 Task: Open an excel sheet with  and write heading  Student grades data  Add 10 students name:-  'Joshua Rivera, Zoey Coleman, Ryan Wright, Addison Bailey, Jonathan Simmons, Brooklyn Ward, Caleb Barnes, Audrey Collins, Gabriel Perry, Sofia Bell. ' in June Last week sales are  100 to 150. Math Grade:-  90, 95, 80, 92, 85,88, 90, 78, 92, 85.Science Grade:-  85, 87, 92, 88, 90, 85, 92, 80, 88, 90.English Grade:-  92, 90, 85, 90, 88, 92, 85, 82, 90, 88. _x000D_
History Grade:-  88, 92, 78, 95, 90, 90, 80, 85, 92, 90. Total use the formula   =SUM(D2:G2) then presss enter. Save page analysisSalesAnalysis_2022
Action: Mouse moved to (144, 244)
Screenshot: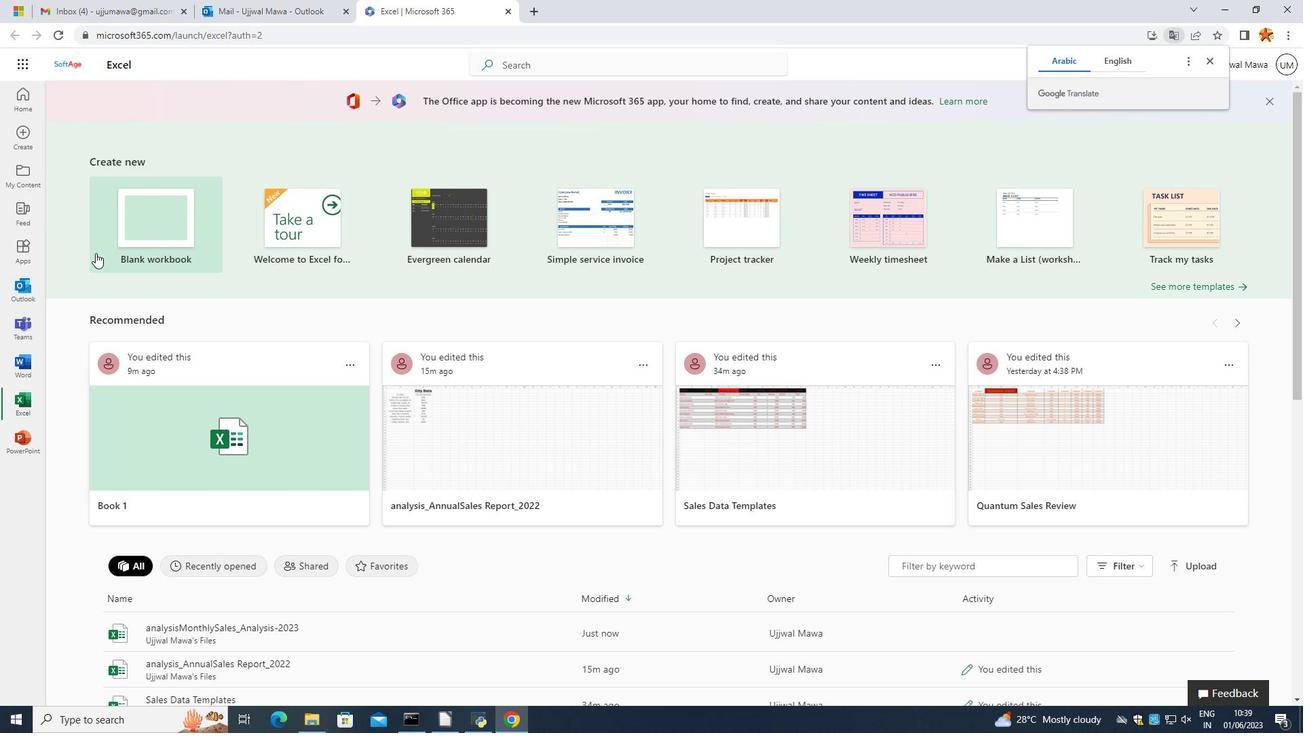 
Action: Mouse pressed left at (144, 244)
Screenshot: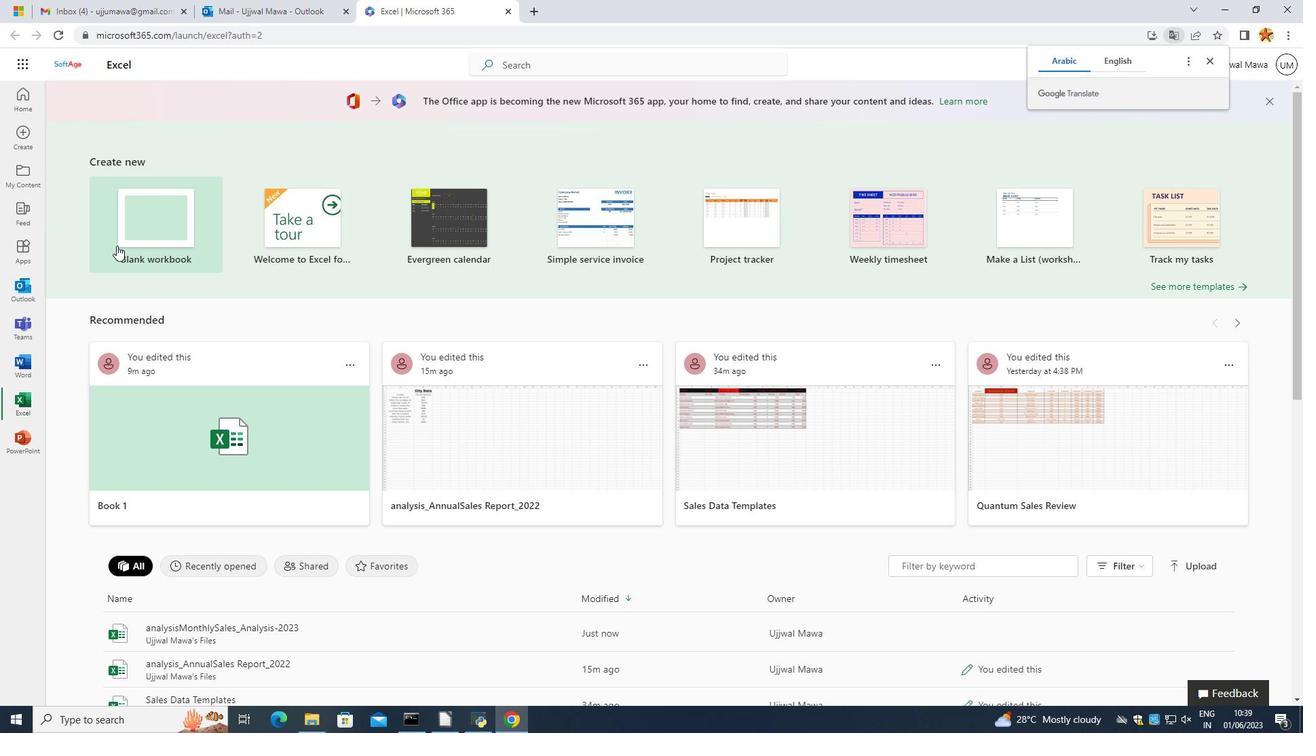 
Action: Mouse moved to (124, 204)
Screenshot: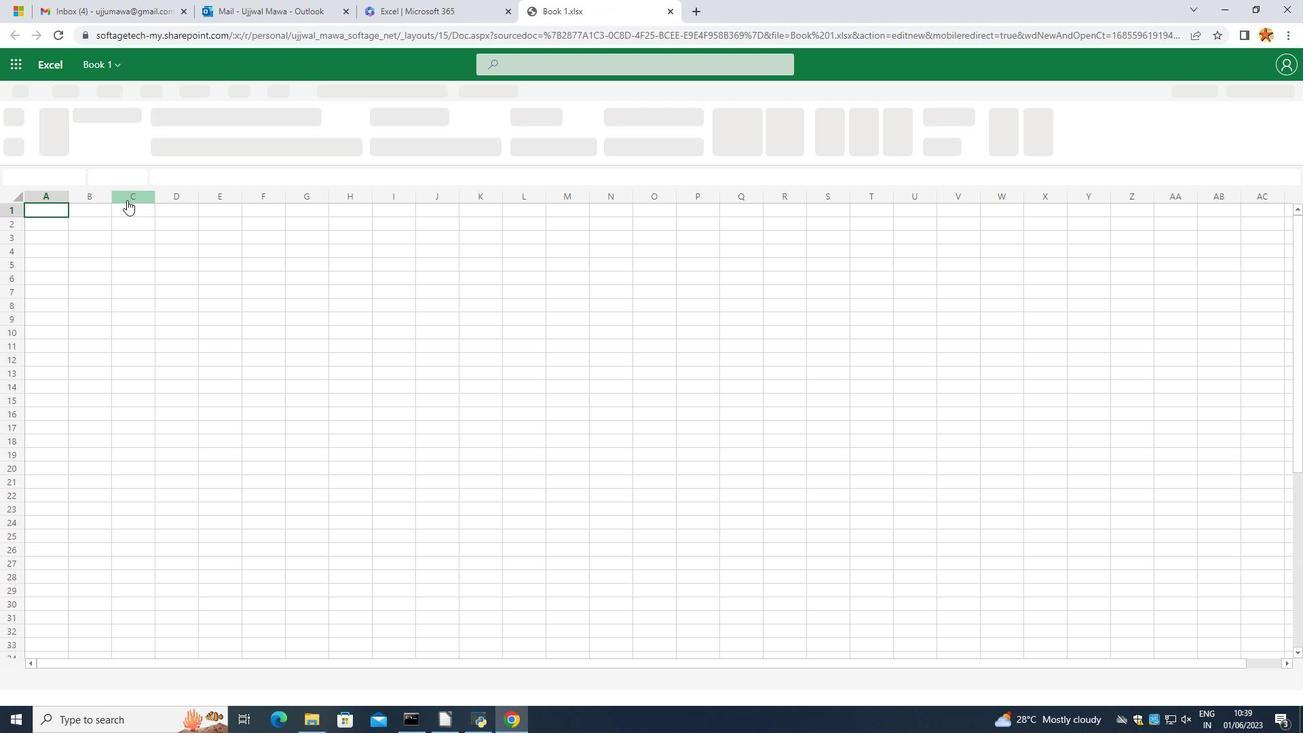 
Action: Mouse pressed left at (124, 204)
Screenshot: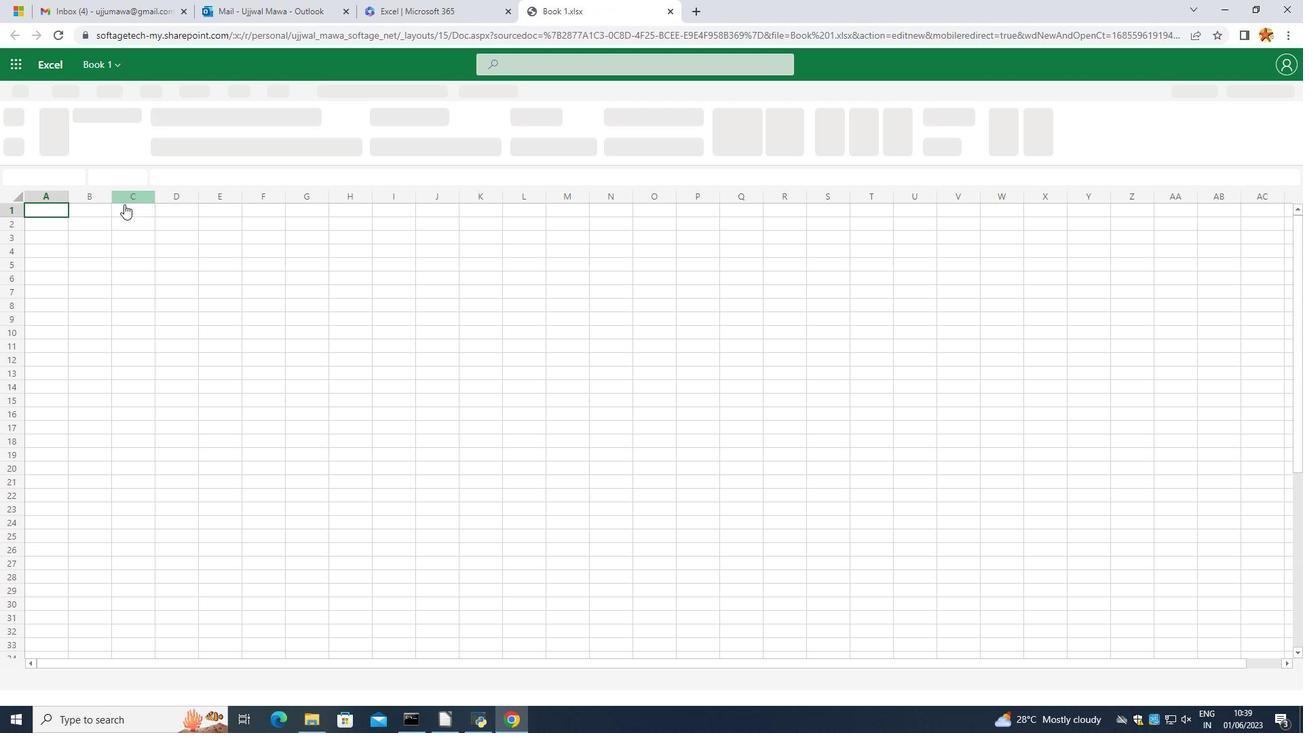 
Action: Mouse moved to (138, 212)
Screenshot: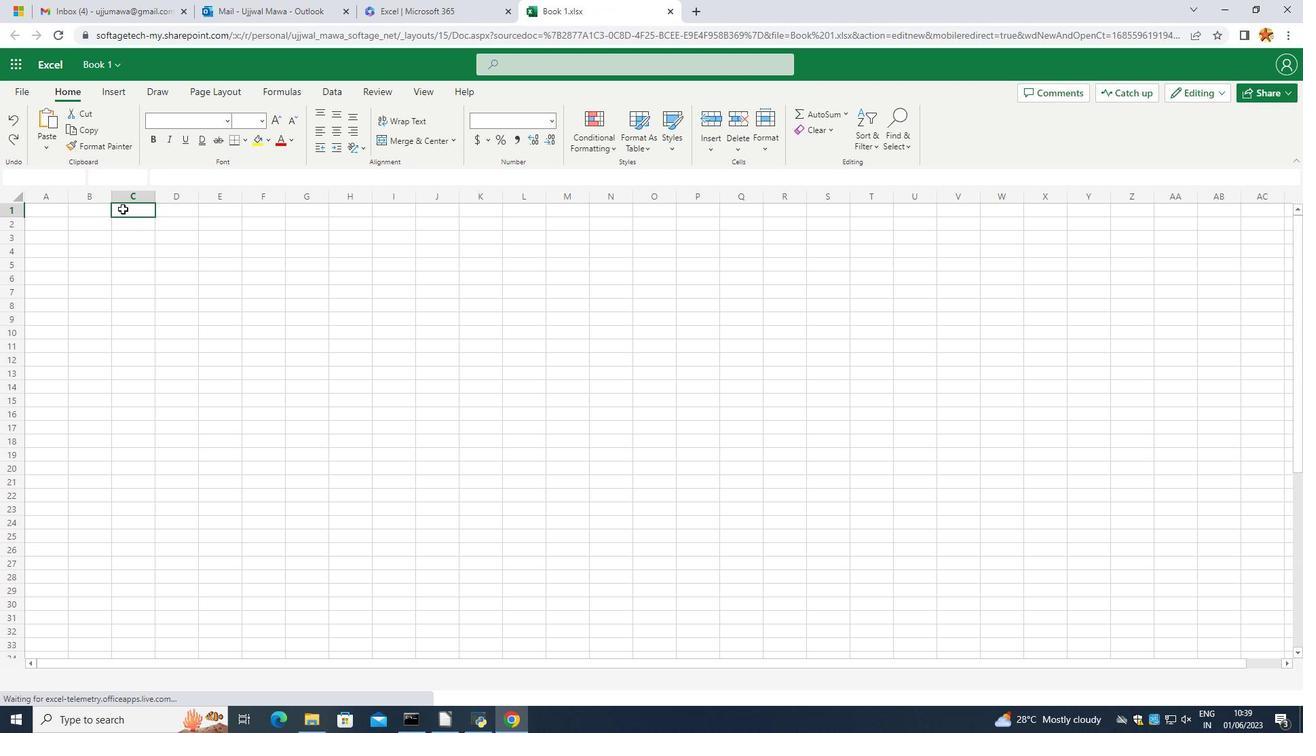 
Action: Key pressed <Key.caps_lock>S<Key.caps_lock>tudent<Key.space><Key.caps_lock>G<Key.caps_lock>rades<Key.space><Key.caps_lock>D<Key.caps_lock>ata<Key.enter>
Screenshot: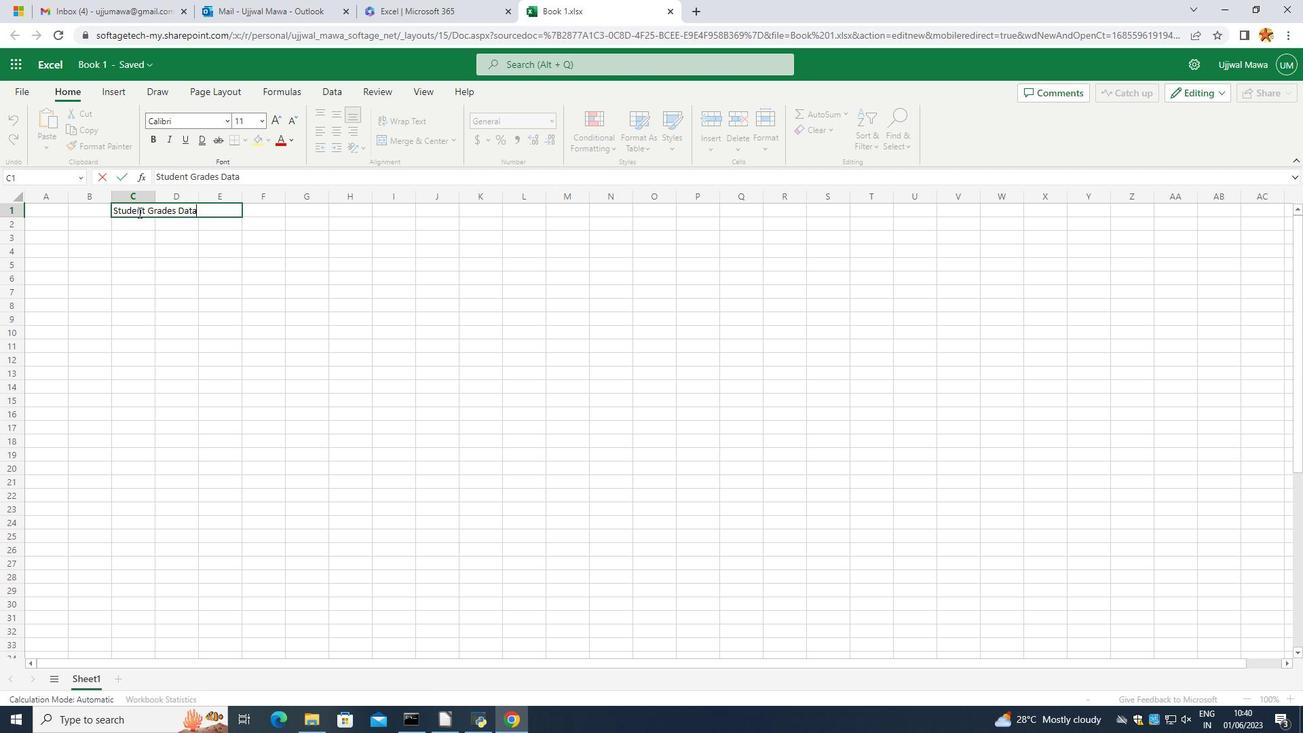 
Action: Mouse moved to (129, 216)
Screenshot: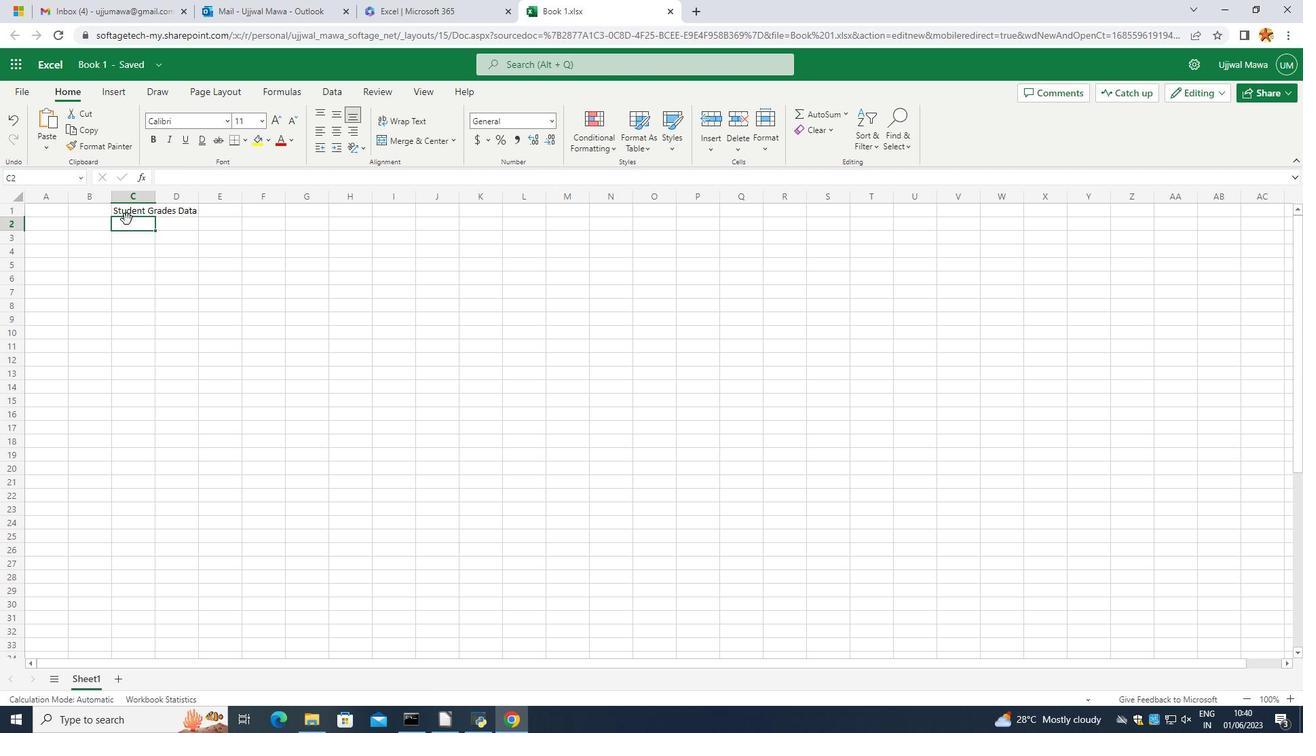 
Action: Mouse pressed left at (129, 216)
Screenshot: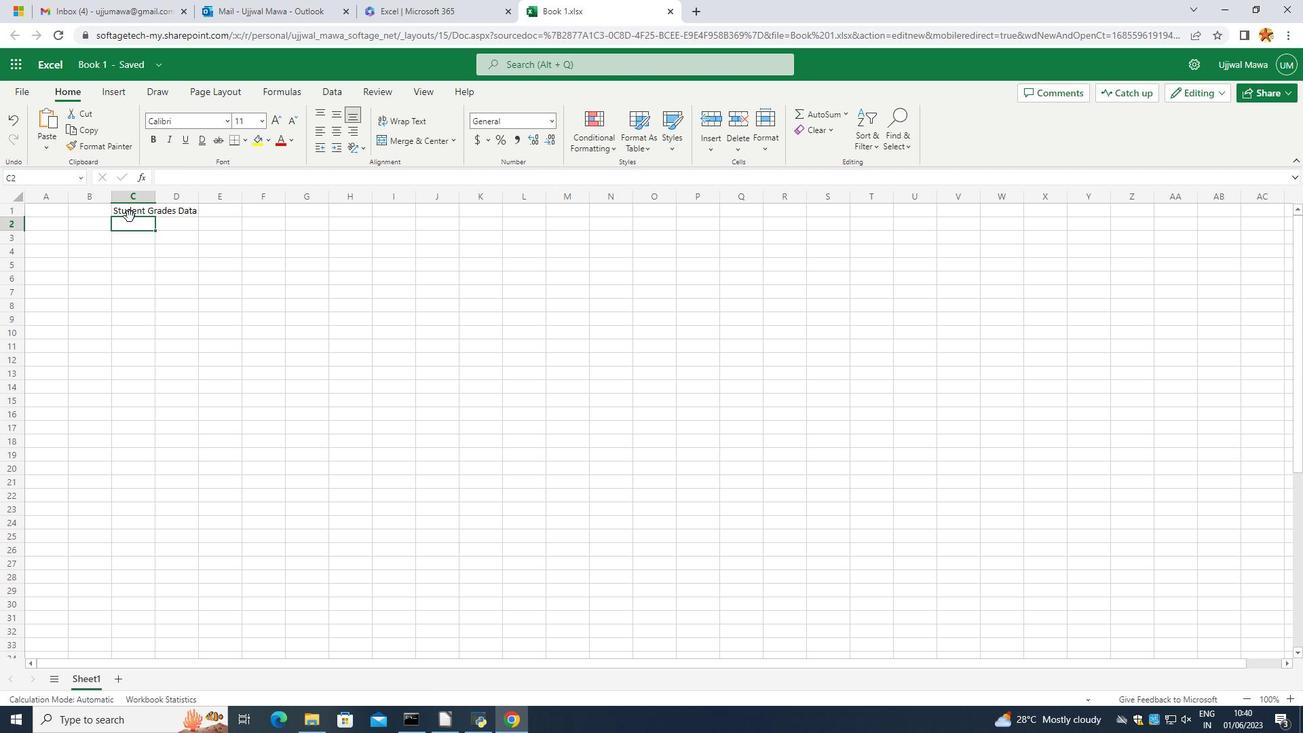 
Action: Mouse moved to (145, 210)
Screenshot: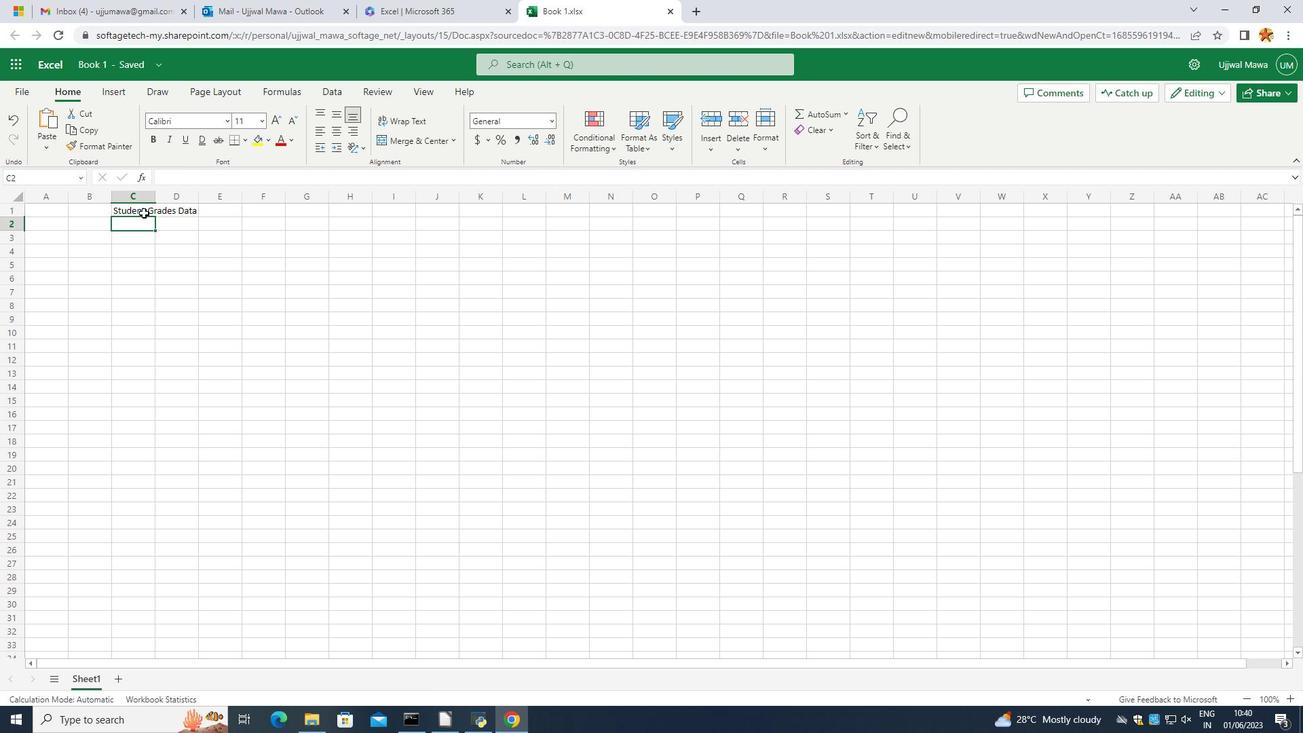 
Action: Mouse pressed left at (145, 210)
Screenshot: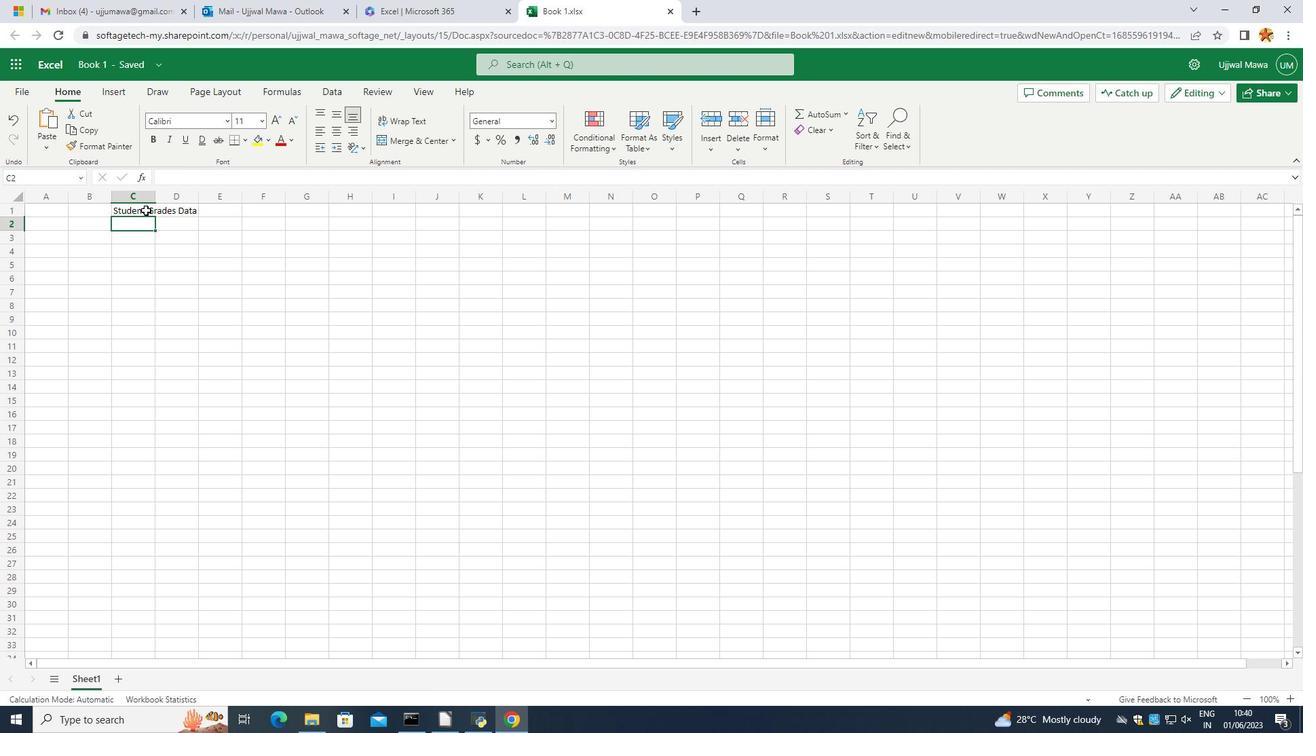 
Action: Mouse moved to (152, 190)
Screenshot: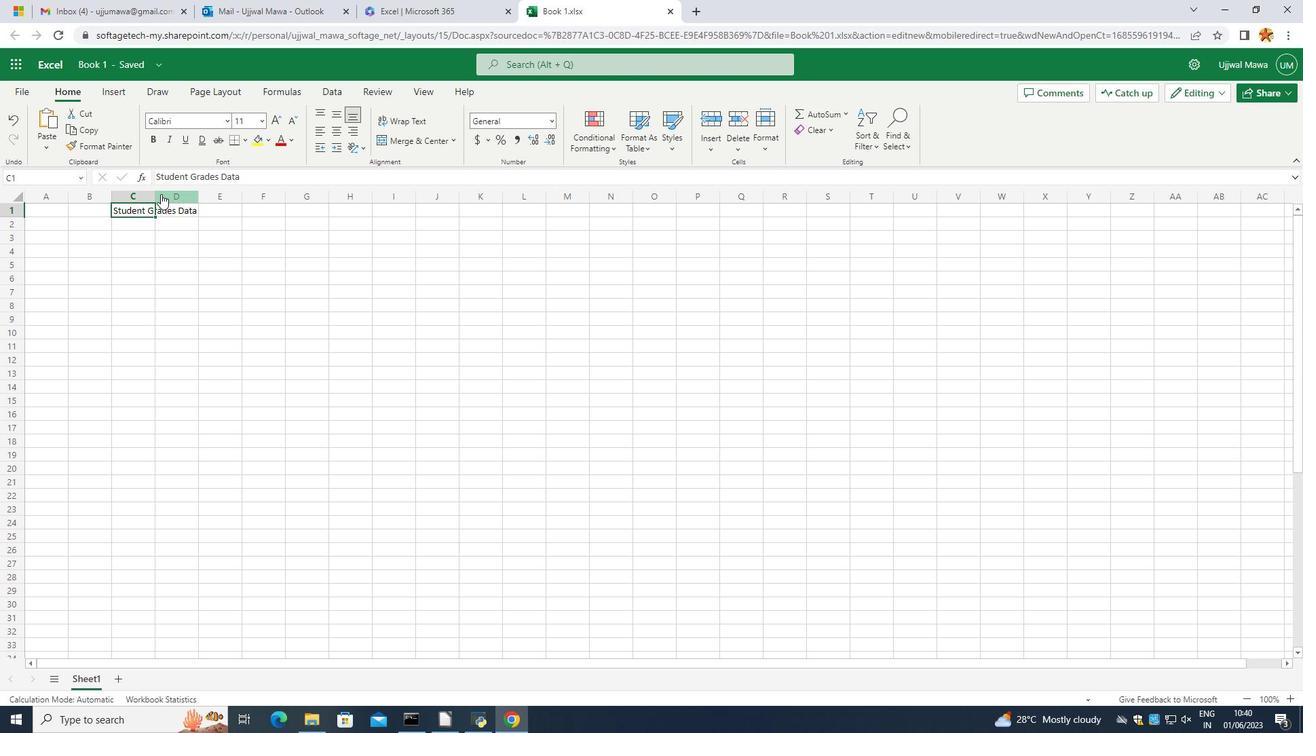 
Action: Mouse pressed left at (152, 190)
Screenshot: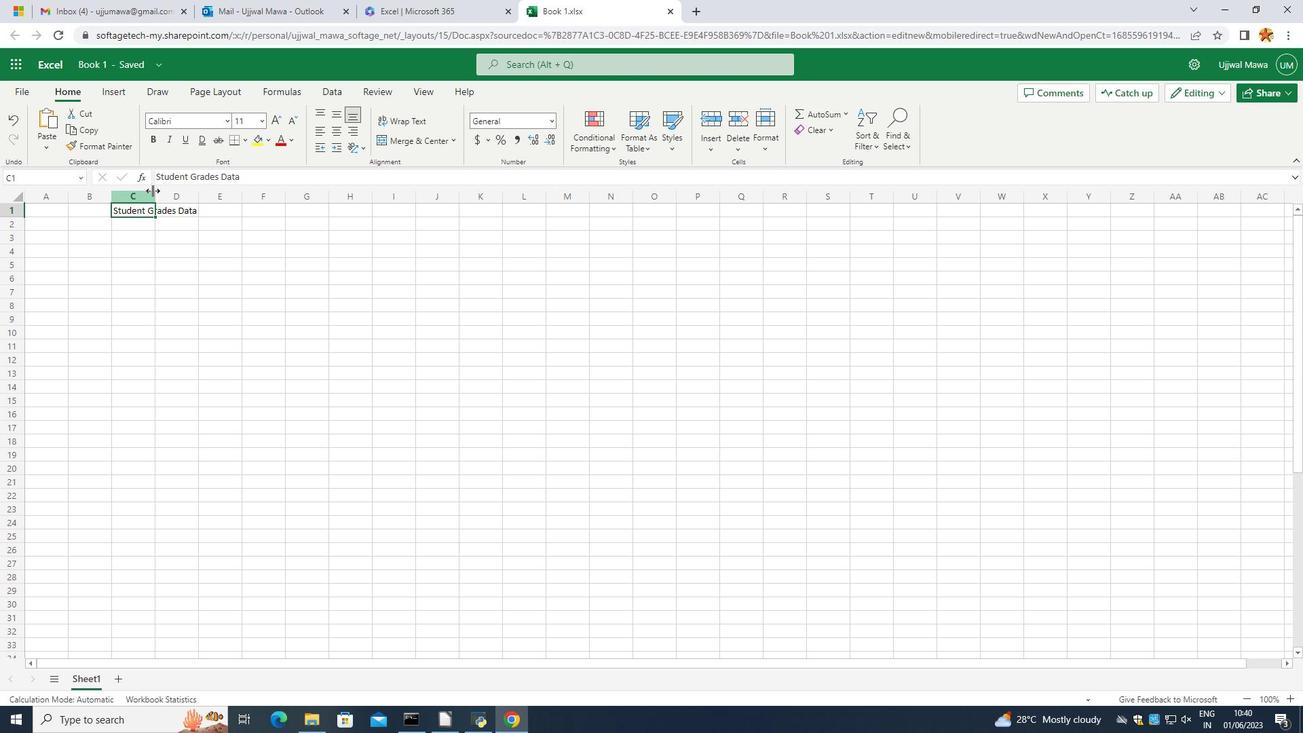 
Action: Mouse moved to (33, 226)
Screenshot: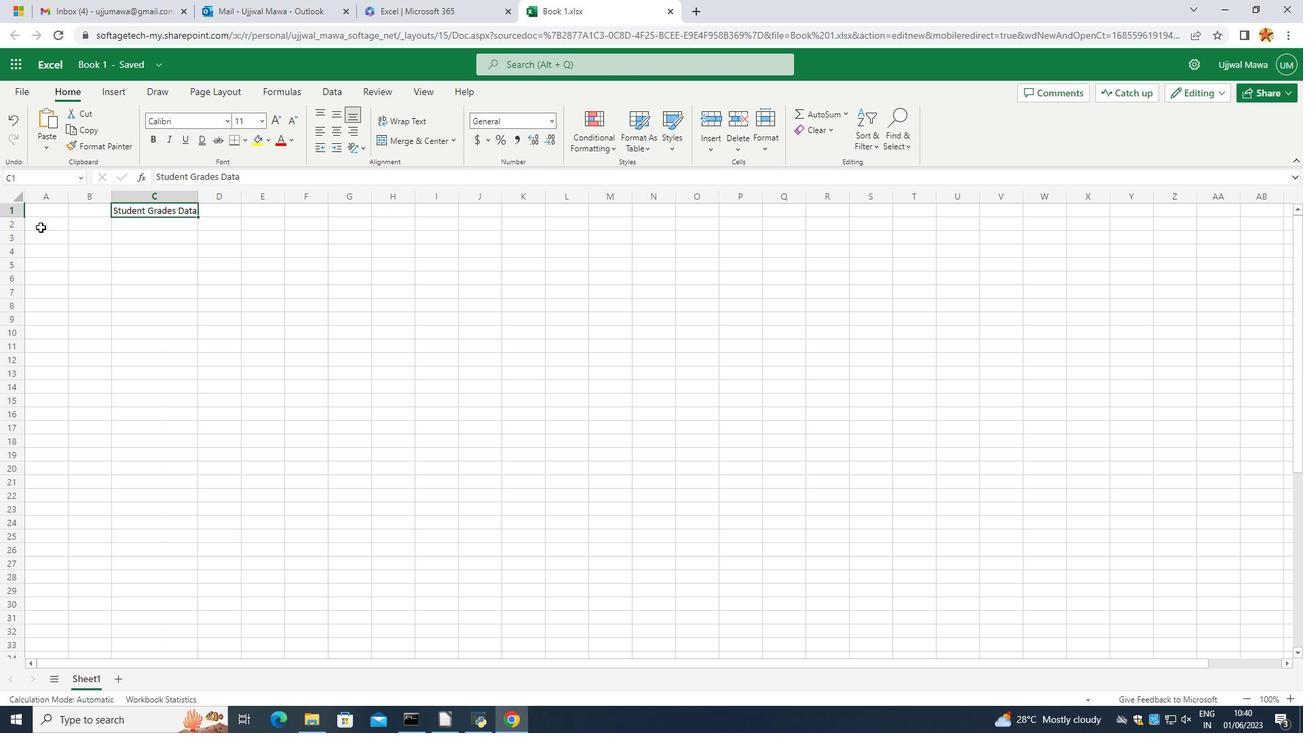 
Action: Mouse pressed left at (33, 226)
Screenshot: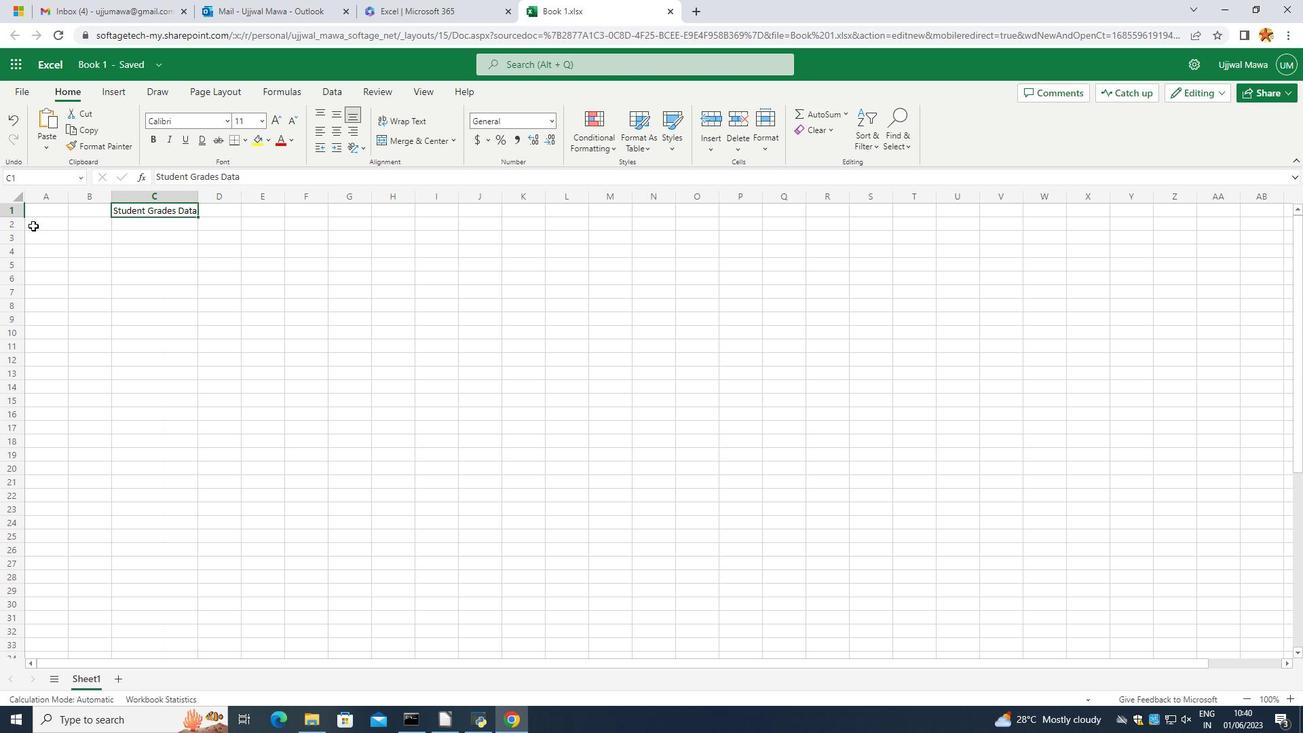 
Action: Mouse pressed left at (33, 226)
Screenshot: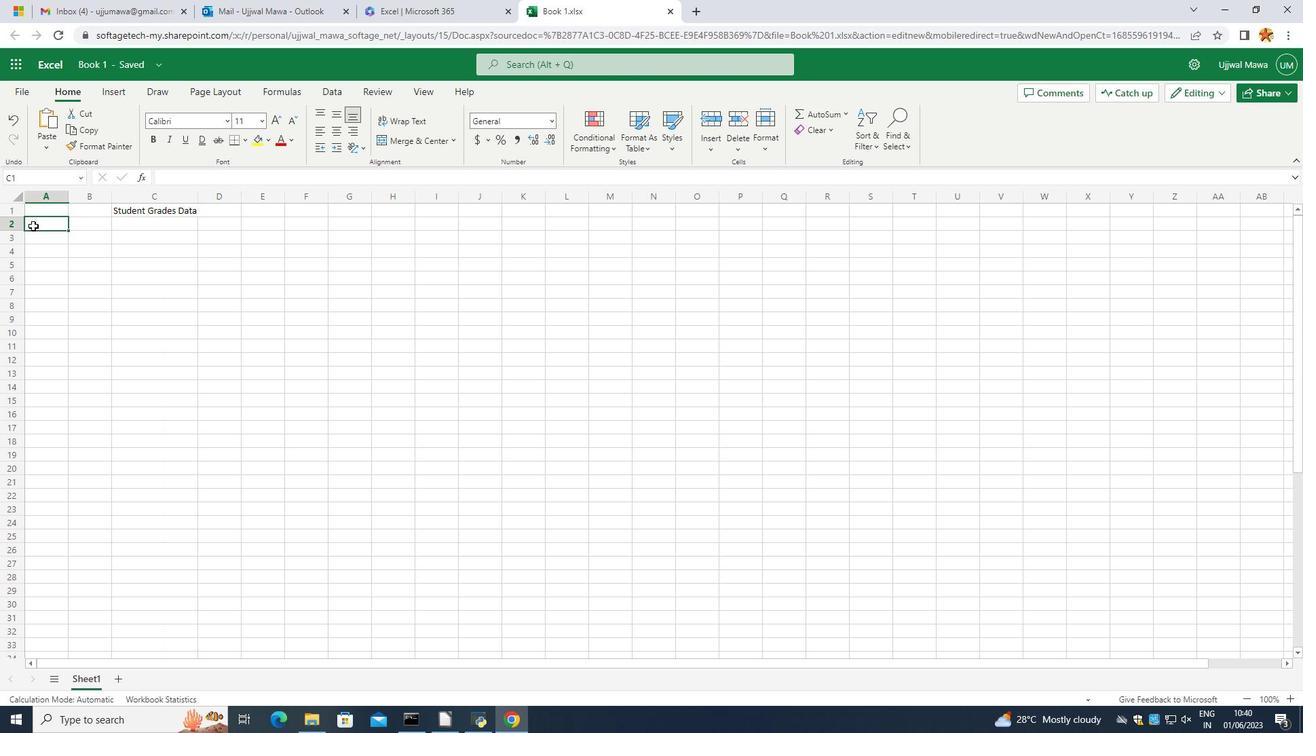 
Action: Mouse moved to (38, 227)
Screenshot: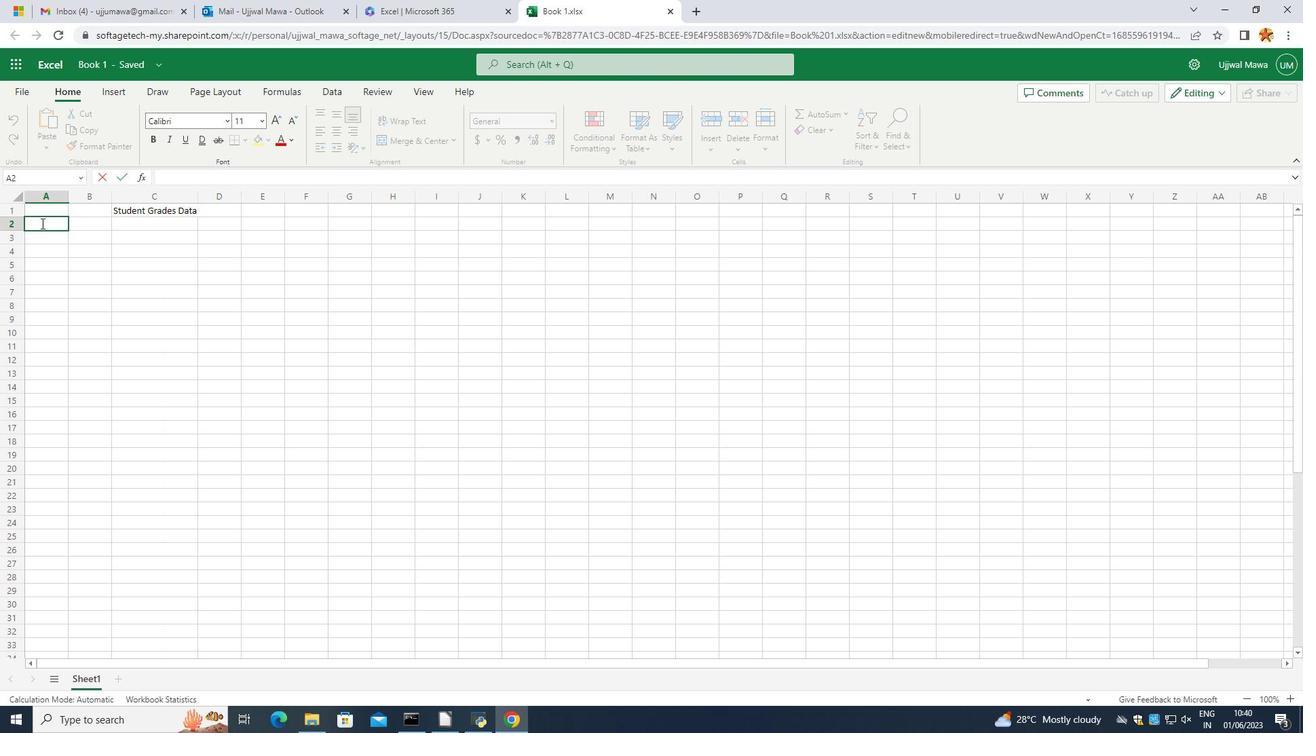 
Action: Key pressed <Key.caps_lock>N<Key.caps_lock>ame
Screenshot: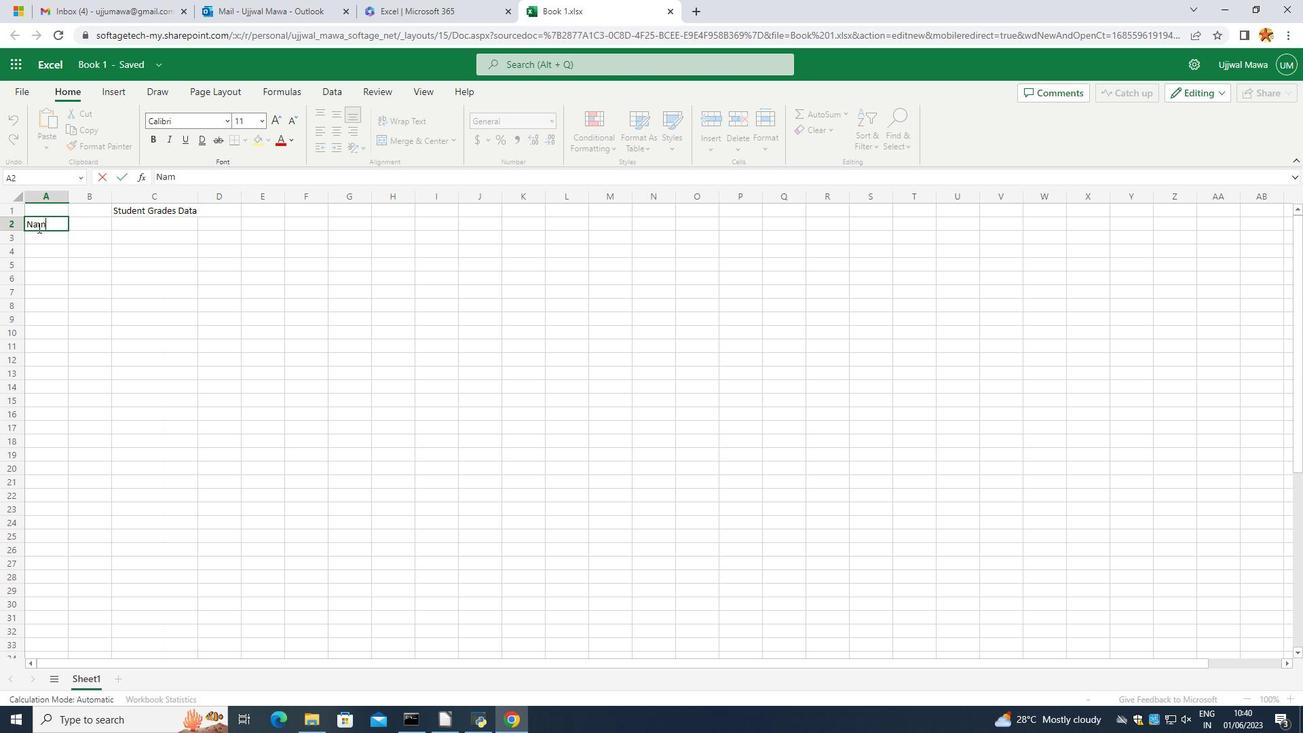 
Action: Mouse moved to (26, 371)
Screenshot: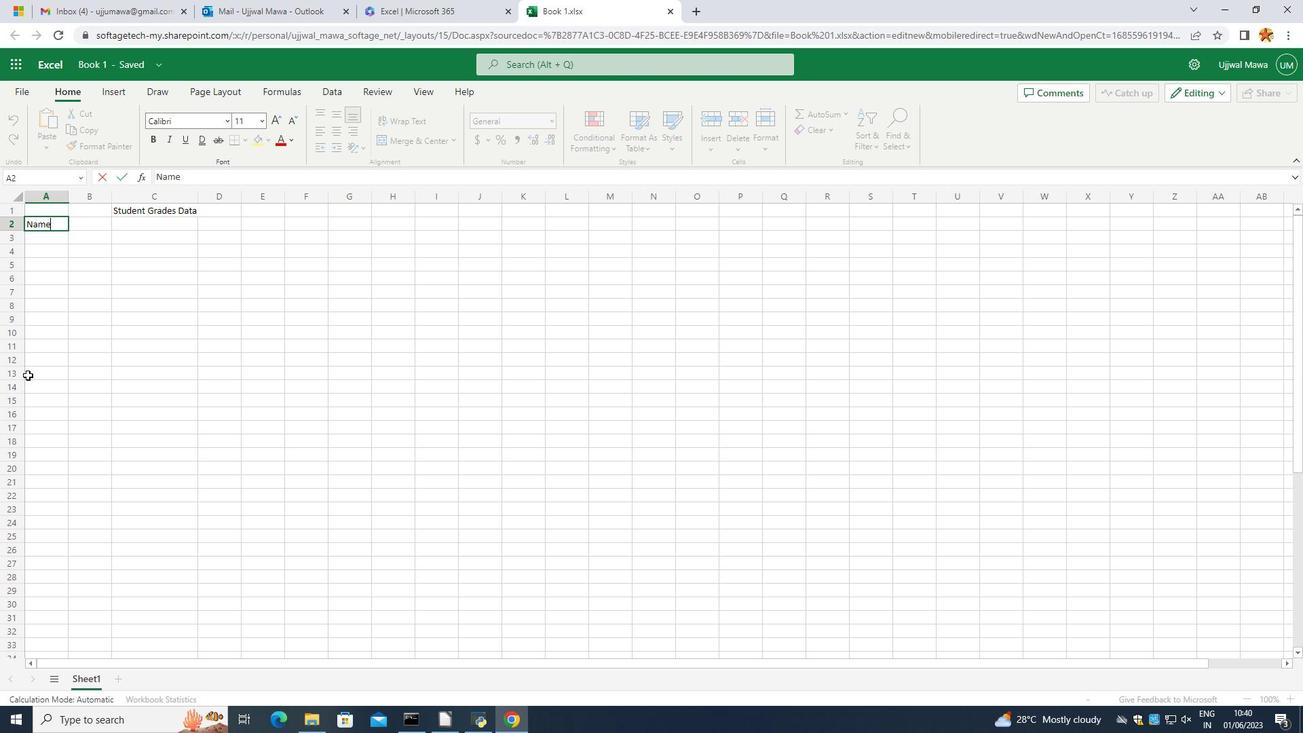 
Action: Mouse pressed left at (26, 371)
Screenshot: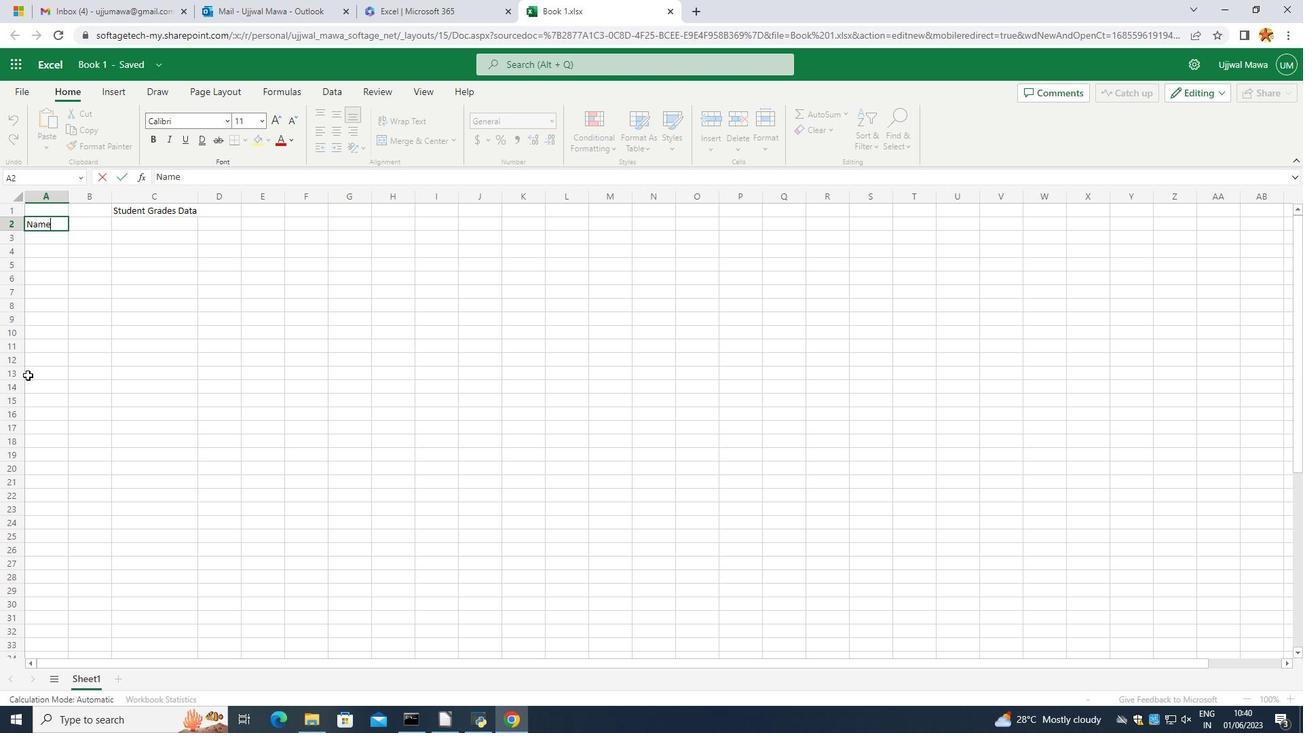 
Action: Mouse moved to (91, 231)
Screenshot: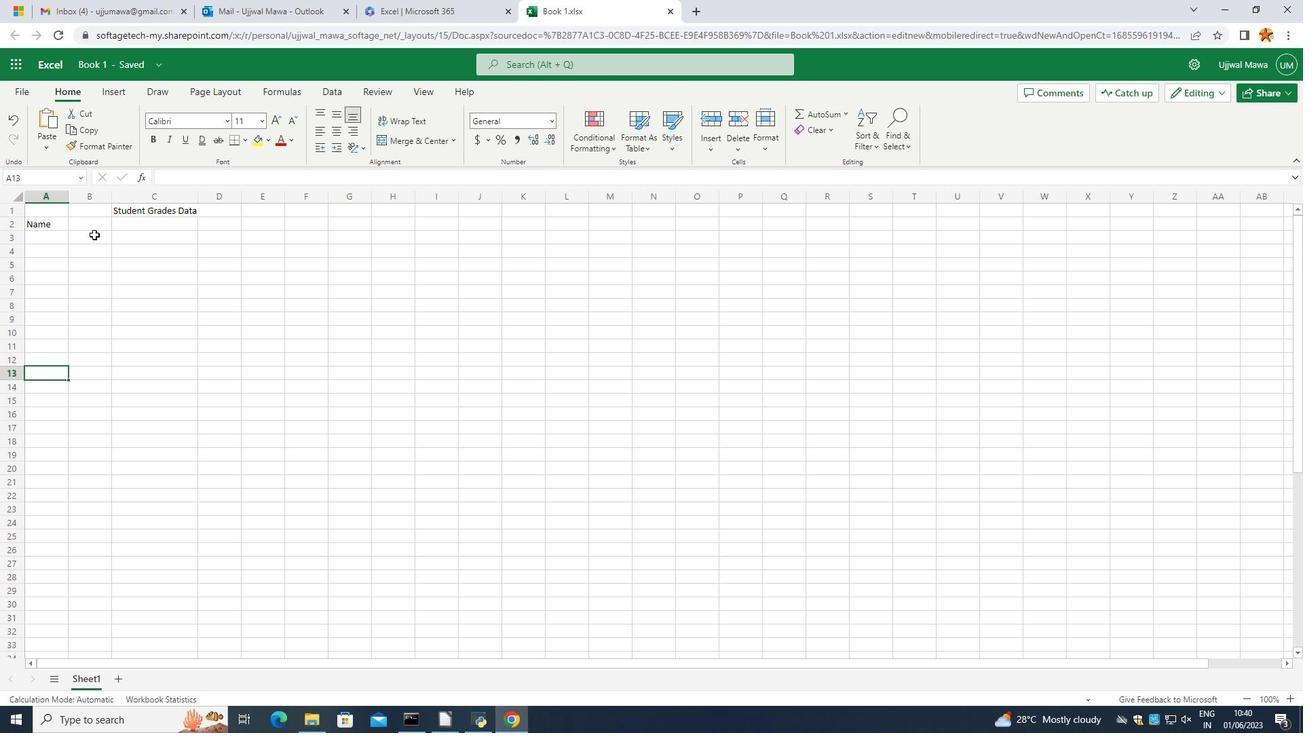 
Action: Mouse pressed left at (91, 231)
Screenshot: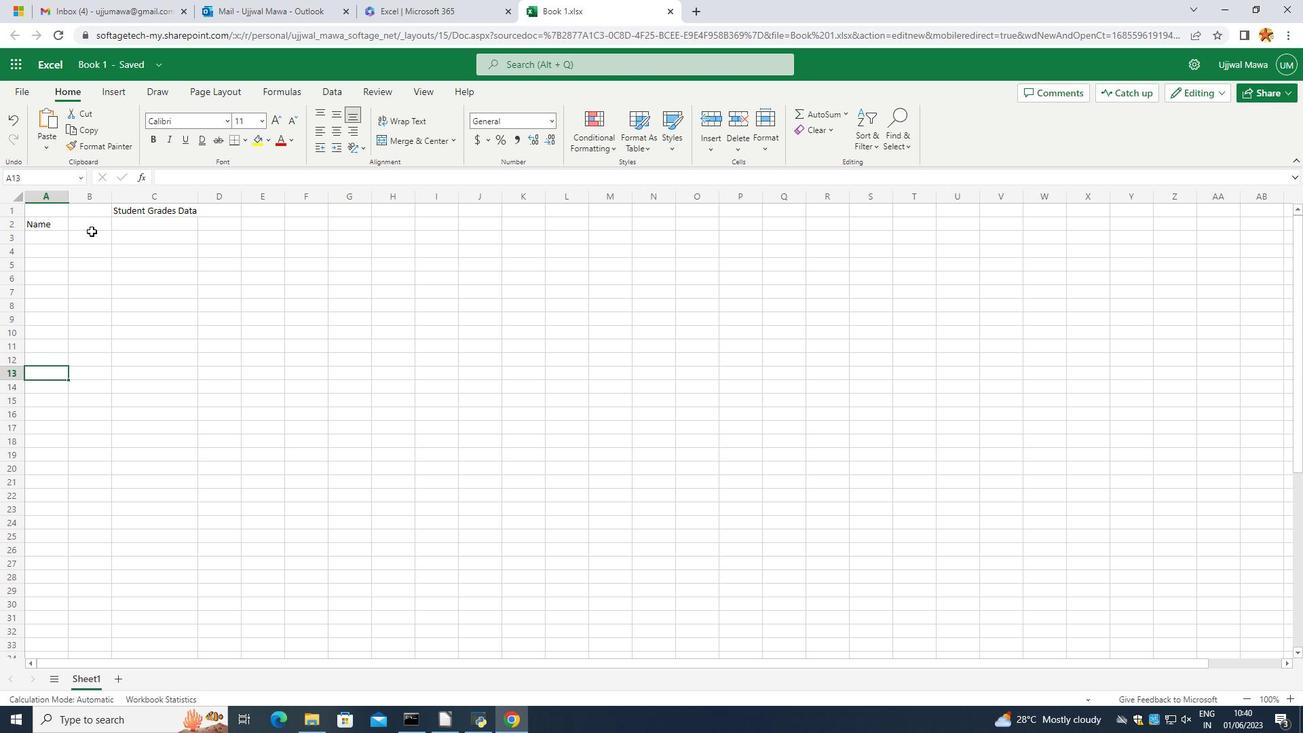 
Action: Mouse moved to (99, 224)
Screenshot: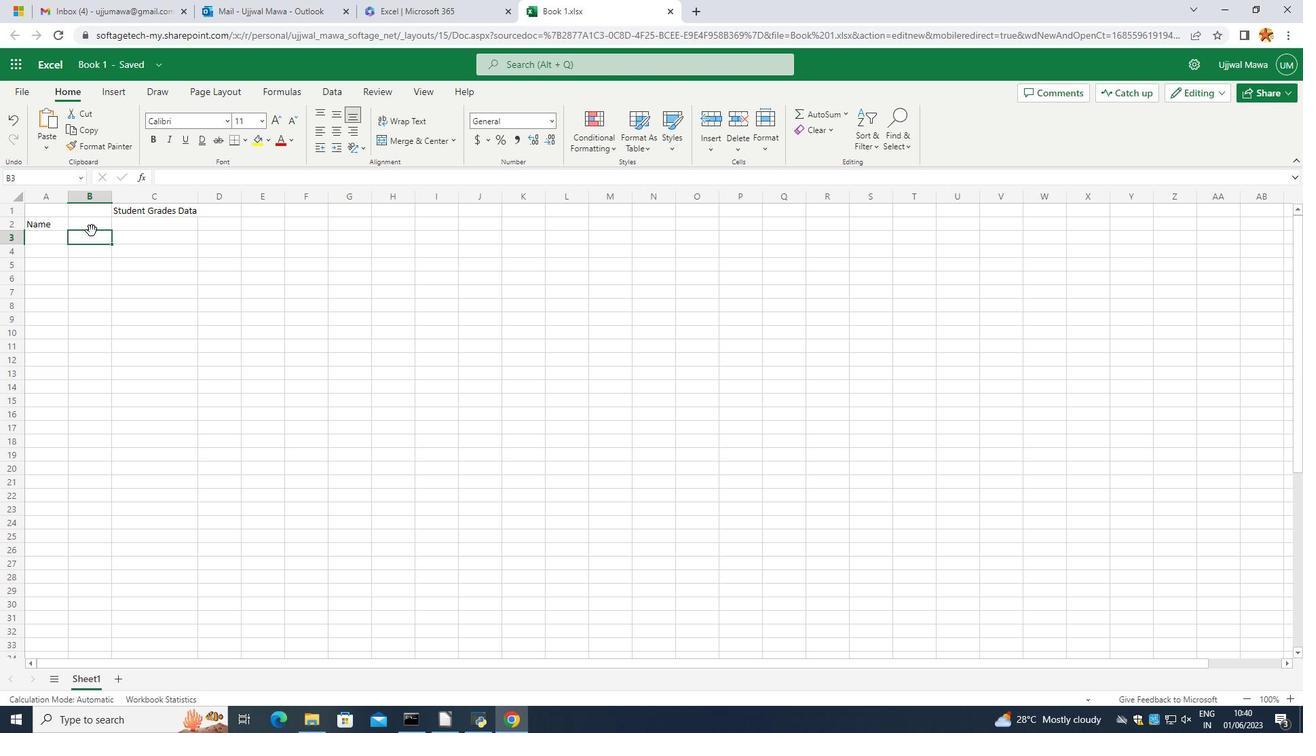 
Action: Mouse pressed left at (99, 224)
Screenshot: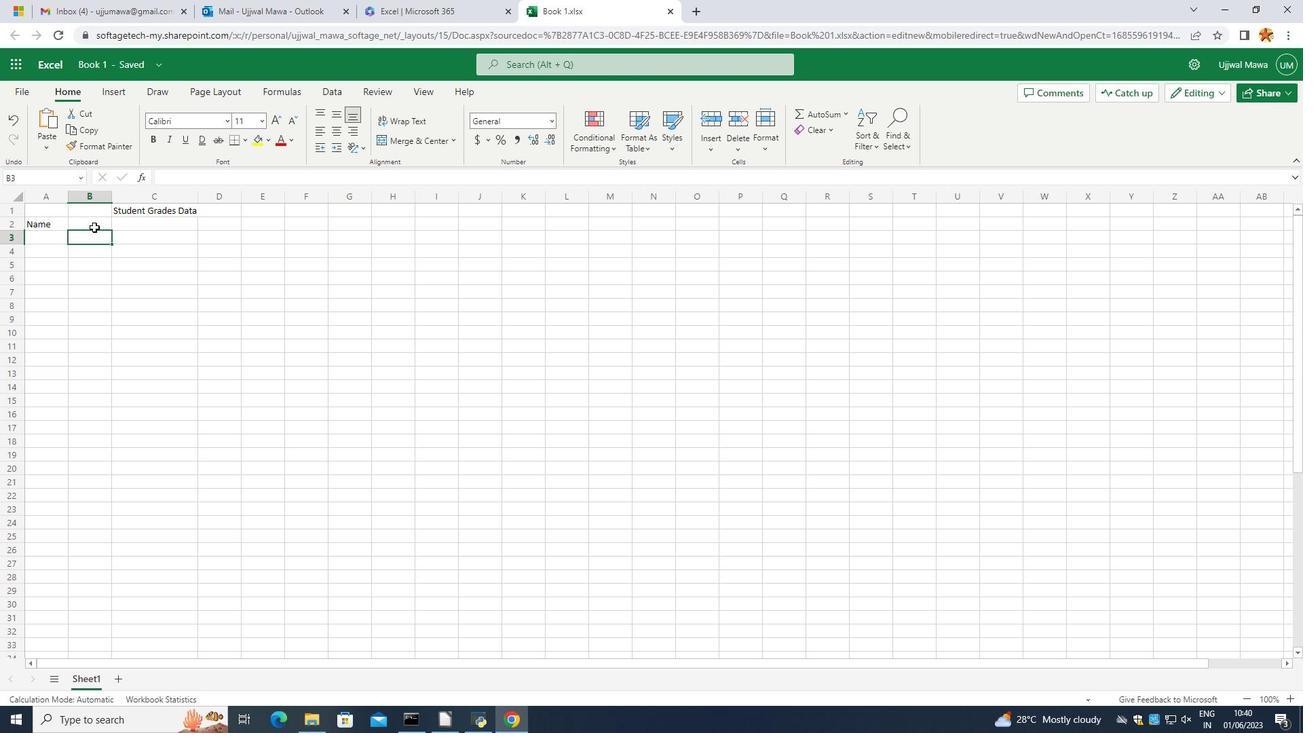 
Action: Mouse pressed left at (99, 224)
Screenshot: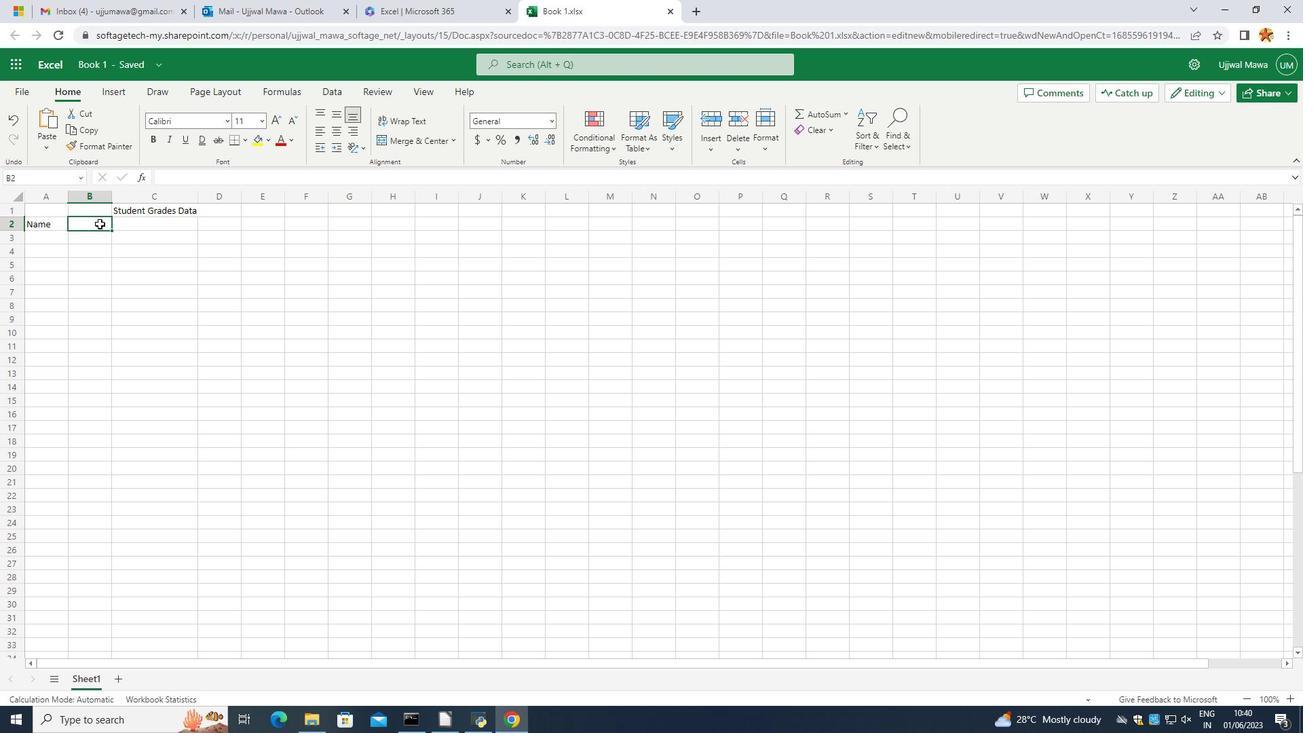 
Action: Mouse moved to (99, 224)
Screenshot: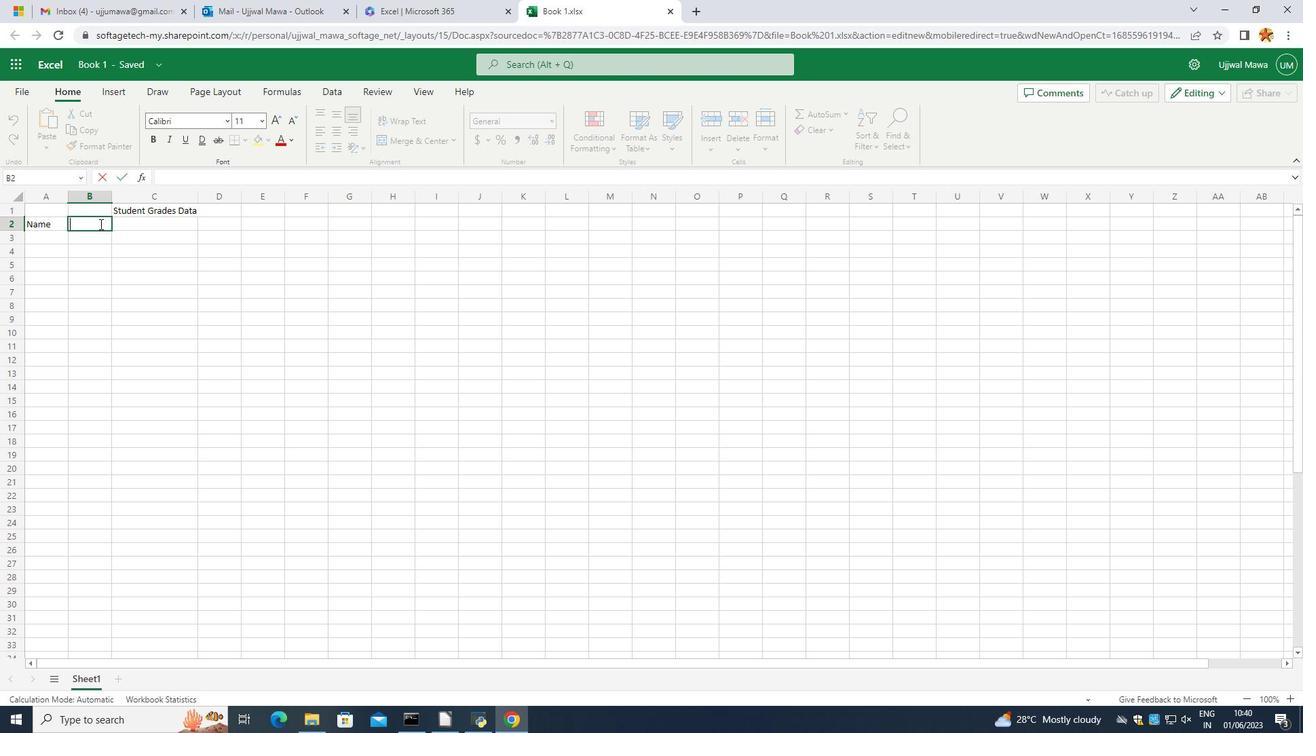 
Action: Key pressed <Key.caps_lock>J<Key.caps_lock>u
Screenshot: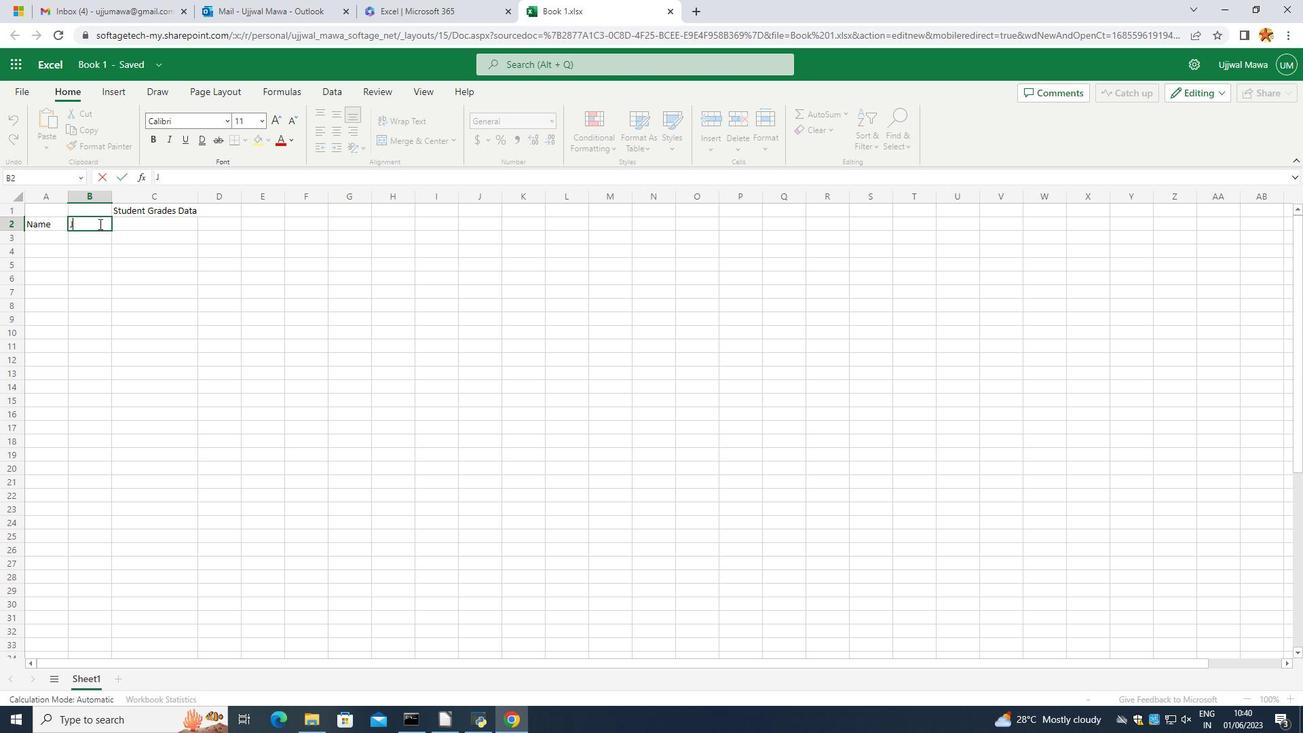 
Action: Mouse moved to (98, 224)
Screenshot: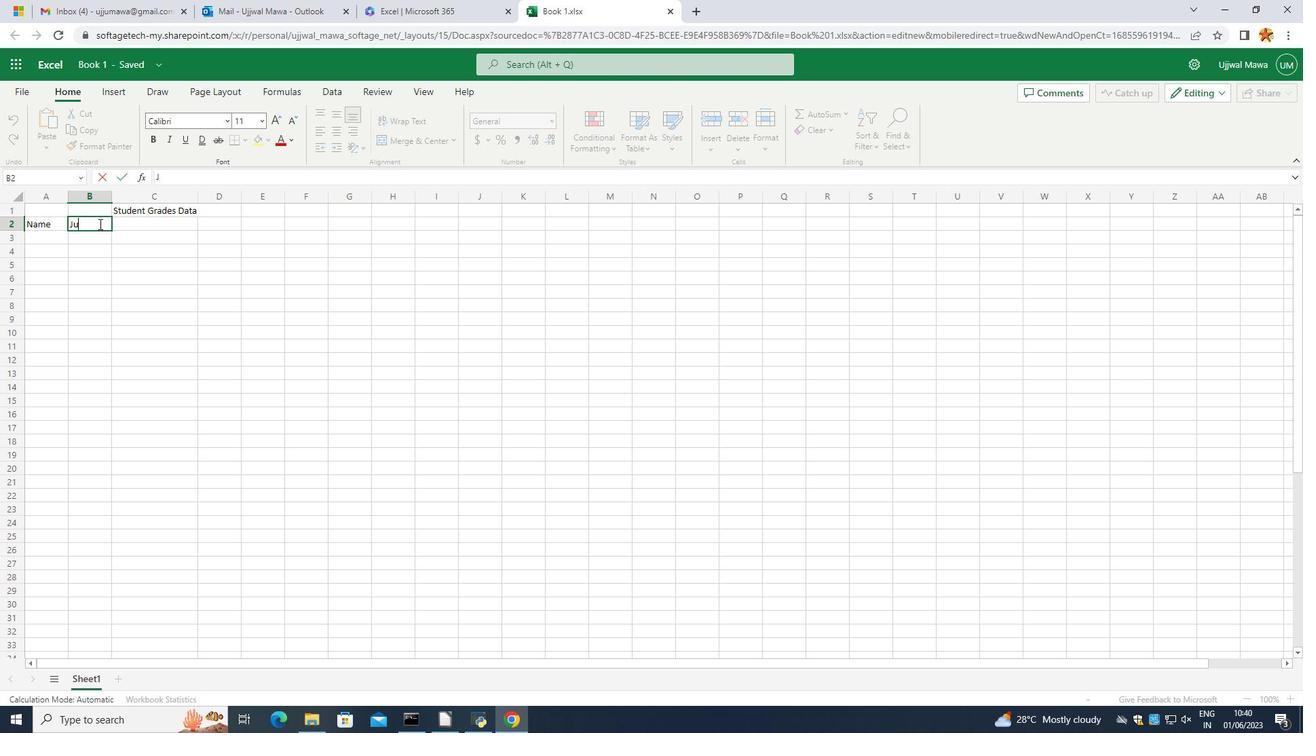
Action: Key pressed ne<Key.space><Key.caps_lock>L<Key.caps_lock>ast<Key.space><Key.caps_lock>EW<Key.caps_lock>eek<Key.space><Key.caps_lock>S<Key.caps_lock>ales
Screenshot: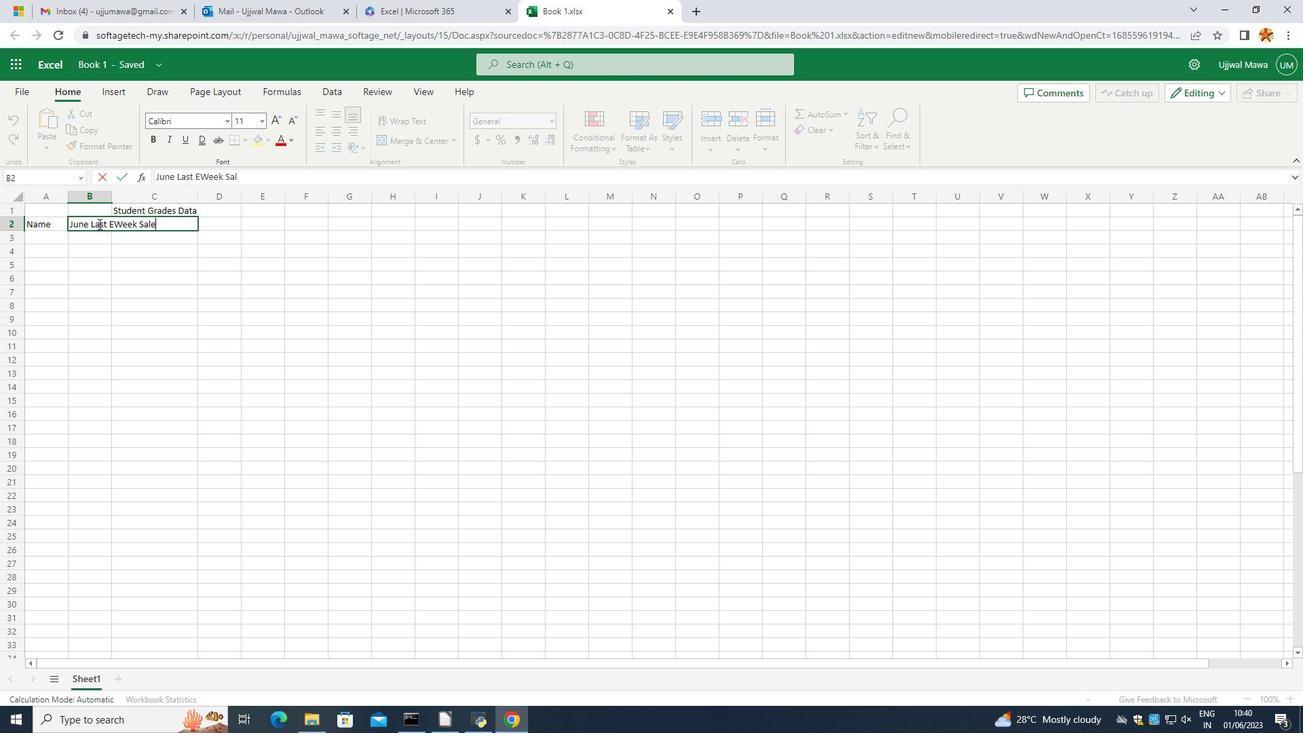 
Action: Mouse moved to (149, 266)
Screenshot: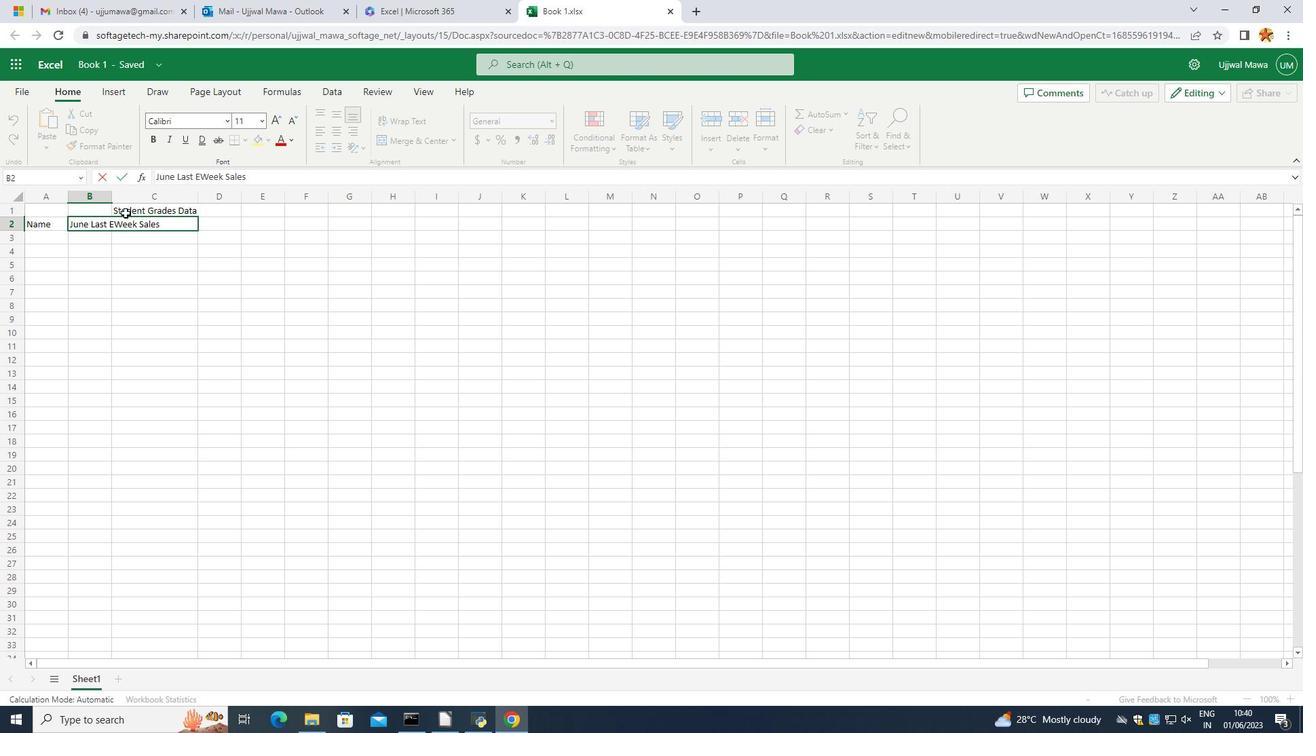 
Action: Mouse pressed left at (149, 266)
Screenshot: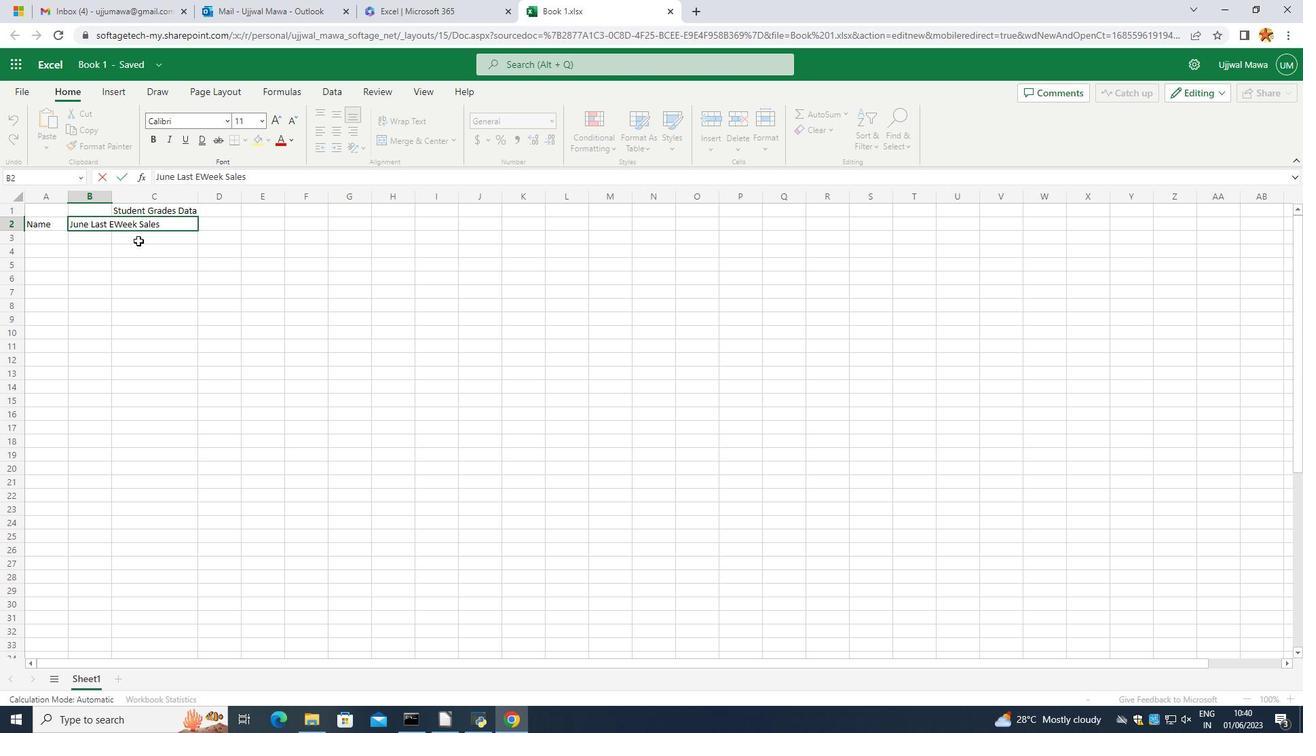 
Action: Mouse moved to (118, 222)
Screenshot: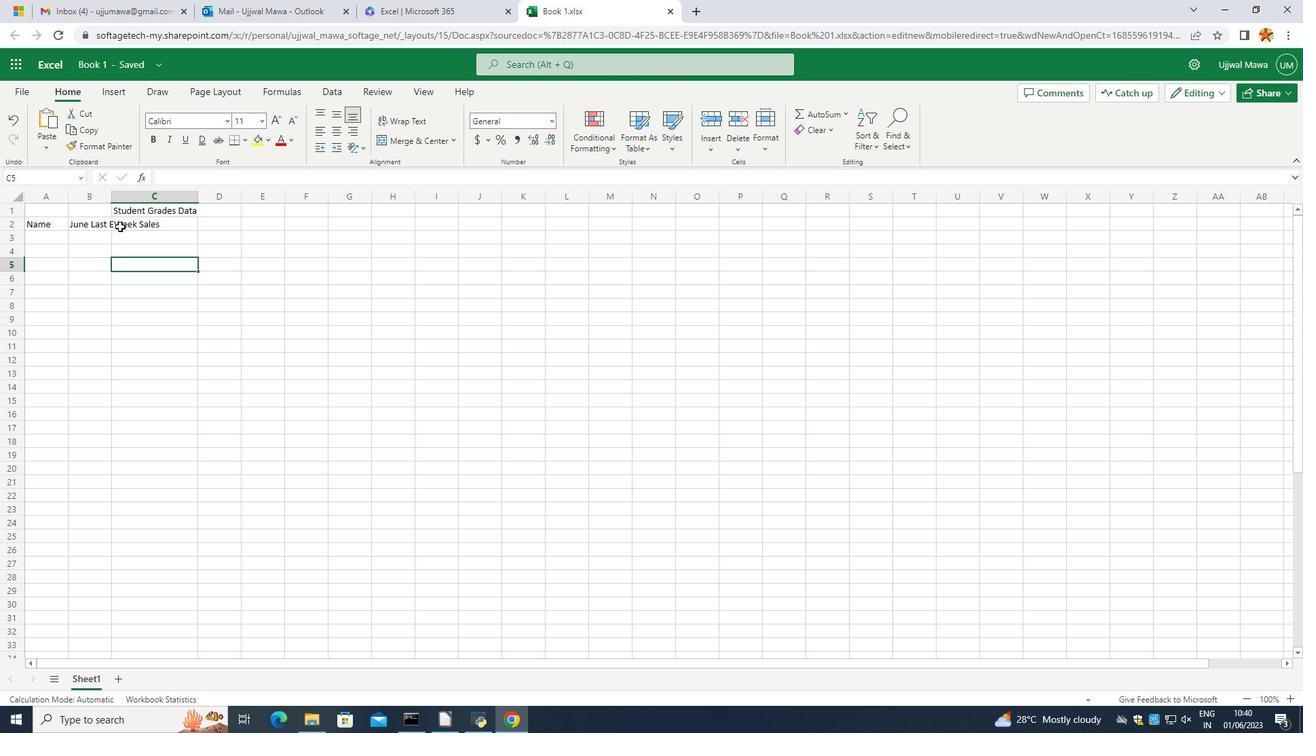 
Action: Mouse pressed left at (118, 222)
Screenshot: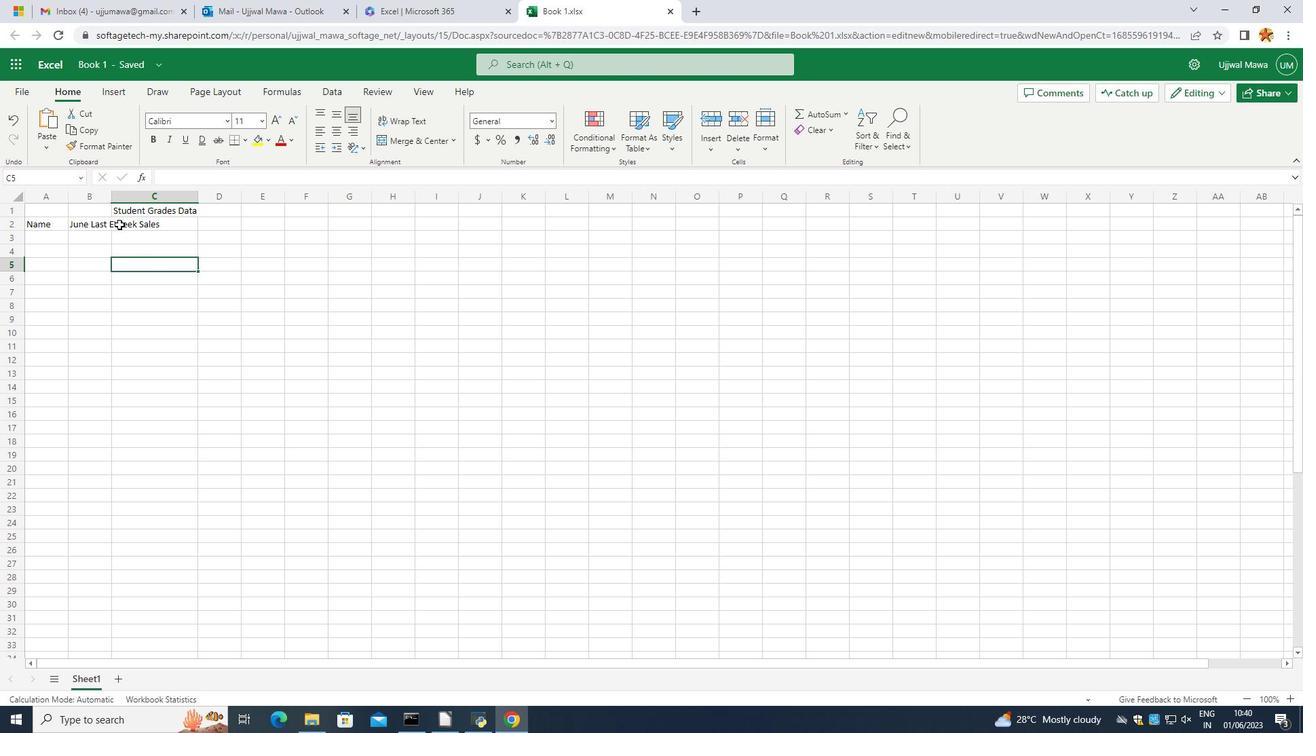 
Action: Mouse moved to (93, 218)
Screenshot: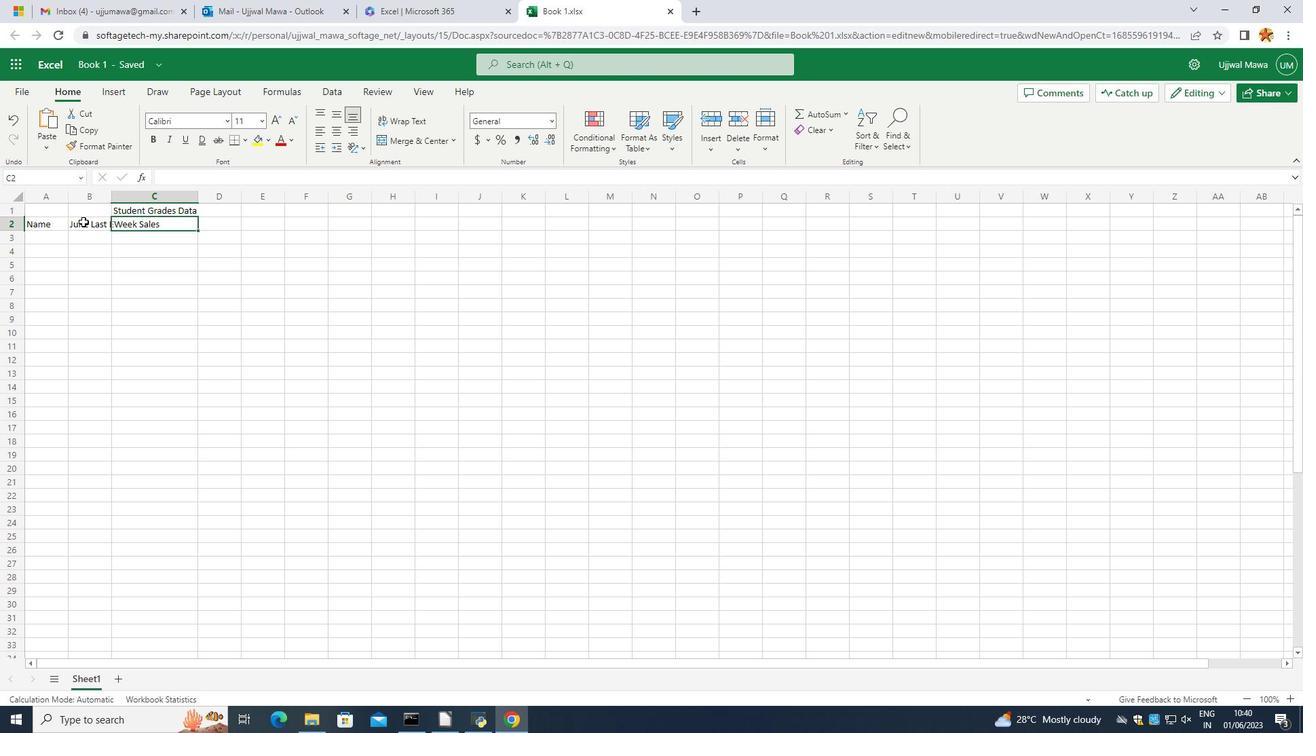 
Action: Mouse pressed left at (93, 218)
Screenshot: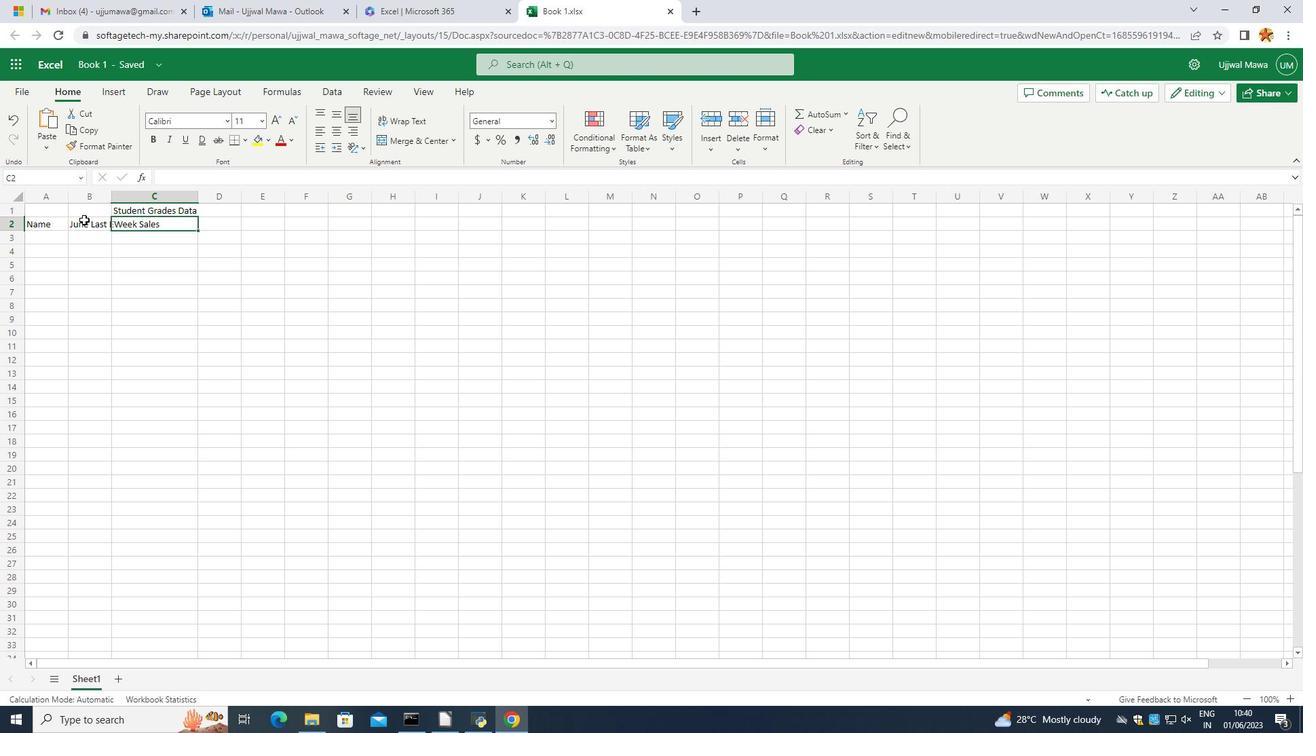 
Action: Mouse moved to (111, 198)
Screenshot: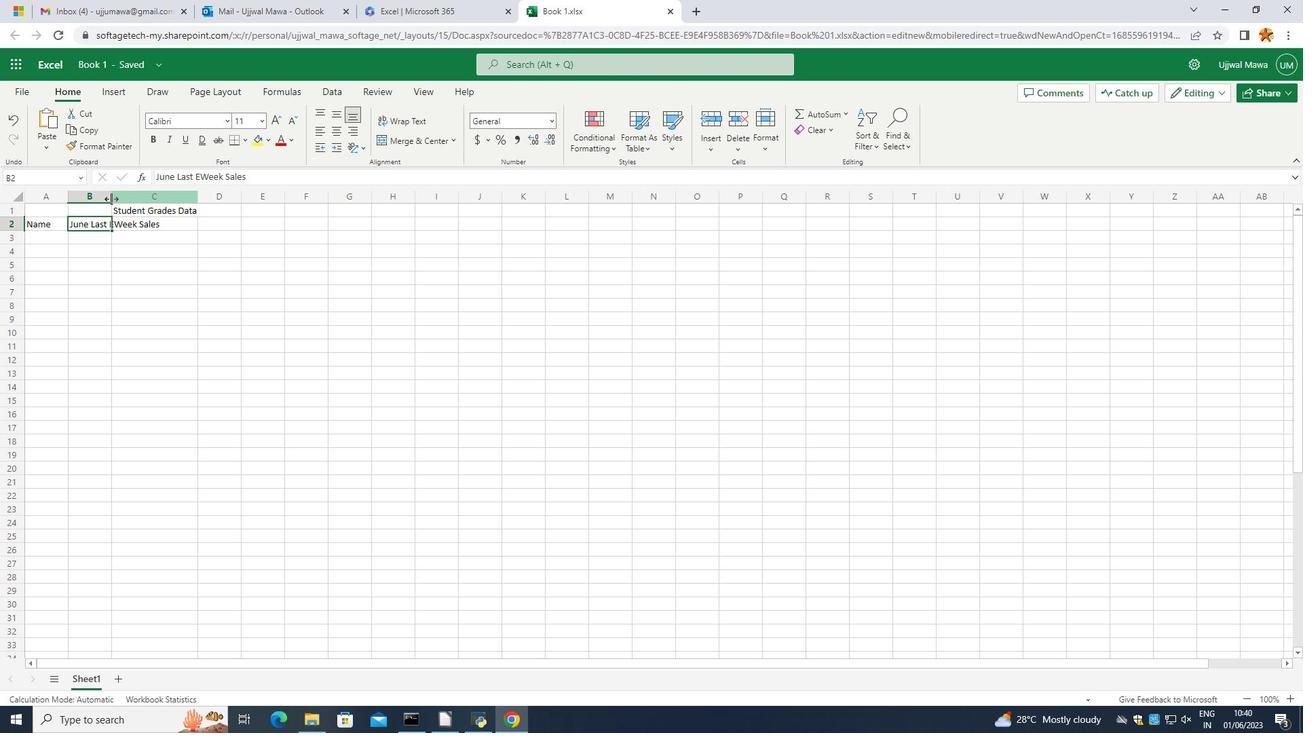 
Action: Mouse pressed left at (111, 198)
Screenshot: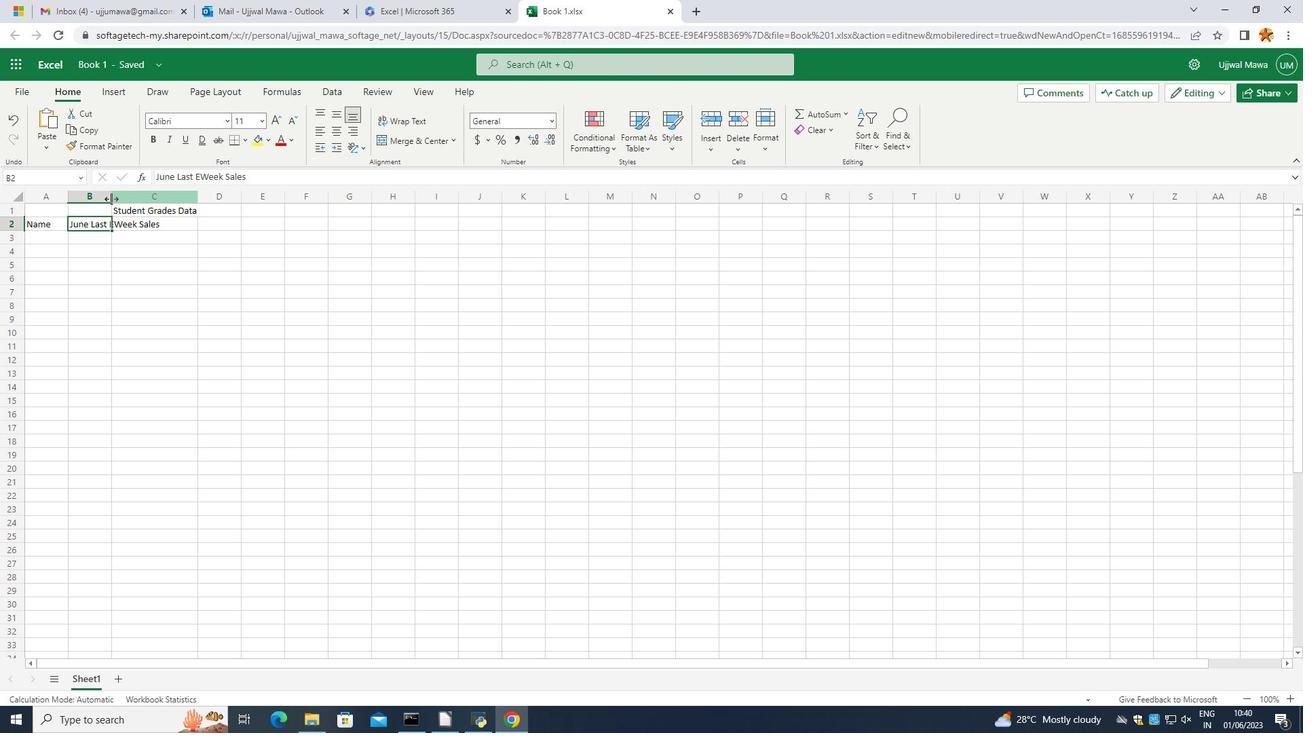 
Action: Mouse moved to (65, 203)
Screenshot: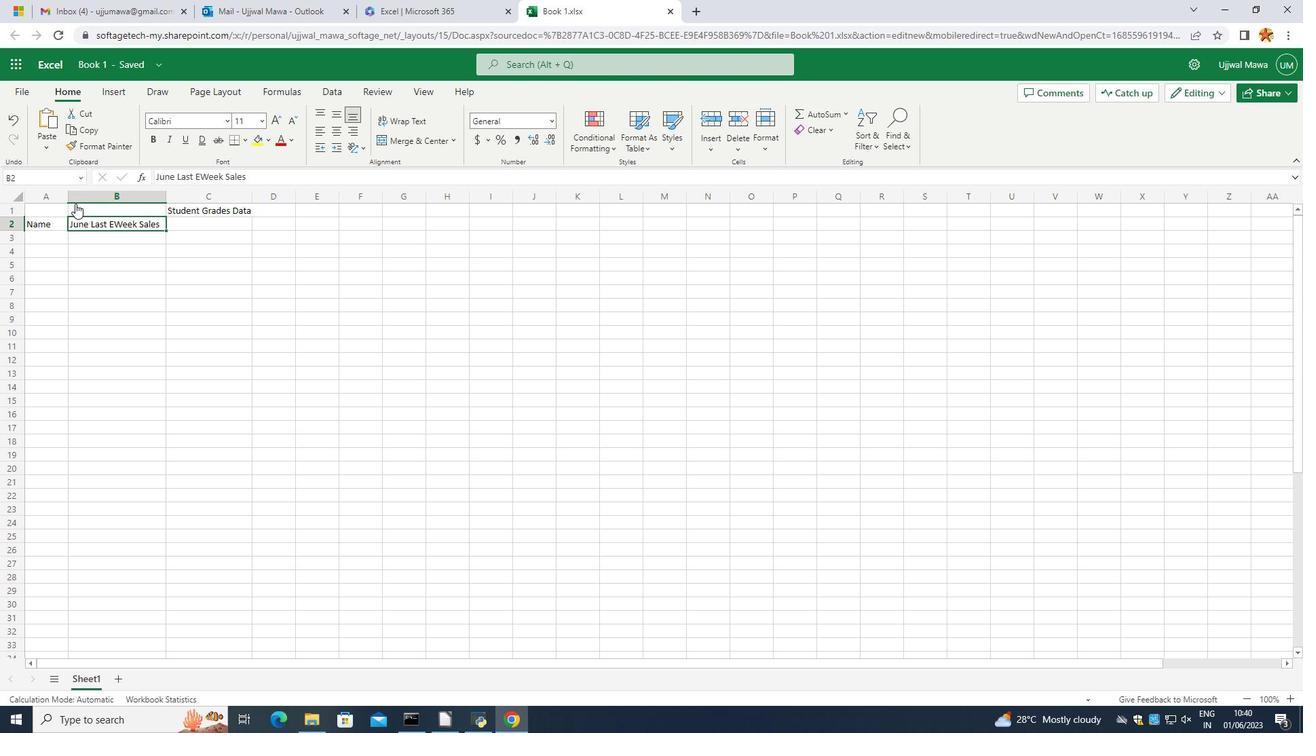 
Action: Mouse pressed left at (65, 203)
Screenshot: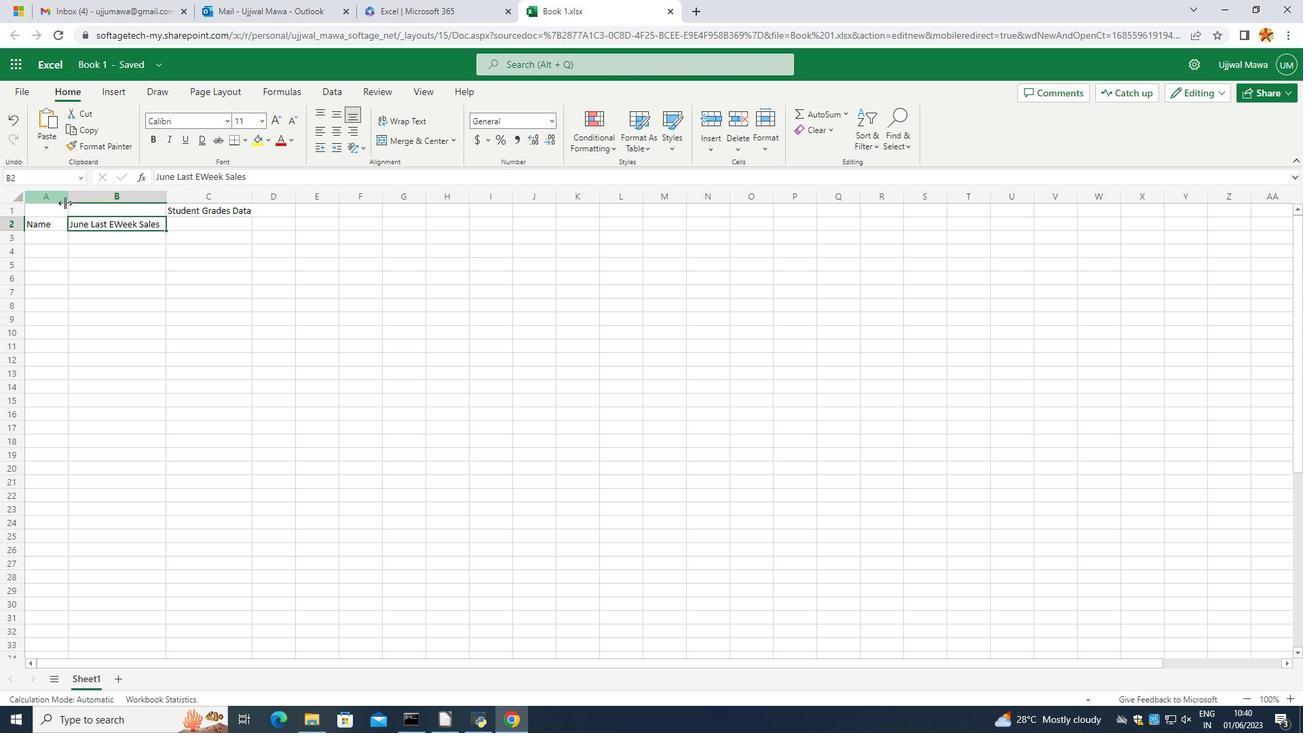 
Action: Mouse moved to (182, 251)
Screenshot: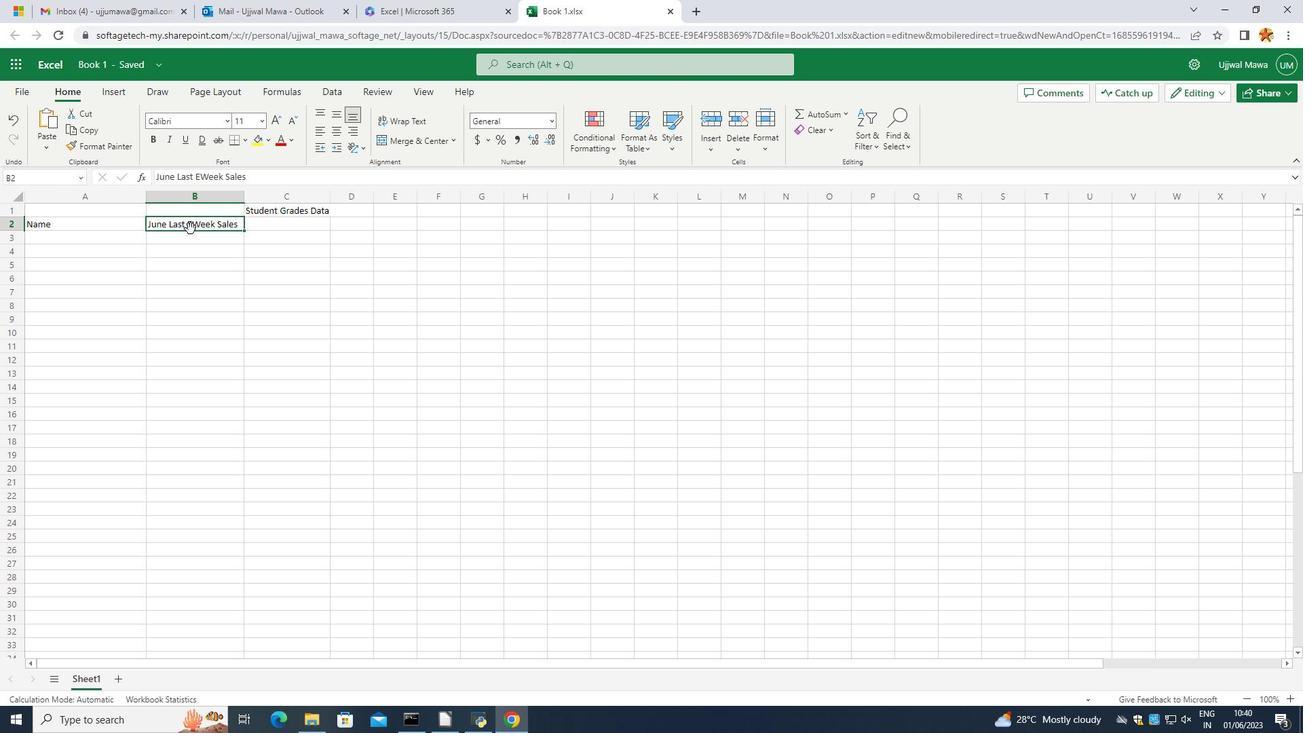 
Action: Mouse pressed left at (182, 251)
Screenshot: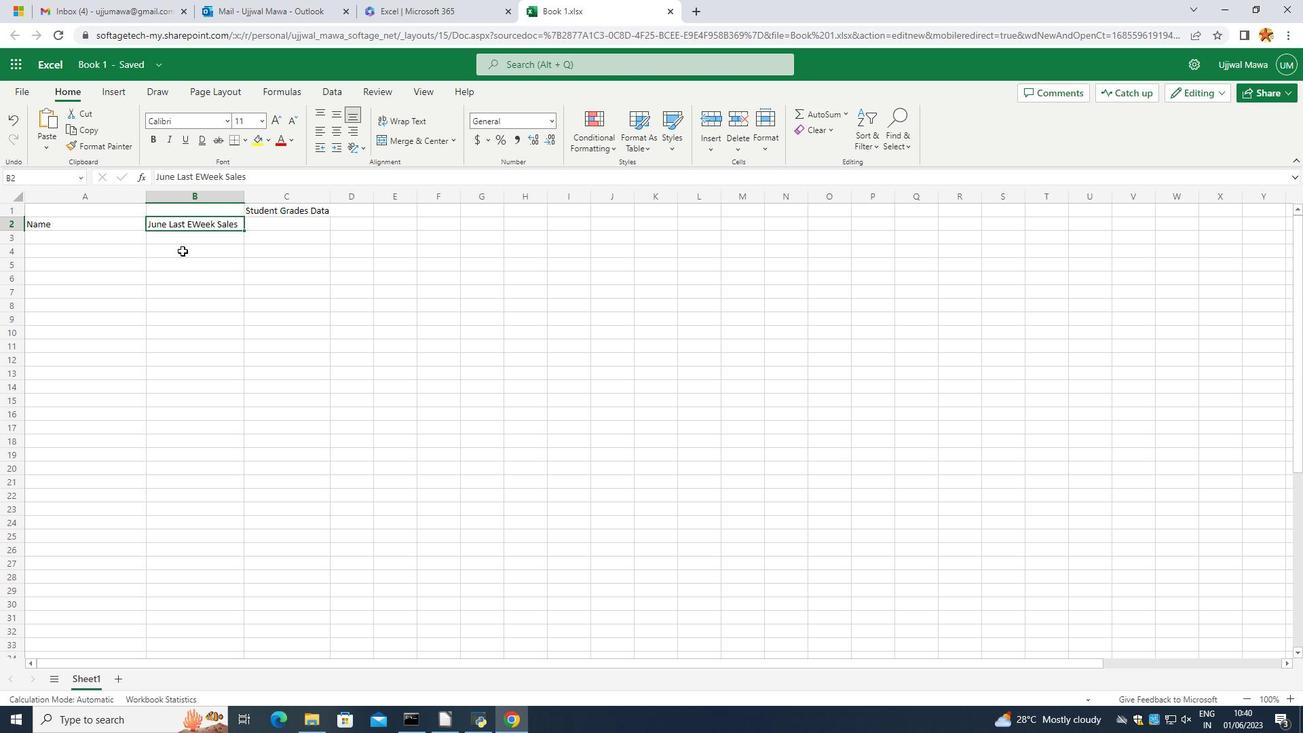 
Action: Mouse moved to (145, 200)
Screenshot: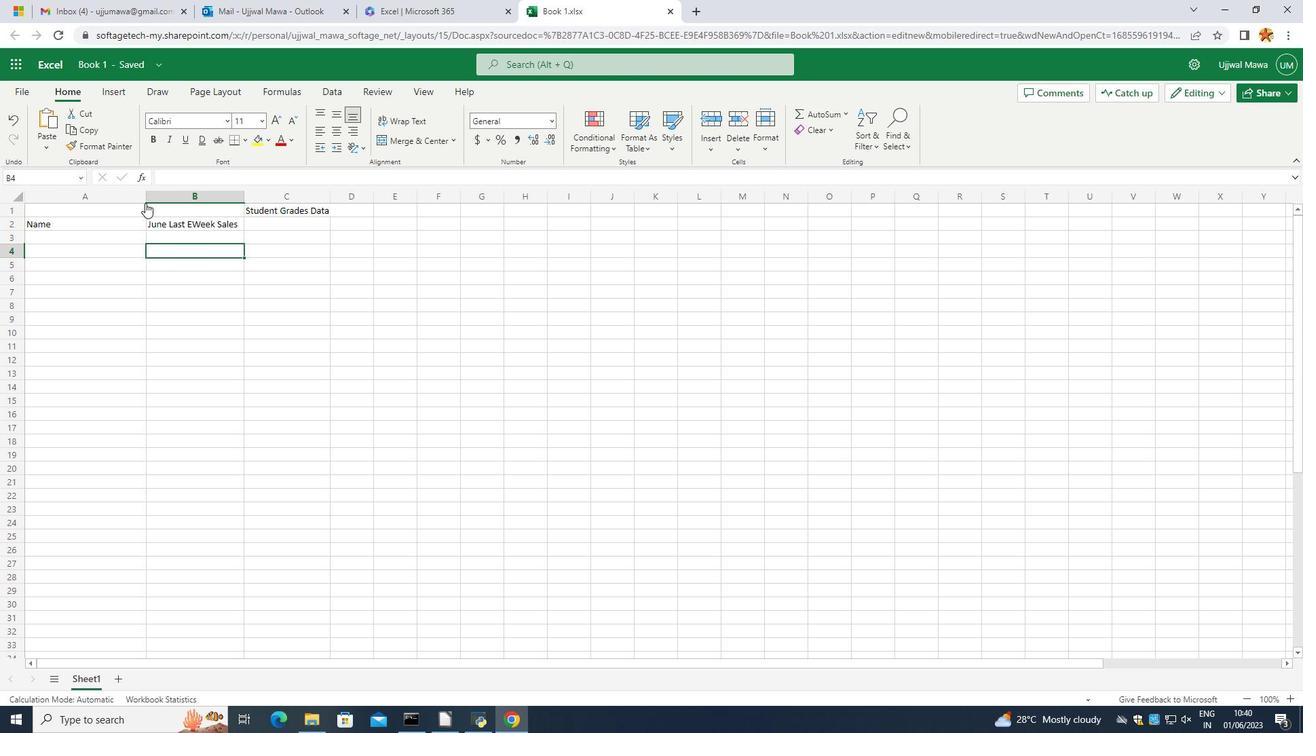 
Action: Mouse pressed left at (145, 200)
Screenshot: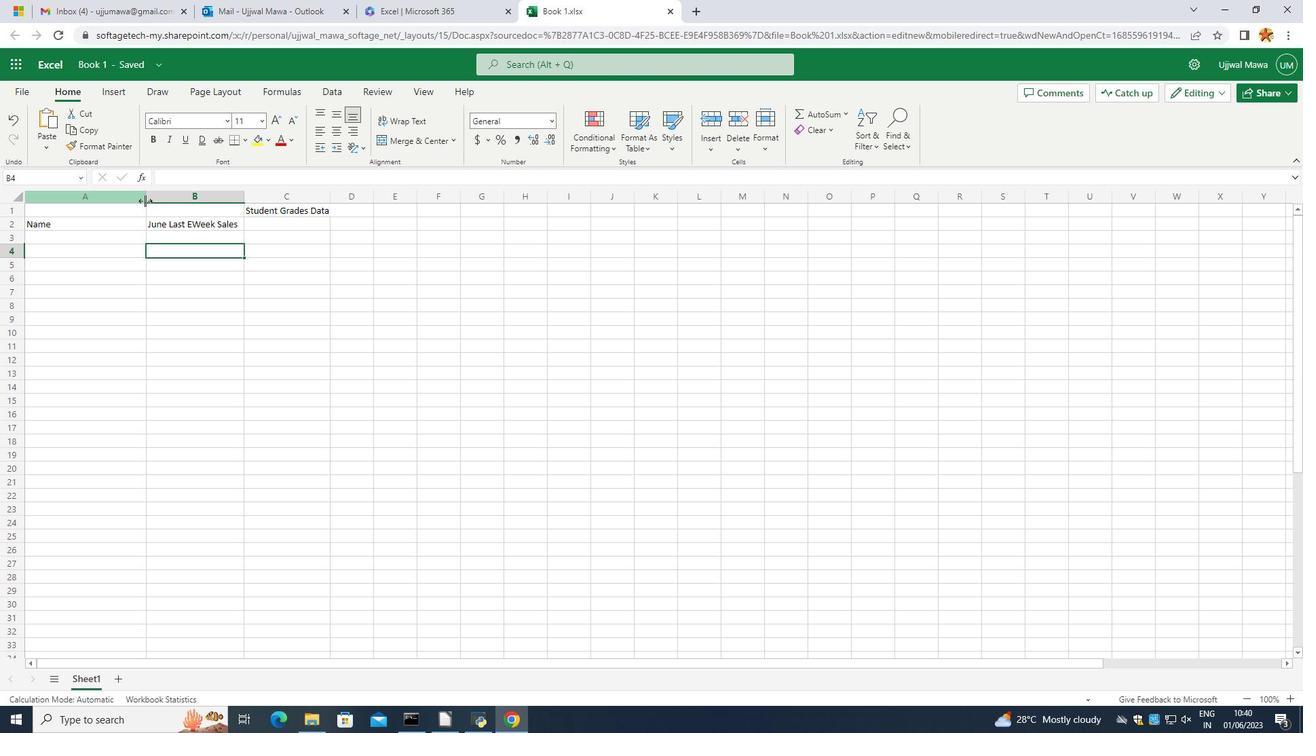 
Action: Mouse moved to (160, 271)
Screenshot: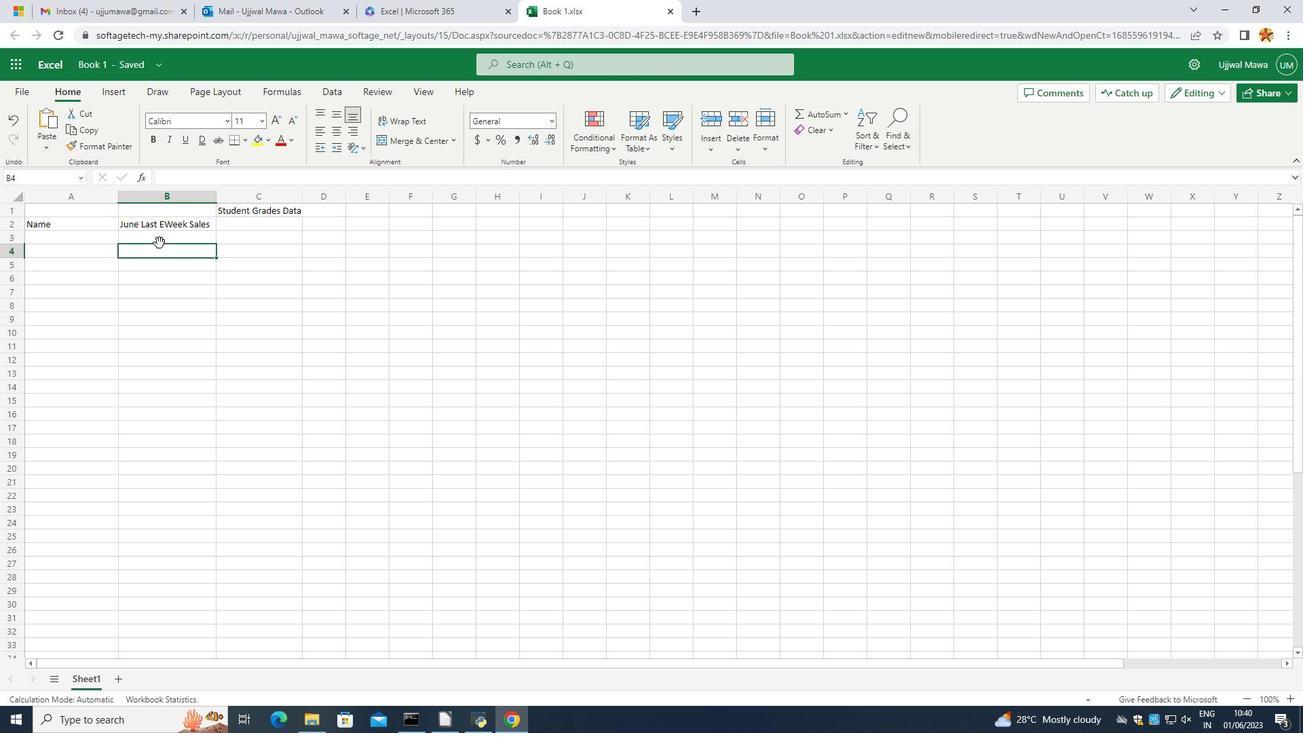 
Action: Mouse pressed left at (160, 271)
Screenshot: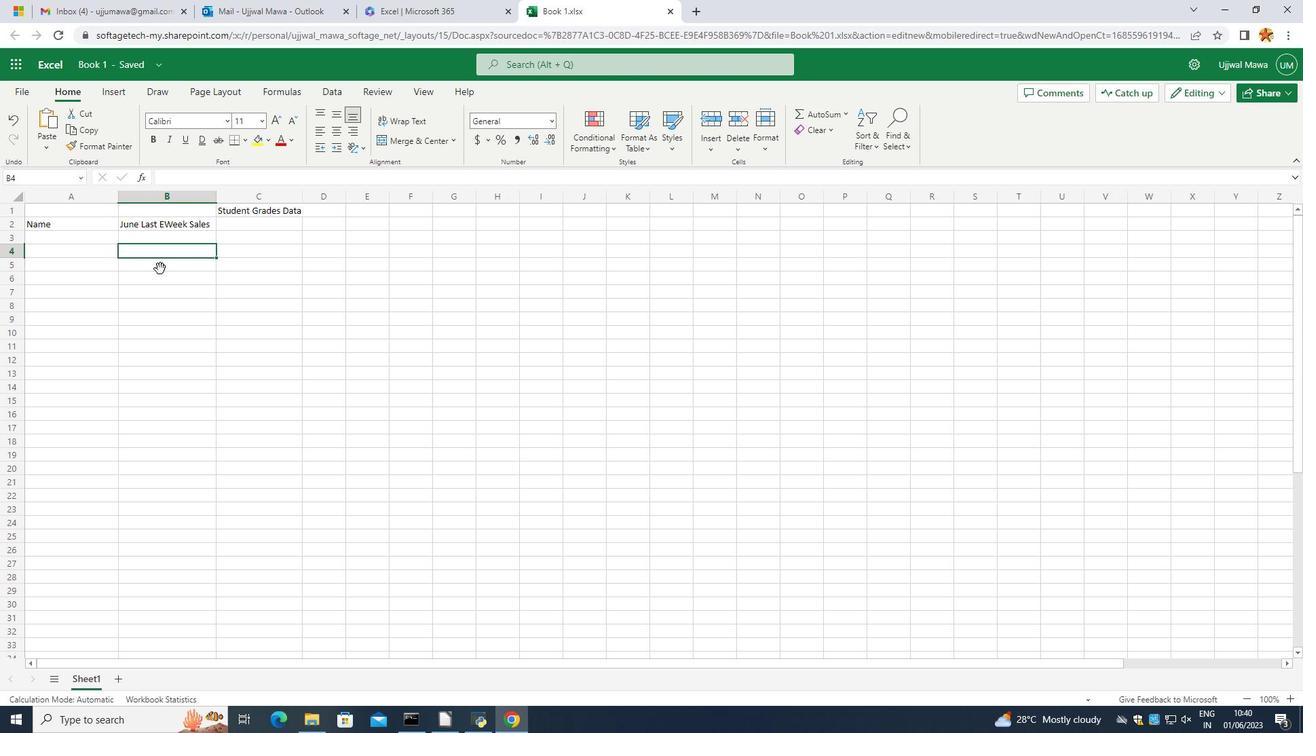 
Action: Mouse moved to (165, 221)
Screenshot: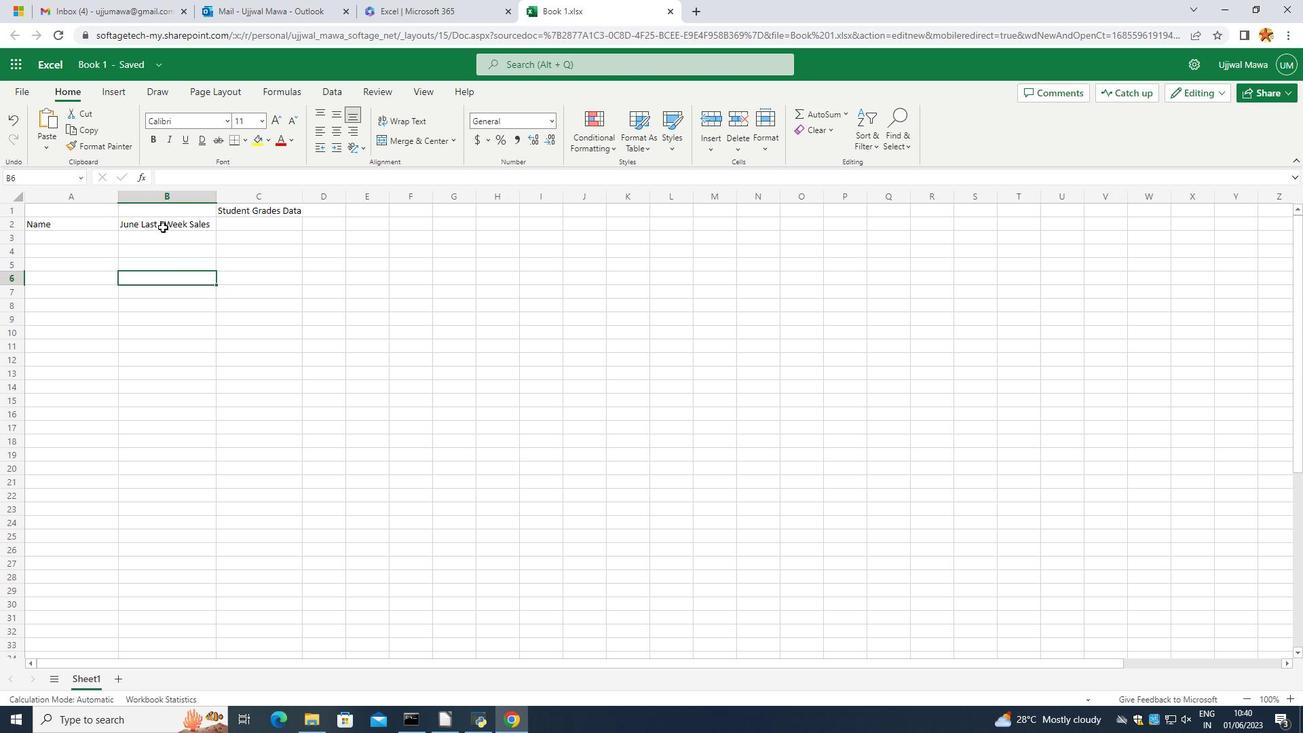 
Action: Mouse pressed left at (165, 221)
Screenshot: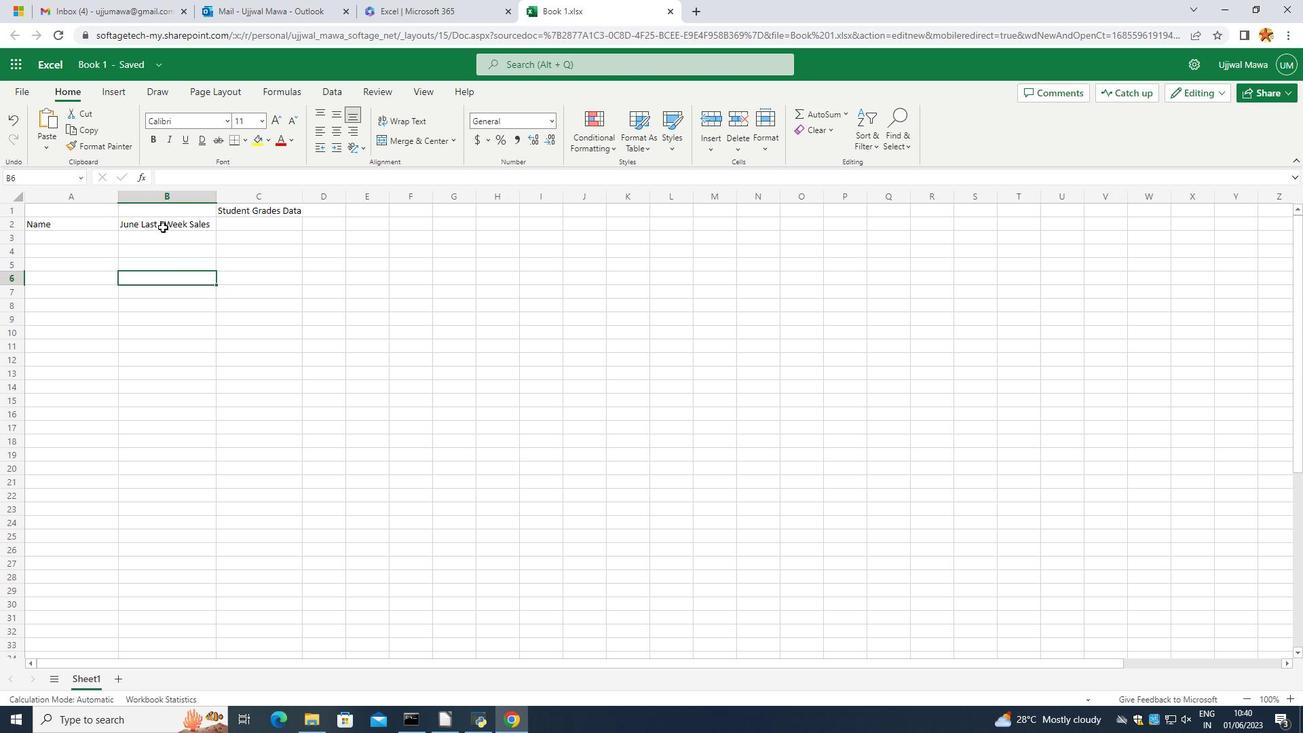 
Action: Mouse pressed left at (165, 221)
Screenshot: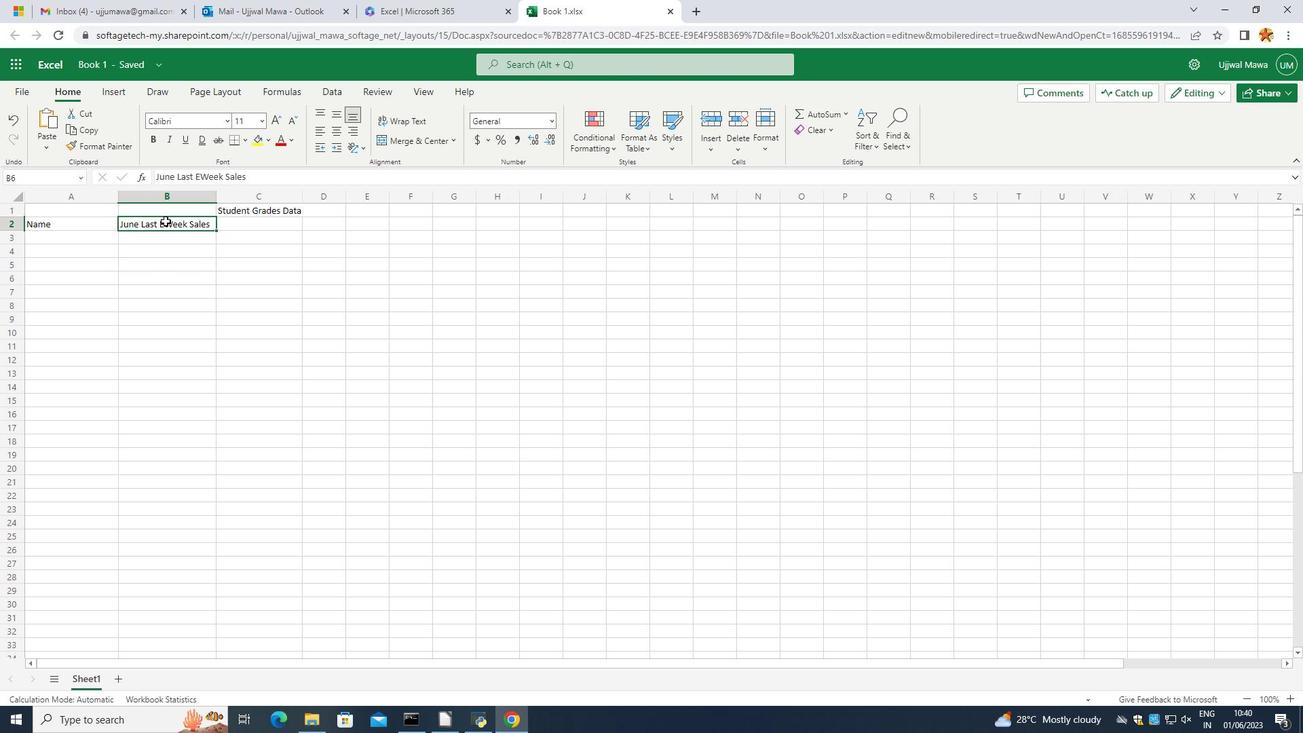 
Action: Mouse moved to (165, 225)
Screenshot: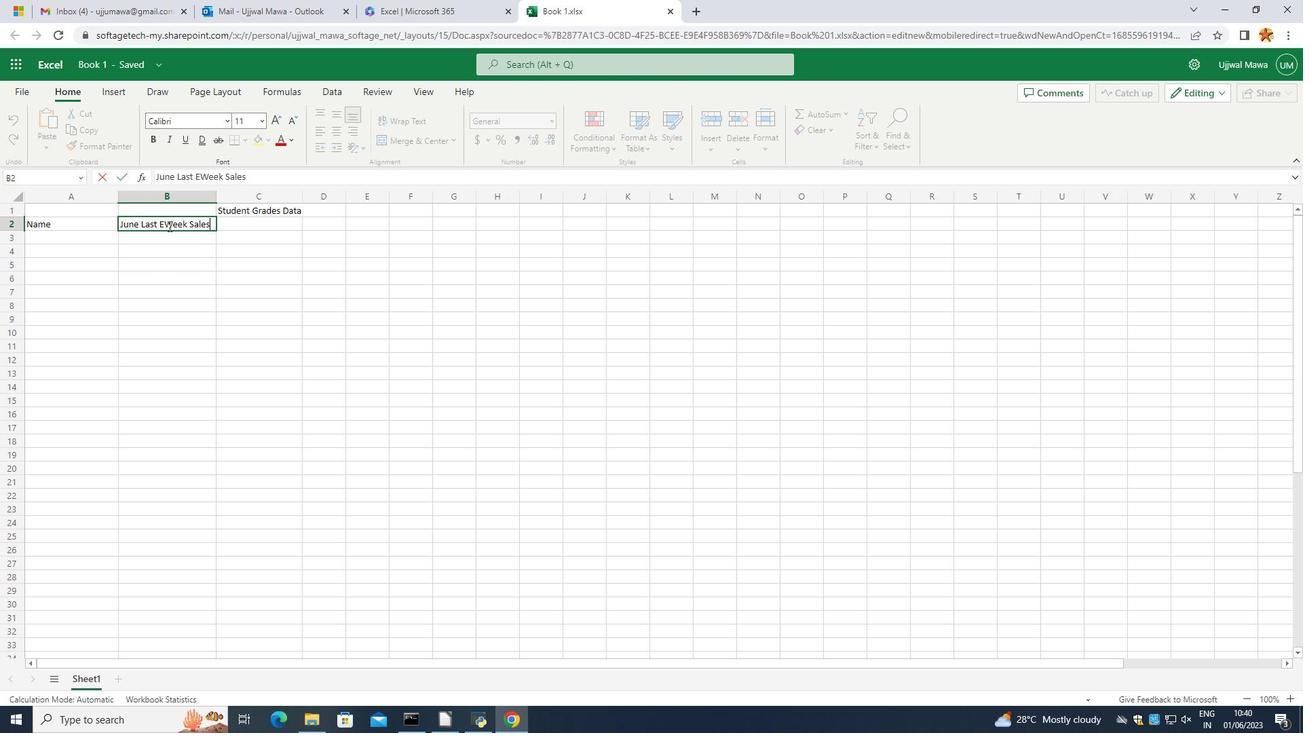
Action: Mouse pressed left at (165, 225)
Screenshot: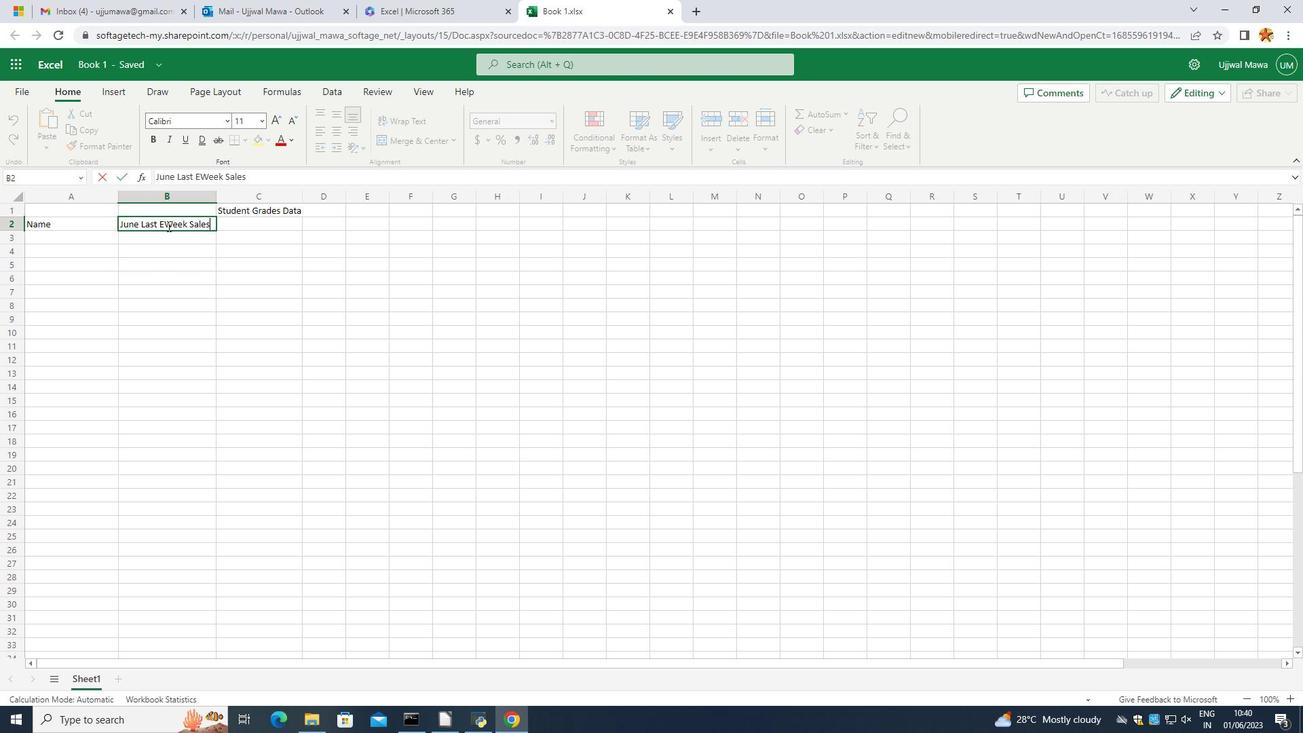 
Action: Mouse moved to (150, 224)
Screenshot: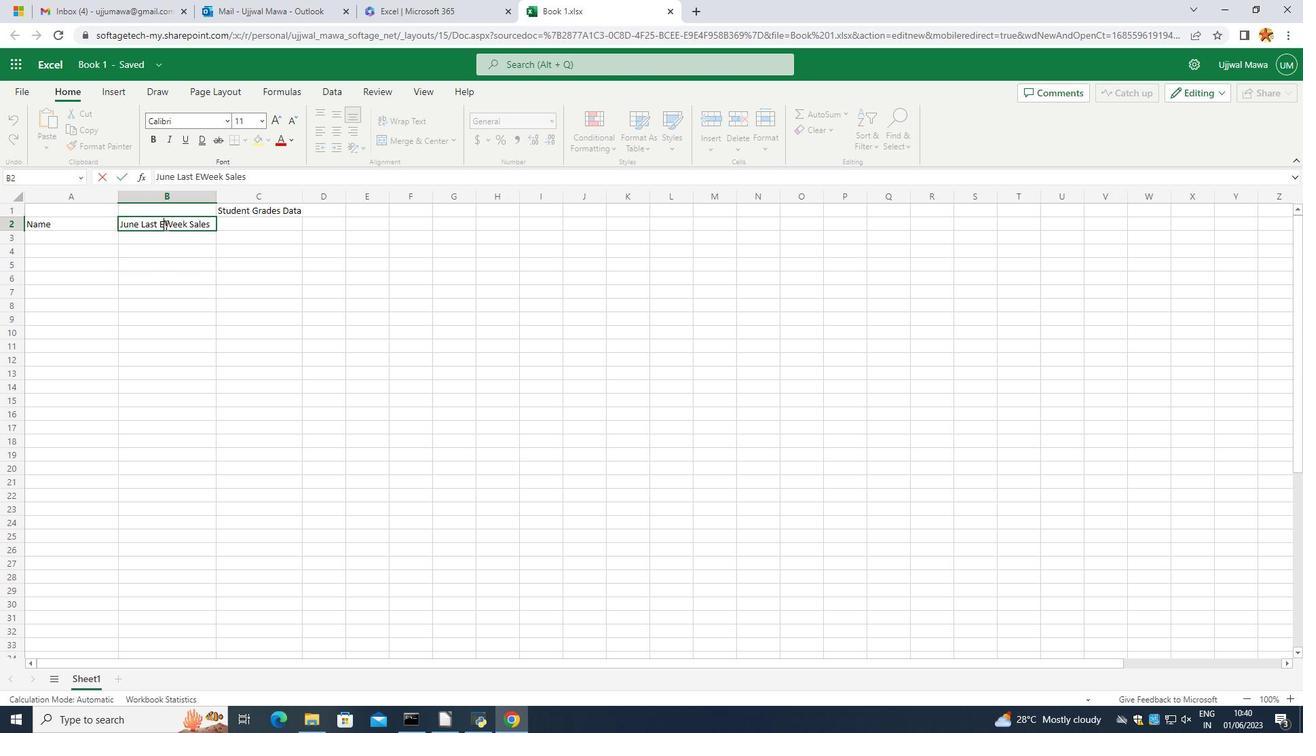 
Action: Key pressed <Key.backspace>
Screenshot: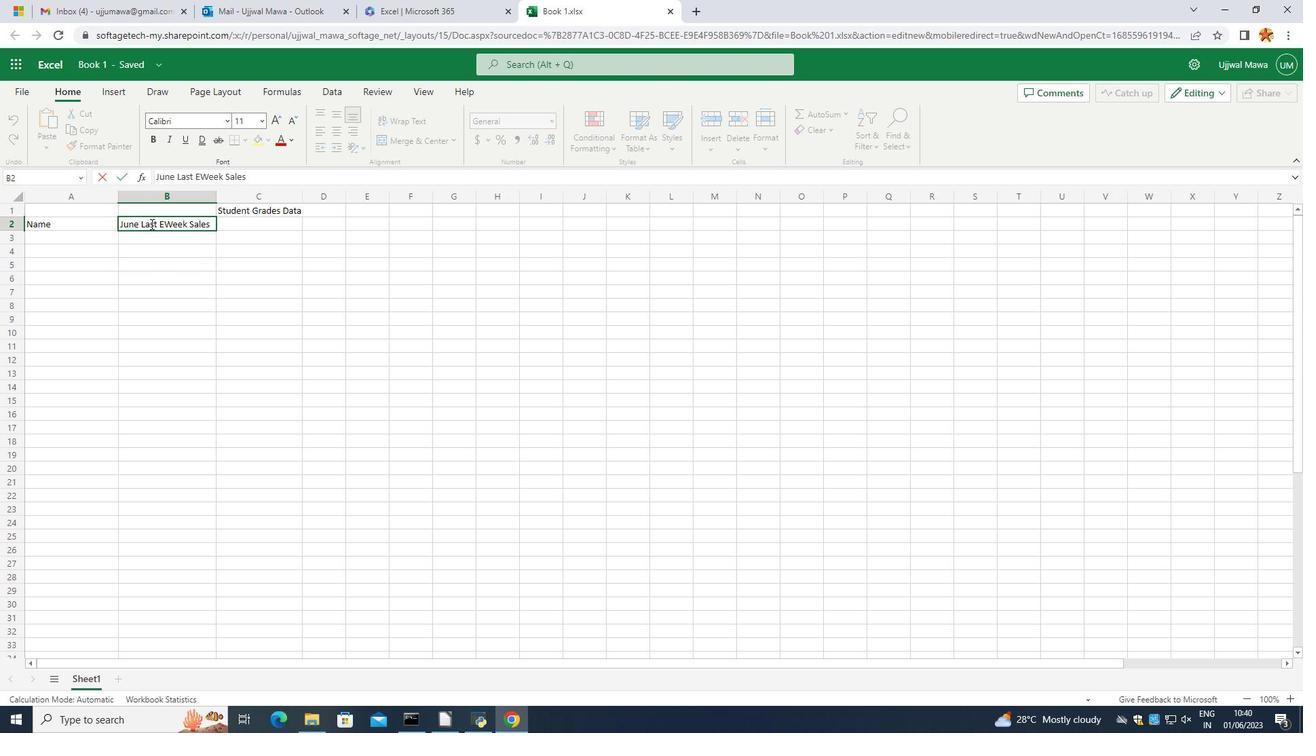 
Action: Mouse moved to (184, 404)
Screenshot: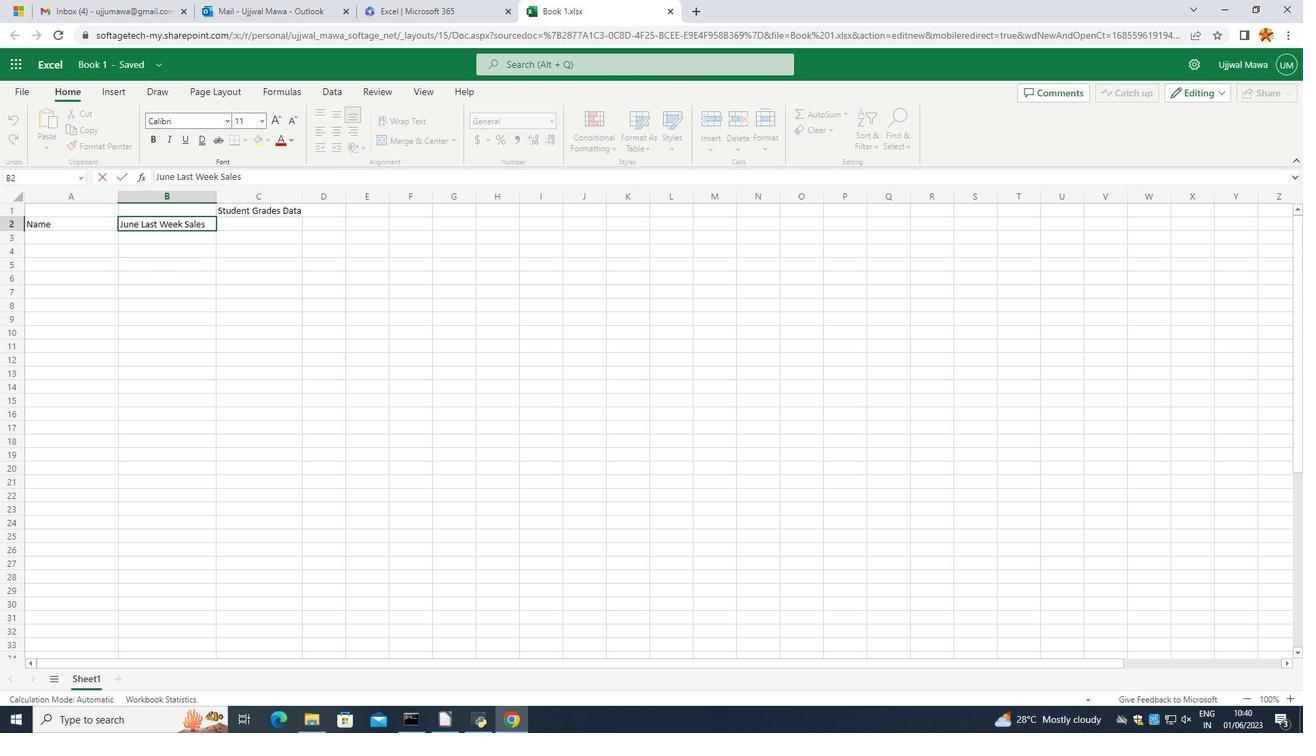 
Action: Mouse pressed left at (184, 404)
Screenshot: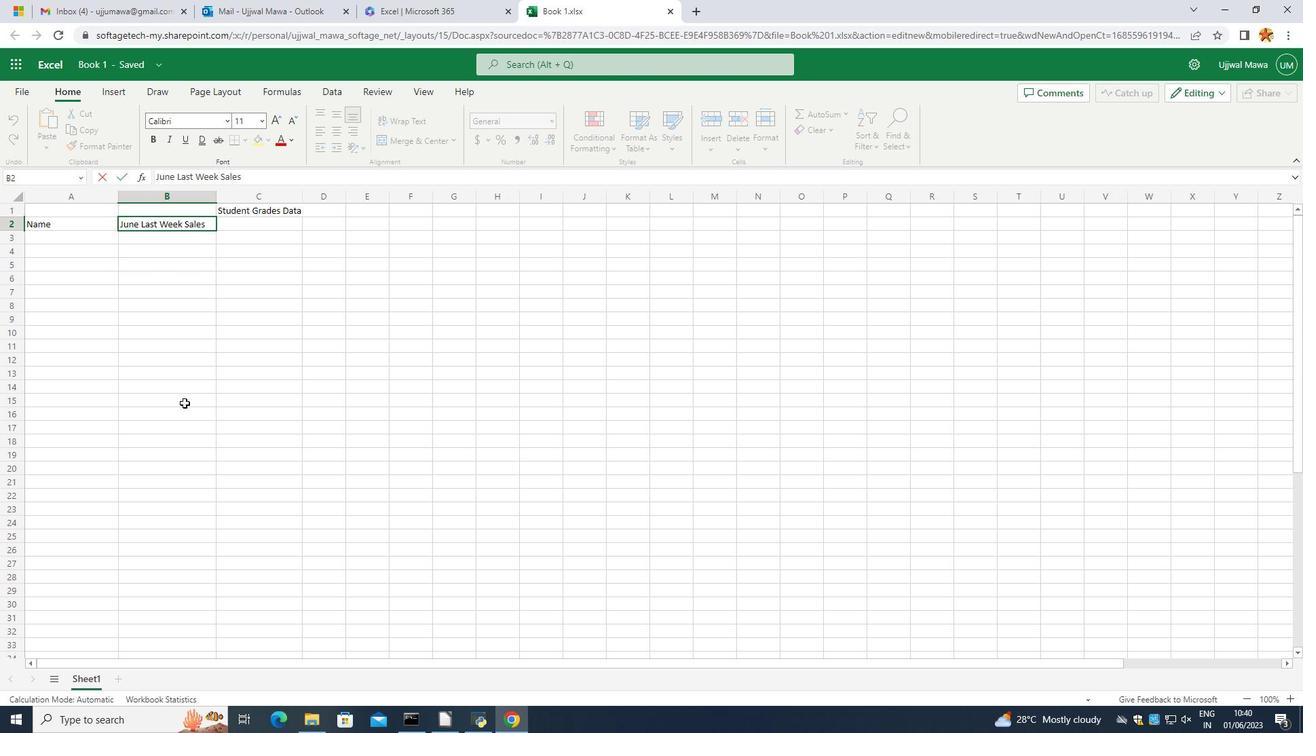 
Action: Mouse moved to (71, 236)
Screenshot: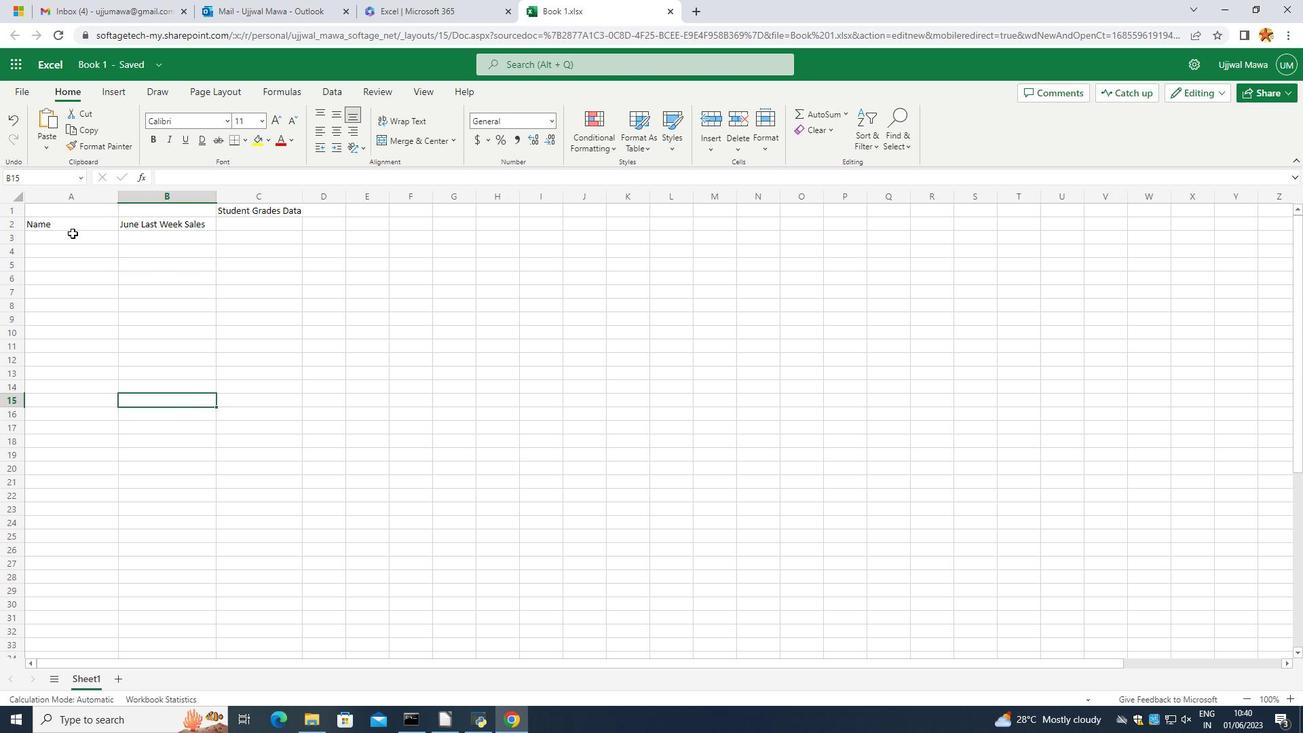
Action: Mouse pressed left at (71, 236)
Screenshot: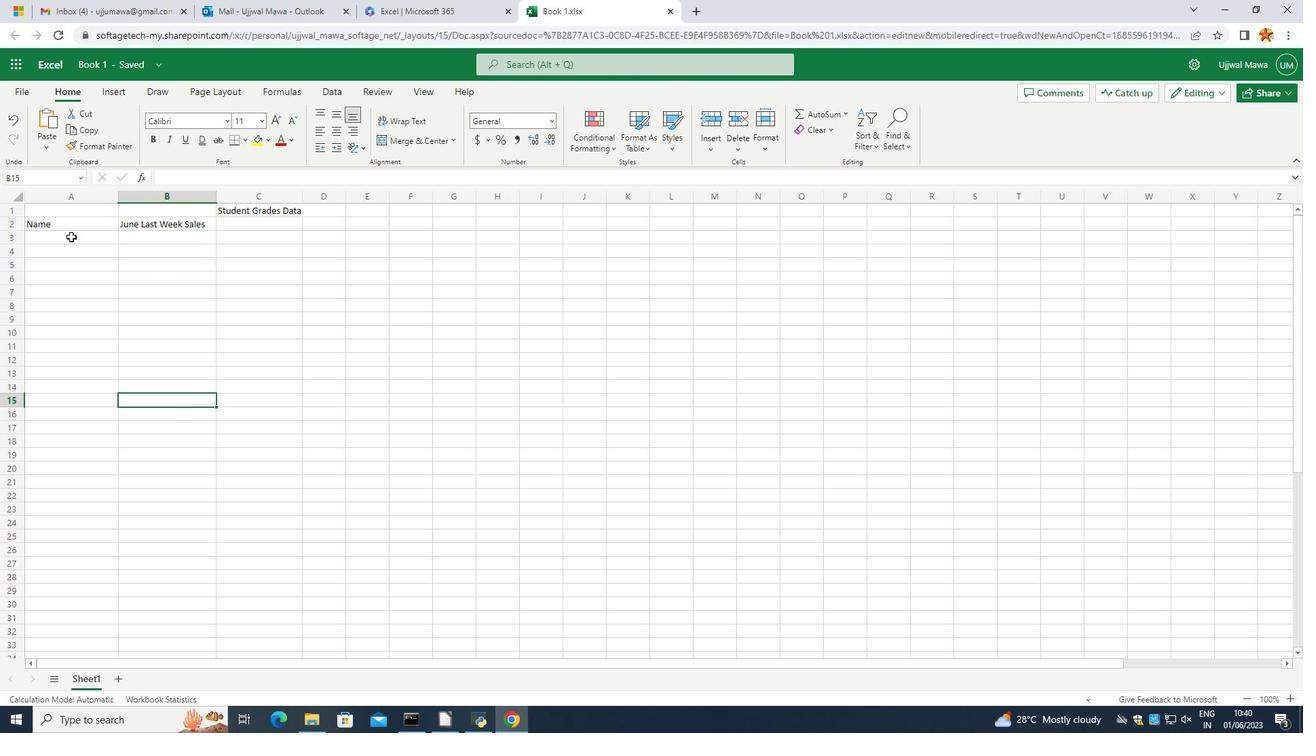 
Action: Mouse pressed left at (71, 236)
Screenshot: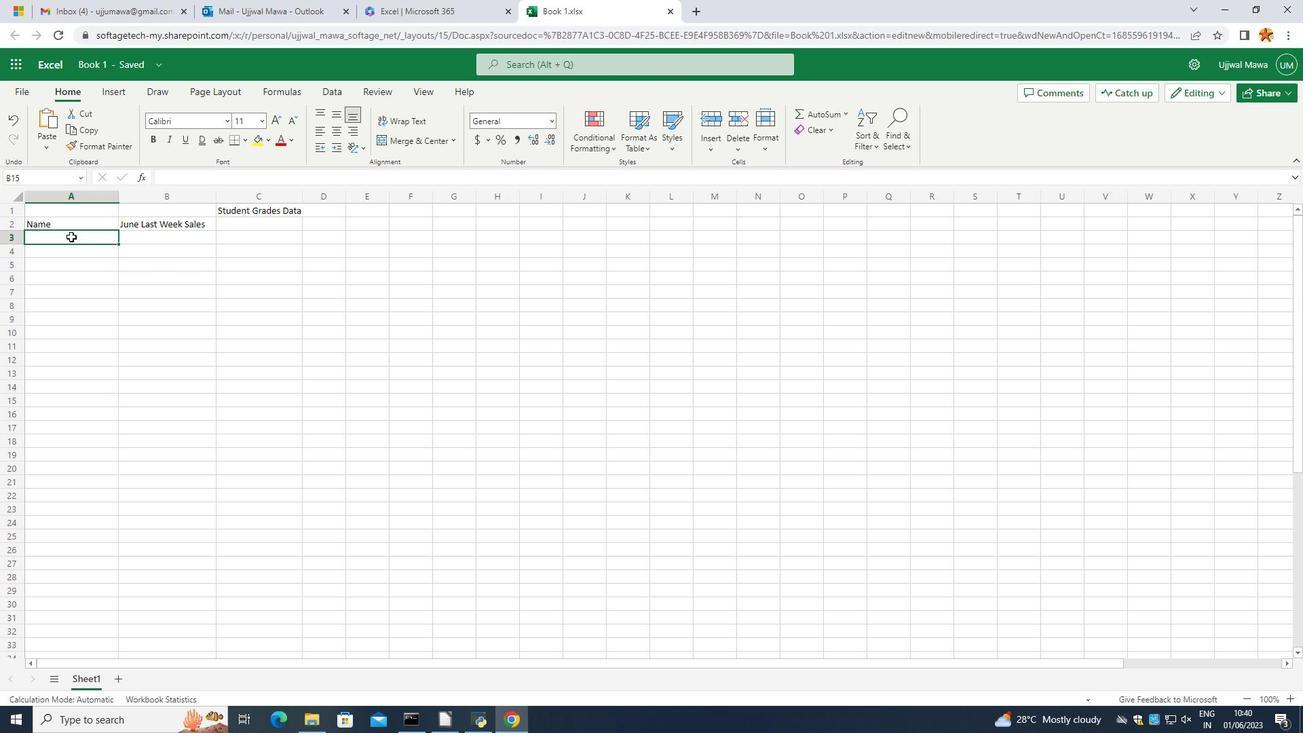 
Action: Mouse moved to (78, 246)
Screenshot: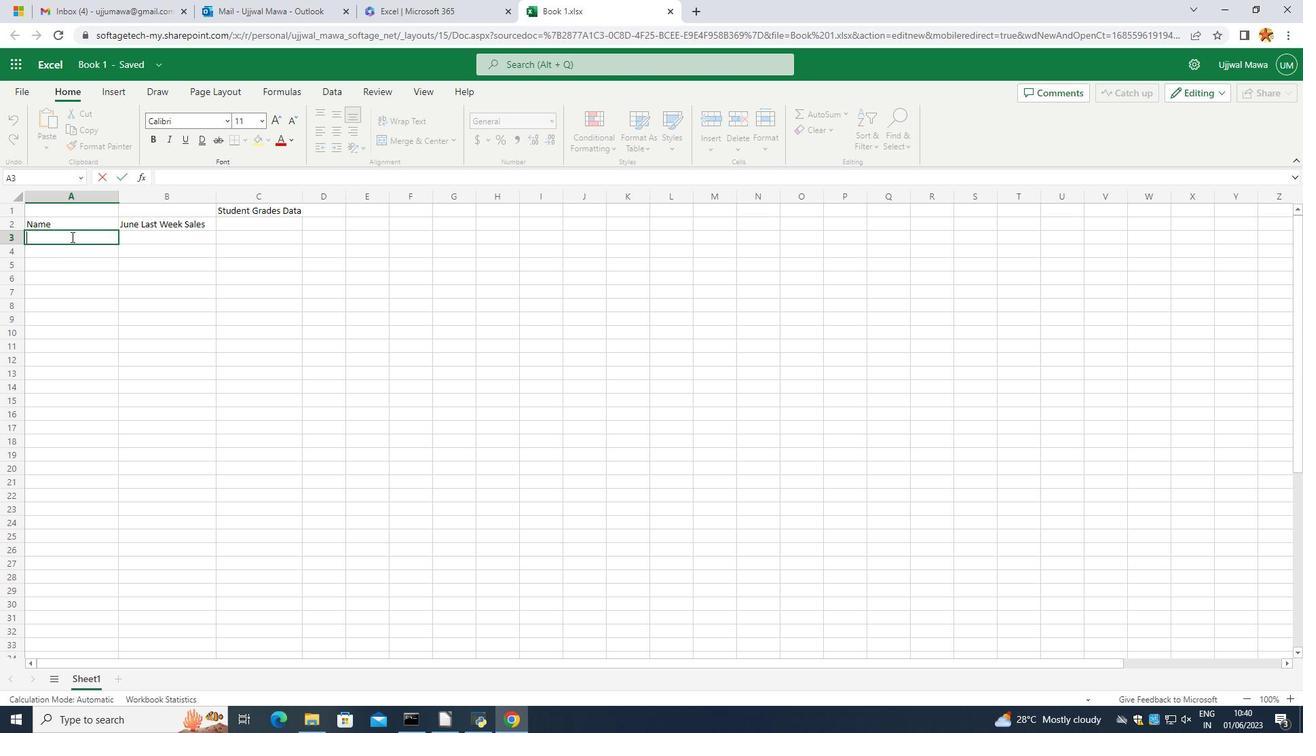 
Action: Key pressed <Key.caps_lock>J<Key.caps_lock>oshua<Key.space><Key.caps_lock>R<Key.caps_lock>ivea<Key.backspace>a
Screenshot: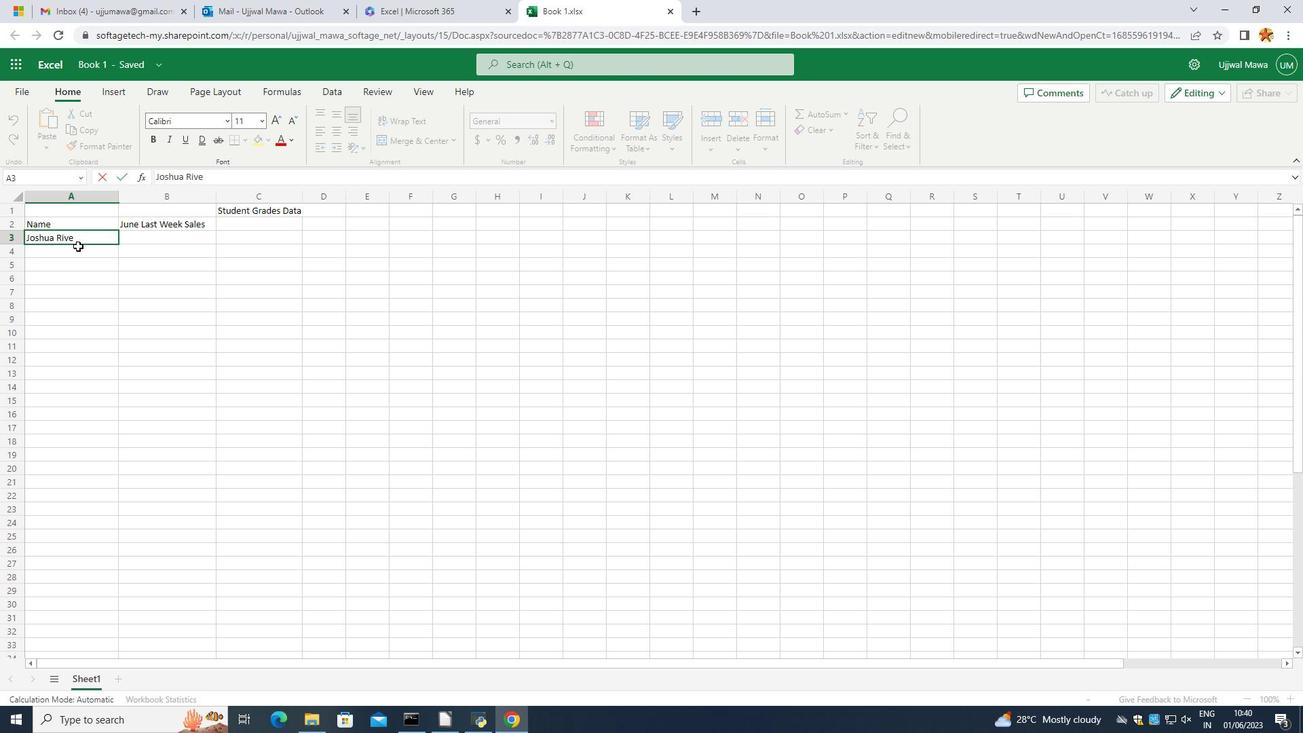 
Action: Mouse moved to (69, 236)
Screenshot: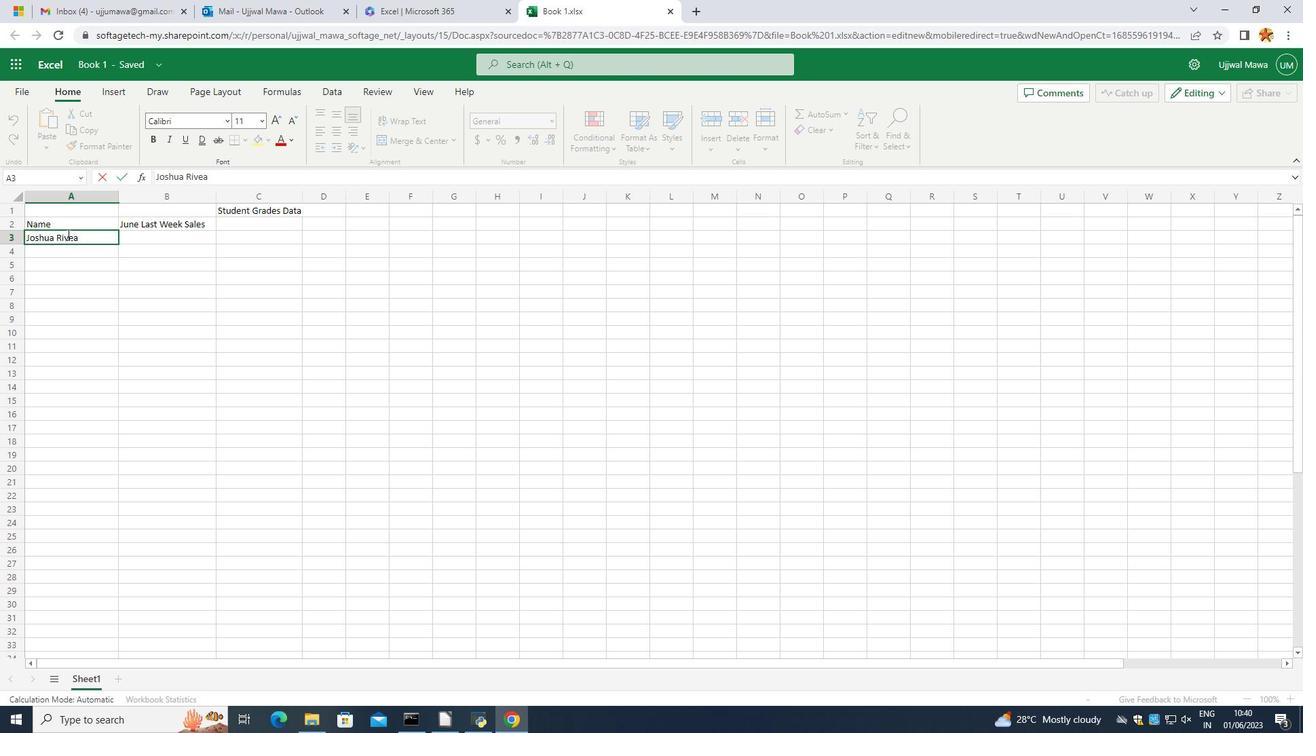 
Action: Mouse pressed left at (69, 236)
Screenshot: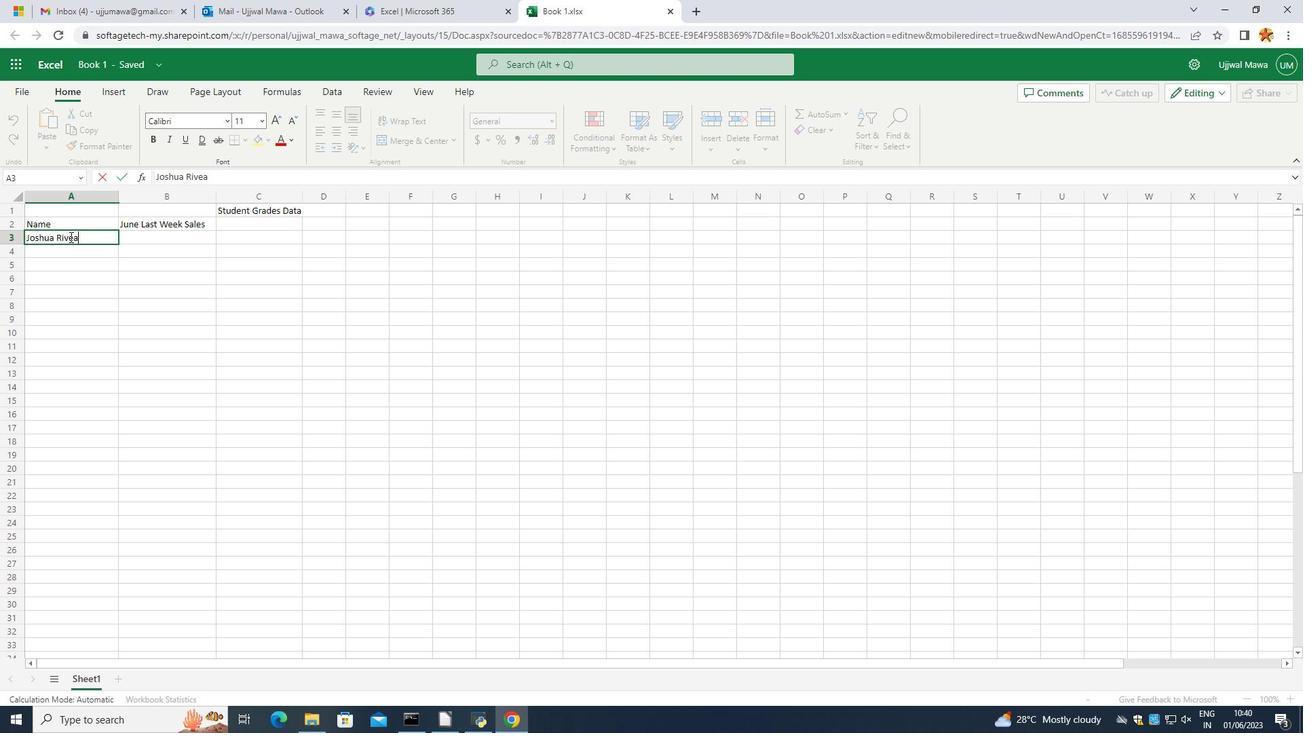 
Action: Key pressed r
Screenshot: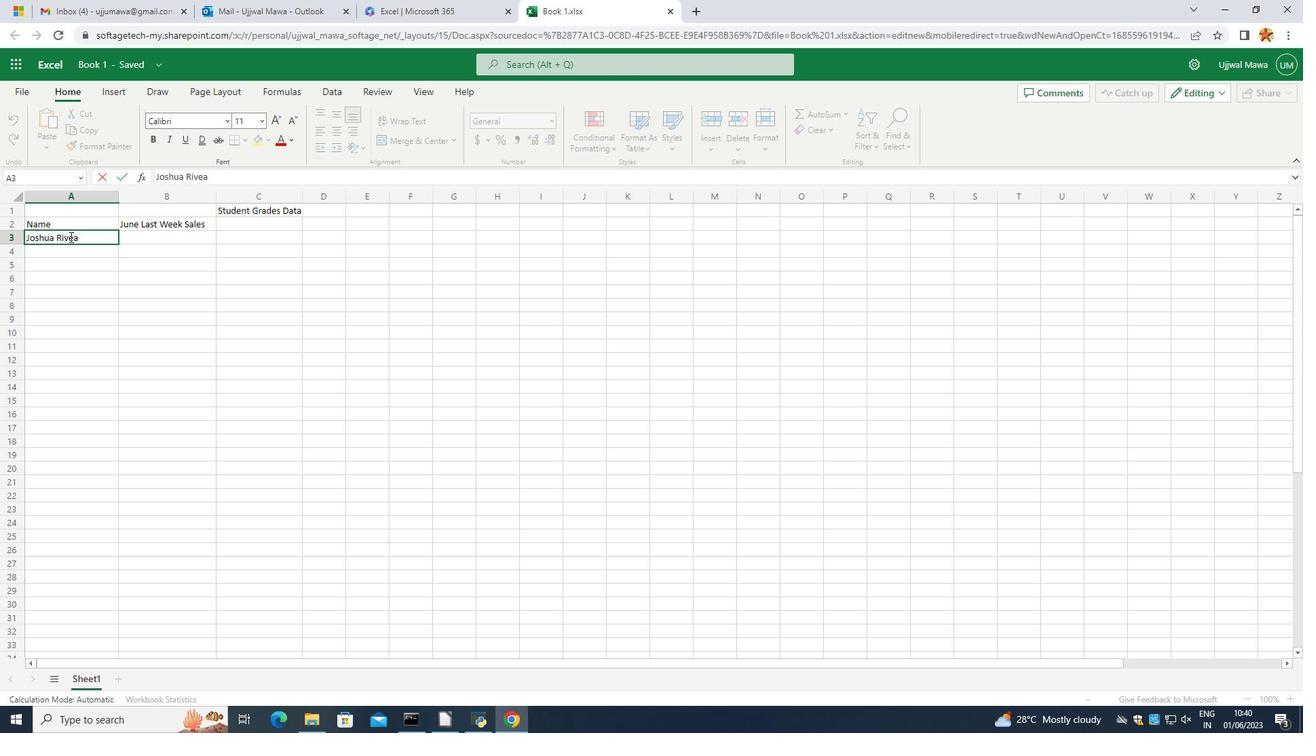 
Action: Mouse moved to (74, 317)
Screenshot: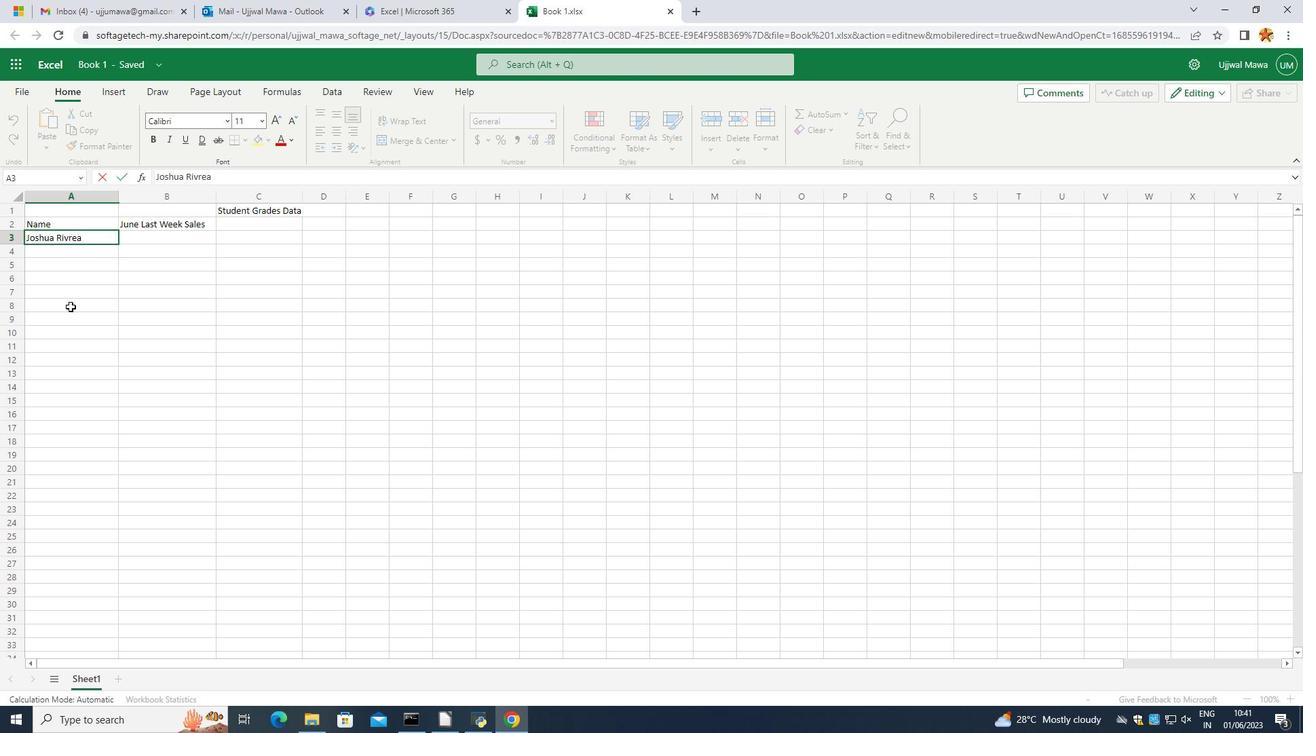 
Action: Mouse pressed left at (74, 317)
Screenshot: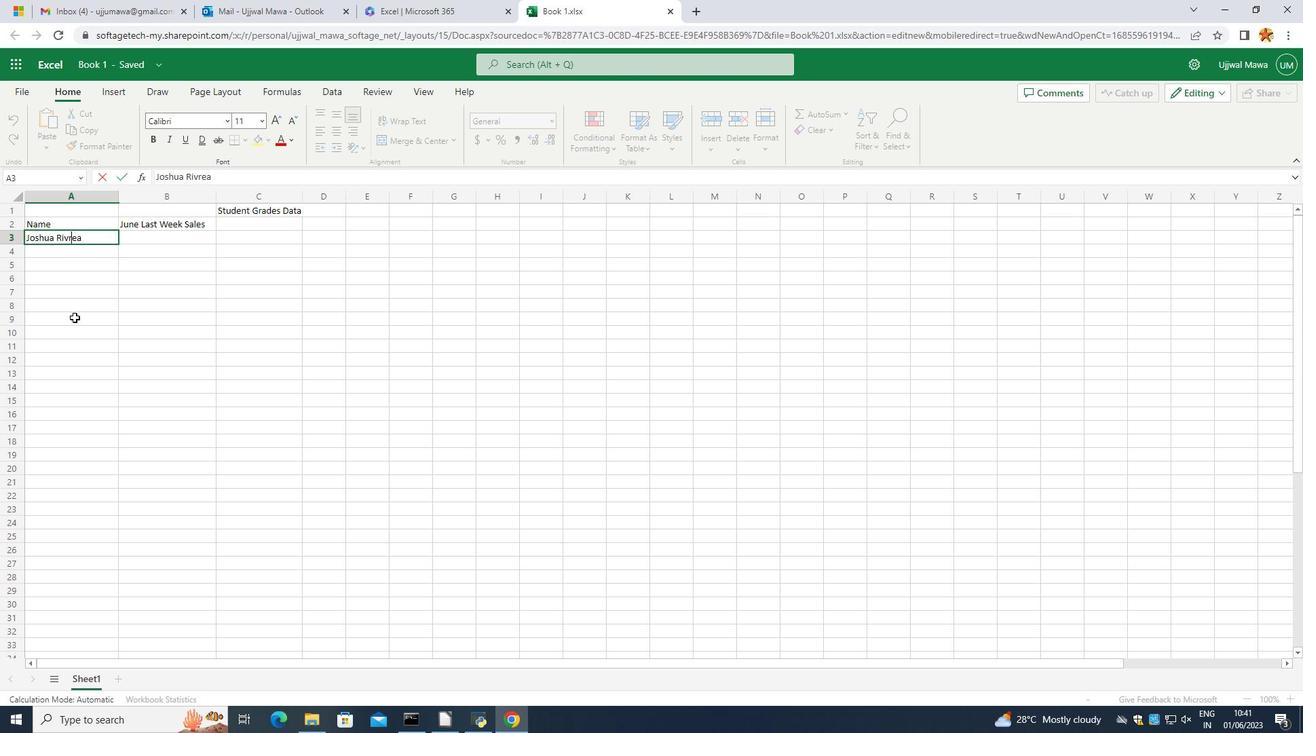 
Action: Mouse moved to (82, 257)
Screenshot: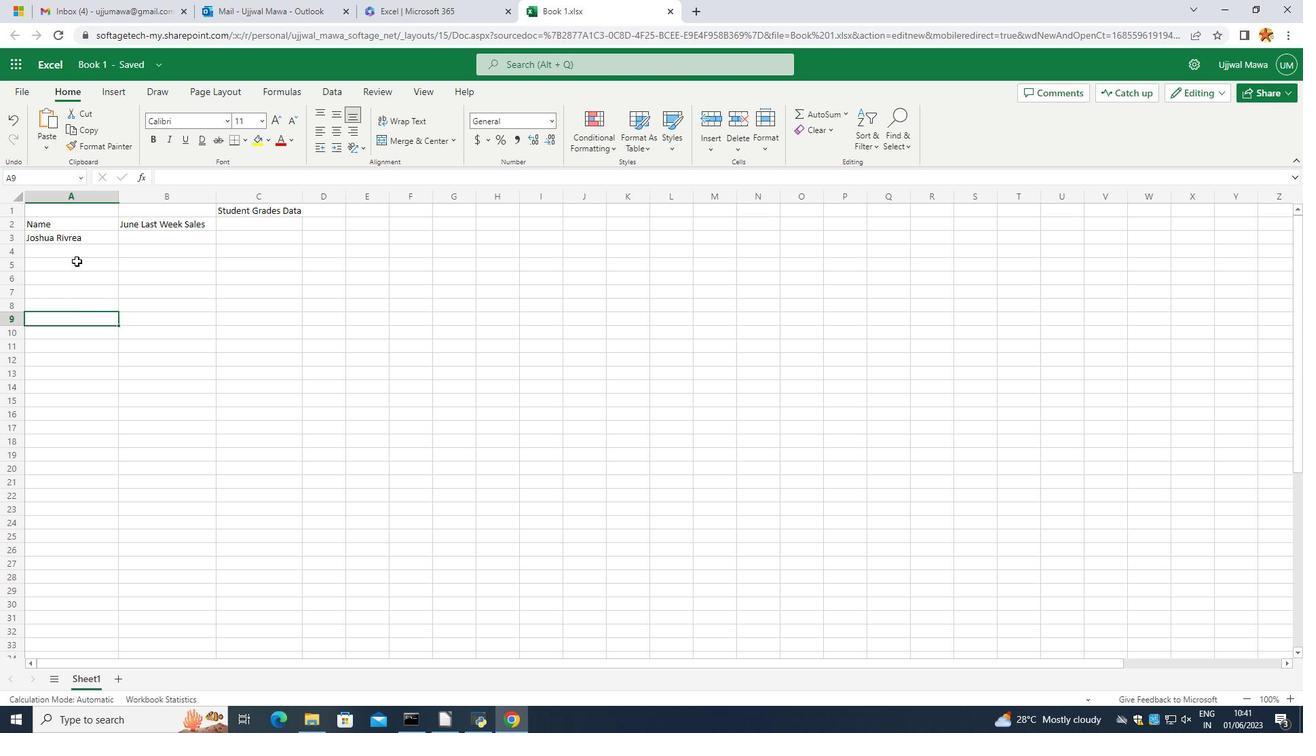 
Action: Mouse pressed left at (82, 257)
Screenshot: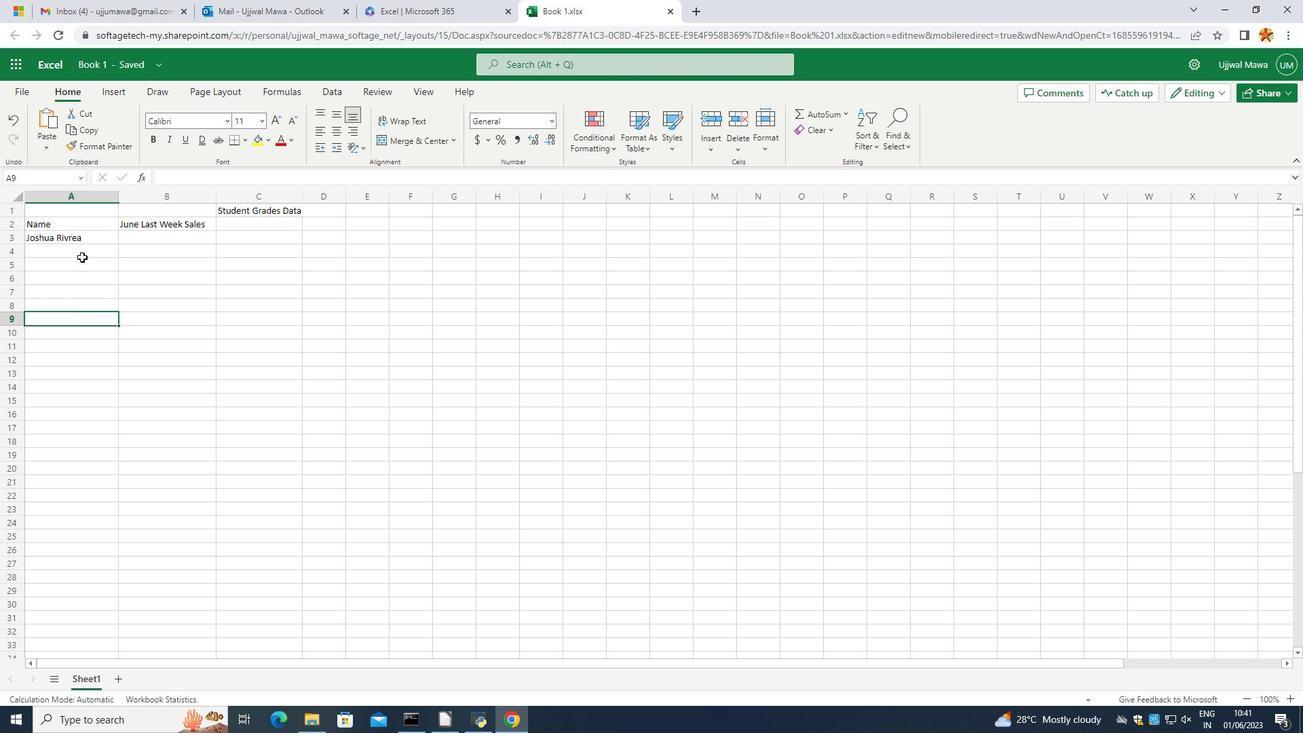 
Action: Mouse moved to (74, 239)
Screenshot: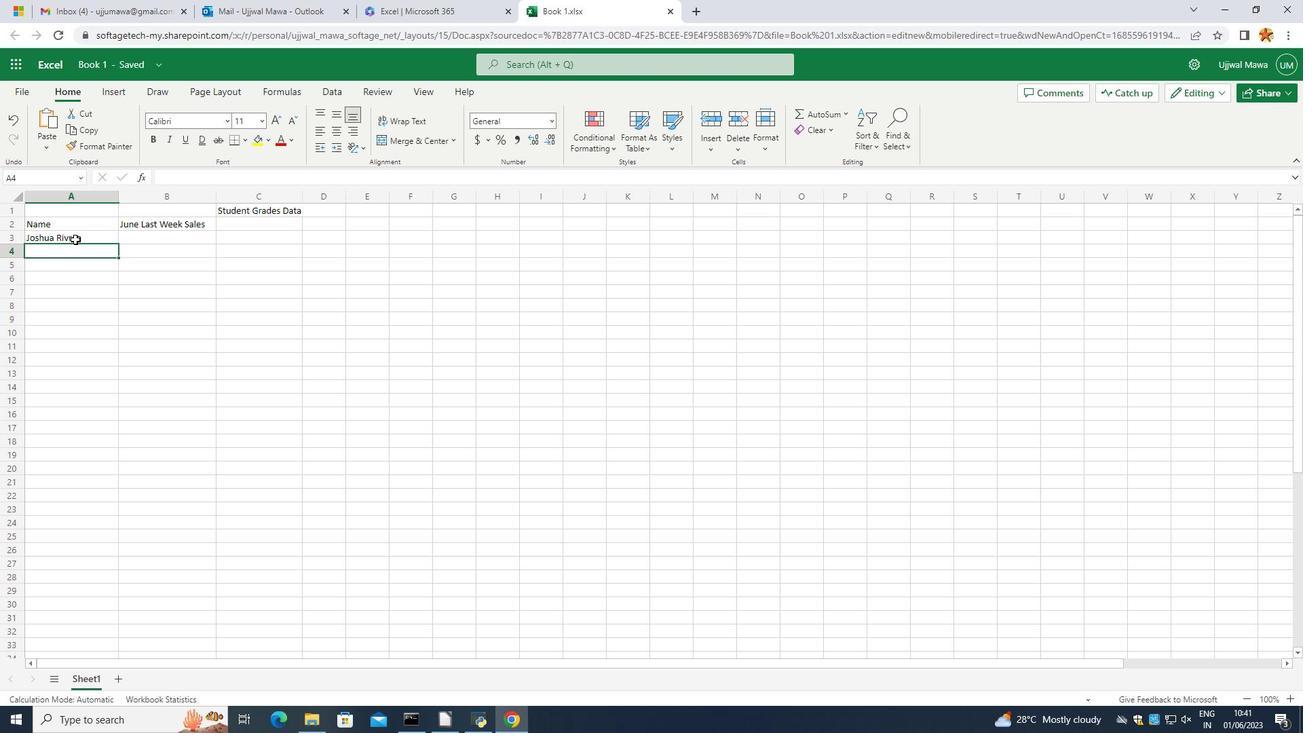 
Action: Mouse pressed left at (74, 239)
Screenshot: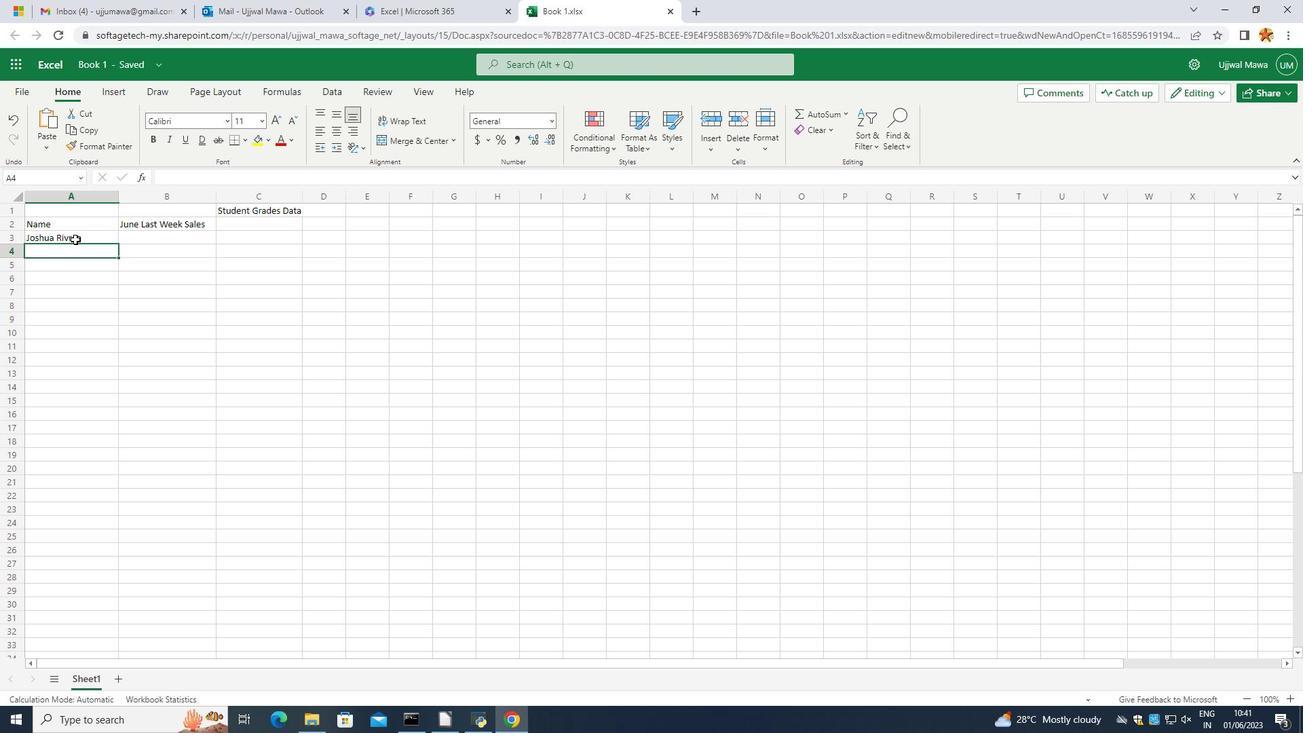
Action: Mouse pressed left at (74, 239)
Screenshot: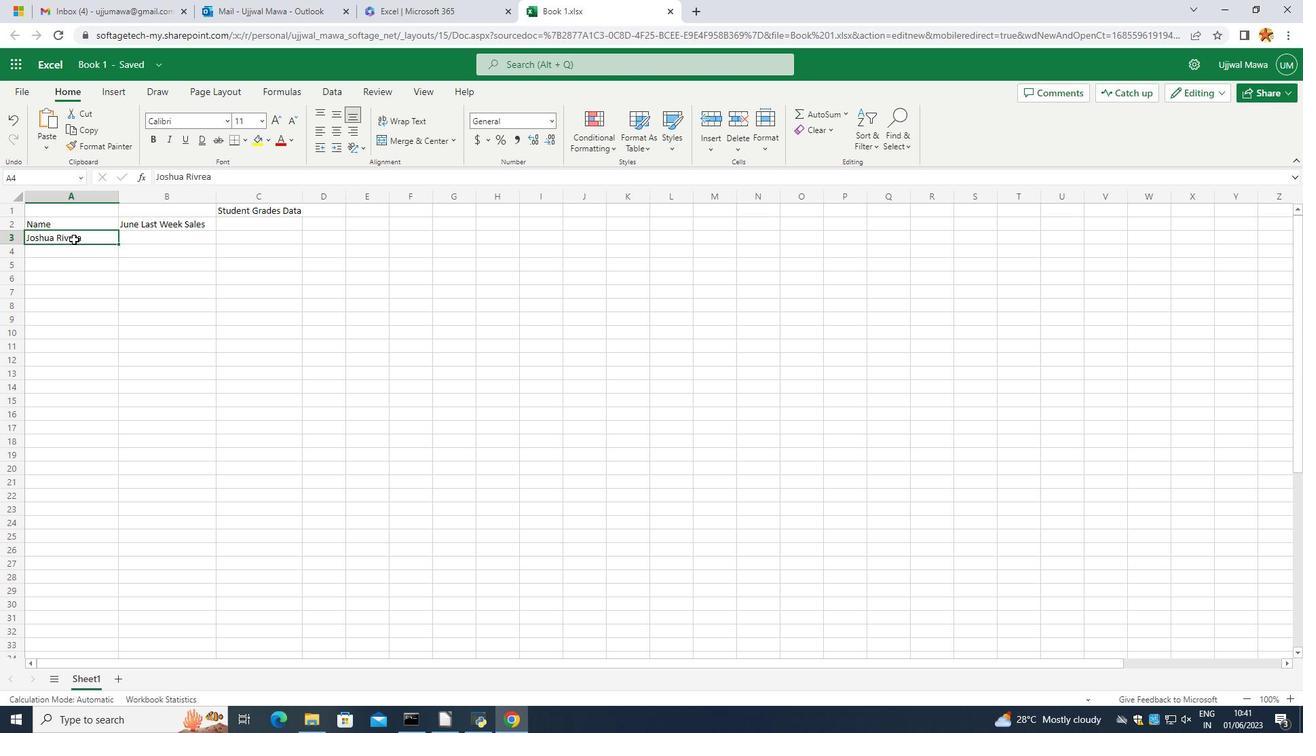 
Action: Mouse moved to (75, 239)
Screenshot: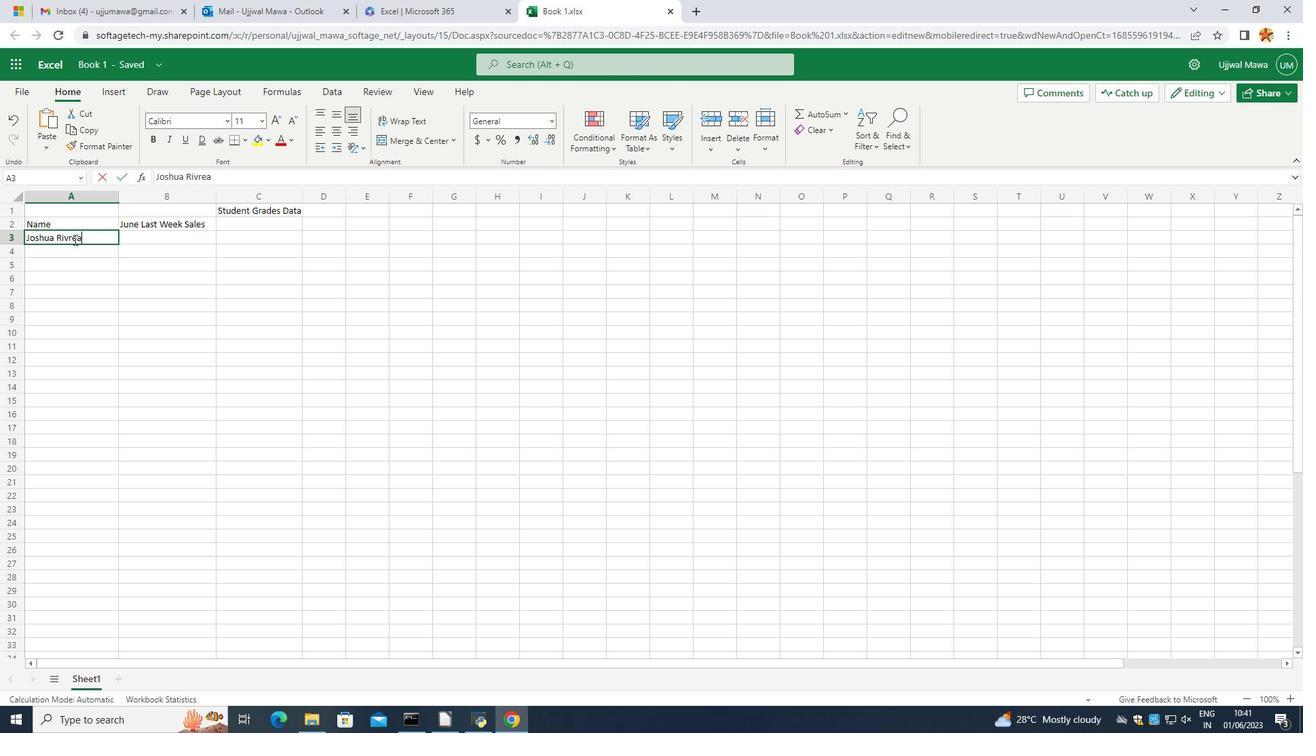 
Action: Mouse pressed left at (75, 239)
Screenshot: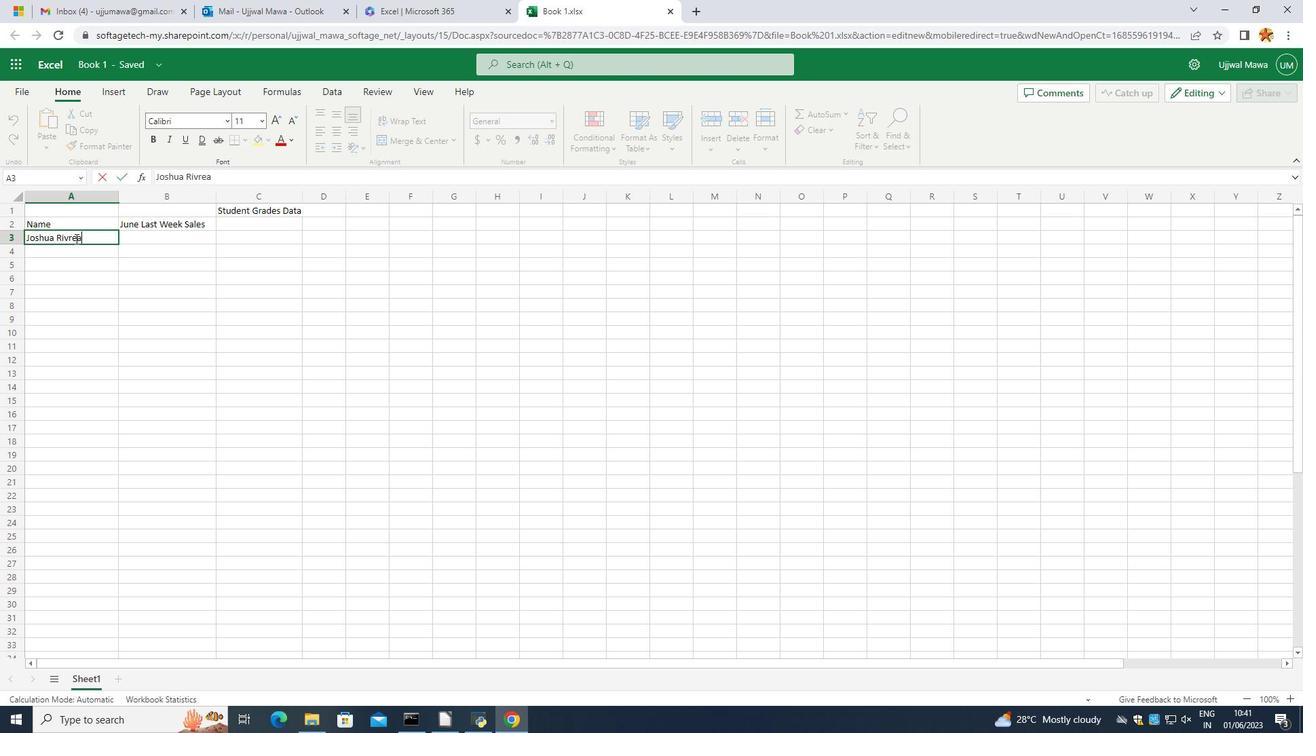 
Action: Mouse moved to (78, 241)
Screenshot: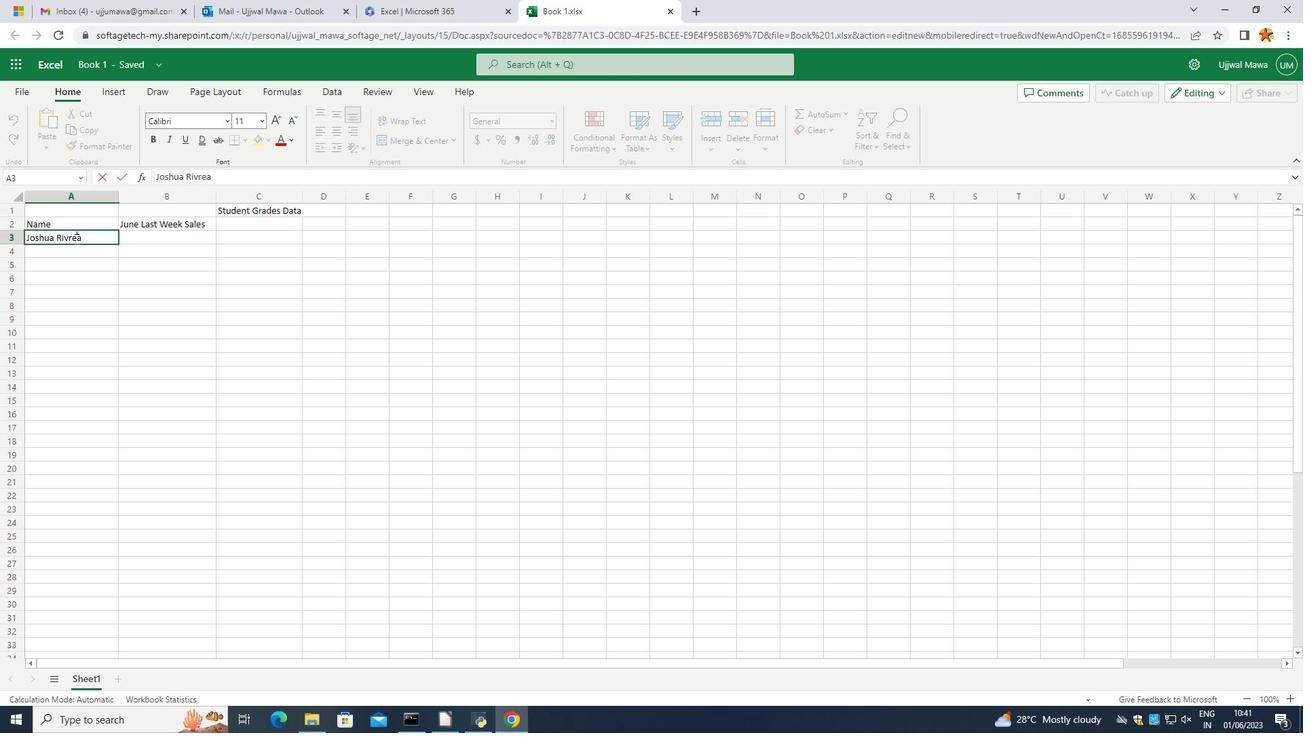 
Action: Mouse pressed left at (78, 241)
Screenshot: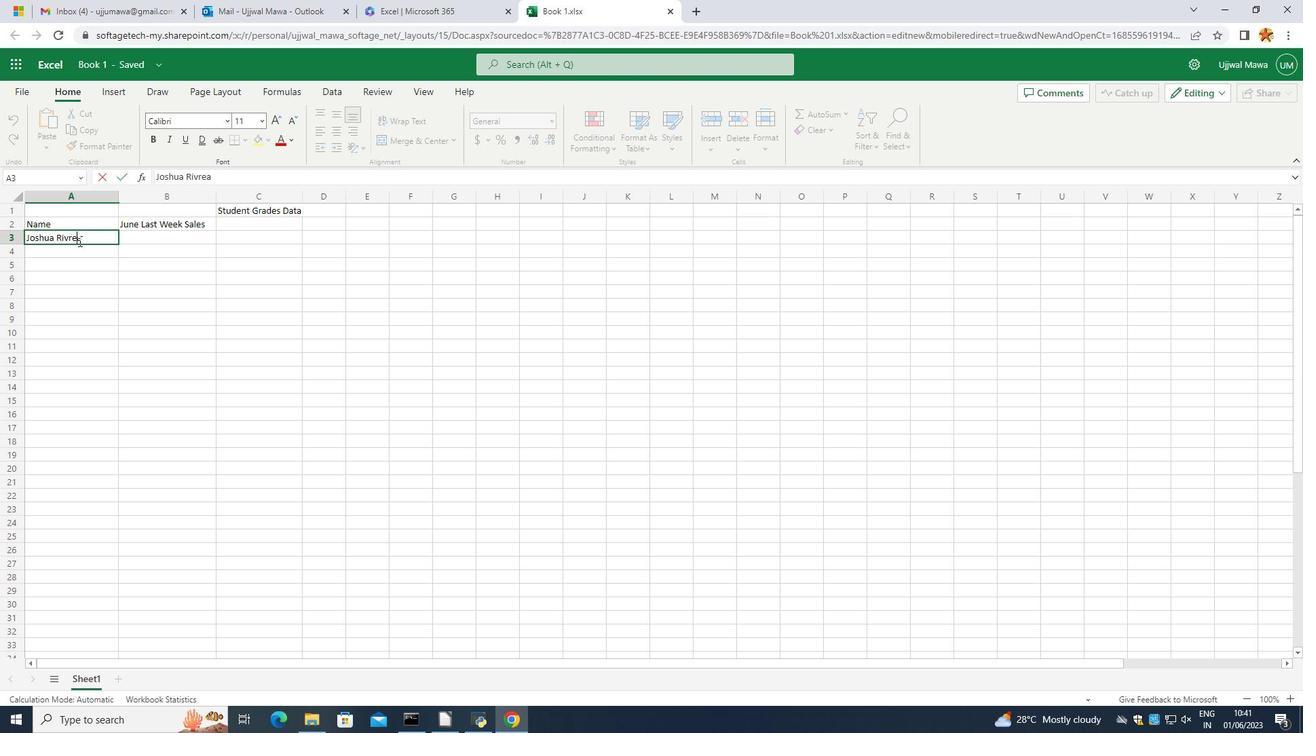 
Action: Mouse moved to (80, 237)
Screenshot: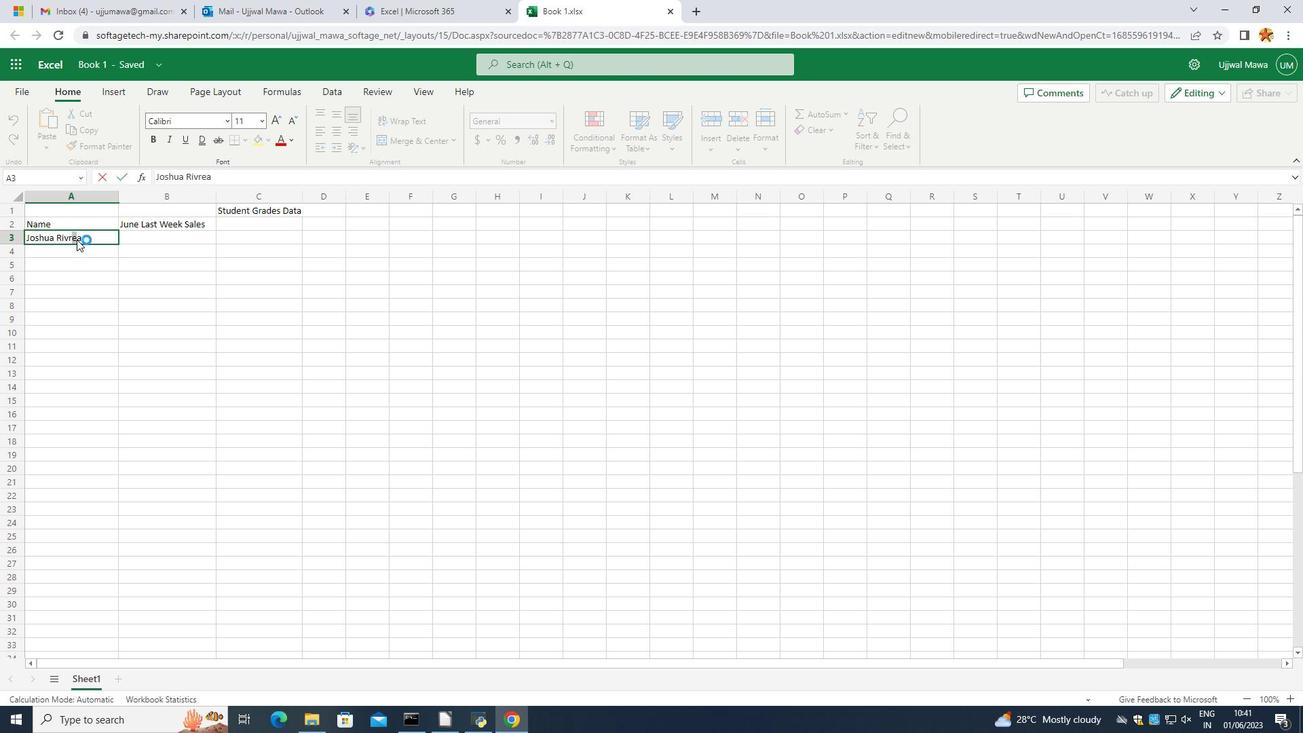 
Action: Mouse pressed left at (80, 237)
Screenshot: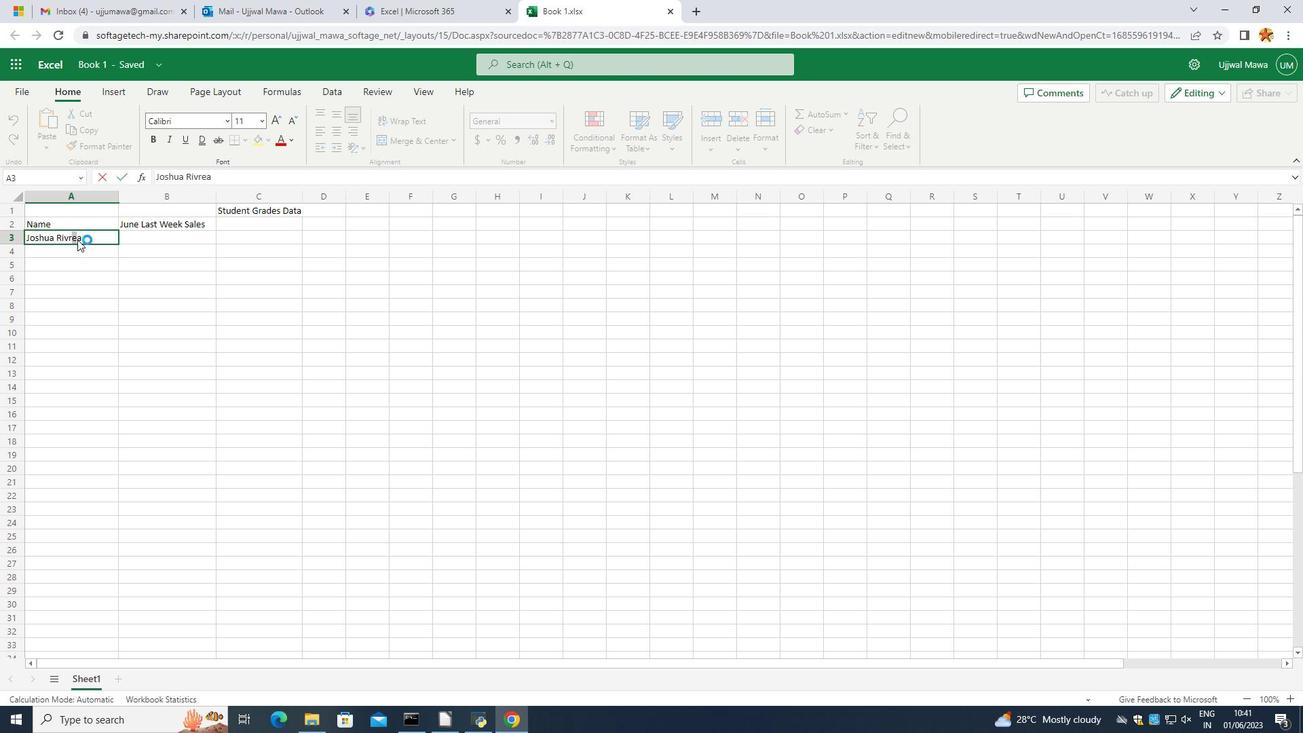 
Action: Mouse moved to (84, 235)
Screenshot: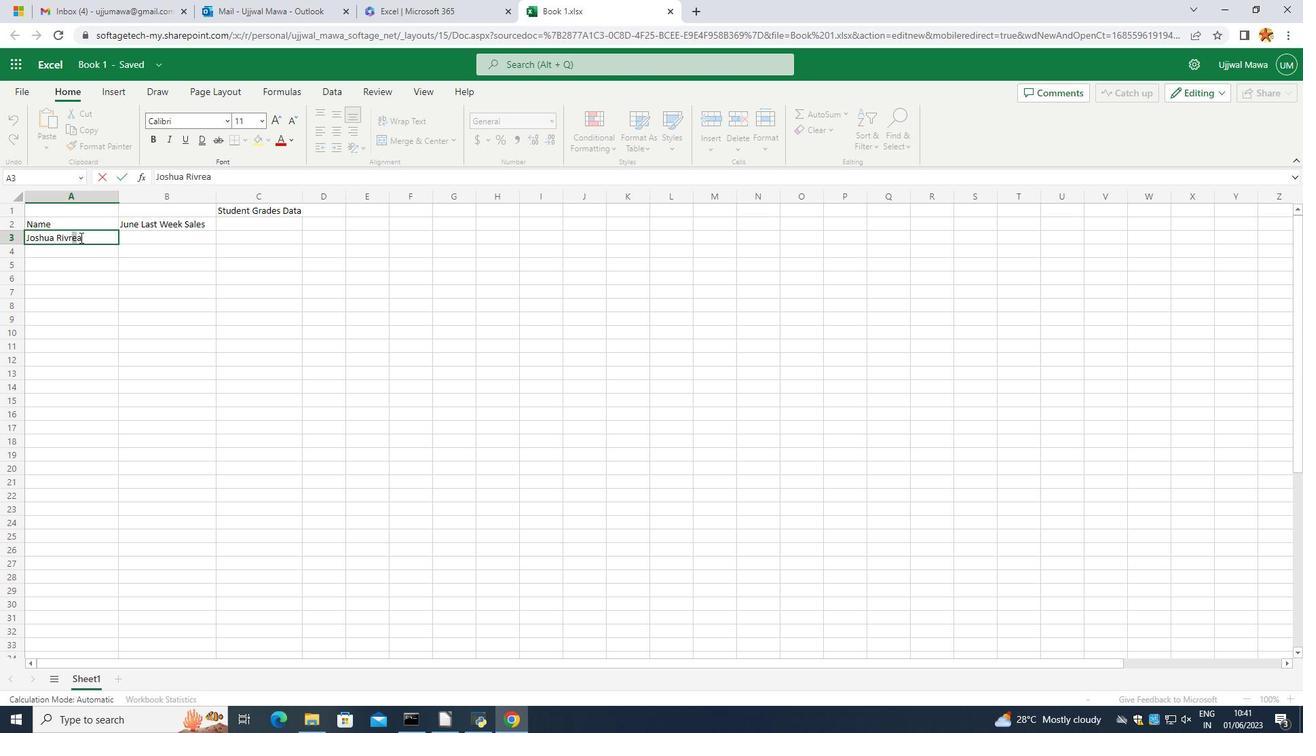 
Action: Mouse pressed left at (84, 235)
Screenshot: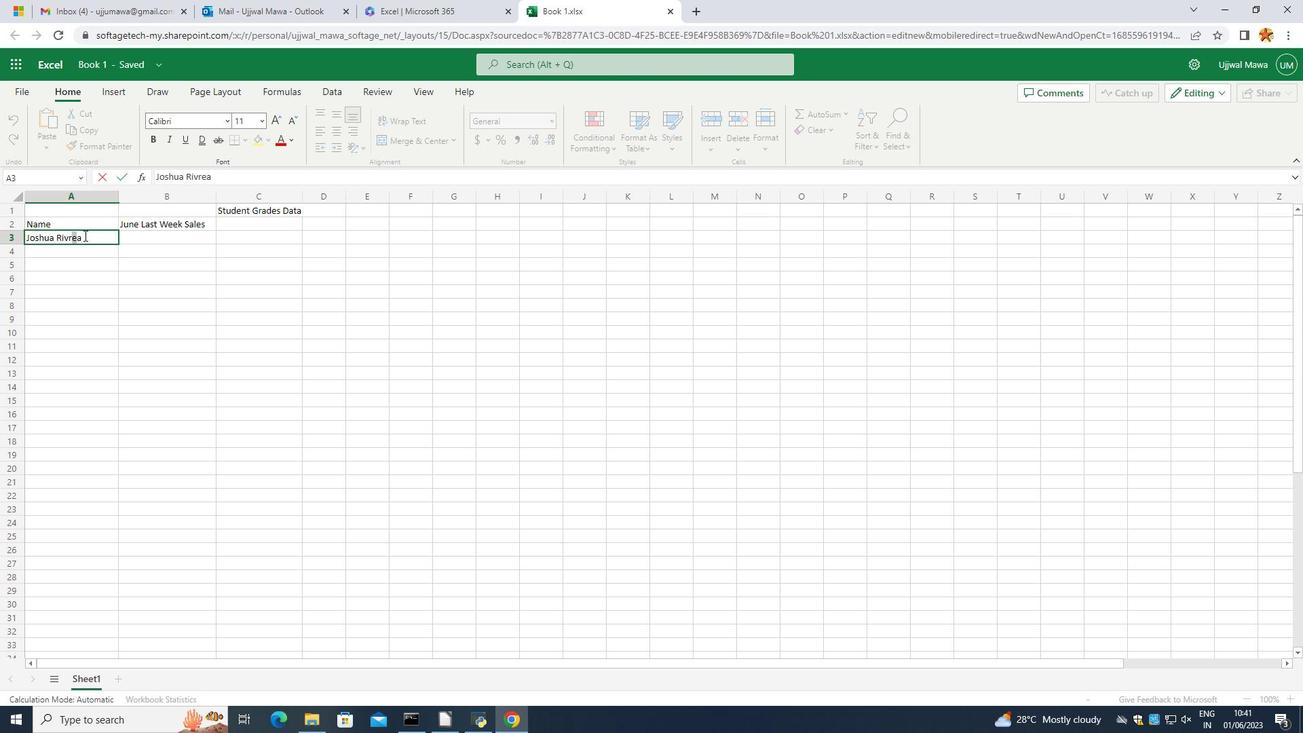 
Action: Mouse moved to (125, 242)
Screenshot: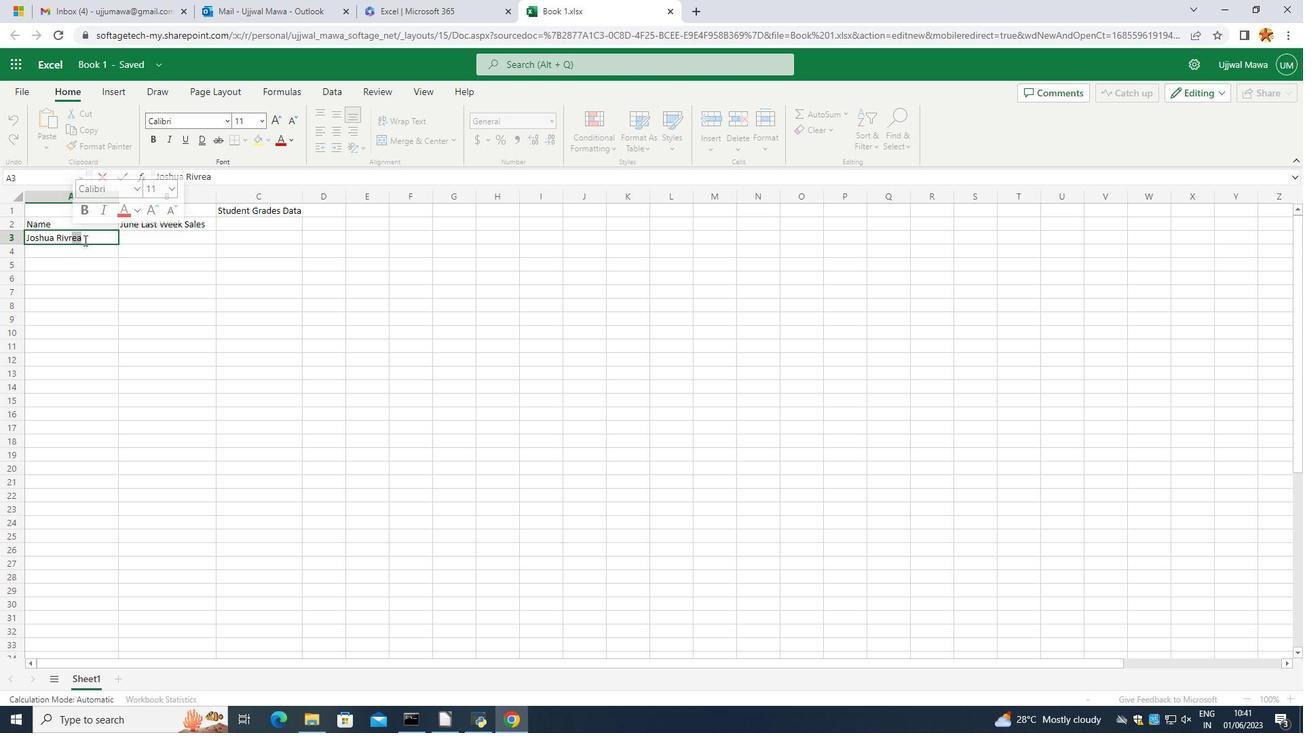 
Action: Key pressed <Key.backspace>era
Screenshot: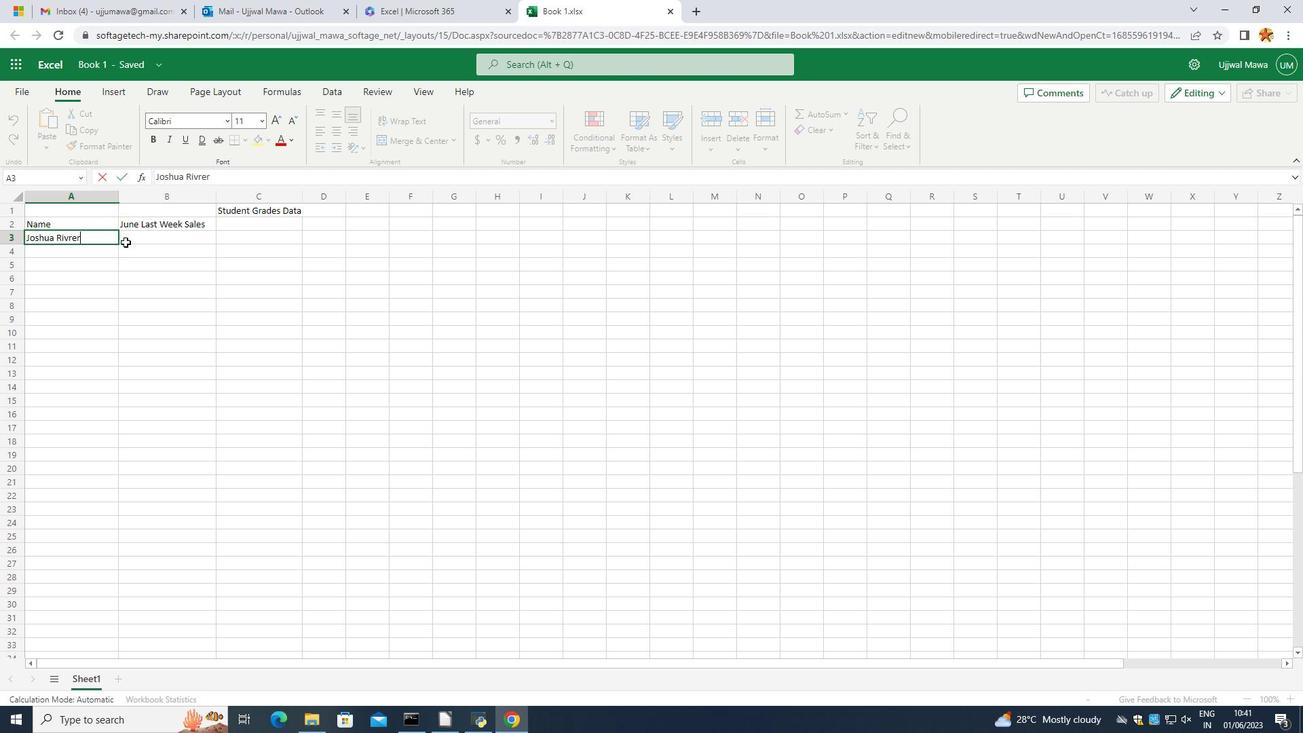 
Action: Mouse moved to (74, 238)
Screenshot: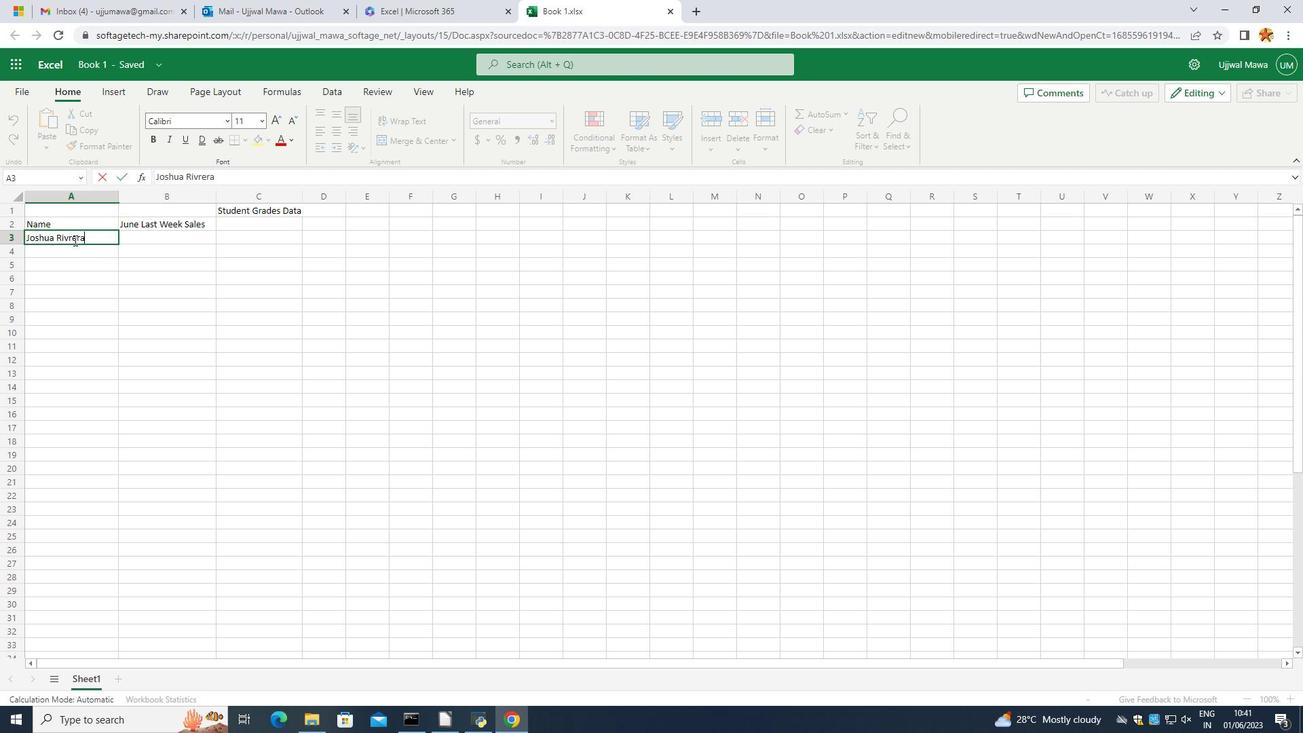 
Action: Mouse pressed left at (74, 238)
Screenshot: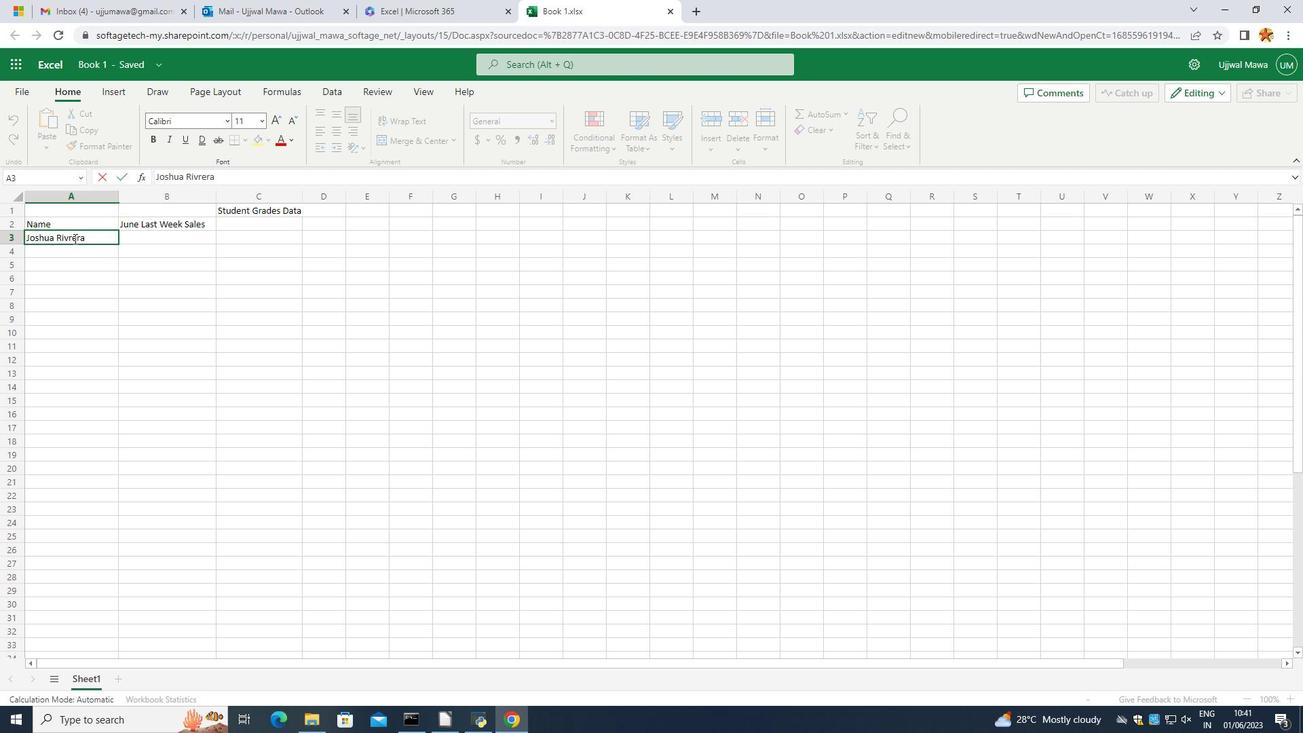 
Action: Mouse moved to (71, 239)
Screenshot: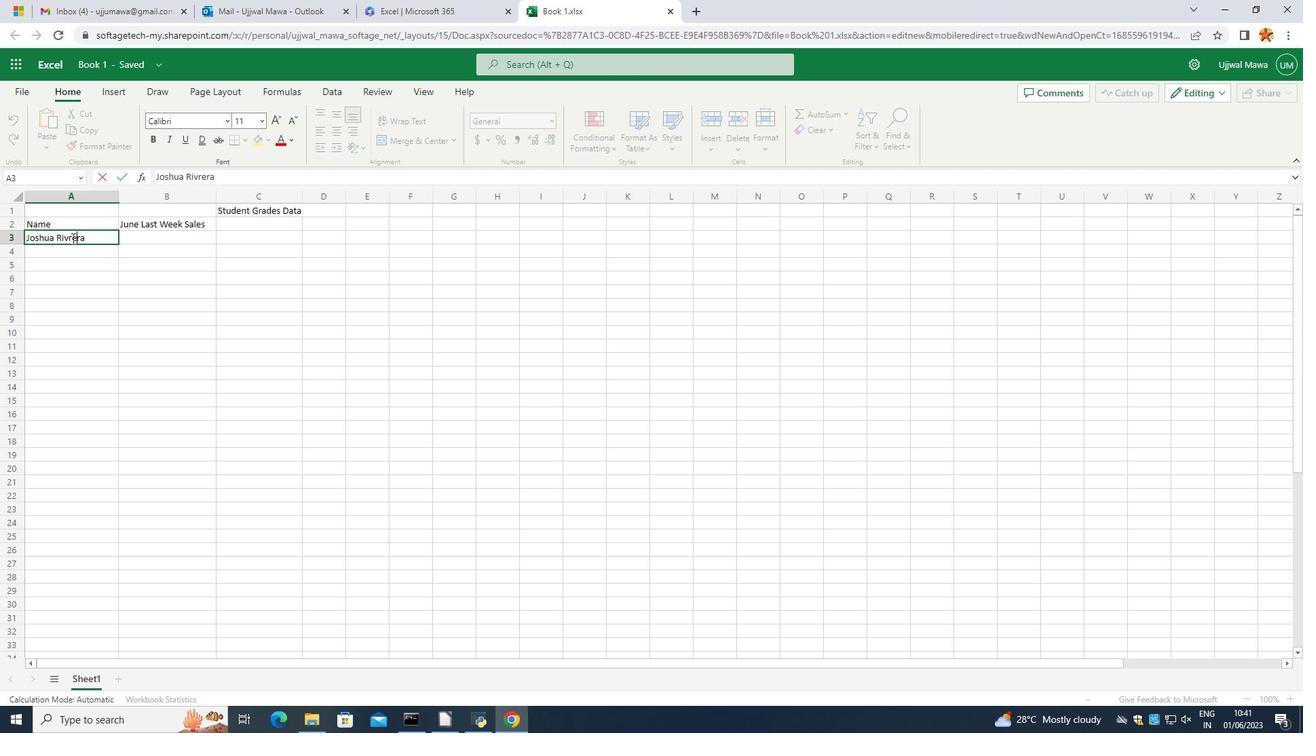 
Action: Mouse pressed left at (71, 239)
Screenshot: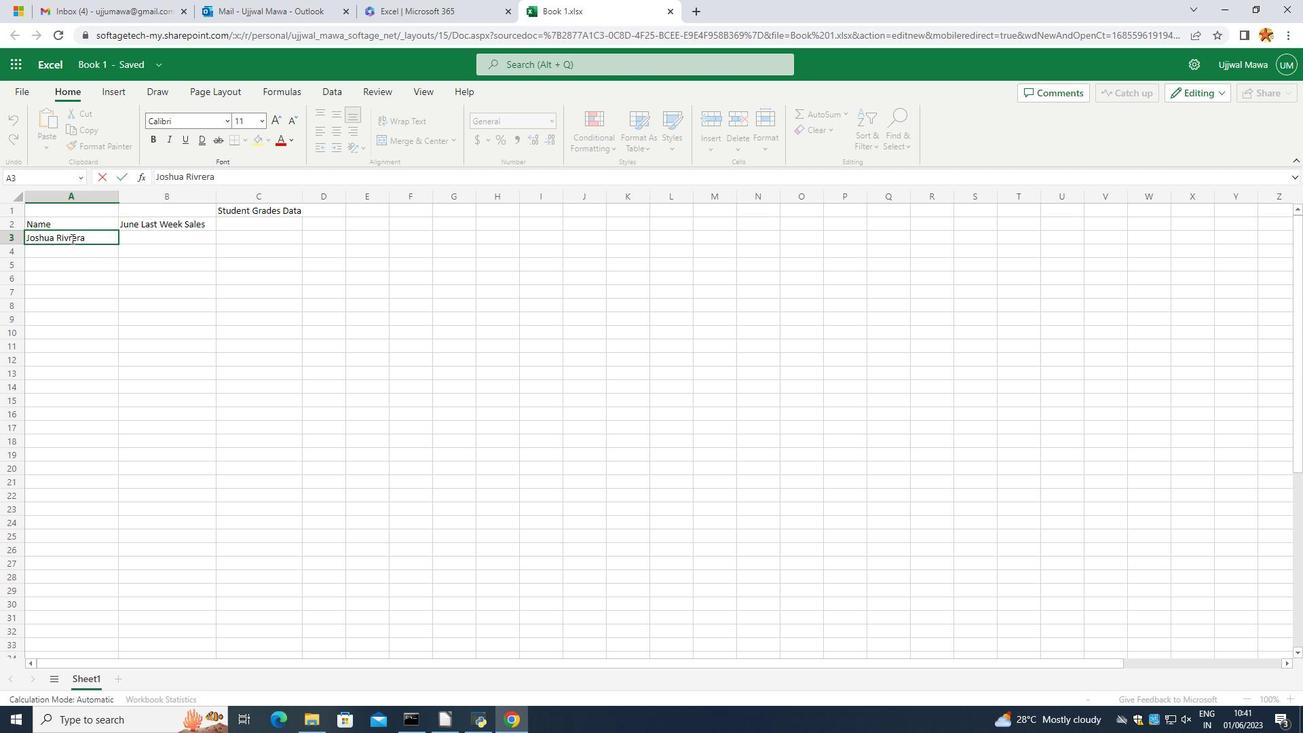 
Action: Mouse moved to (71, 238)
Screenshot: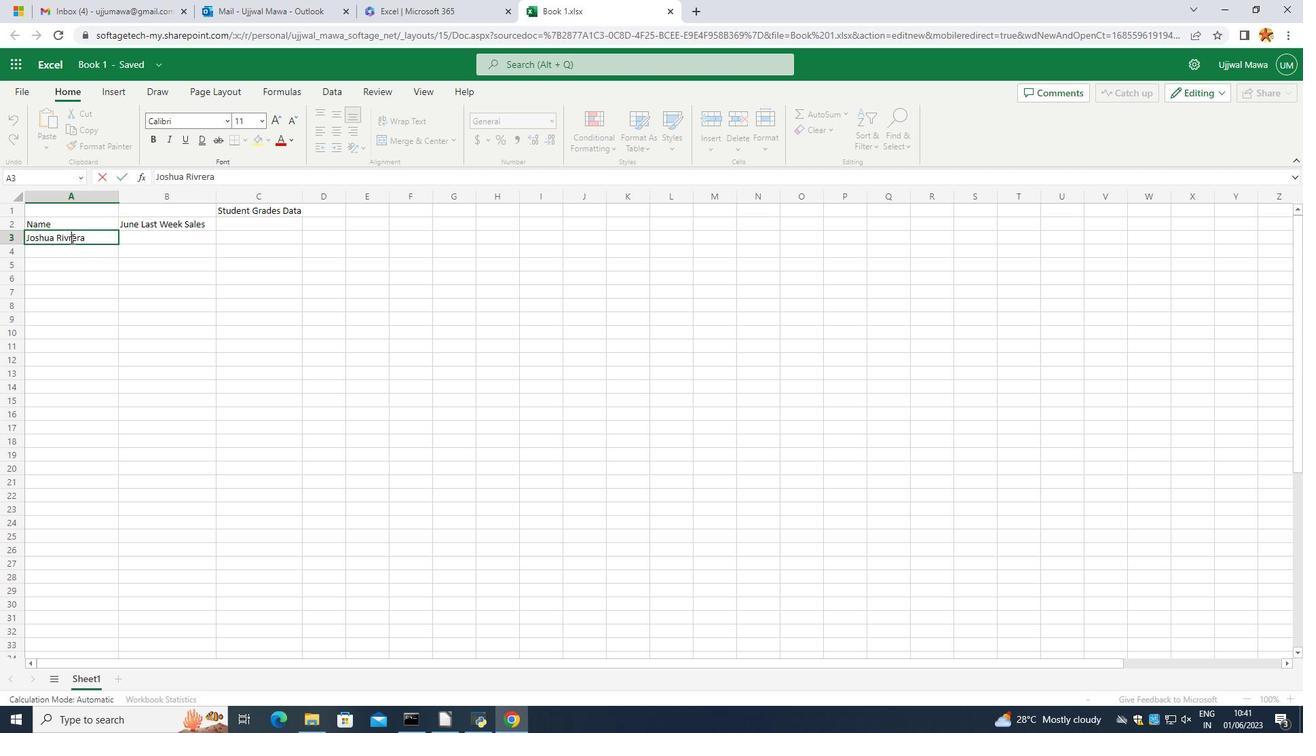 
Action: Mouse pressed left at (71, 238)
Screenshot: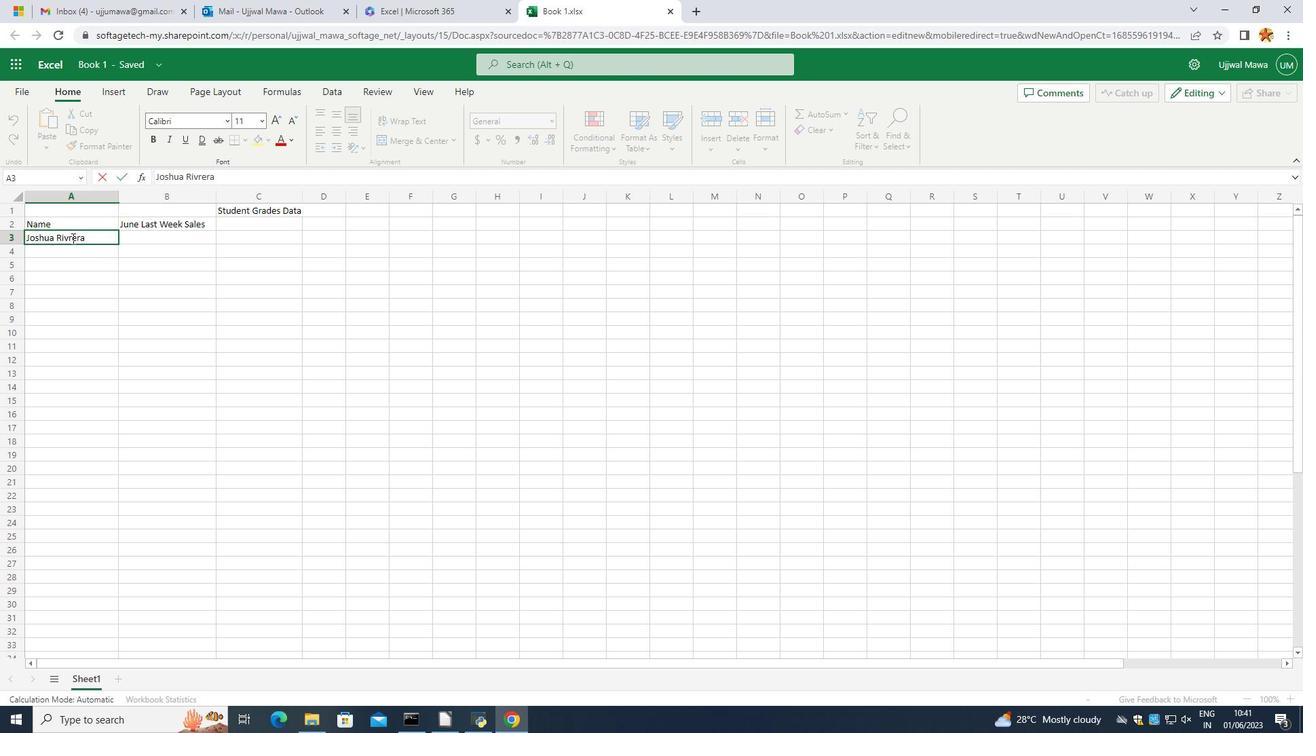 
Action: Mouse moved to (87, 242)
Screenshot: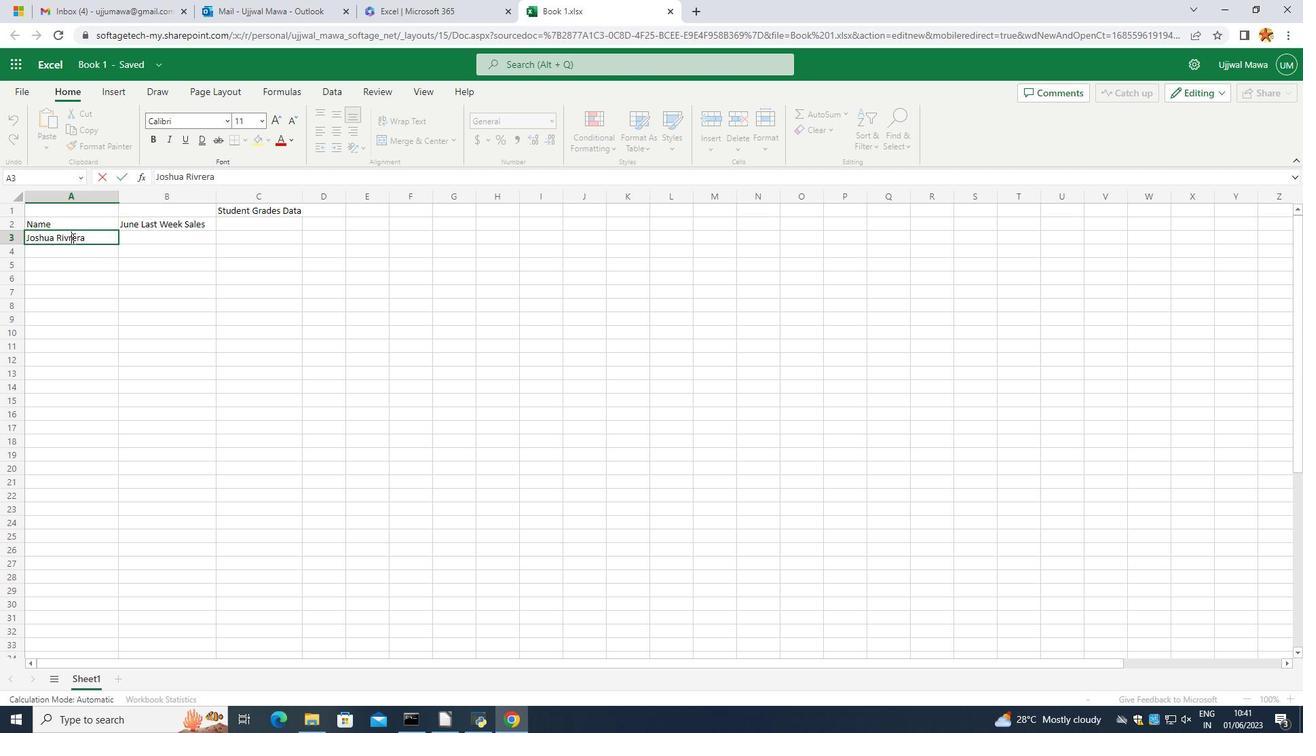 
Action: Key pressed <Key.backspace>
Screenshot: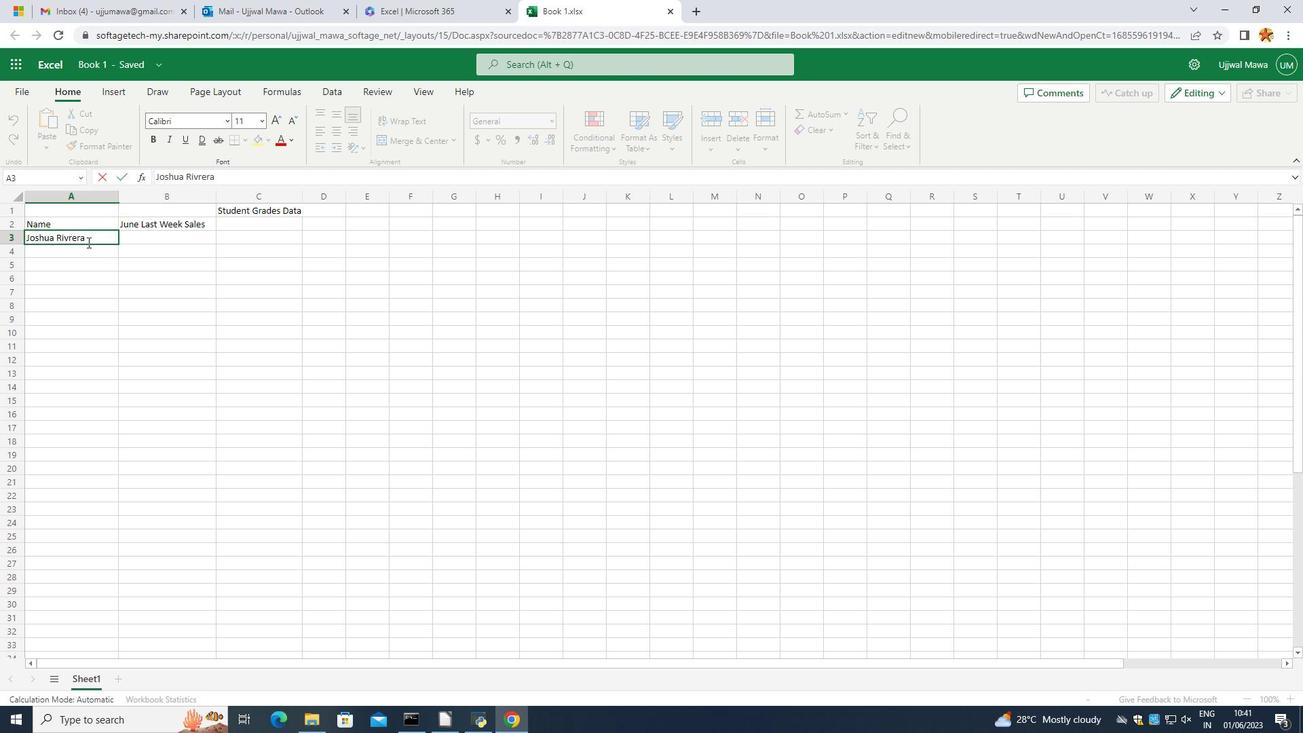 
Action: Mouse moved to (92, 456)
Screenshot: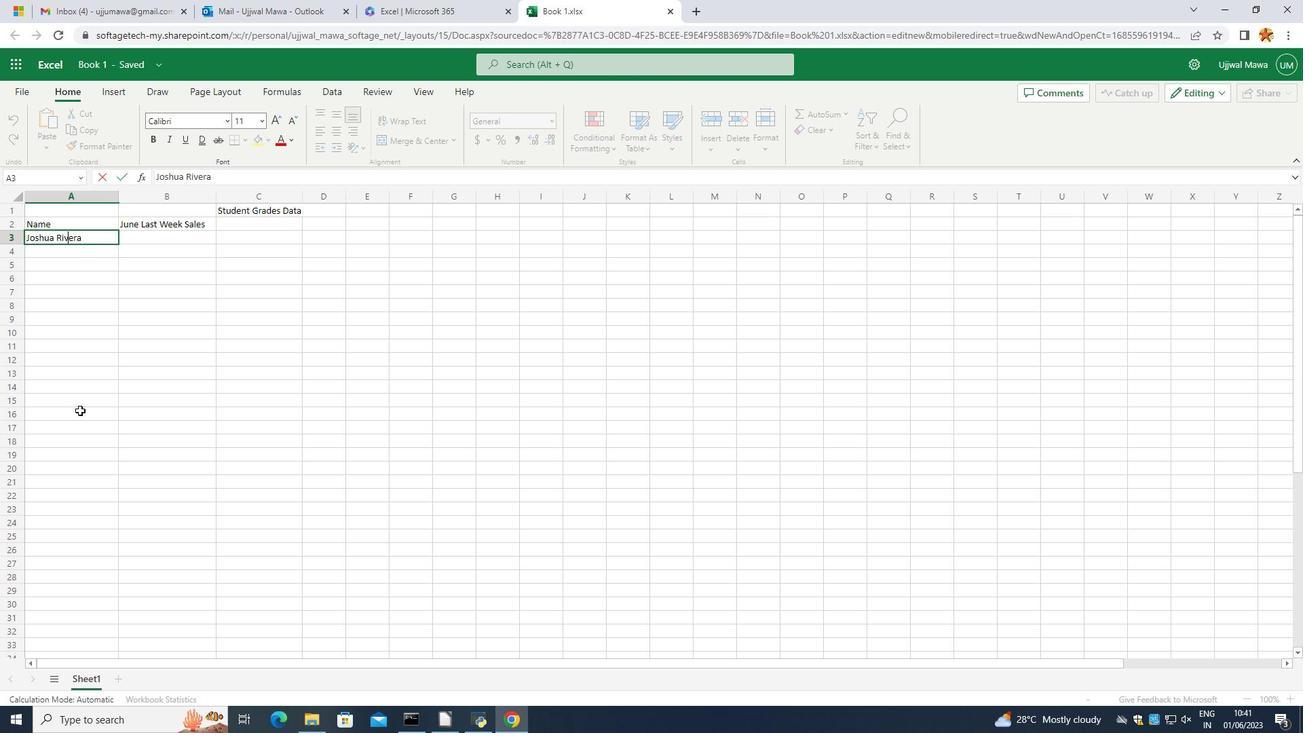 
Action: Mouse pressed left at (92, 456)
Screenshot: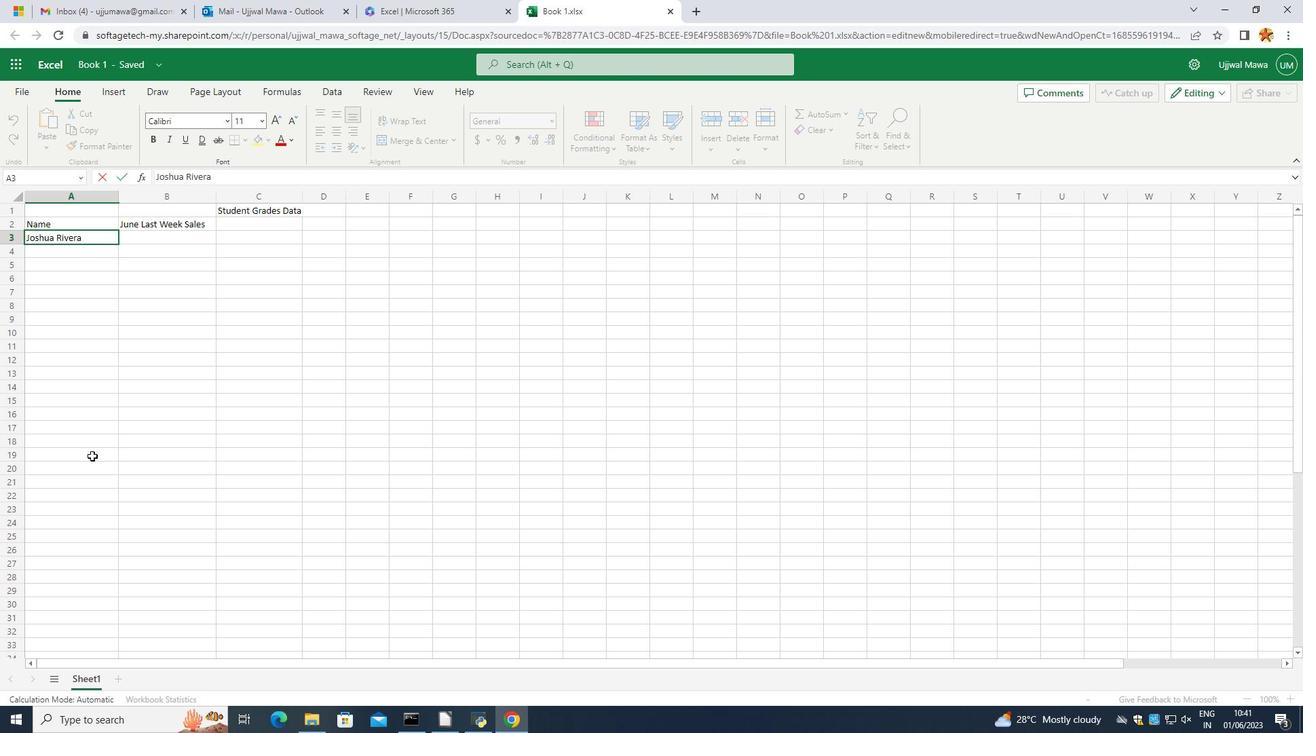 
Action: Mouse moved to (78, 246)
Screenshot: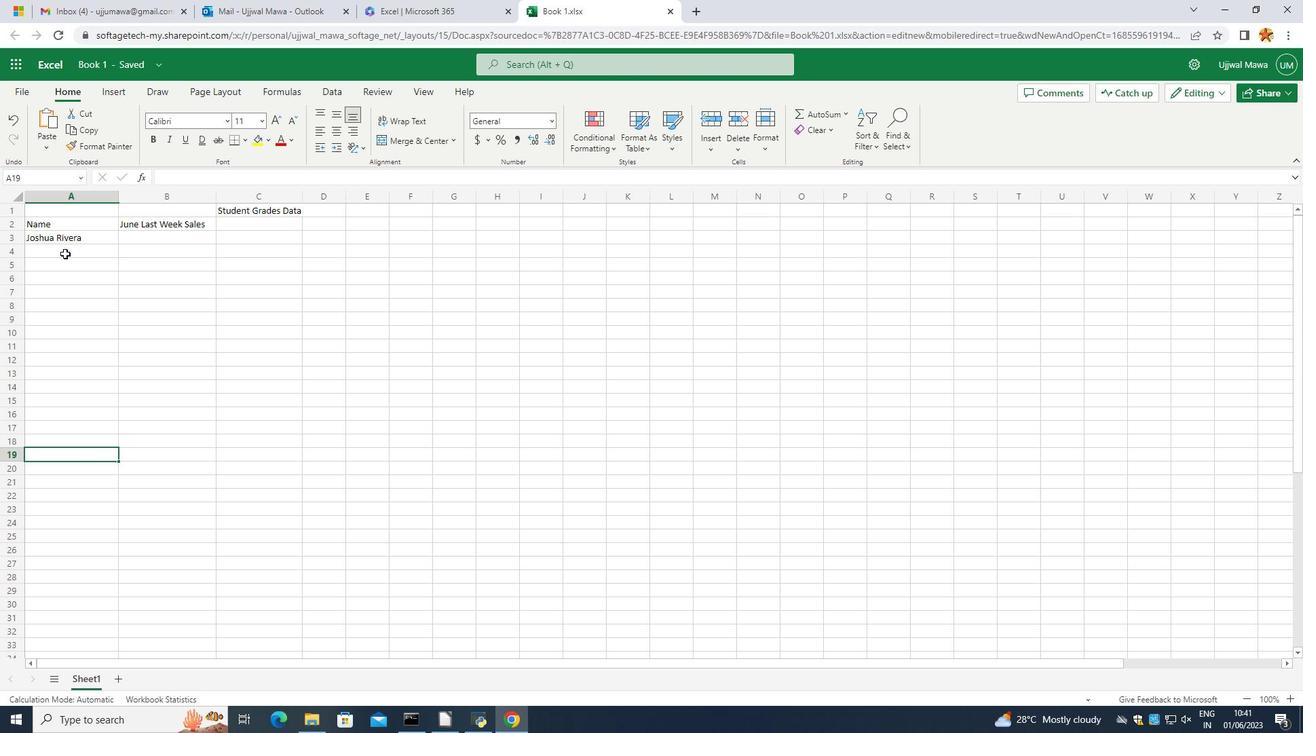 
Action: Mouse pressed left at (78, 246)
Screenshot: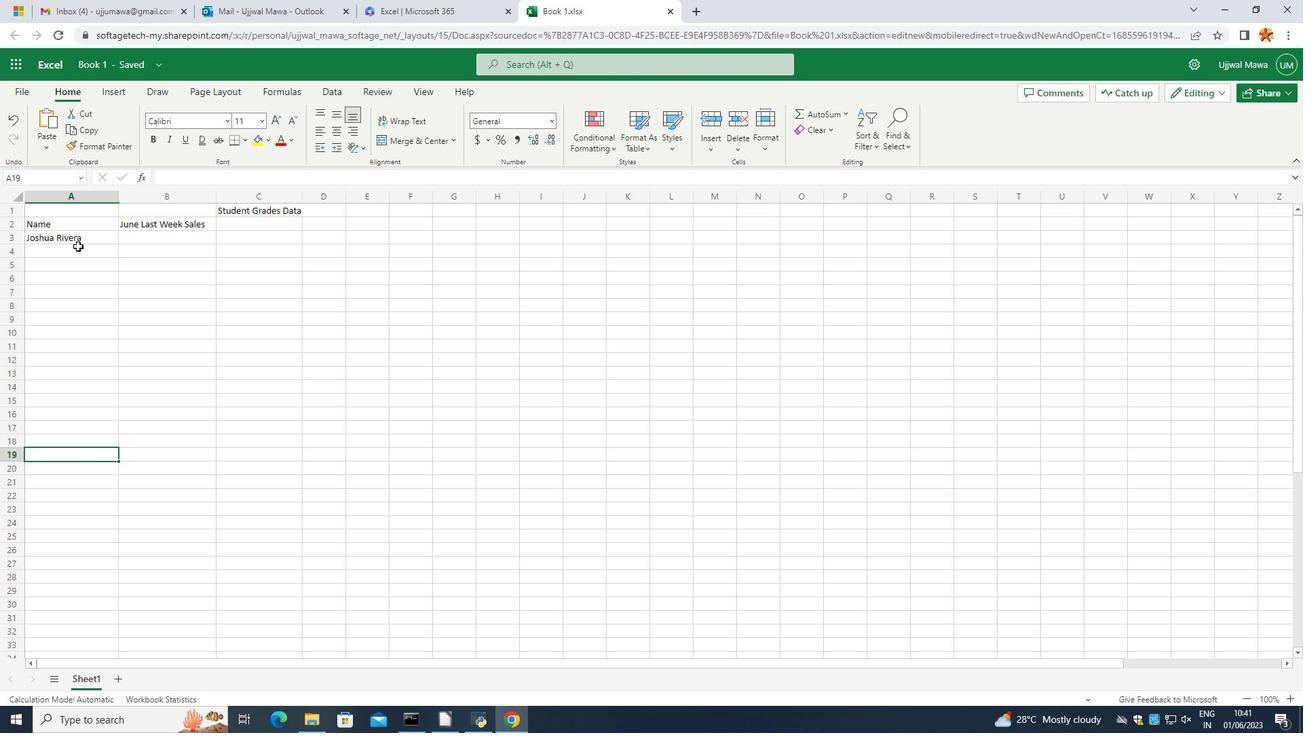 
Action: Mouse pressed left at (78, 246)
Screenshot: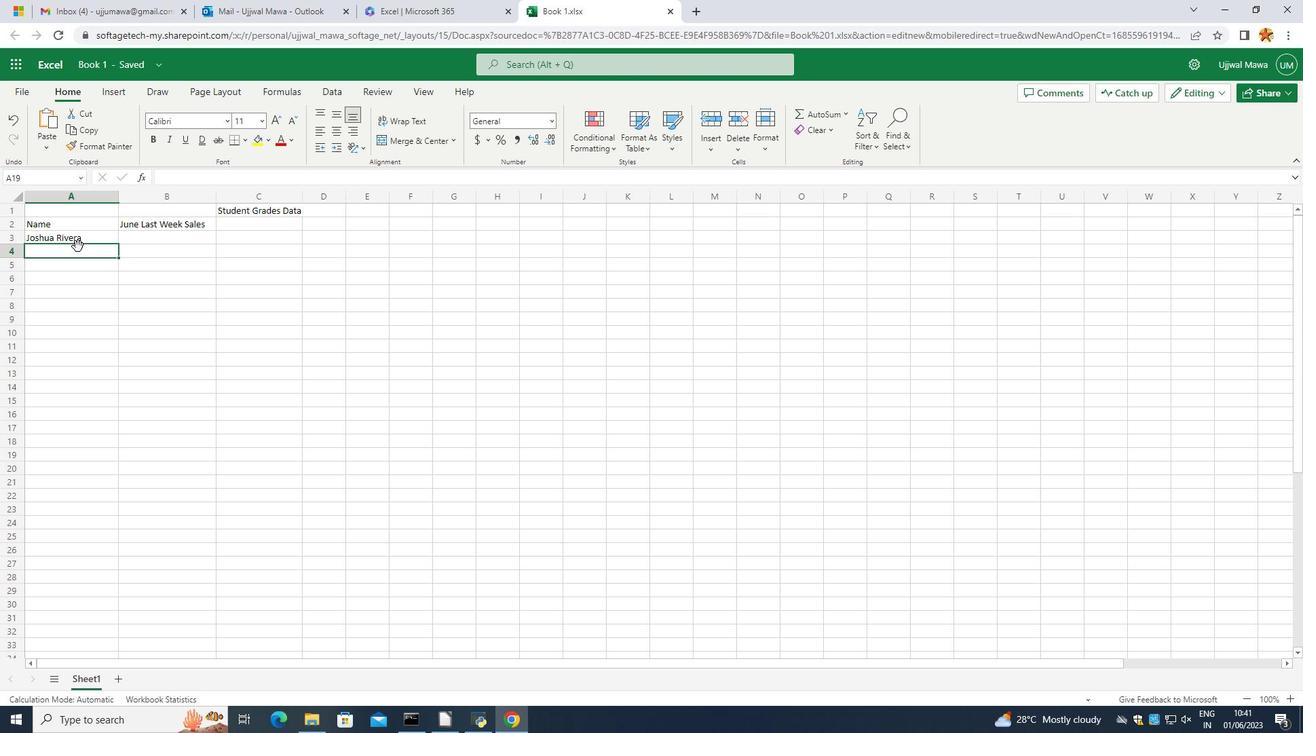 
Action: Mouse moved to (86, 247)
Screenshot: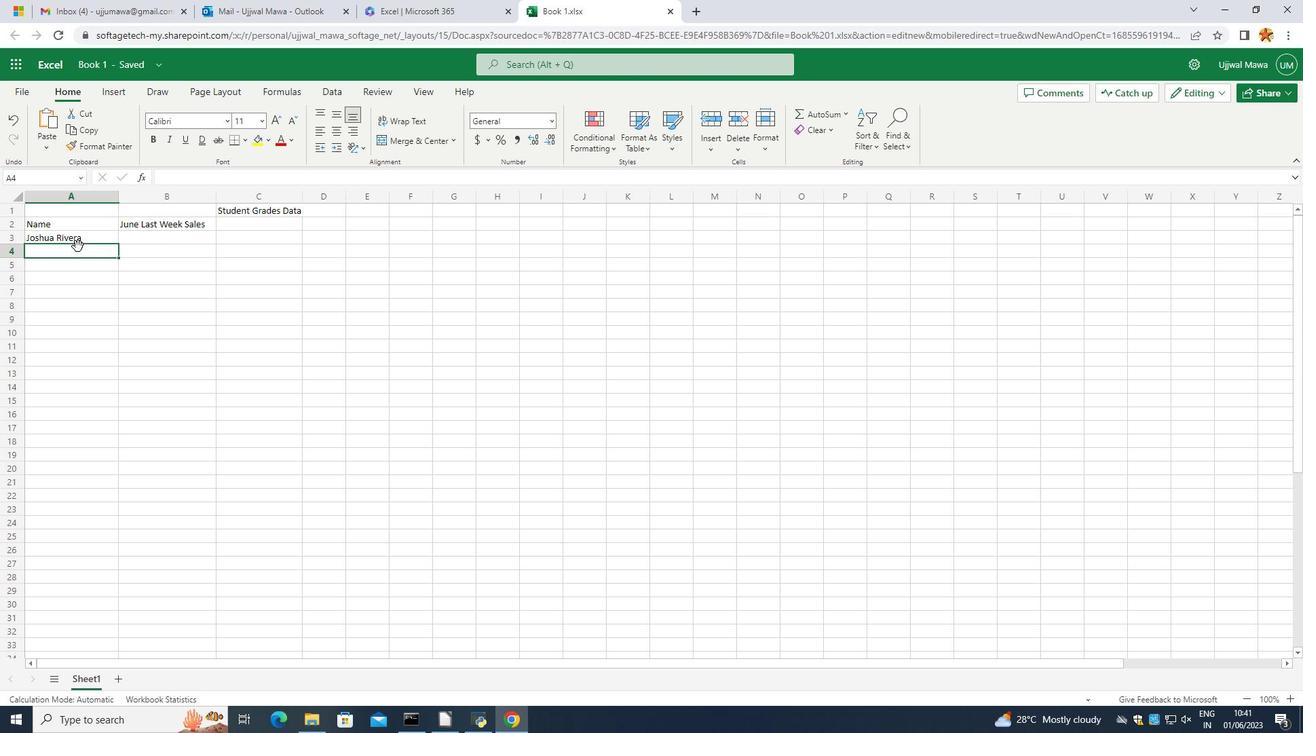 
Action: Key pressed <Key.caps_lock>Z<Key.caps_lock>ory<Key.space><Key.caps_lock>X<Key.backspace><Key.backspace><Key.backspace><Key.backspace>EY<Key.backspace><Key.backspace><Key.caps_lock>ey<Key.space><Key.caps_lock>C<Key.caps_lock>oleman<Key.enter><Key.caps_lock>R<Key.caps_lock>yan<Key.space><Key.caps_lock>W<Key.caps_lock>right<Key.enter><Key.caps_lock>A<Key.caps_lock>ddison<Key.space><Key.caps_lock>B<Key.caps_lock>ailey<Key.enter><Key.caps_lock>J<Key.caps_lock>oanthan<Key.space><Key.caps_lock>S<Key.caps_lock>immons<Key.enter><Key.caps_lock>NB<Key.backspace><Key.backspace>B<Key.caps_lock>rok=<Key.backspace><Key.backspace>oklyn<Key.space><Key.caps_lock>WA<Key.backspace><Key.caps_lock>ard<Key.enter><Key.caps_lock>C<Key.caps_lock>aleb<Key.space><Key.caps_lock>B<Key.caps_lock>arnes[<Key.backspace>s<Key.enter>
Screenshot: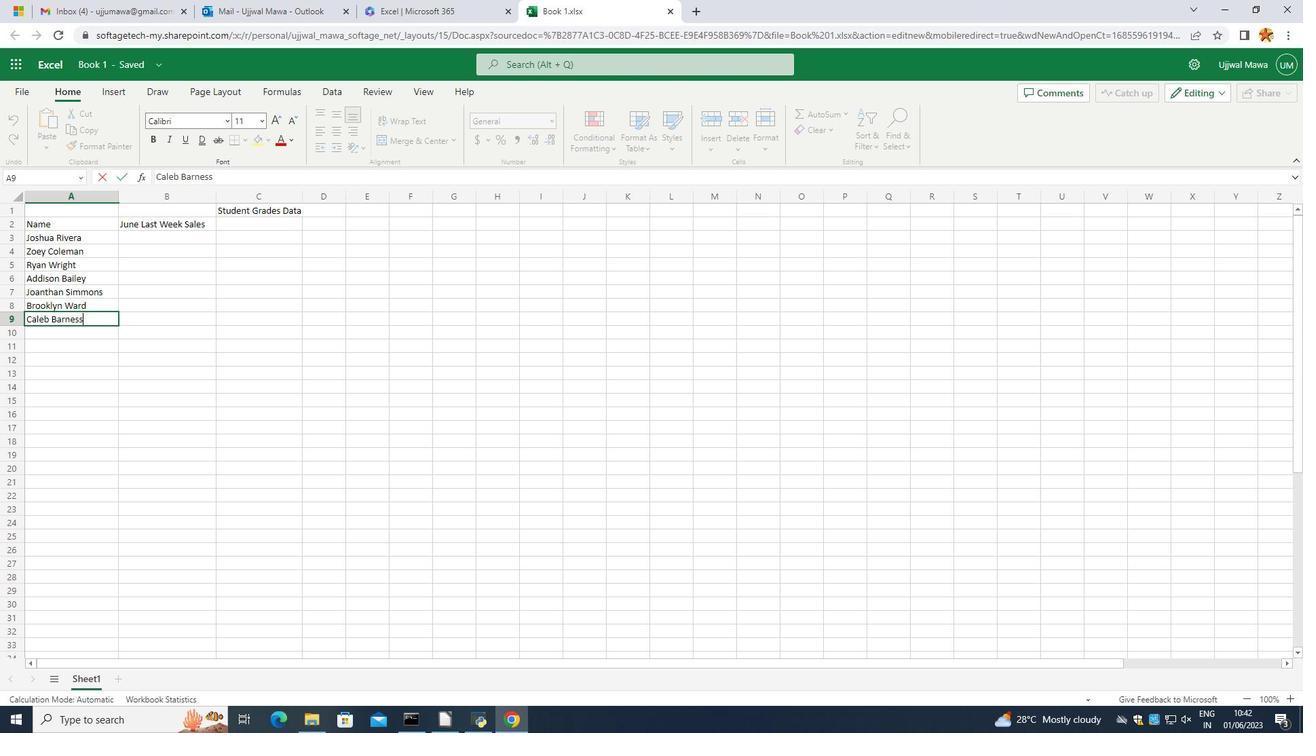 
Action: Mouse moved to (59, 323)
Screenshot: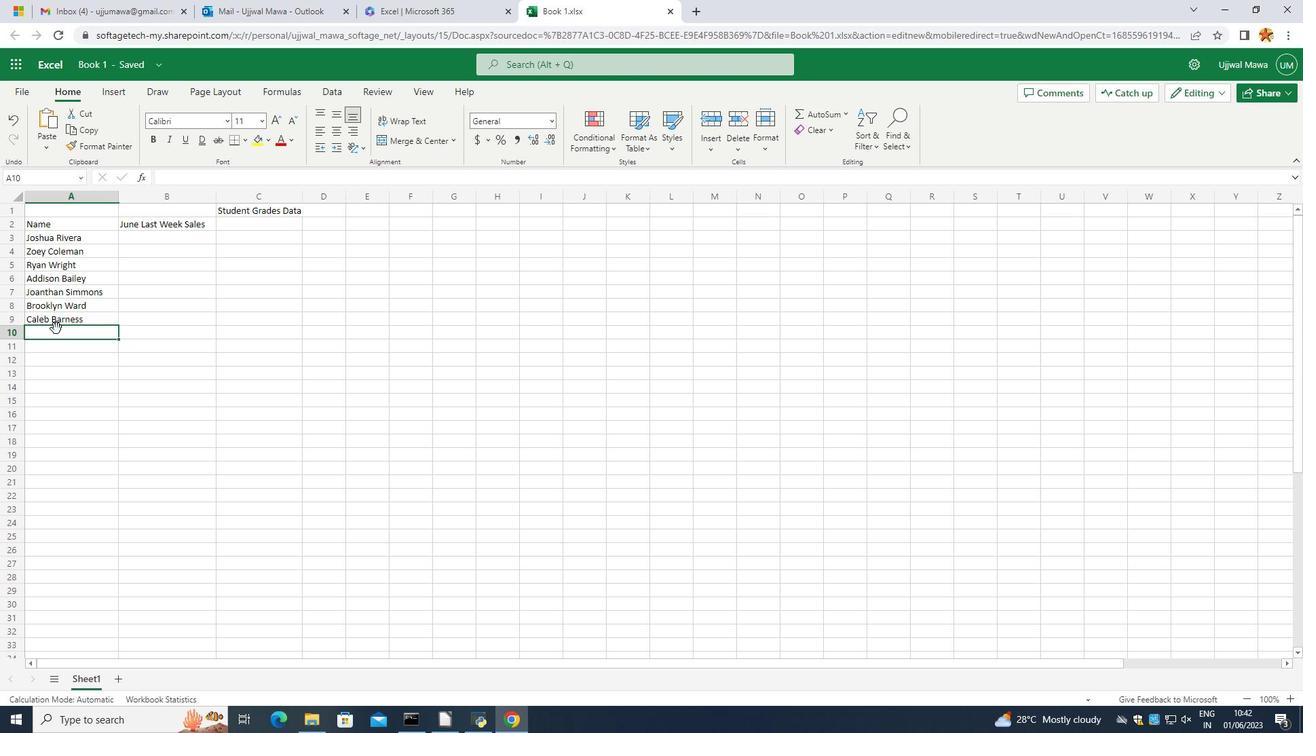 
Action: Mouse pressed left at (59, 323)
Screenshot: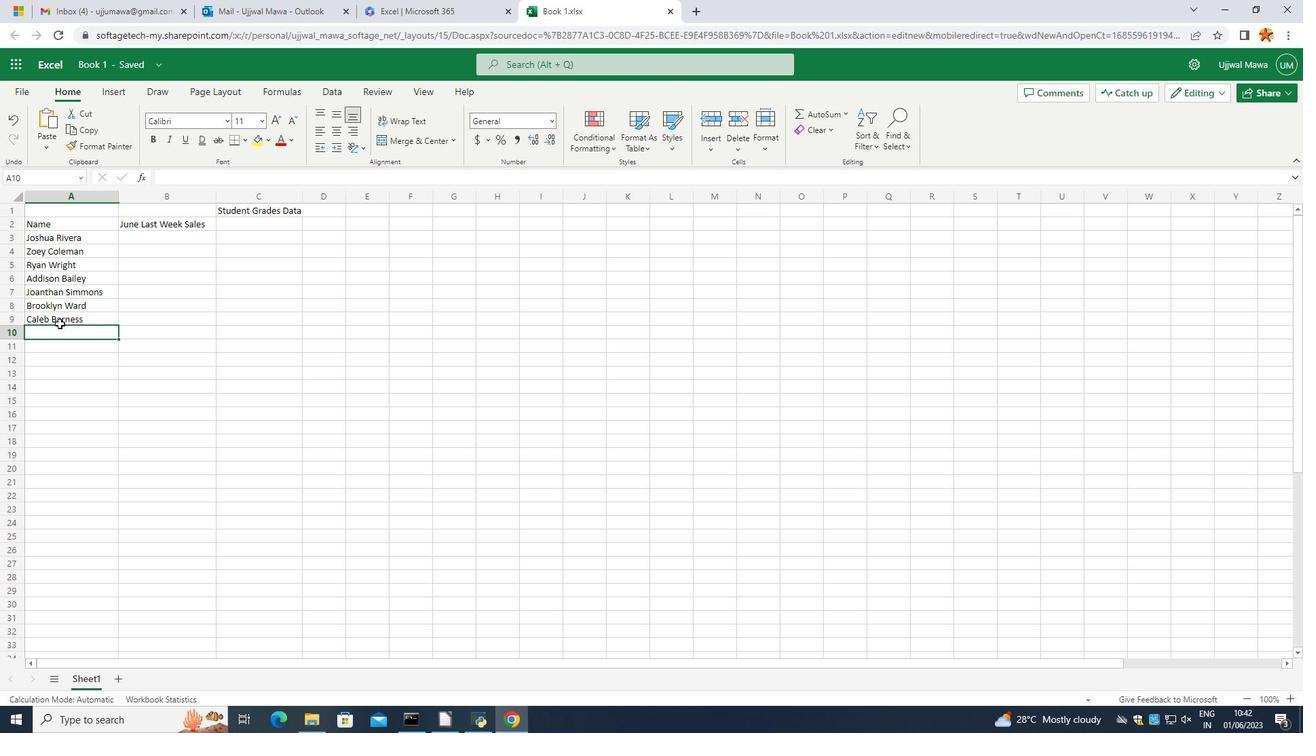 
Action: Mouse pressed left at (59, 323)
Screenshot: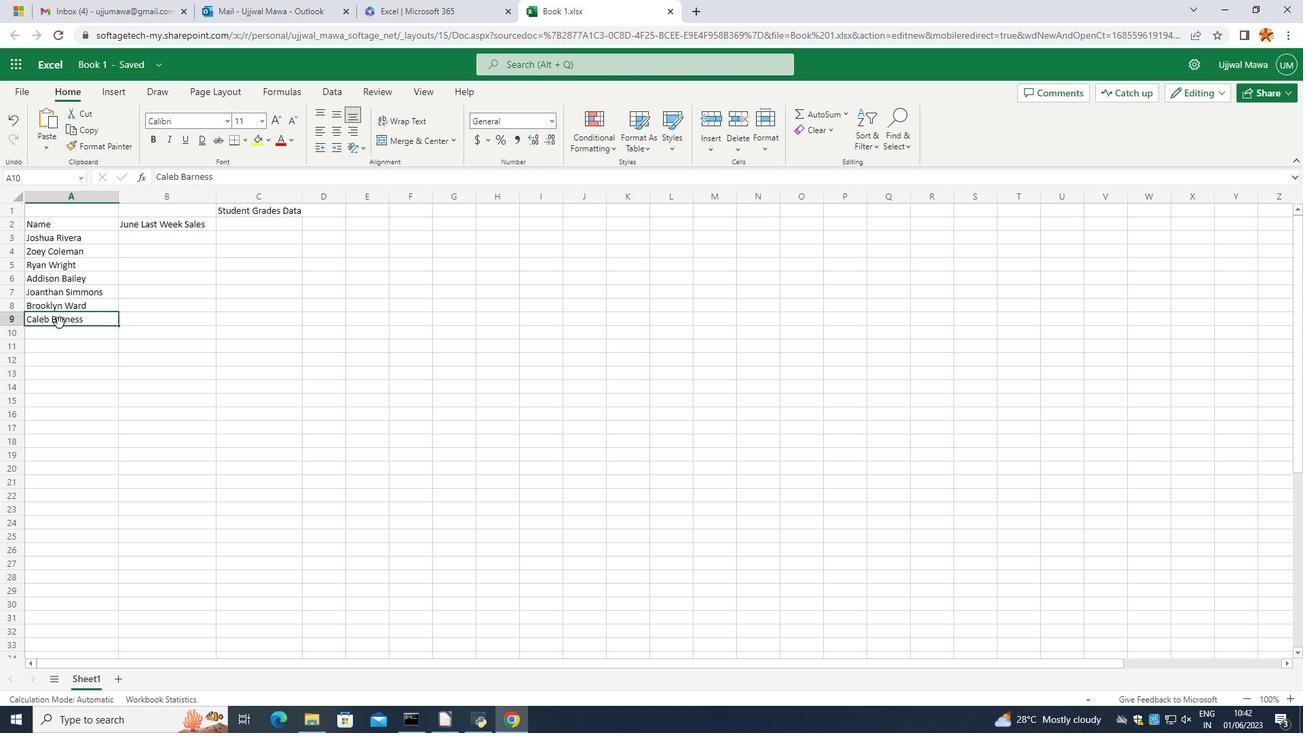 
Action: Mouse moved to (98, 323)
Screenshot: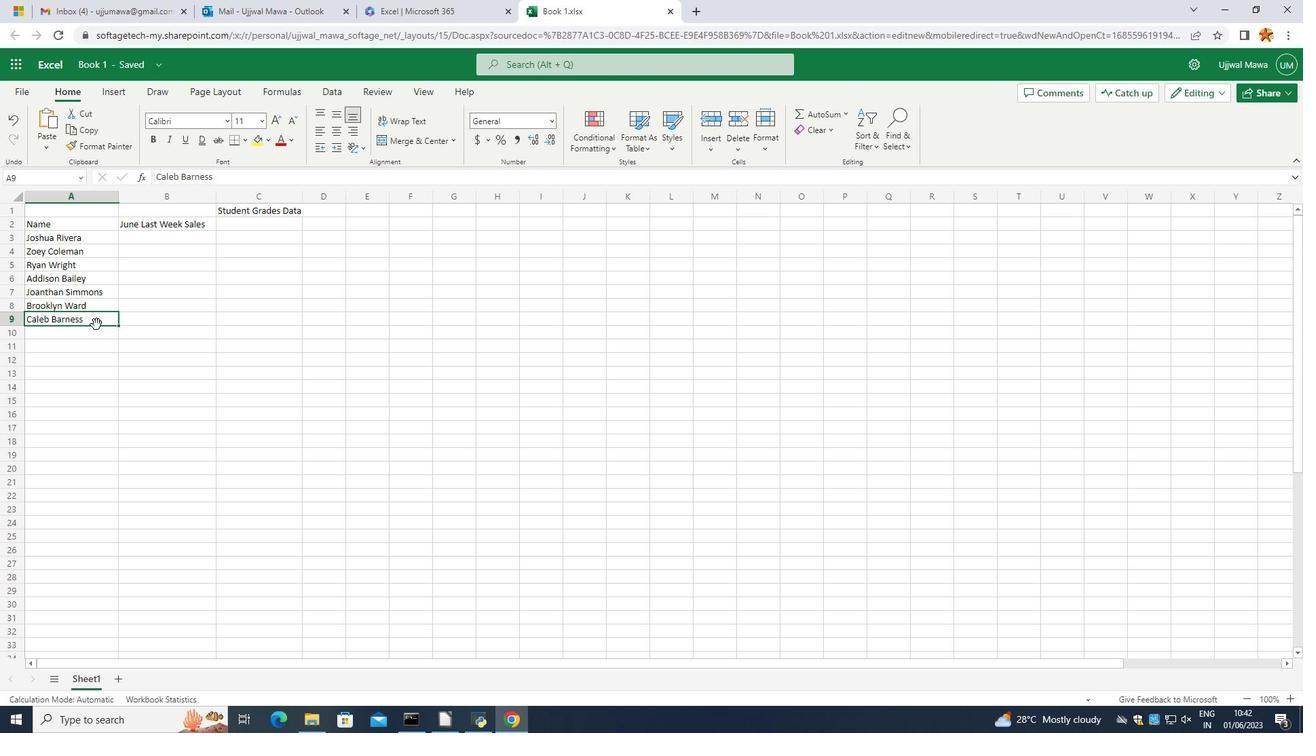 
Action: Mouse pressed left at (98, 323)
Screenshot: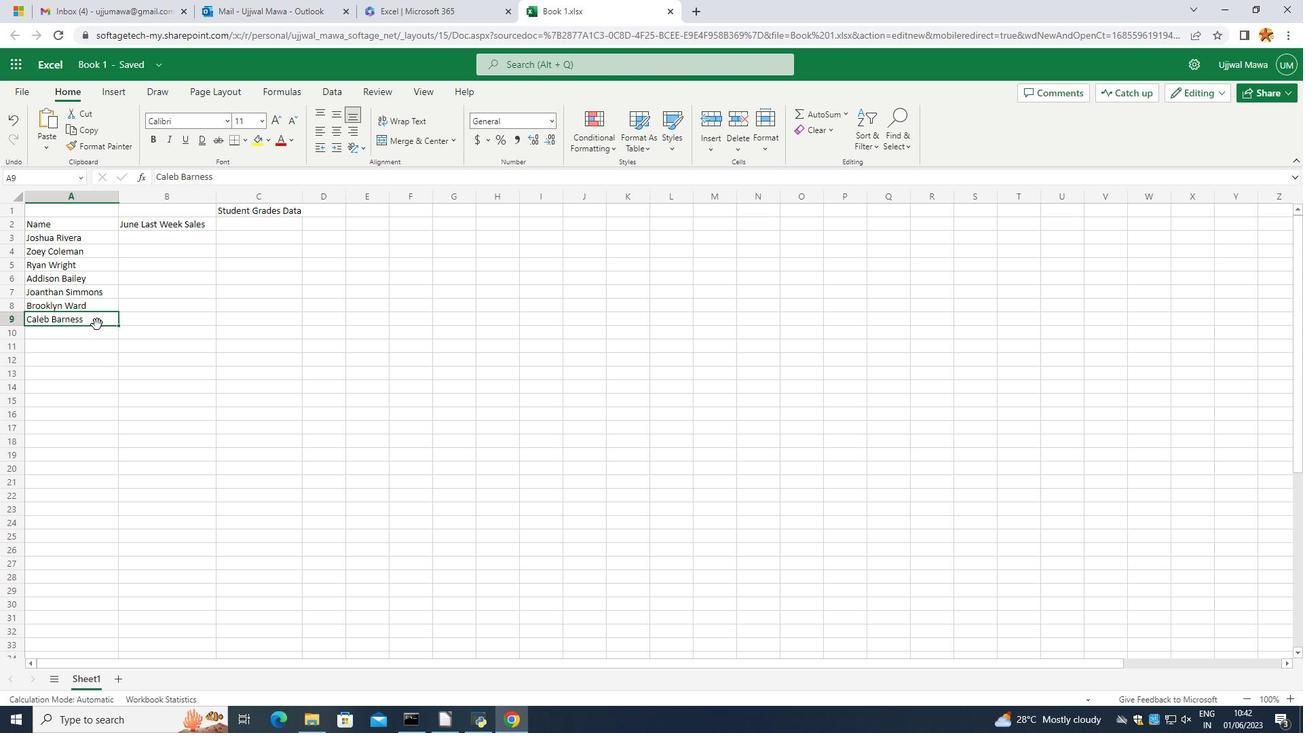
Action: Mouse moved to (88, 319)
Screenshot: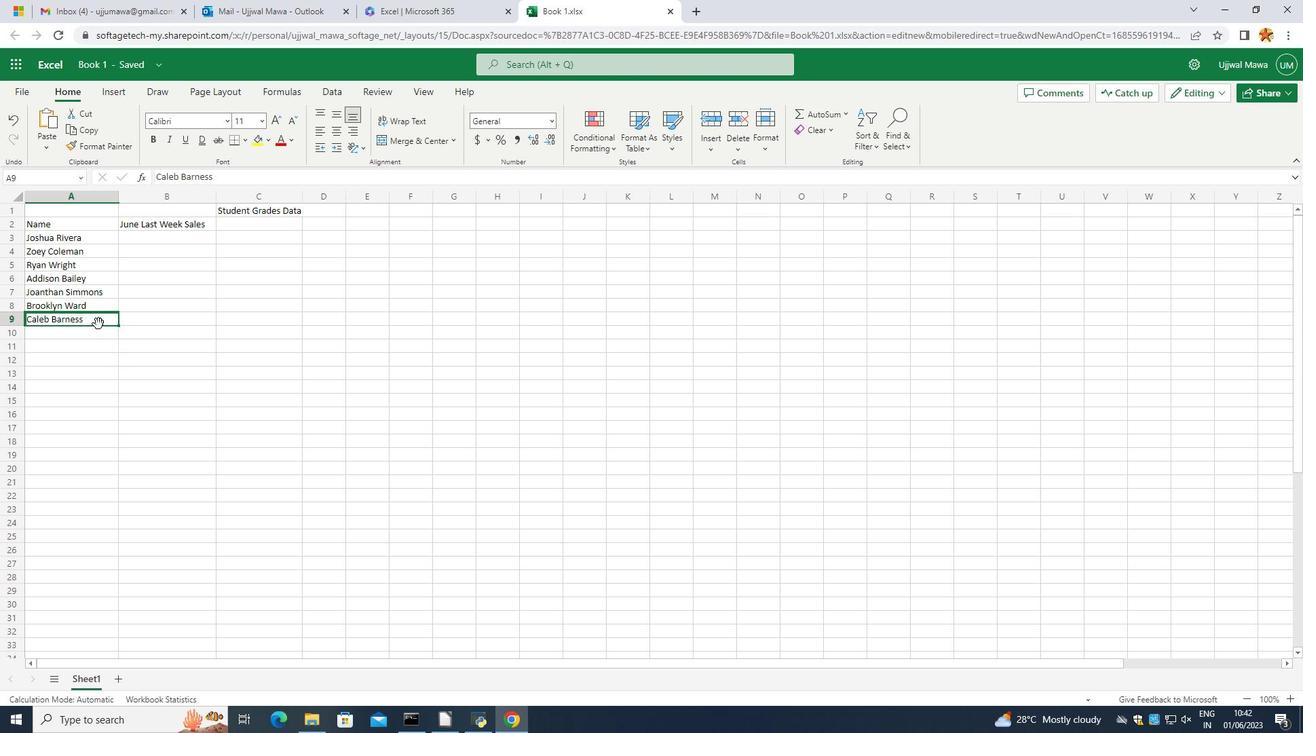
Action: Mouse pressed left at (88, 319)
Screenshot: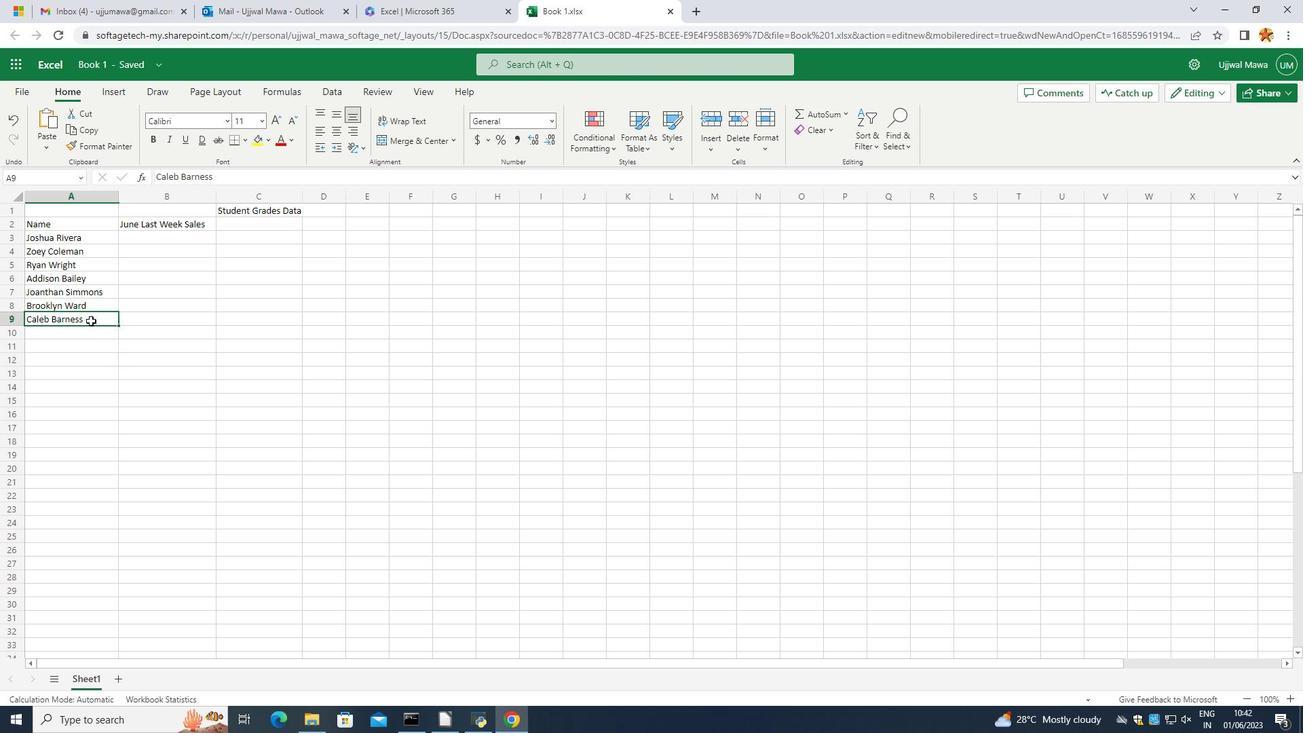 
Action: Mouse pressed left at (88, 319)
Screenshot: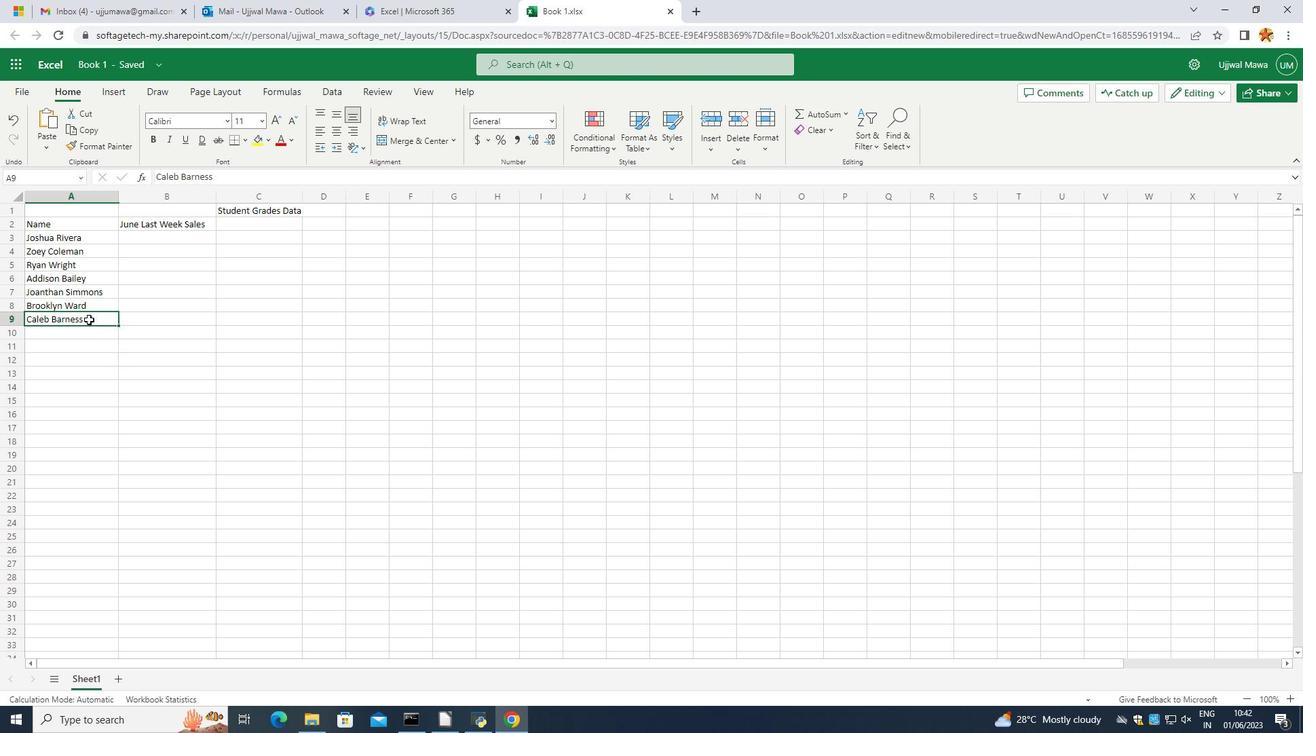 
Action: Mouse moved to (85, 319)
Screenshot: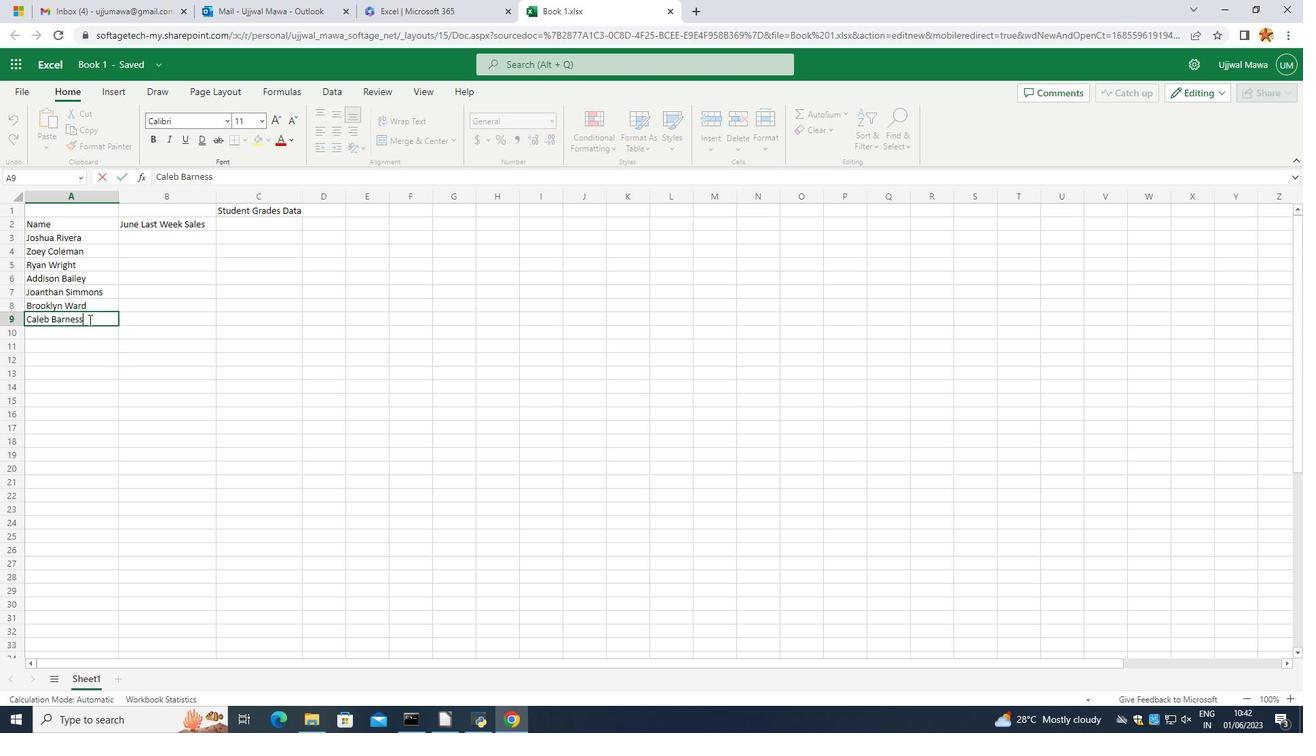 
Action: Key pressed <Key.backspace><Key.enter><Key.caps_lock>A<Key.caps_lock>udrey<Key.space><Key.caps_lock>C<Key.caps_lock>opllins'<Key.backspace><Key.backspace><Key.backspace><Key.backspace><Key.backspace><Key.backspace><Key.backspace>llins<Key.enter><Key.caps_lock>GH<Key.caps_lock>abriel<Key.space><Key.caps_lock>PO<Key.caps_lock>erry<Key.backspace><Key.backspace><Key.backspace><Key.backspace><Key.backspace>erry<Key.enter><Key.caps_lock>S<Key.caps_lock>ofia<Key.space><Key.caps_lock>B<Key.caps_lock>ell<Key.enter>
Screenshot: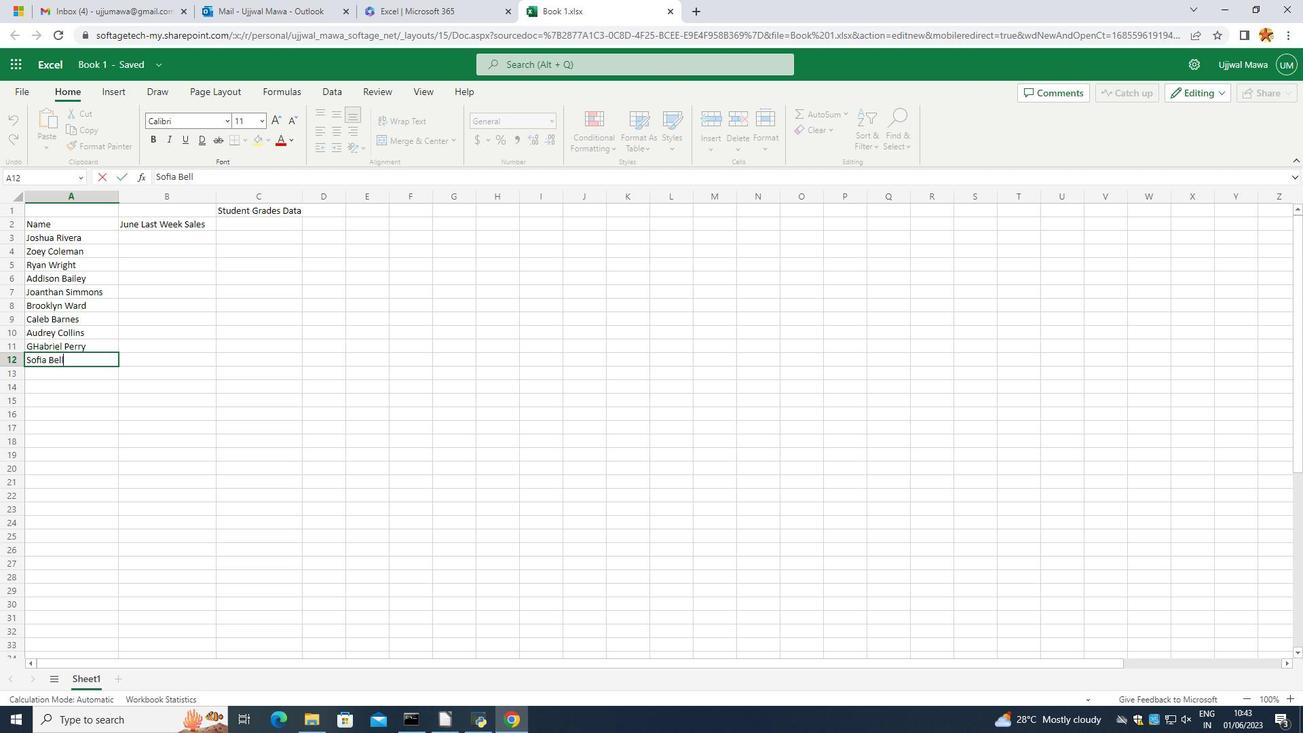 
Action: Mouse moved to (163, 236)
Screenshot: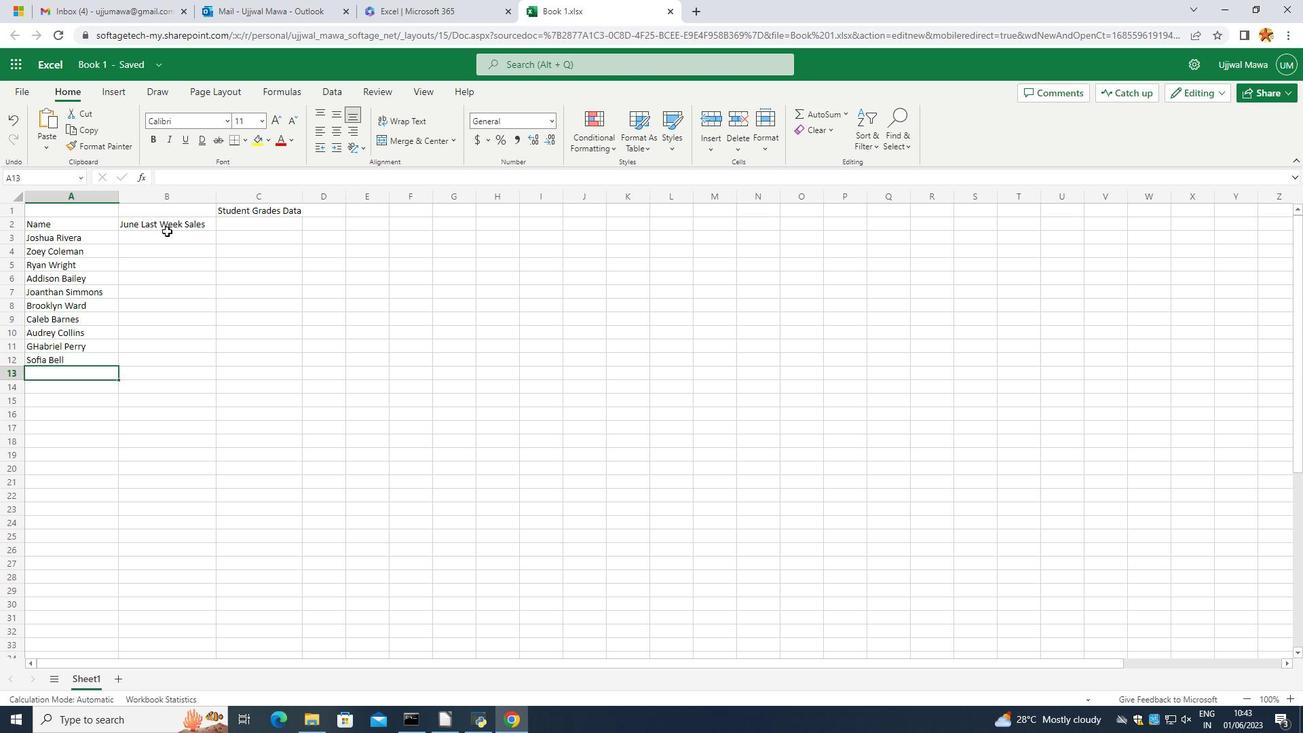 
Action: Mouse pressed left at (163, 236)
Screenshot: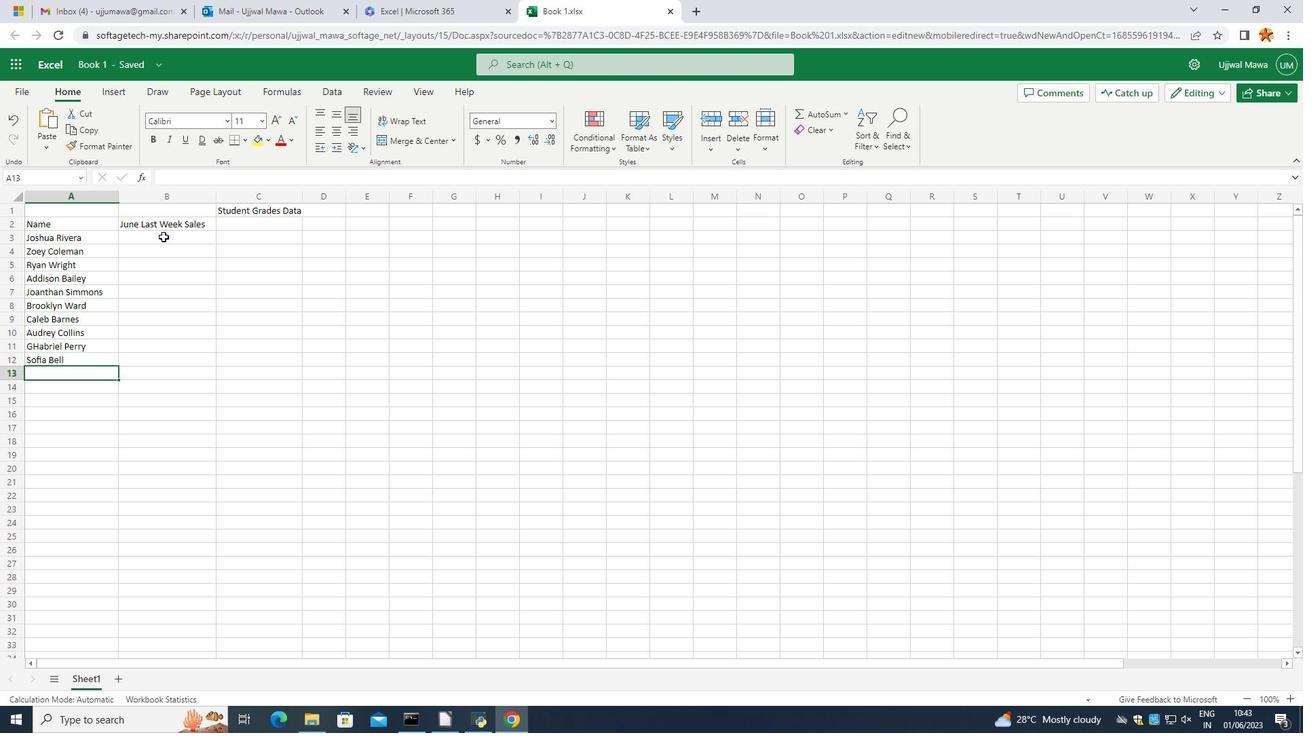 
Action: Mouse moved to (162, 237)
Screenshot: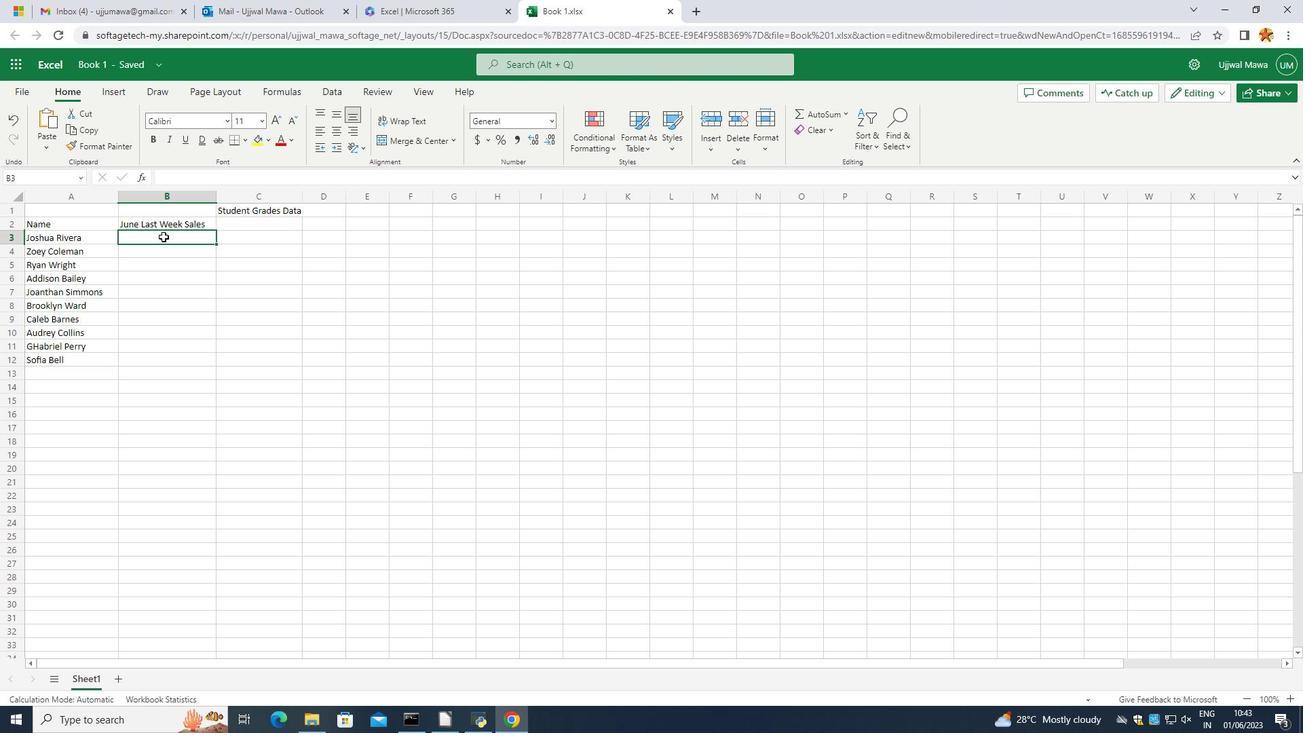 
Action: Key pressed 100<Key.enter>11<Key.backspace>15<Key.enter>129<Key.backspace>0<Key.enter>125<Key.enter>130<Key.enter>135<Key.enter>140<Key.enter>146<Key.backspace>5<Key.enter>
Screenshot: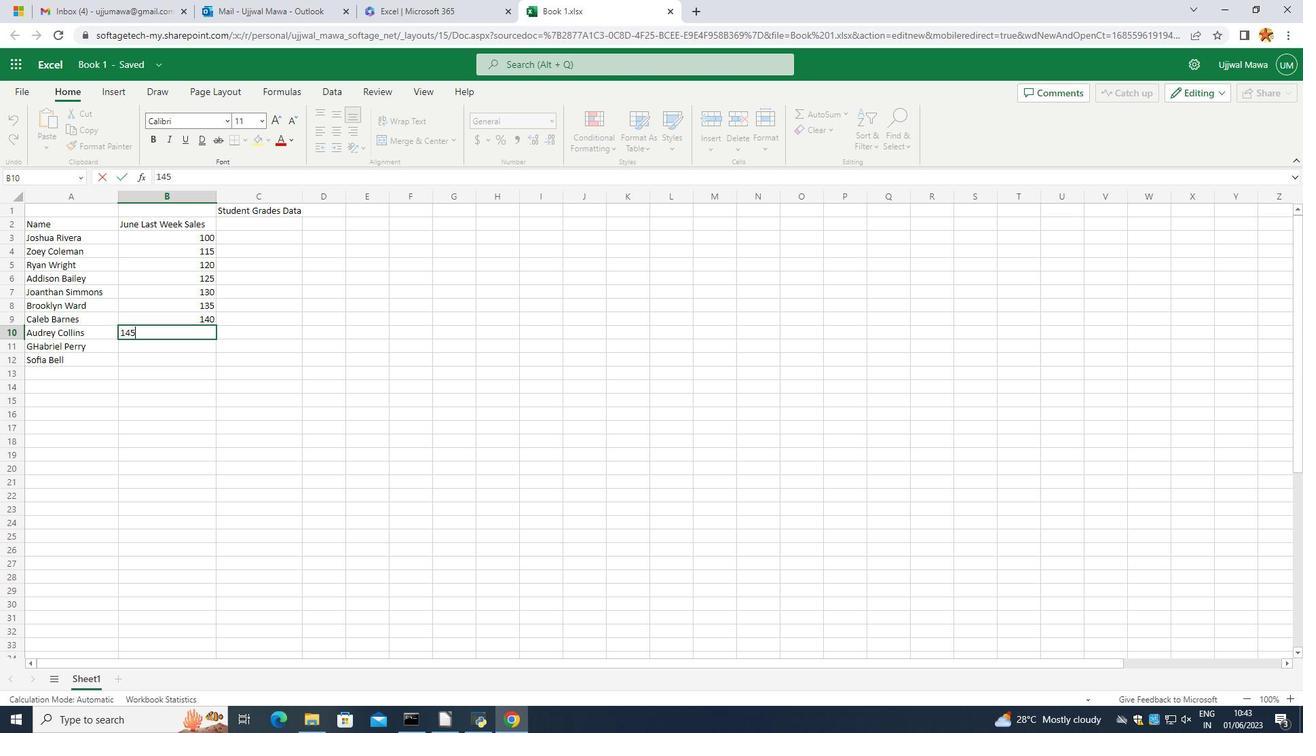 
Action: Mouse moved to (250, 313)
Screenshot: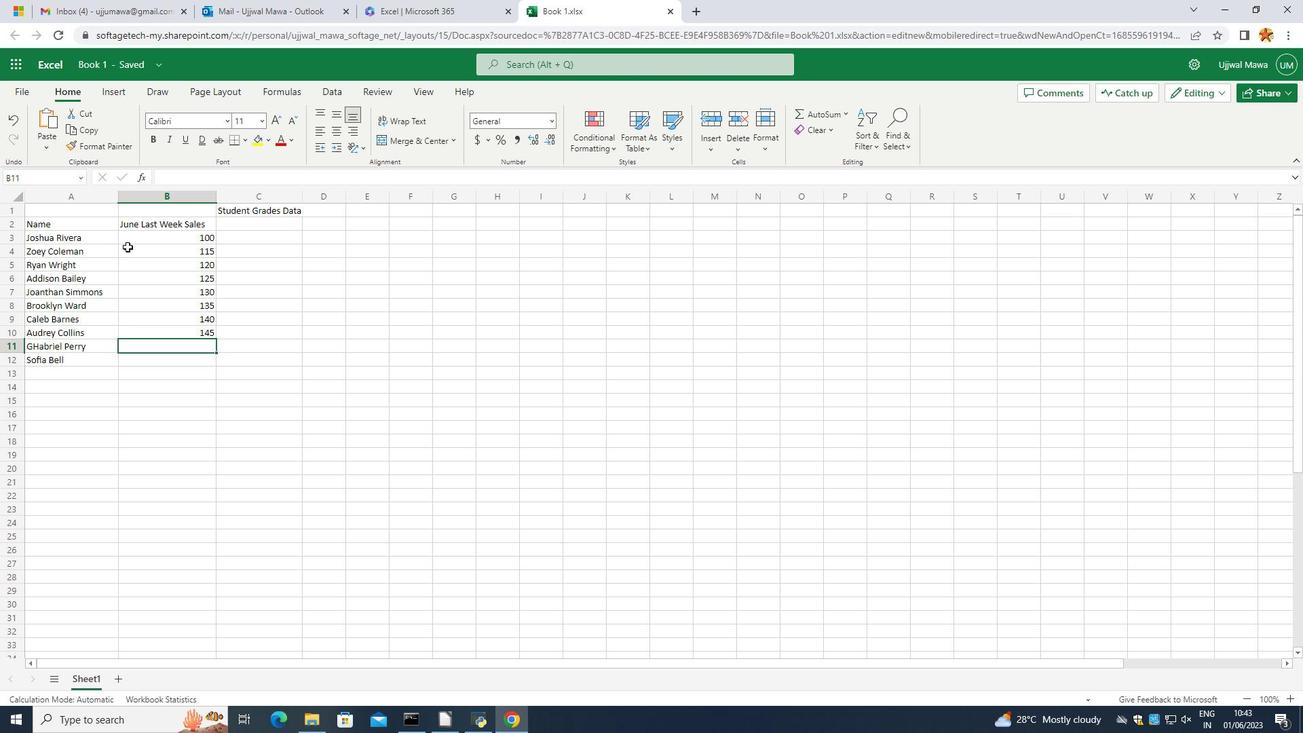 
Action: Mouse pressed left at (250, 313)
Screenshot: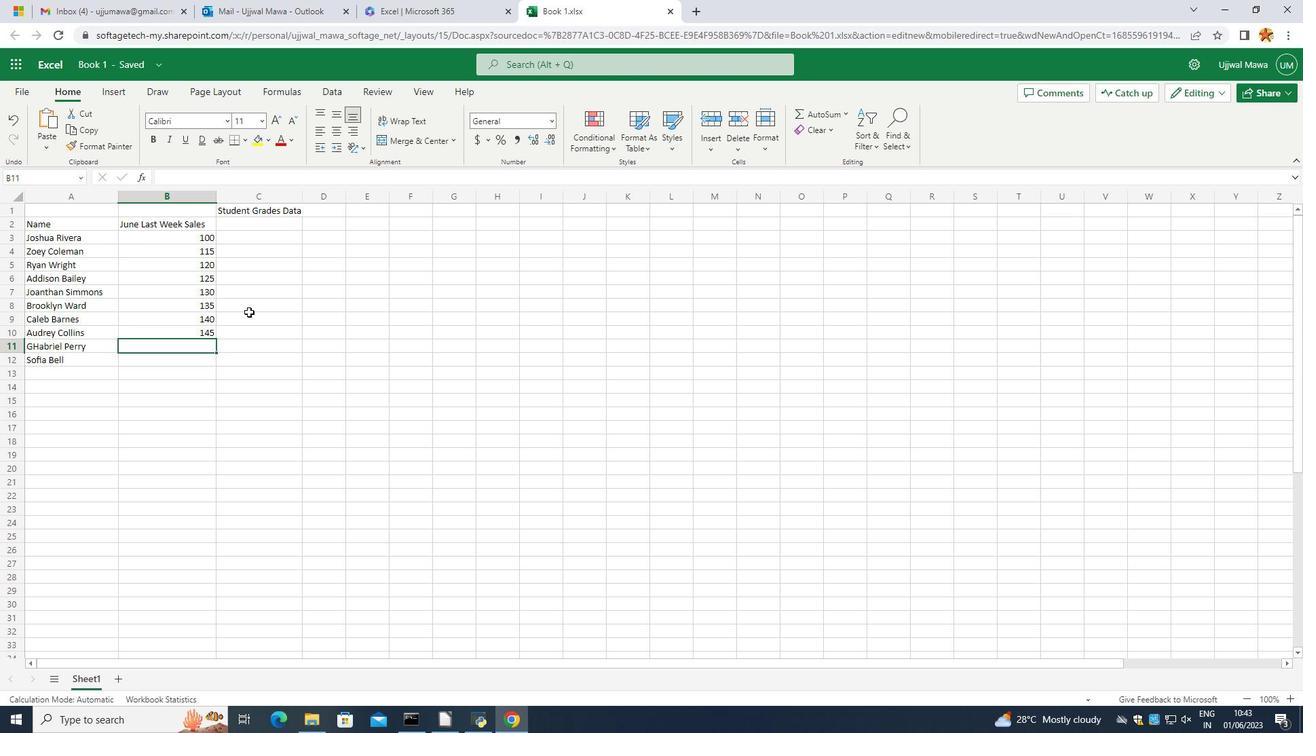 
Action: Mouse moved to (207, 255)
Screenshot: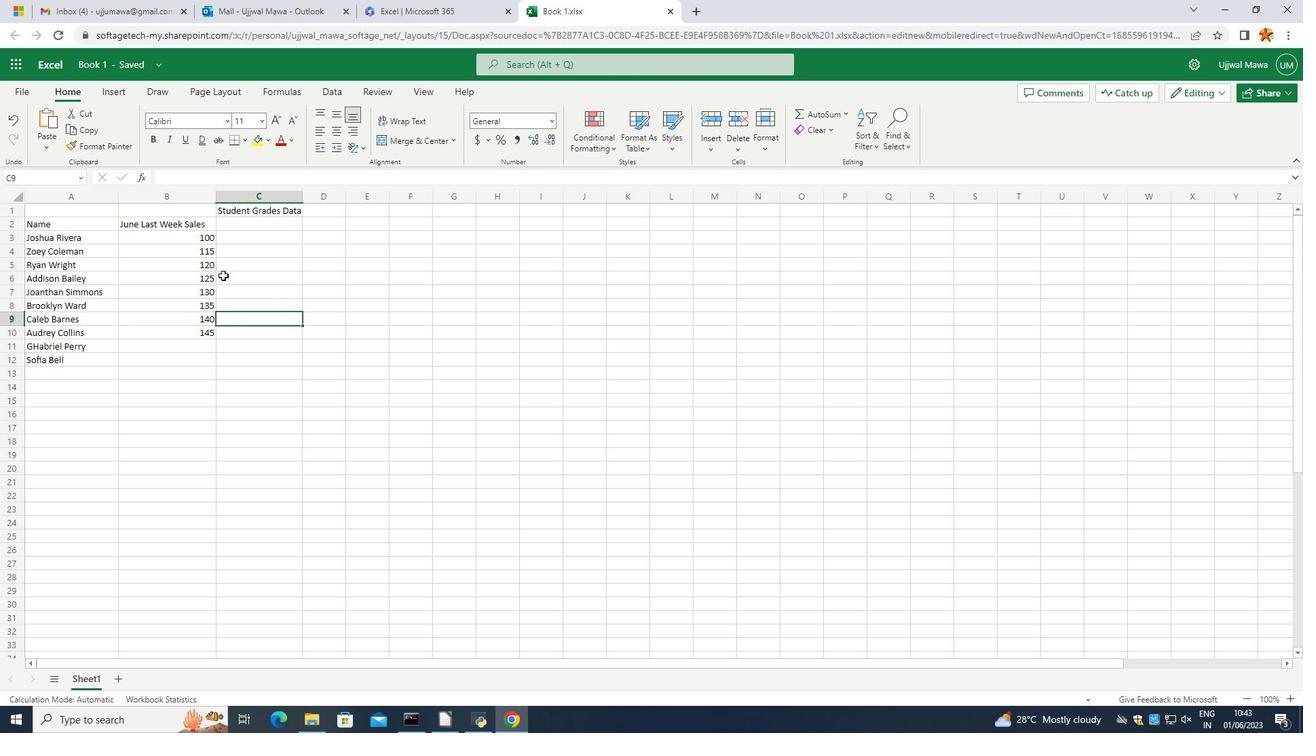 
Action: Mouse pressed left at (207, 255)
Screenshot: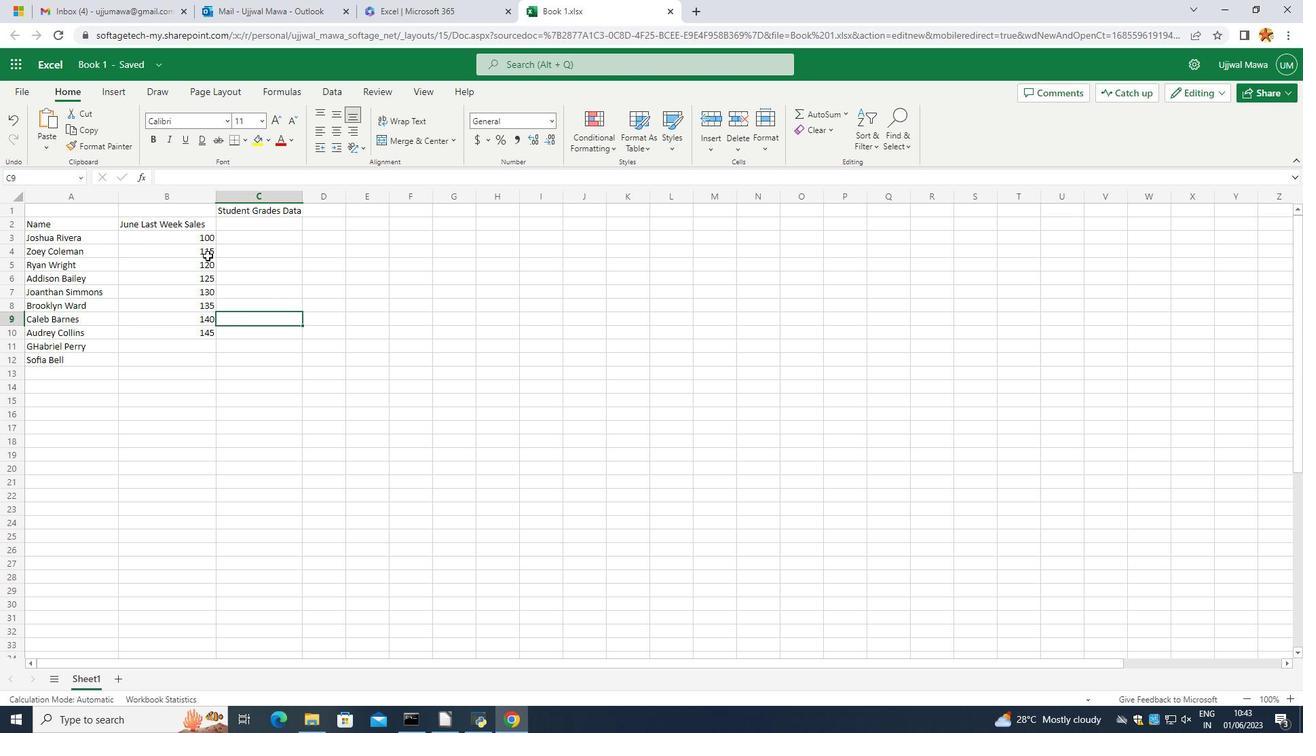 
Action: Mouse pressed left at (207, 255)
Screenshot: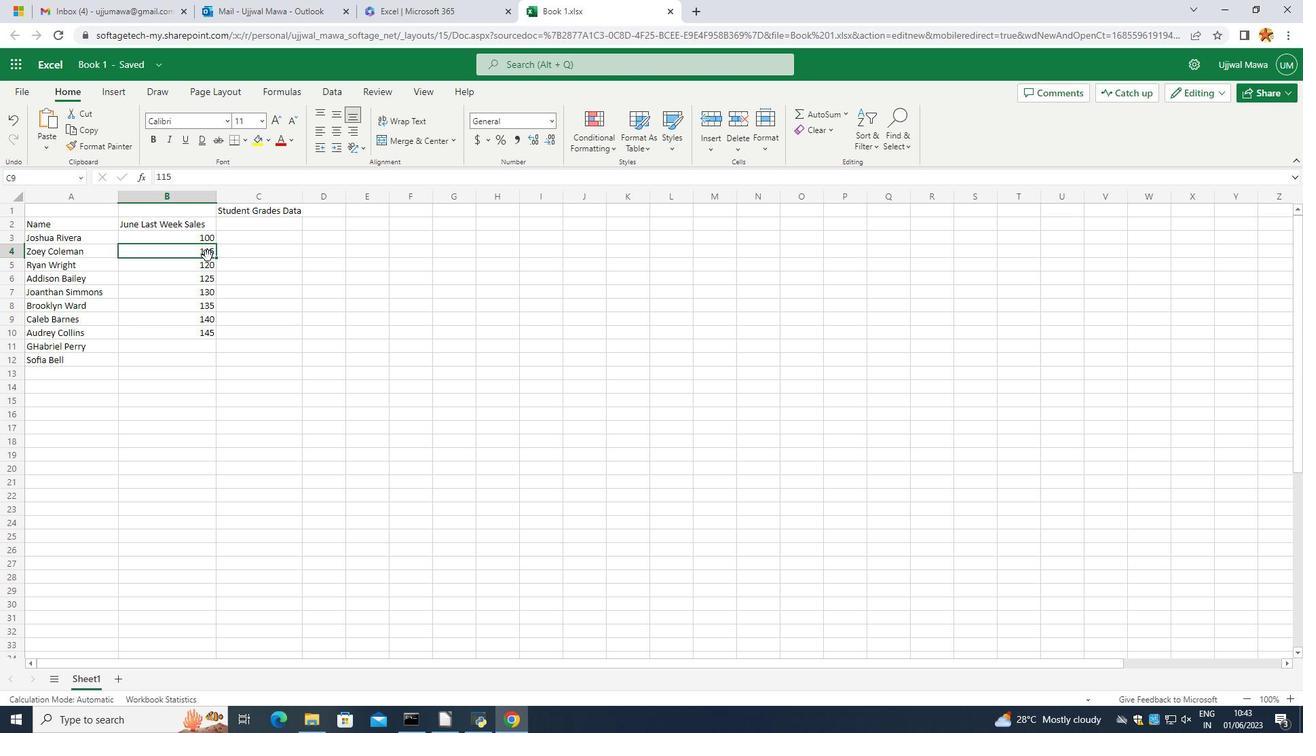 
Action: Mouse moved to (211, 251)
Screenshot: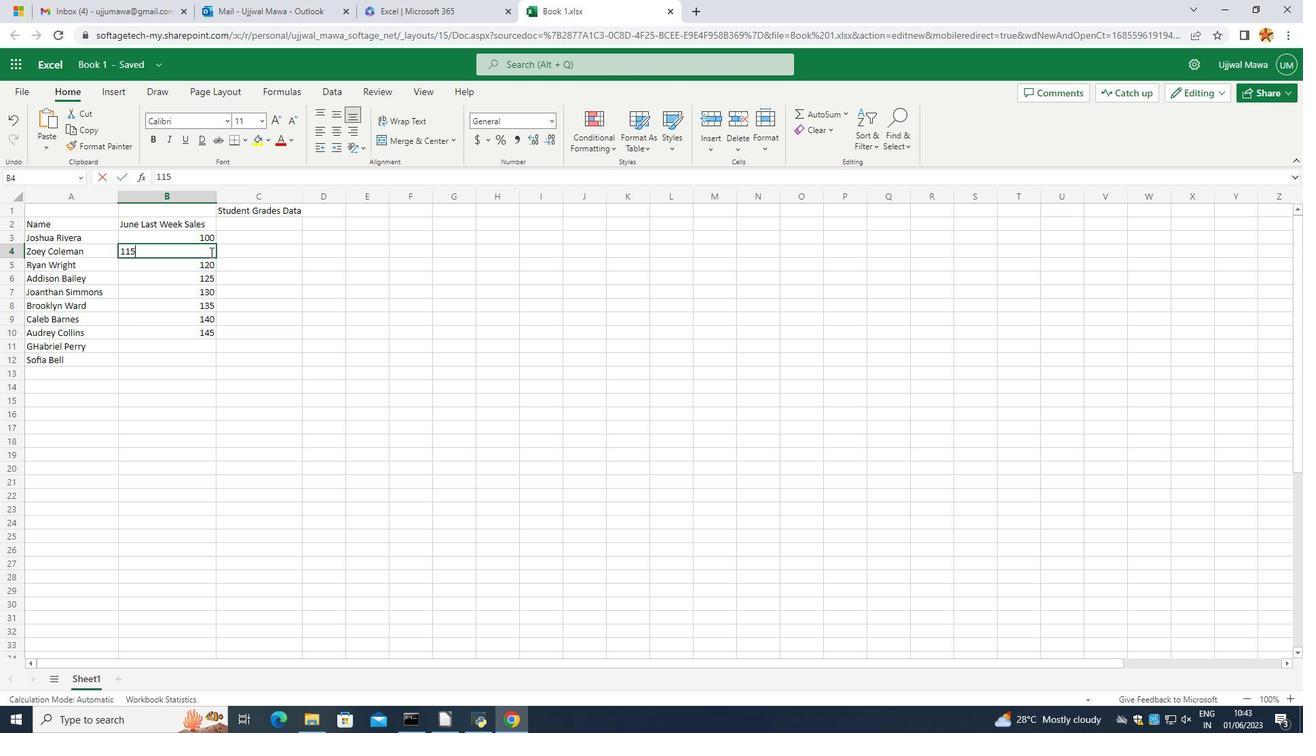 
Action: Mouse pressed left at (211, 251)
Screenshot: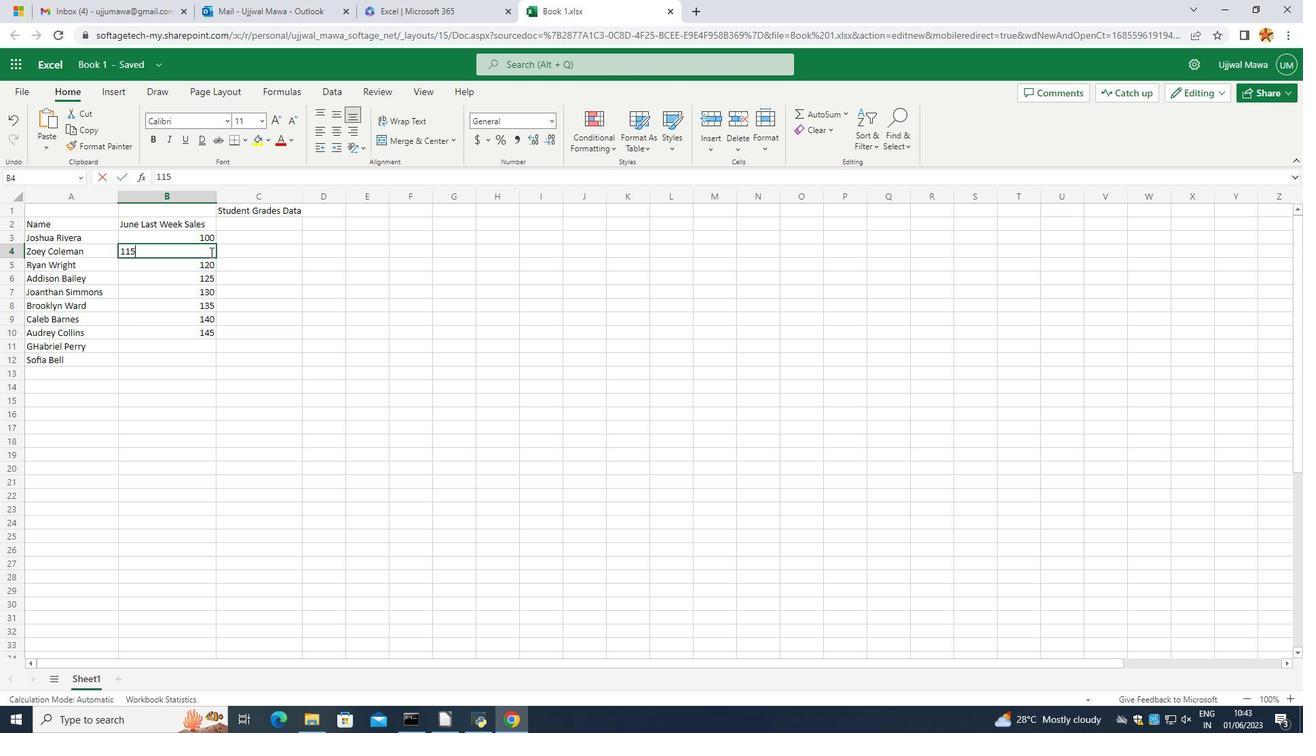 
Action: Mouse moved to (211, 252)
Screenshot: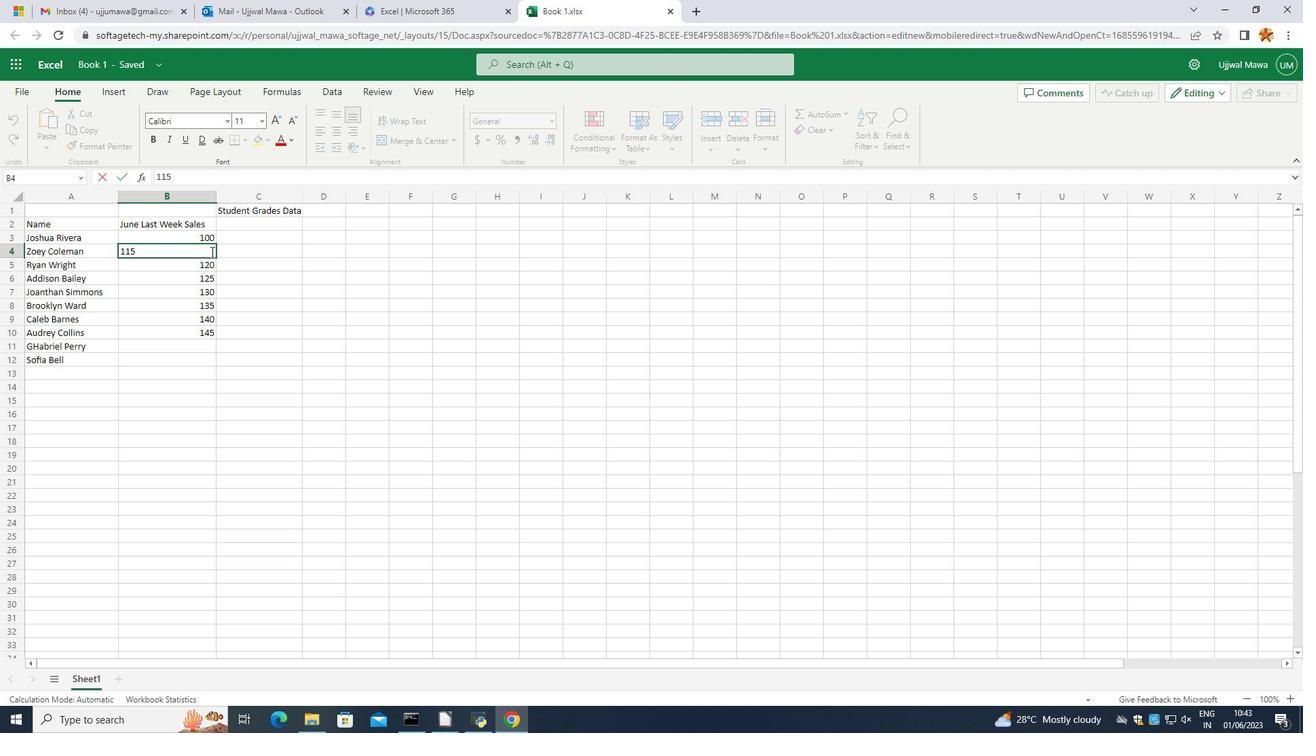 
Action: Key pressed <Key.backspace><Key.backspace>06<Key.backspace>5
Screenshot: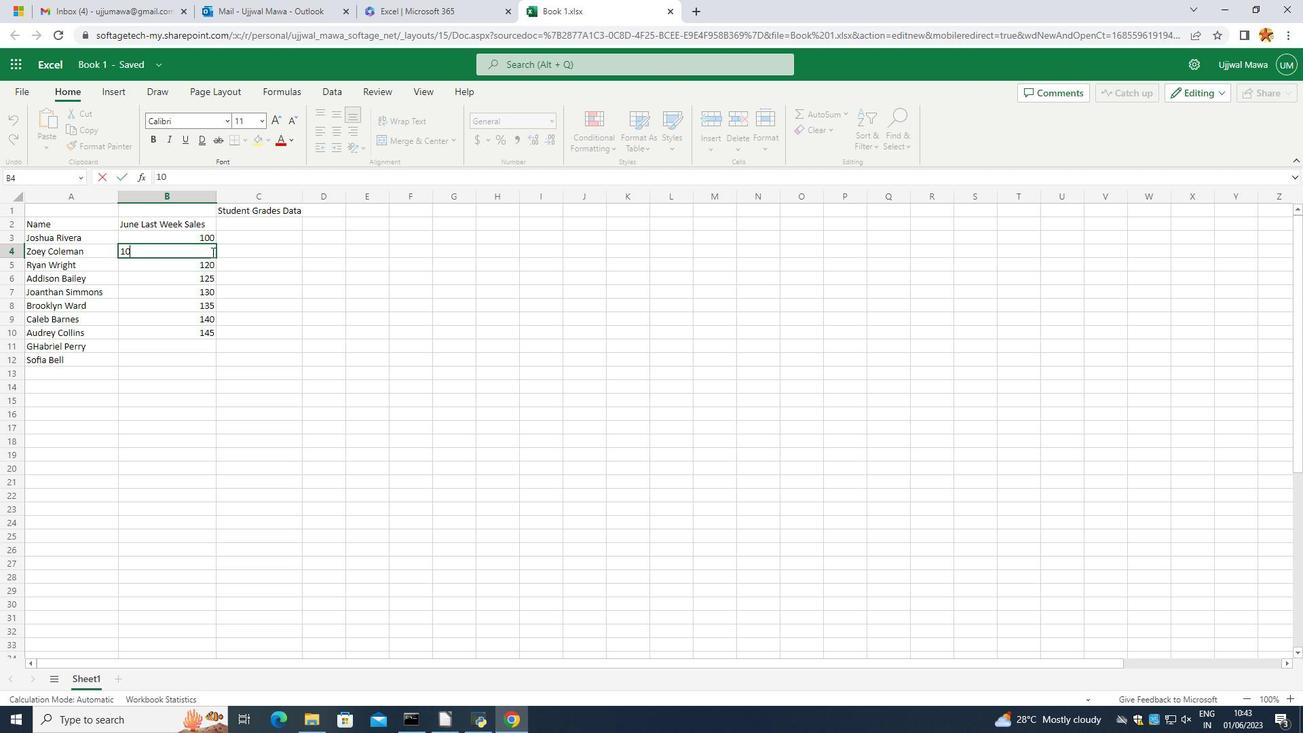 
Action: Mouse moved to (256, 387)
Screenshot: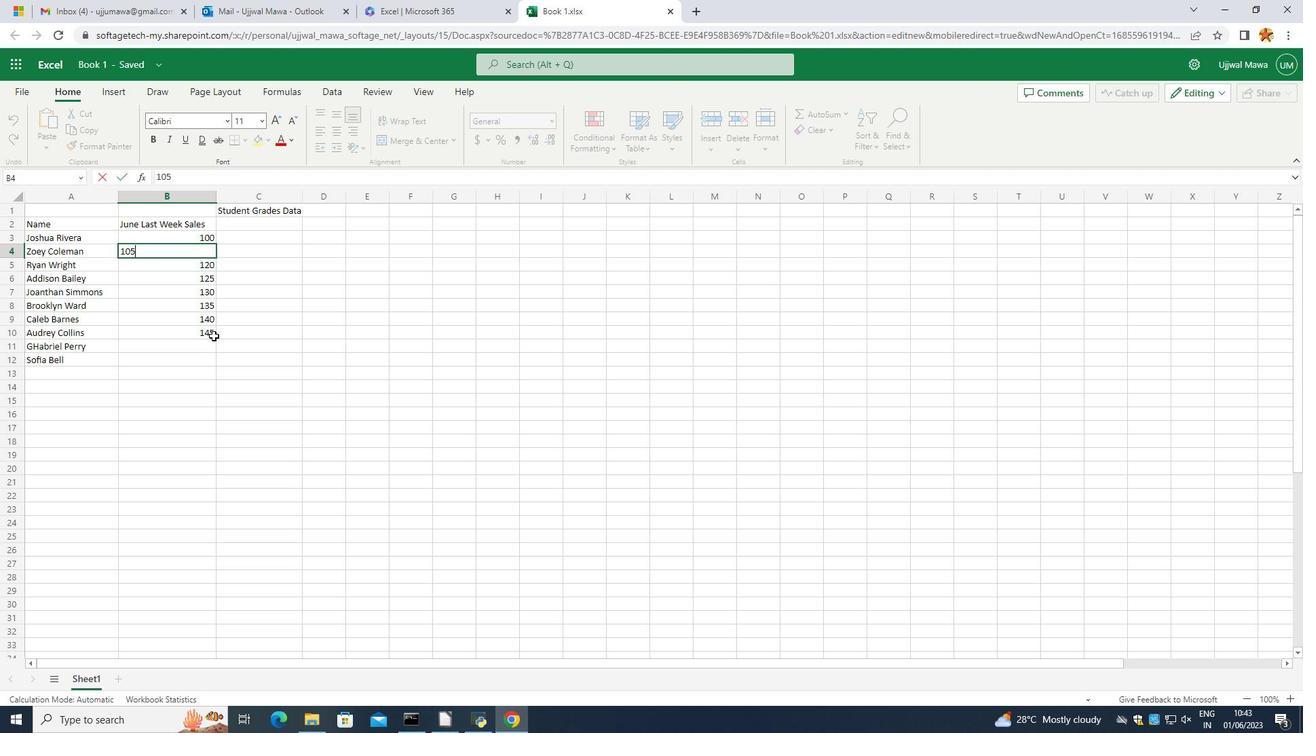 
Action: Mouse pressed left at (256, 387)
Screenshot: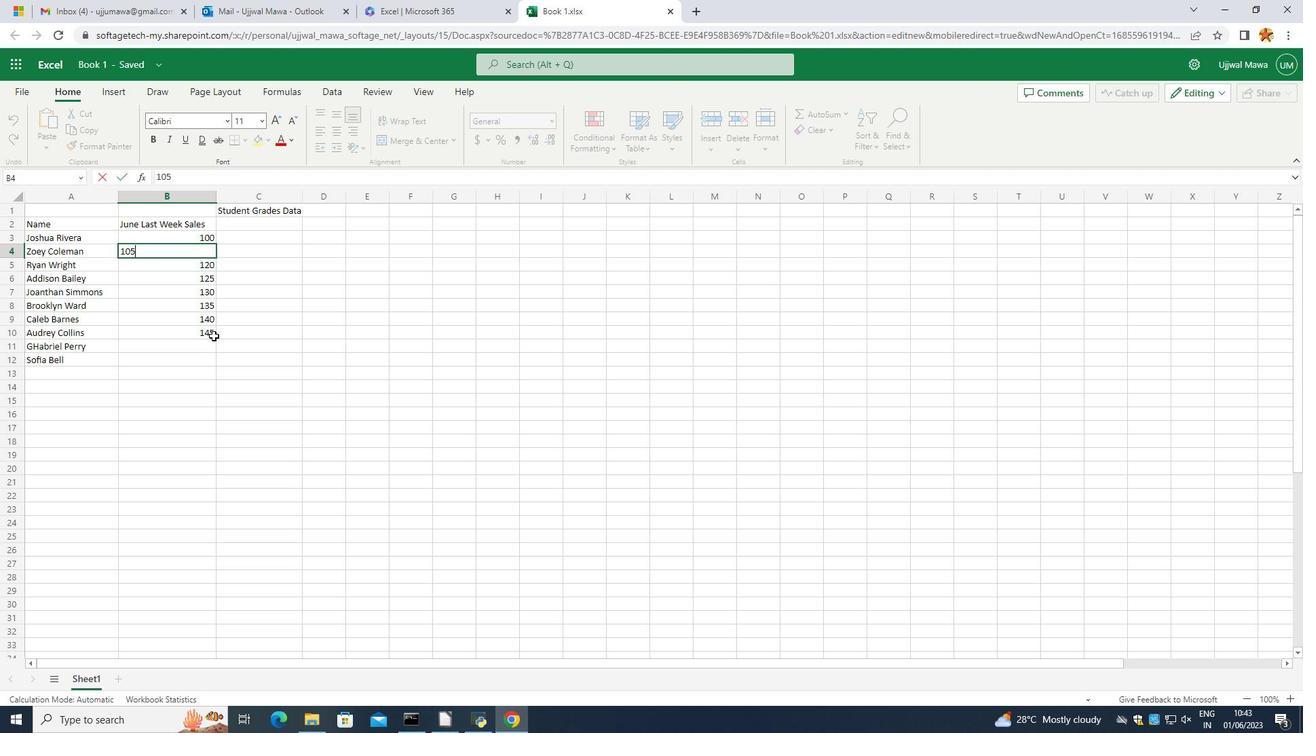 
Action: Mouse moved to (177, 262)
Screenshot: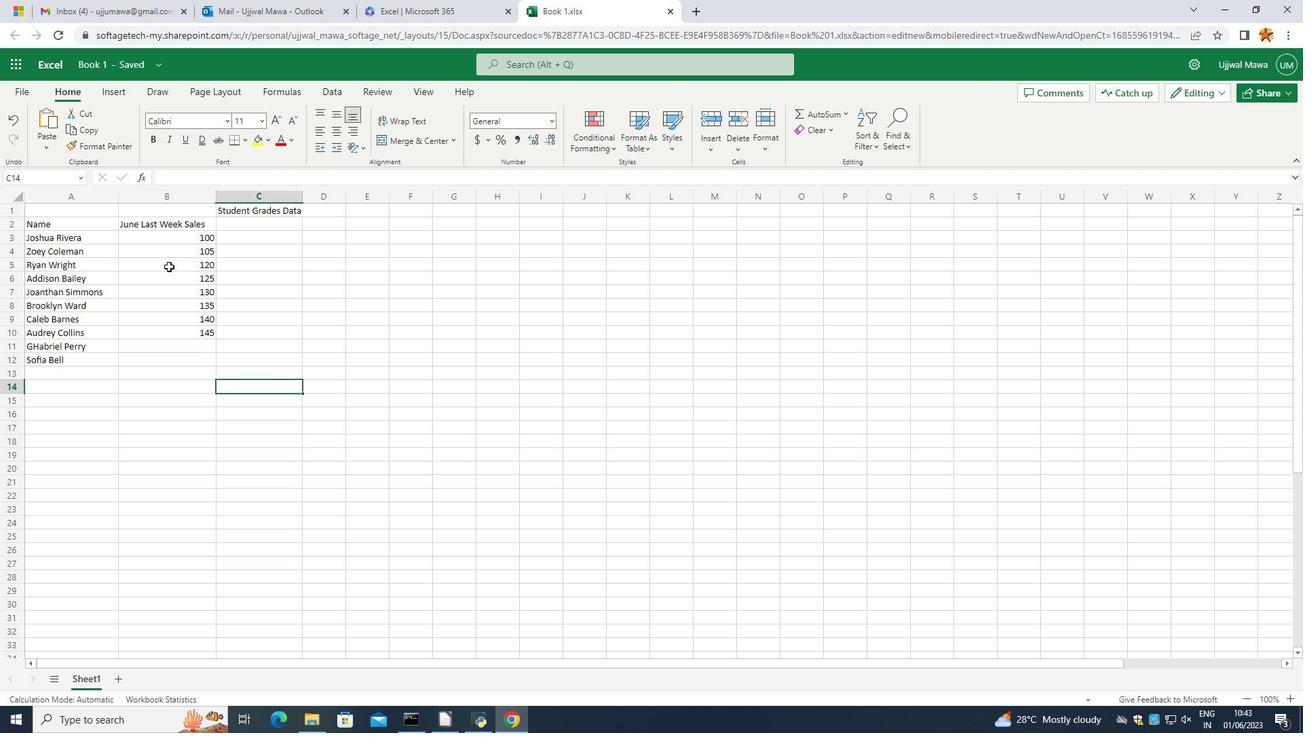 
Action: Mouse pressed left at (177, 262)
Screenshot: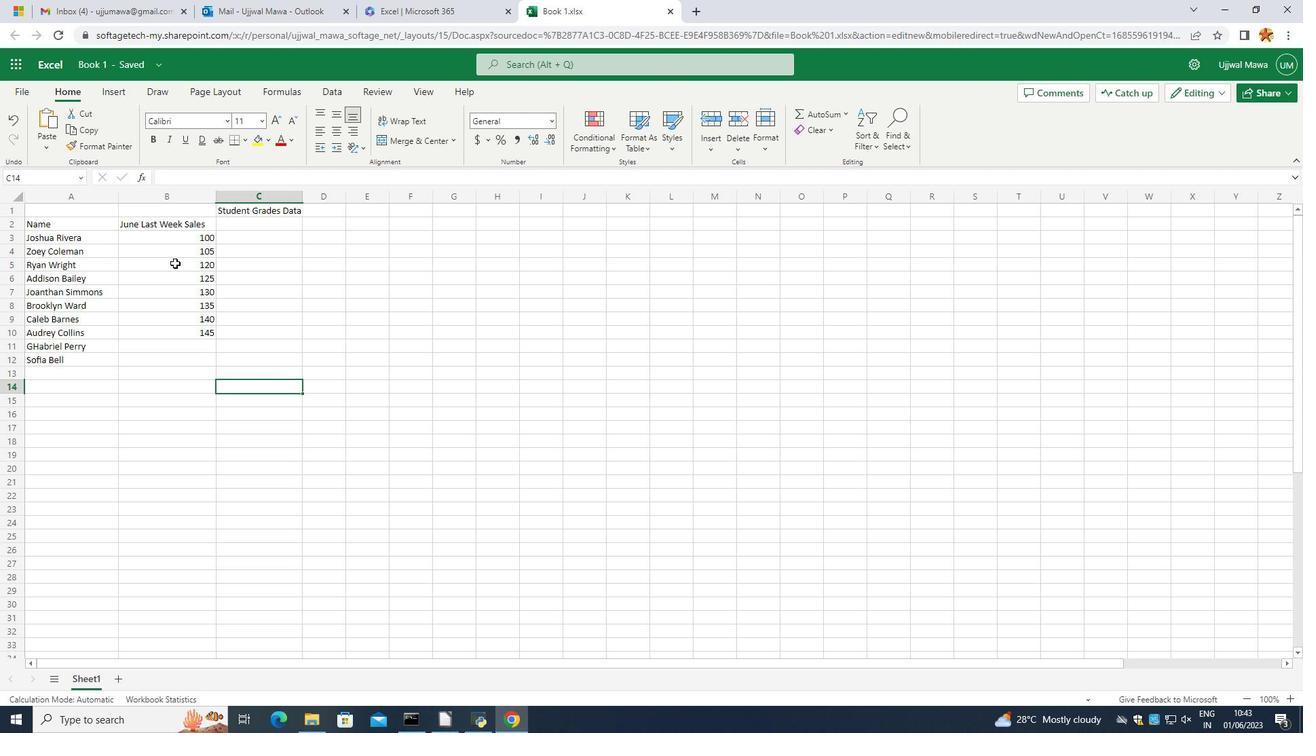 
Action: Mouse pressed left at (177, 262)
Screenshot: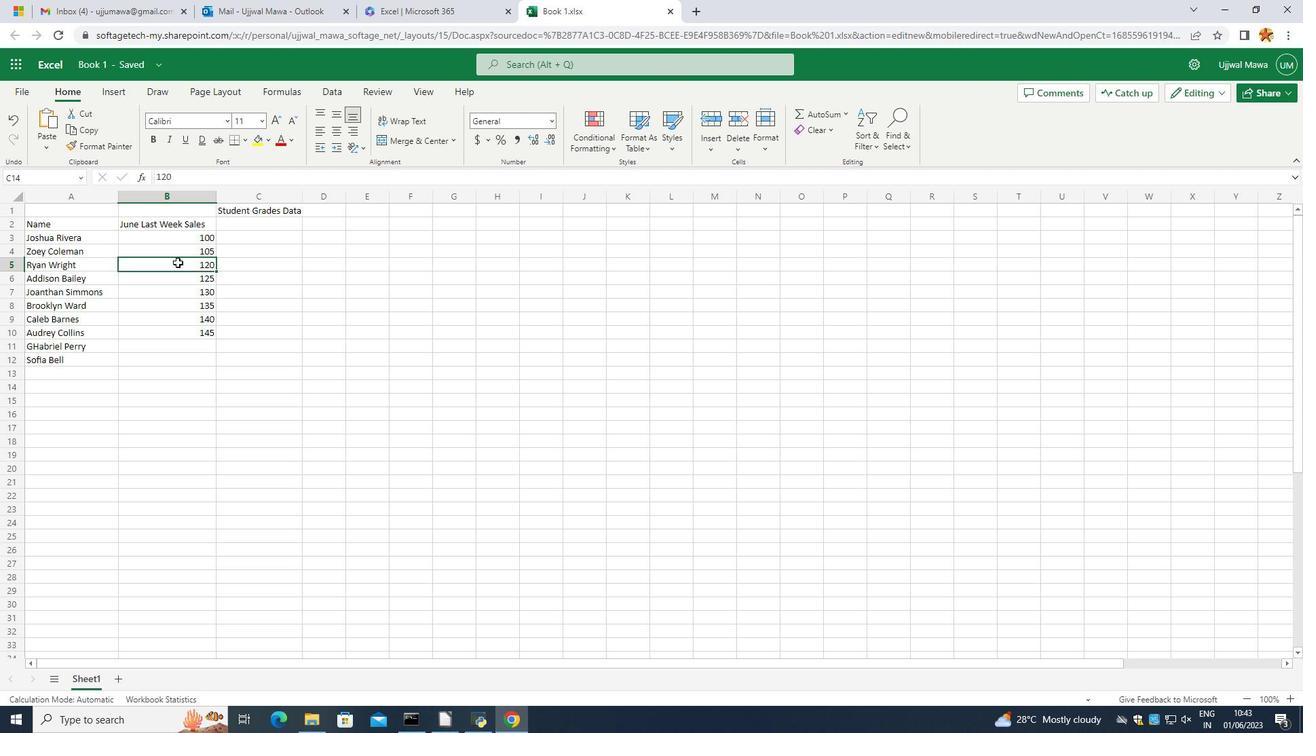 
Action: Mouse moved to (218, 266)
Screenshot: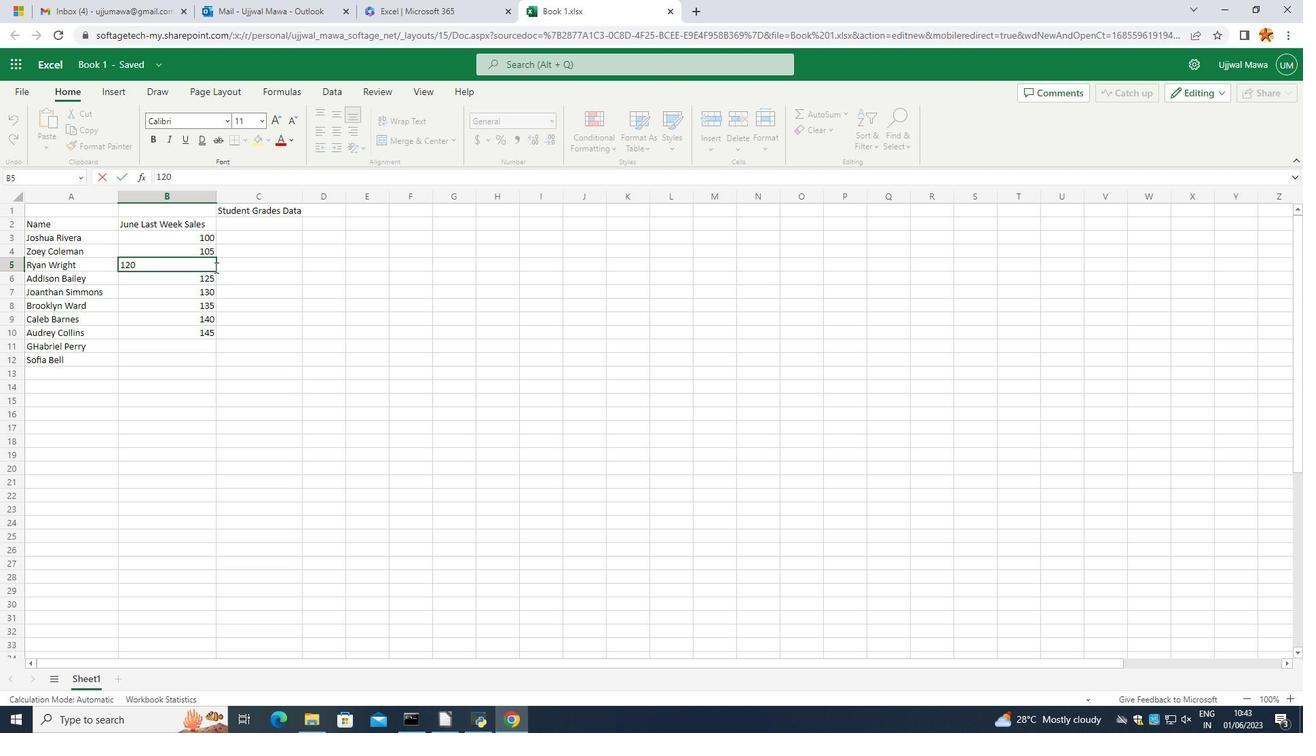 
Action: Key pressed <Key.backspace><Key.backspace>15
Screenshot: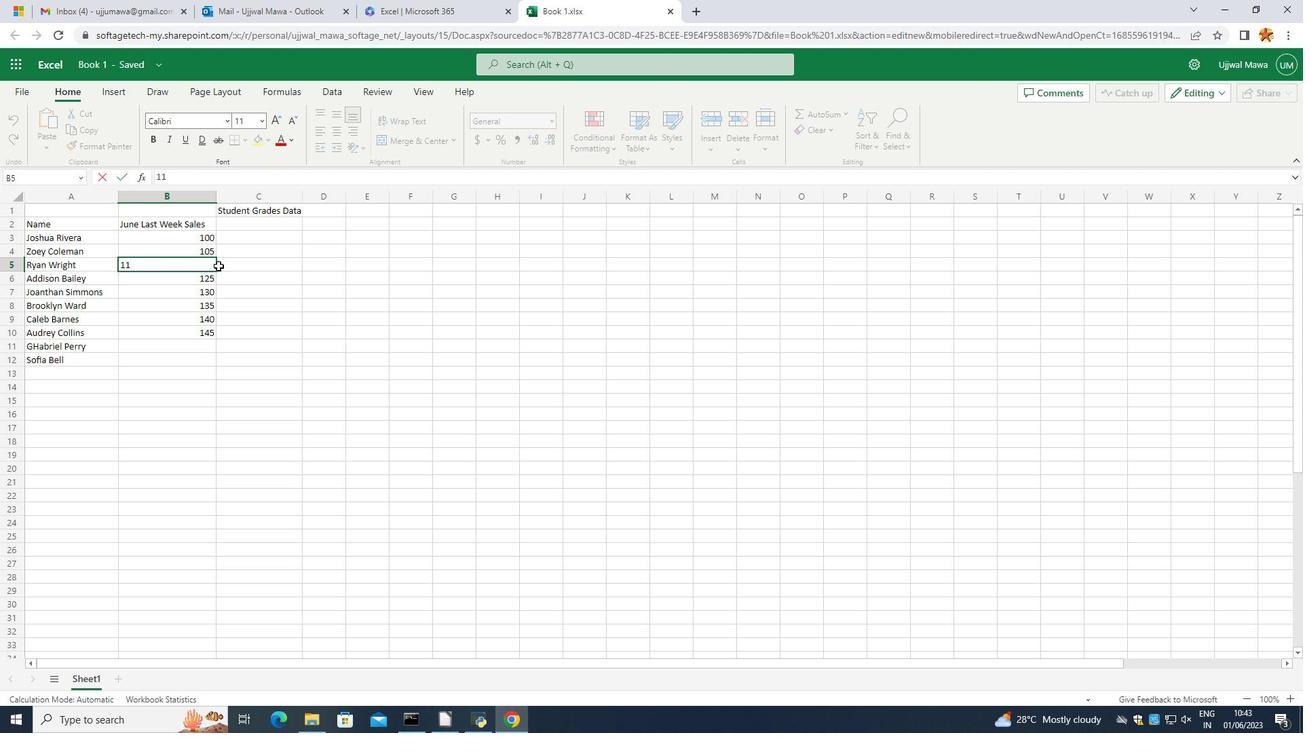 
Action: Mouse moved to (255, 308)
Screenshot: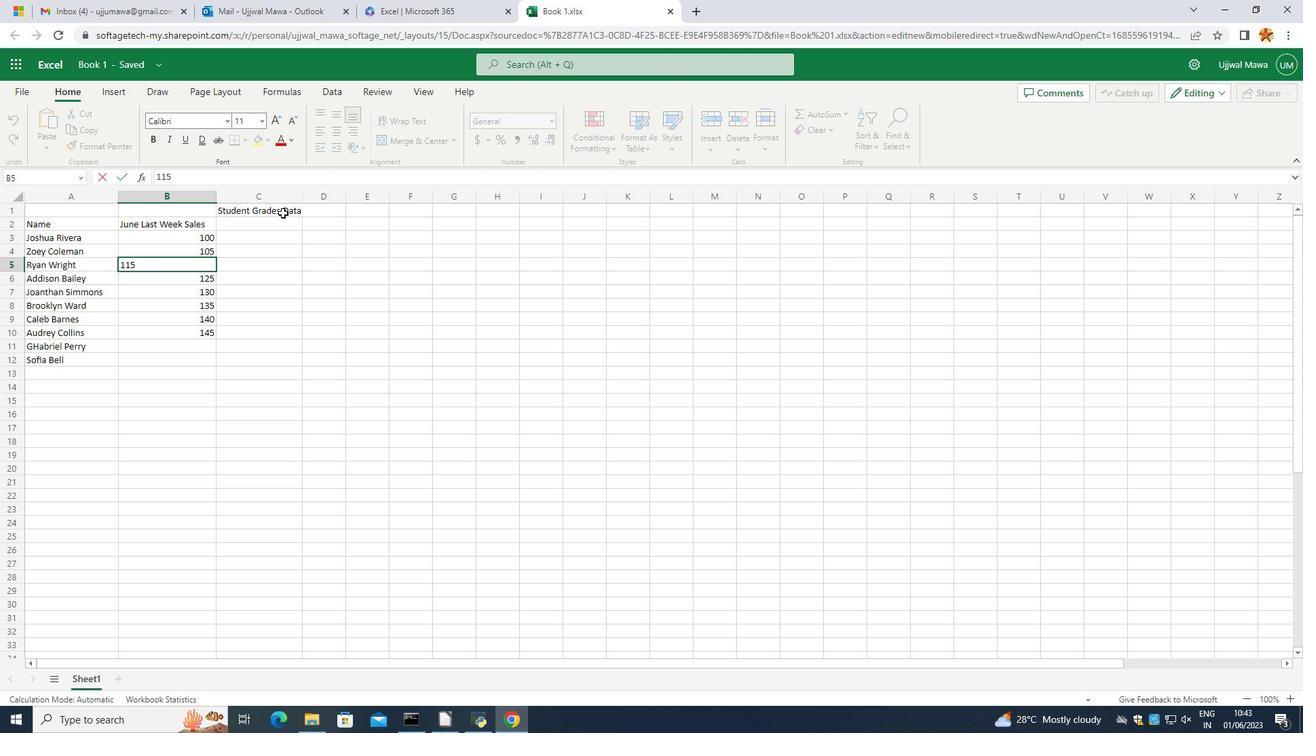 
Action: Mouse pressed left at (255, 308)
Screenshot: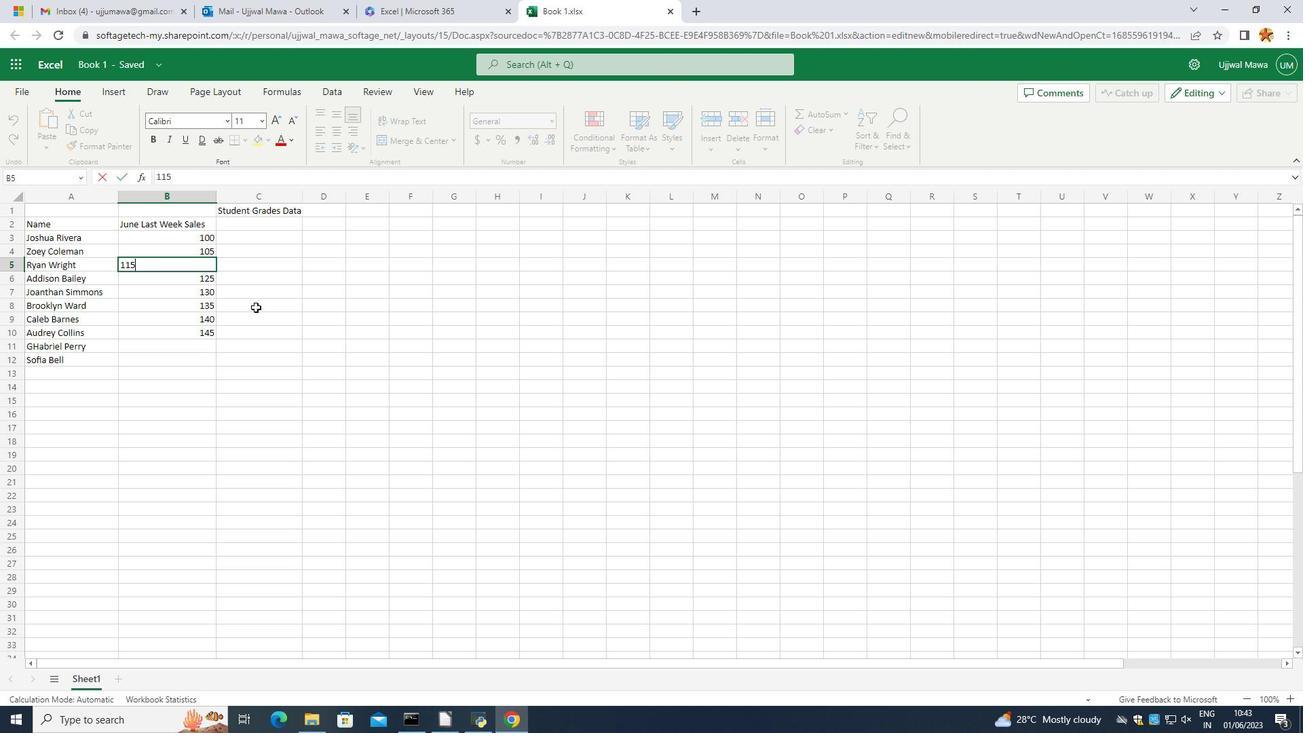 
Action: Mouse moved to (210, 282)
Screenshot: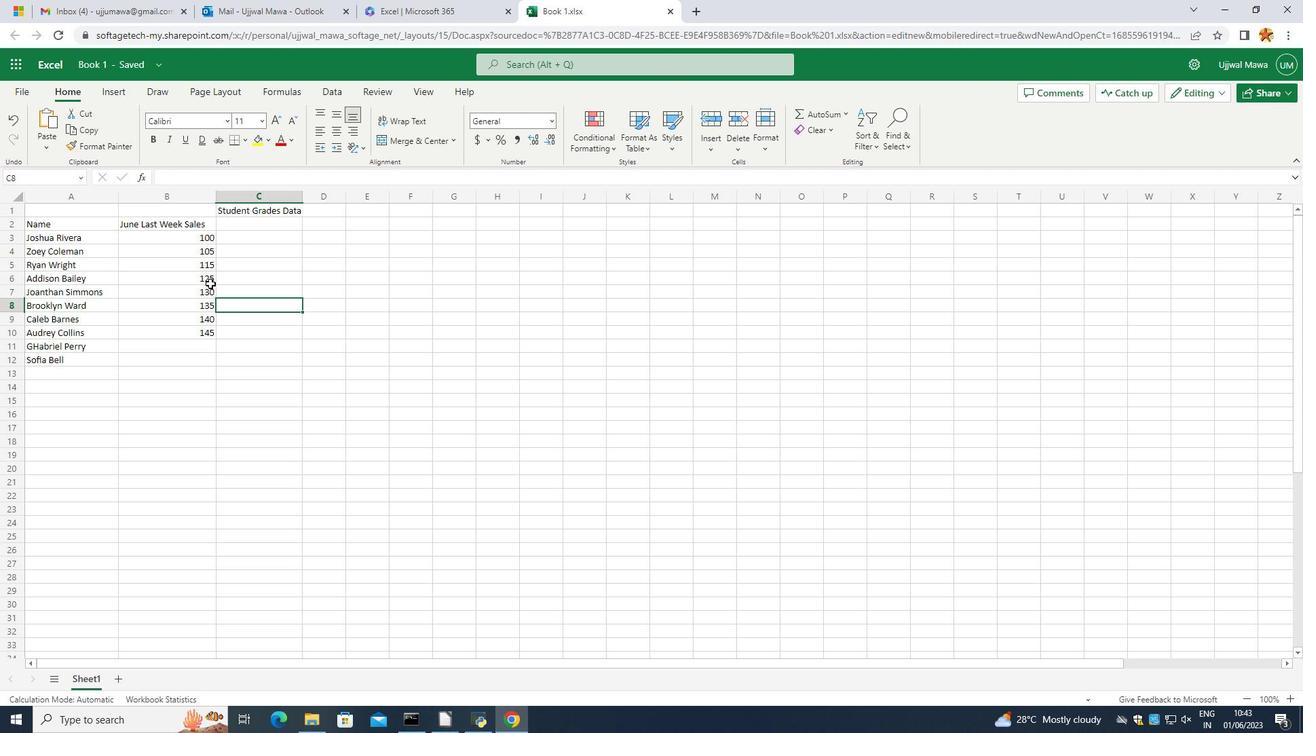 
Action: Mouse pressed left at (210, 282)
Screenshot: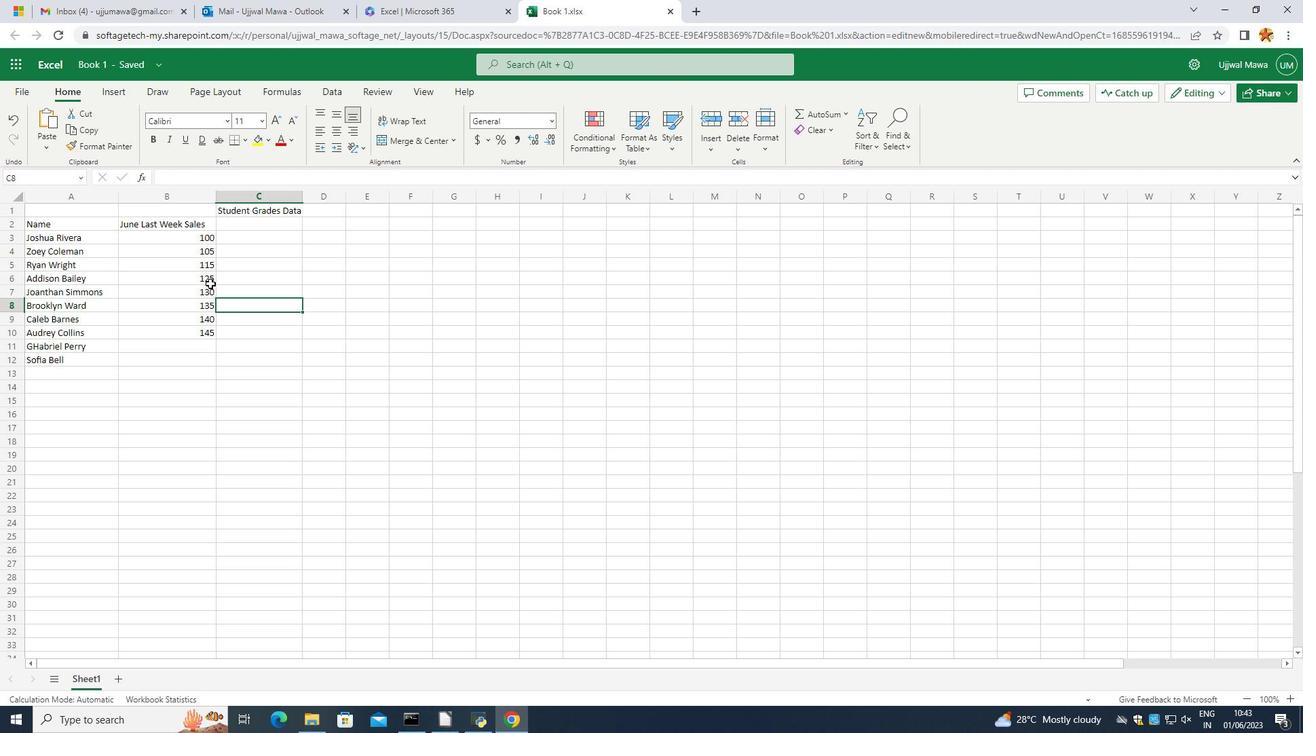 
Action: Mouse pressed left at (210, 282)
Screenshot: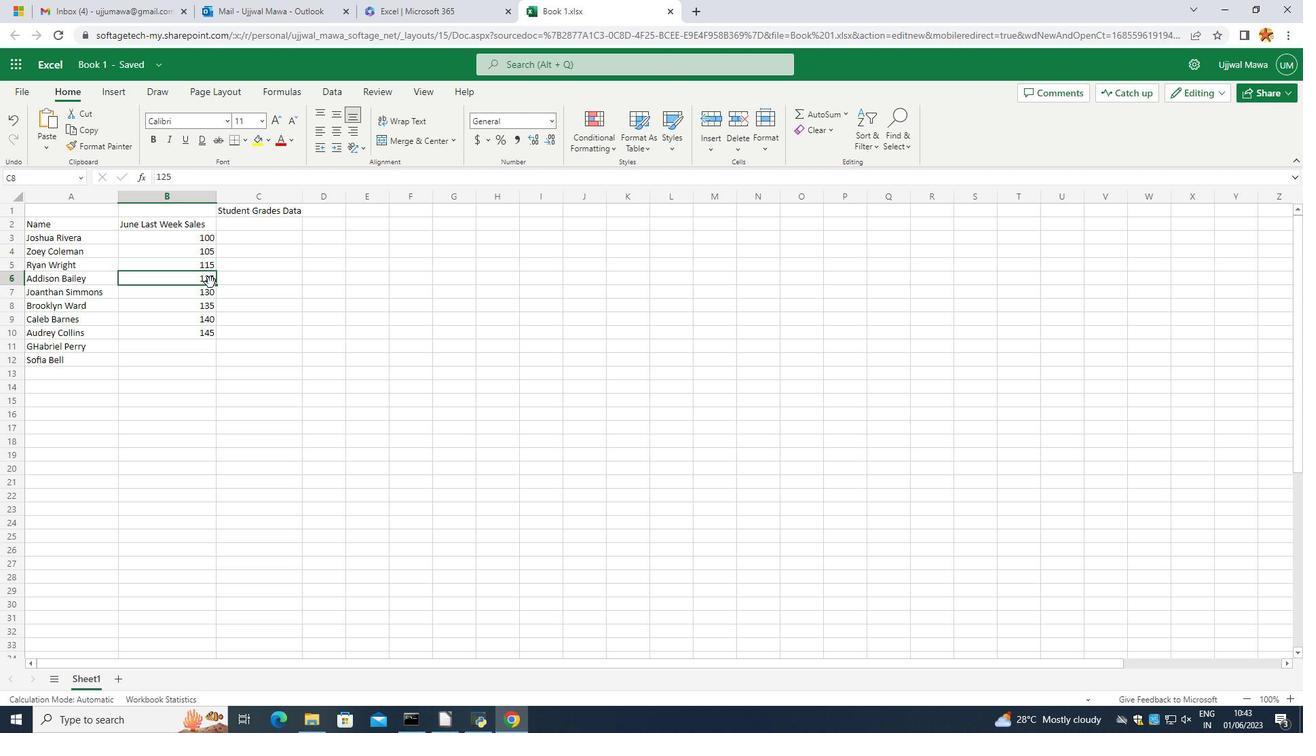 
Action: Mouse moved to (210, 281)
Screenshot: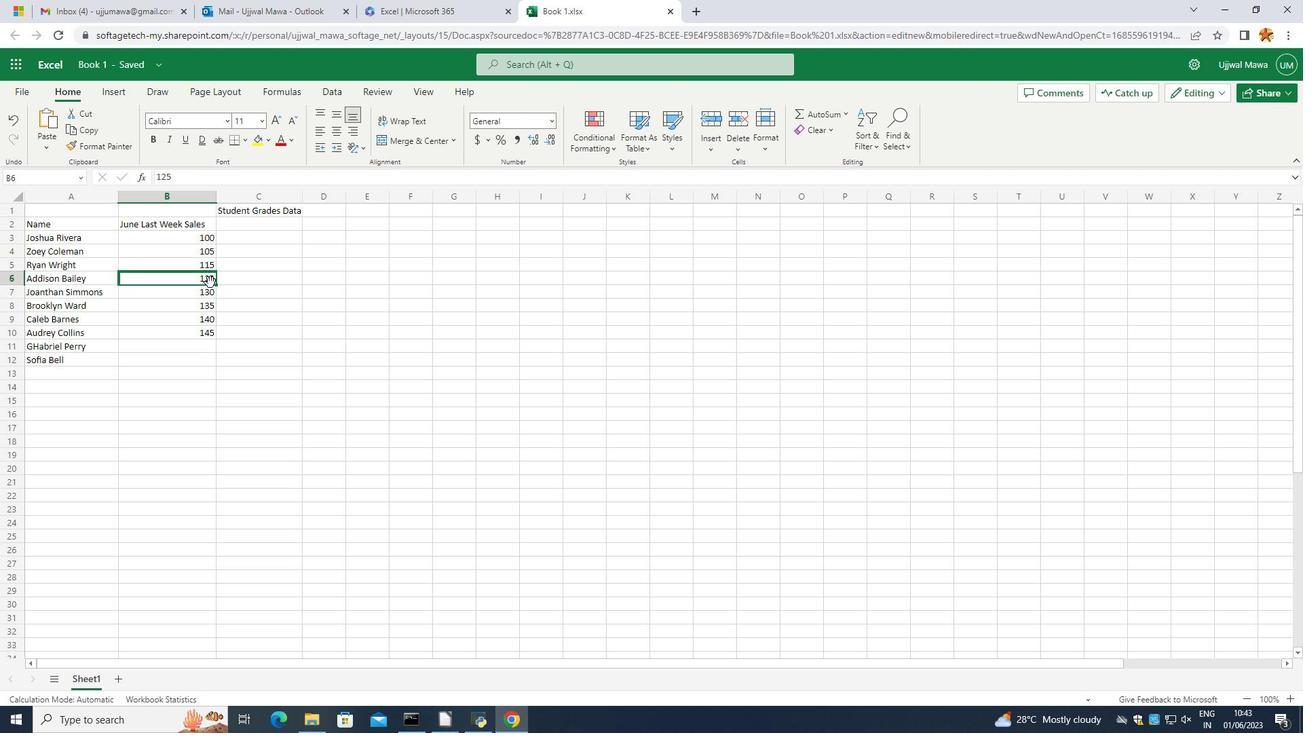 
Action: Mouse pressed left at (210, 281)
Screenshot: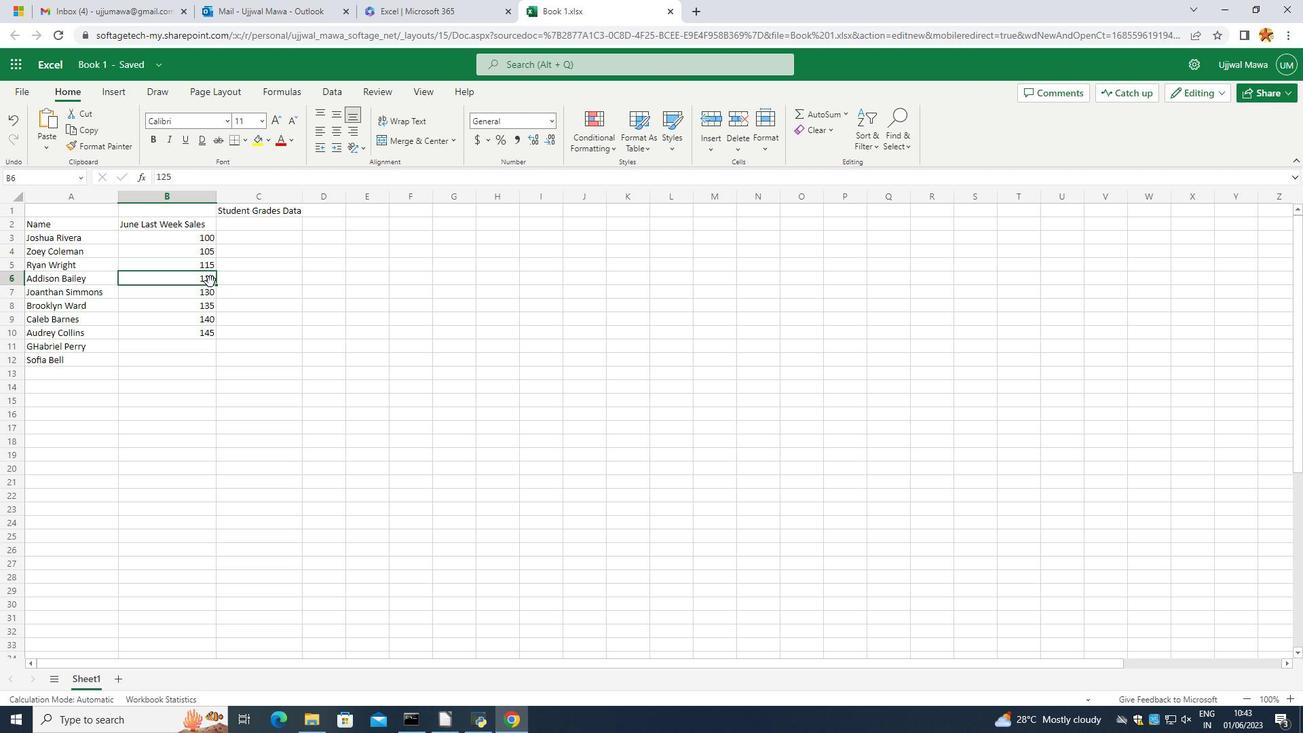 
Action: Mouse moved to (210, 279)
Screenshot: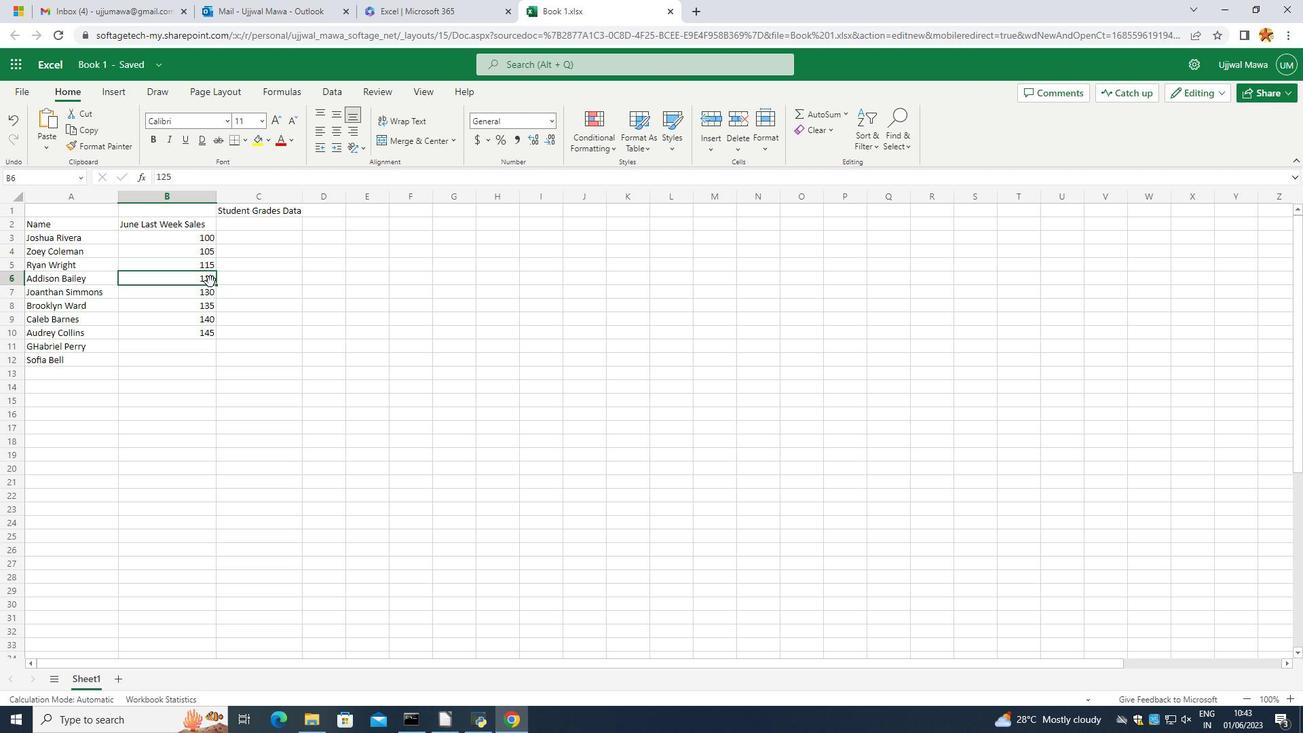 
Action: Mouse pressed left at (210, 279)
Screenshot: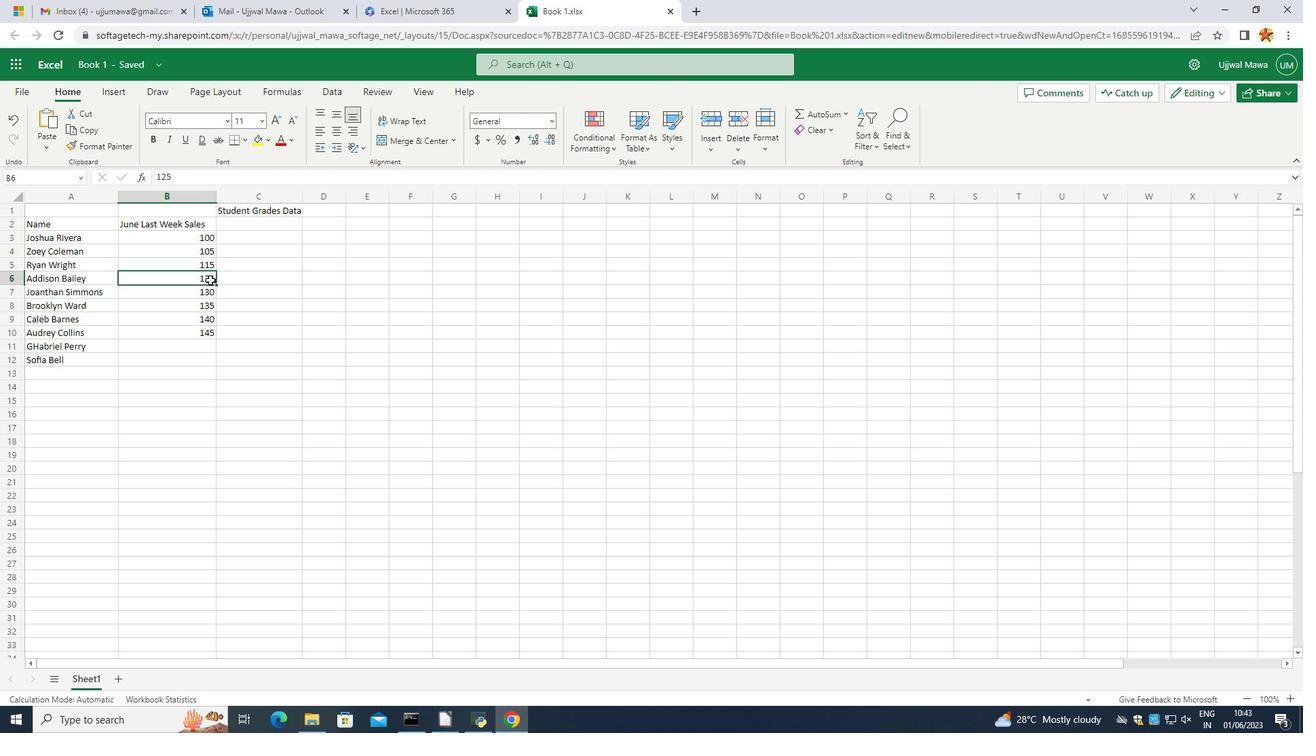 
Action: Mouse pressed left at (210, 279)
Screenshot: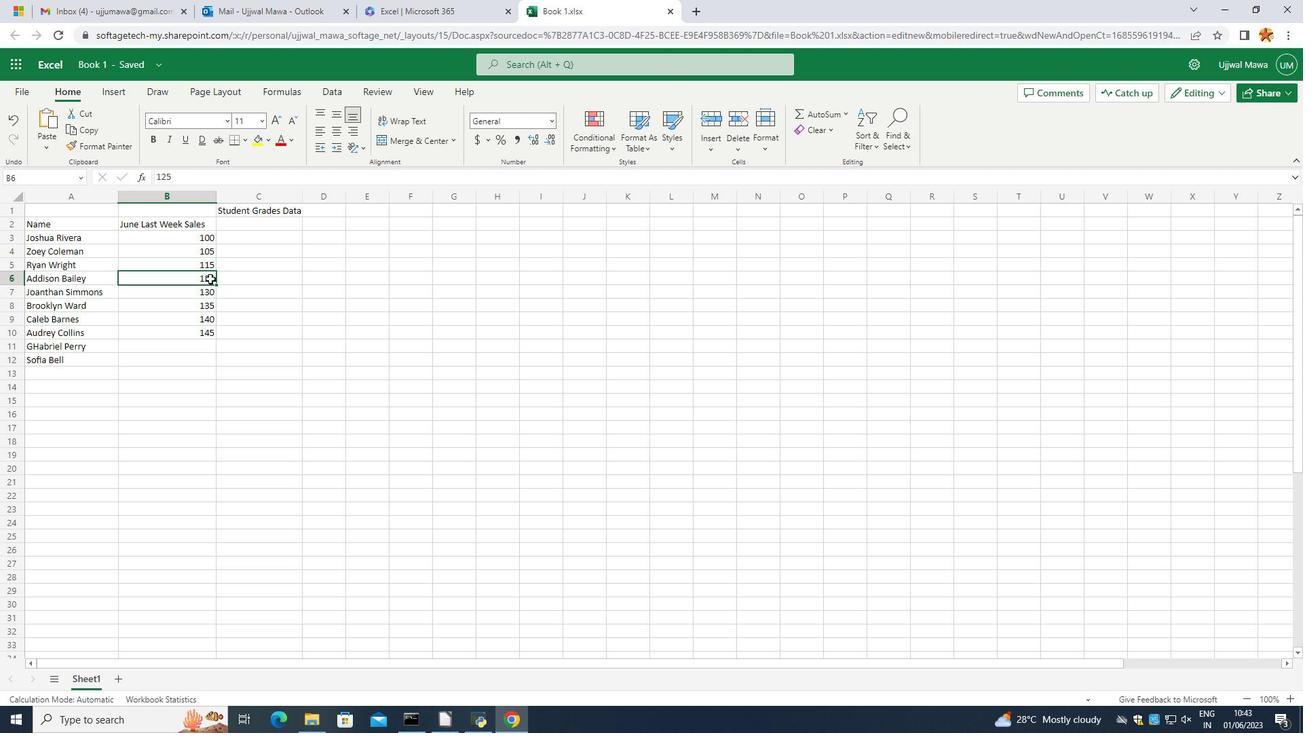 
Action: Mouse moved to (206, 277)
Screenshot: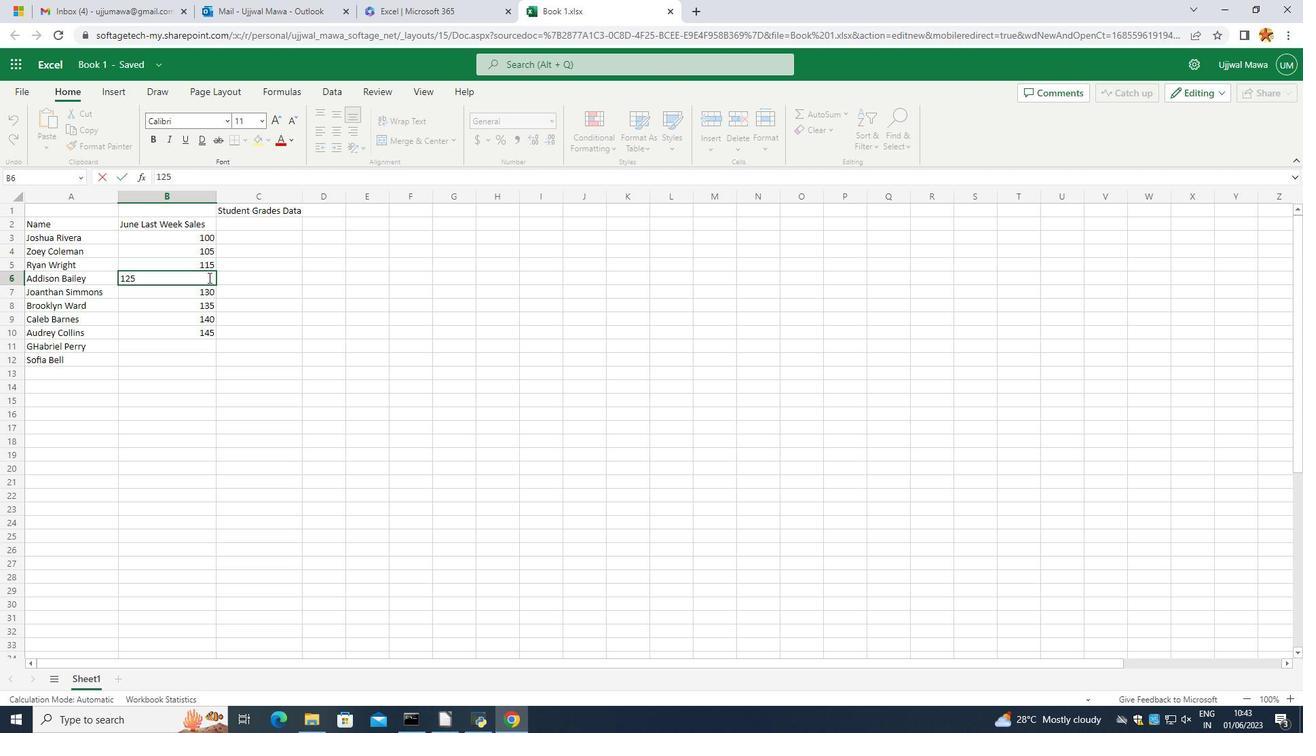 
Action: Key pressed <Key.backspace>0
Screenshot: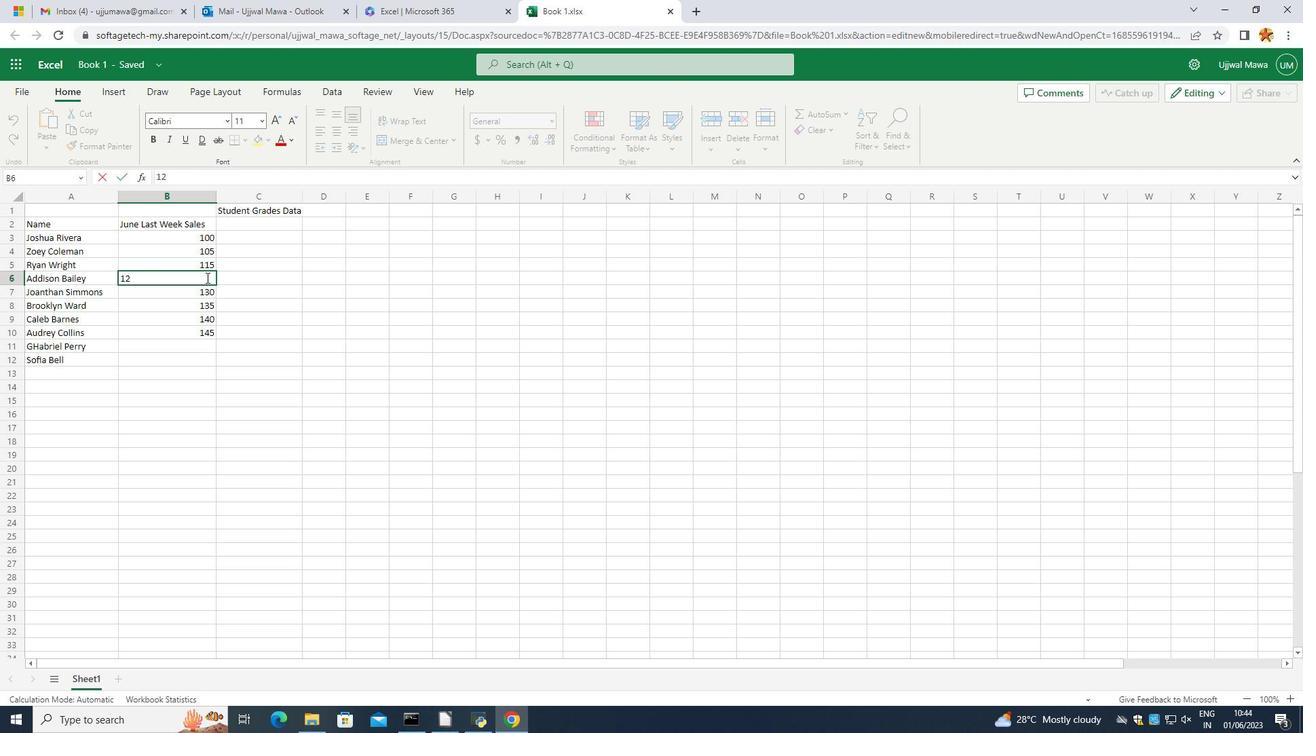 
Action: Mouse moved to (311, 338)
Screenshot: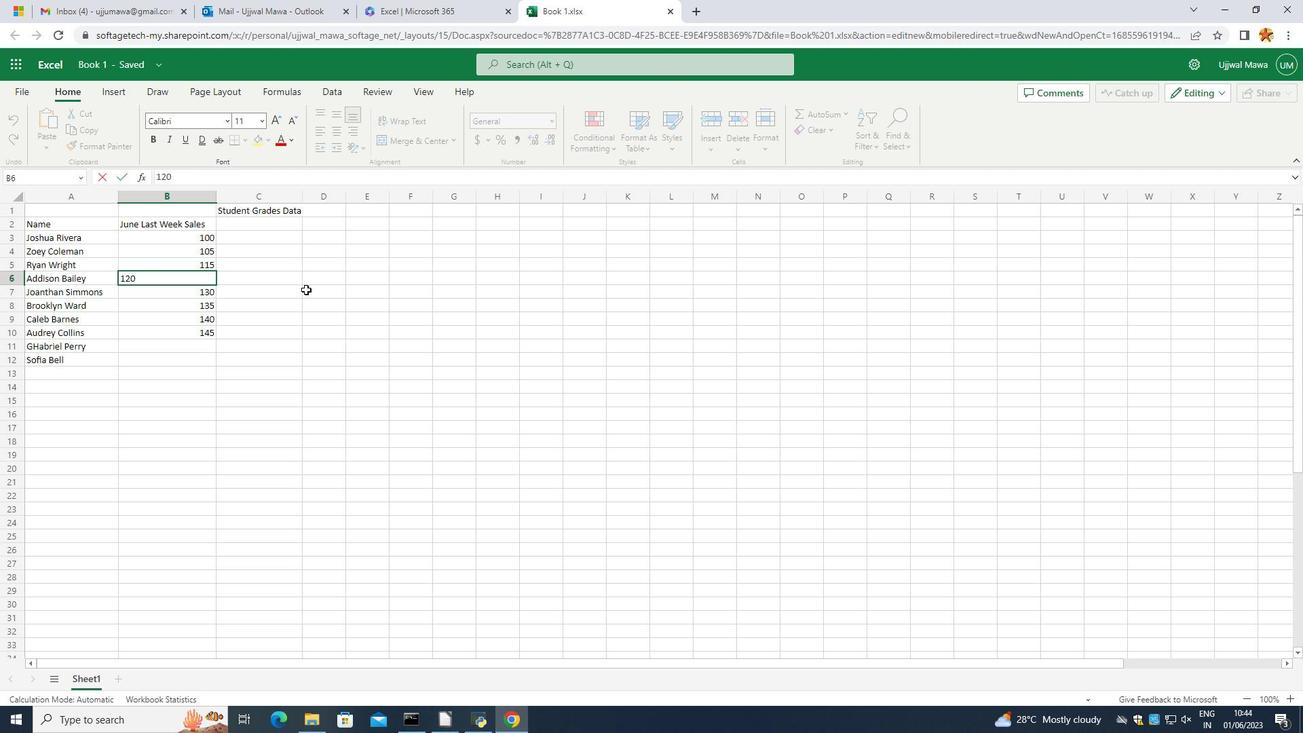 
Action: Mouse pressed left at (311, 338)
Screenshot: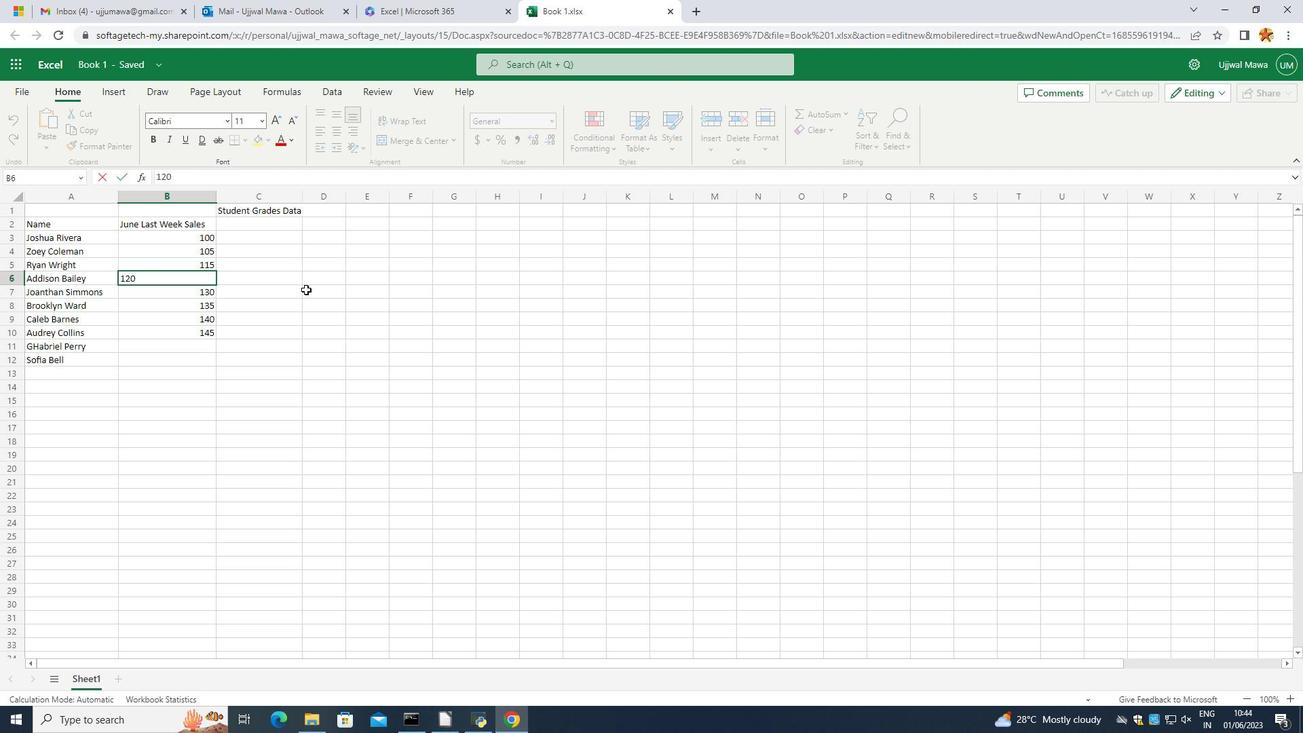 
Action: Mouse moved to (209, 289)
Screenshot: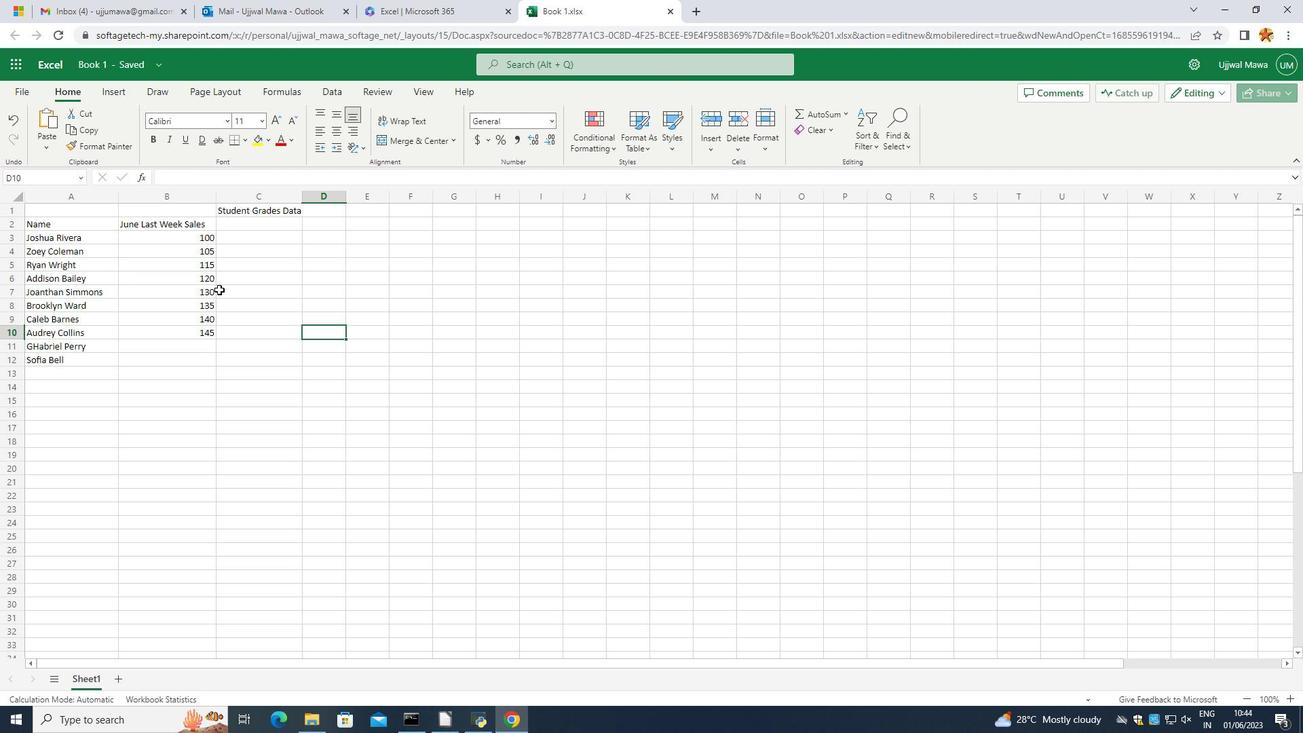 
Action: Mouse pressed left at (209, 289)
Screenshot: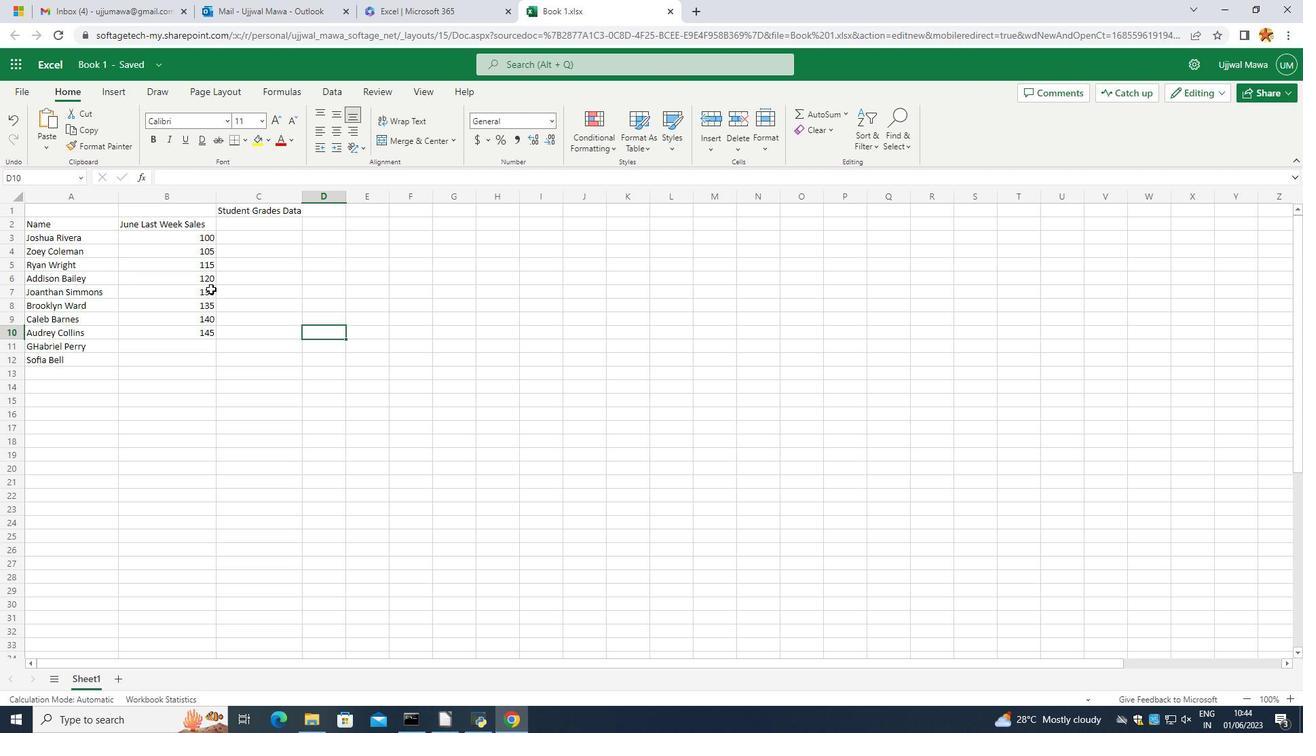 
Action: Mouse pressed left at (209, 289)
Screenshot: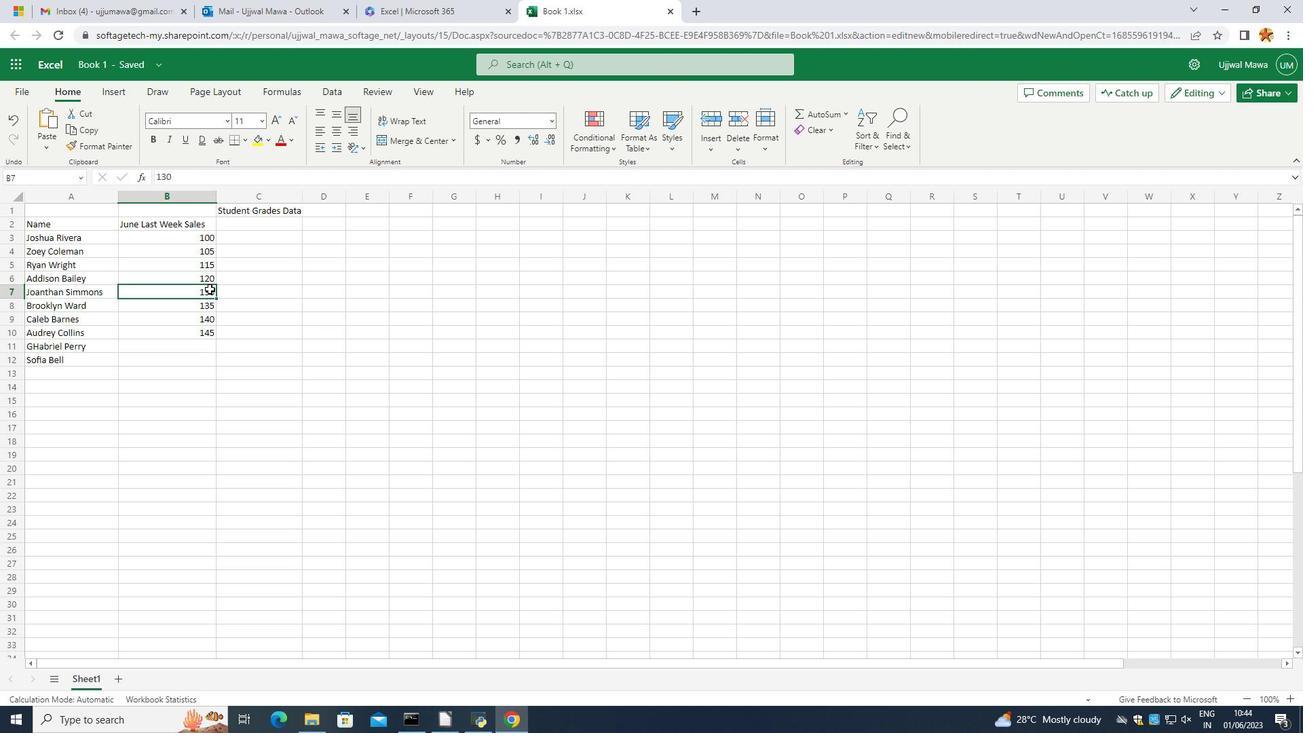 
Action: Mouse moved to (202, 287)
Screenshot: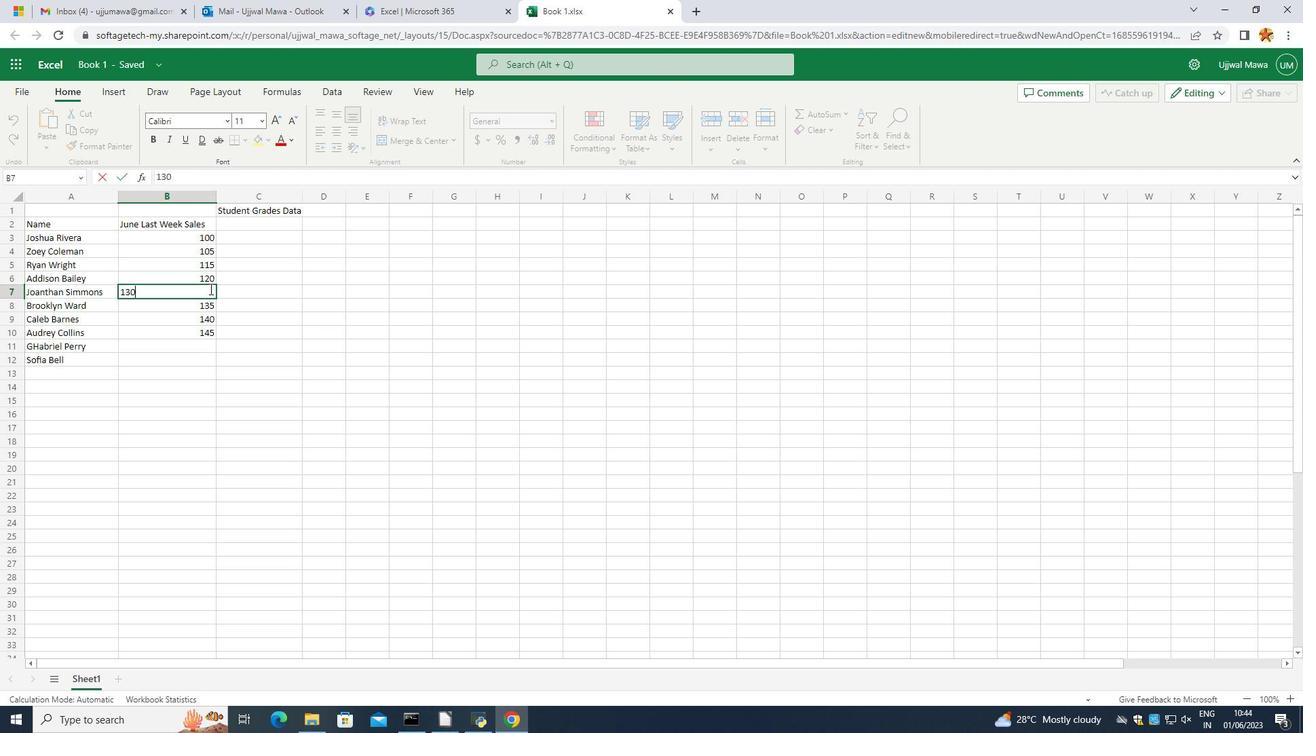 
Action: Key pressed <Key.backspace><Key.backspace>25
Screenshot: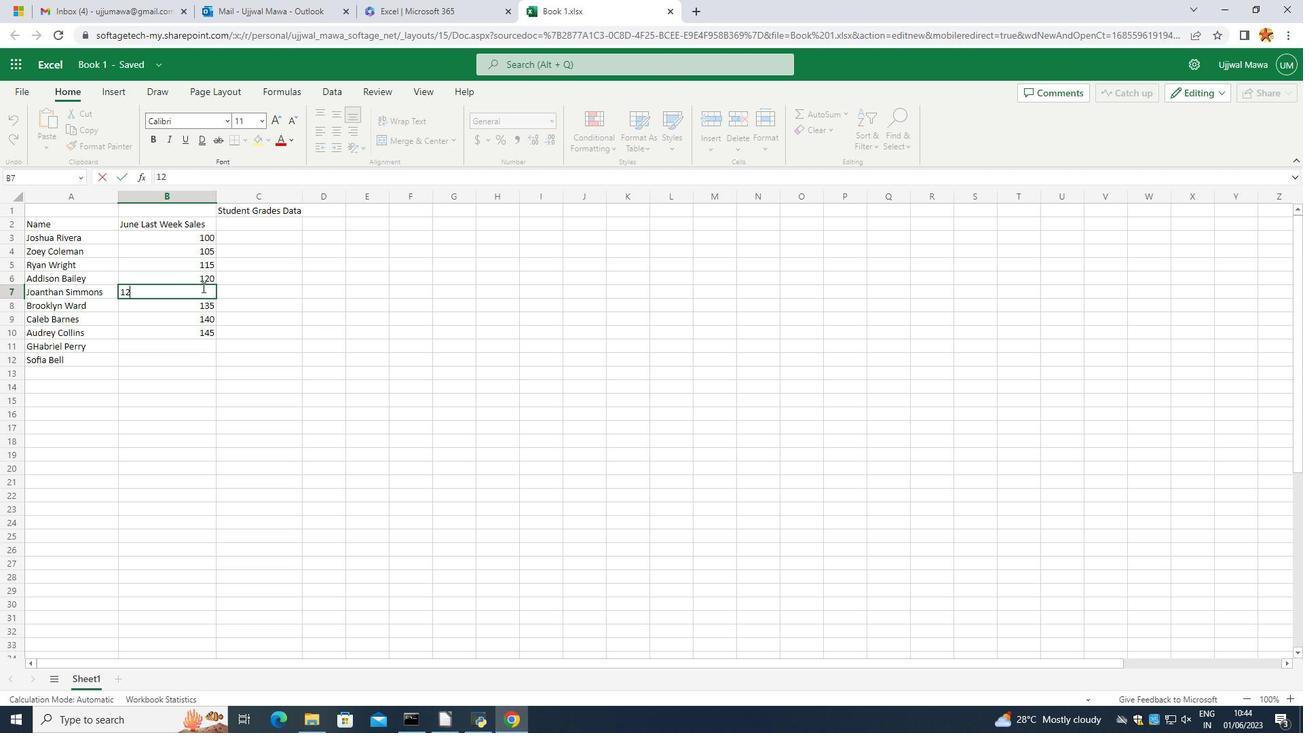 
Action: Mouse moved to (274, 363)
Screenshot: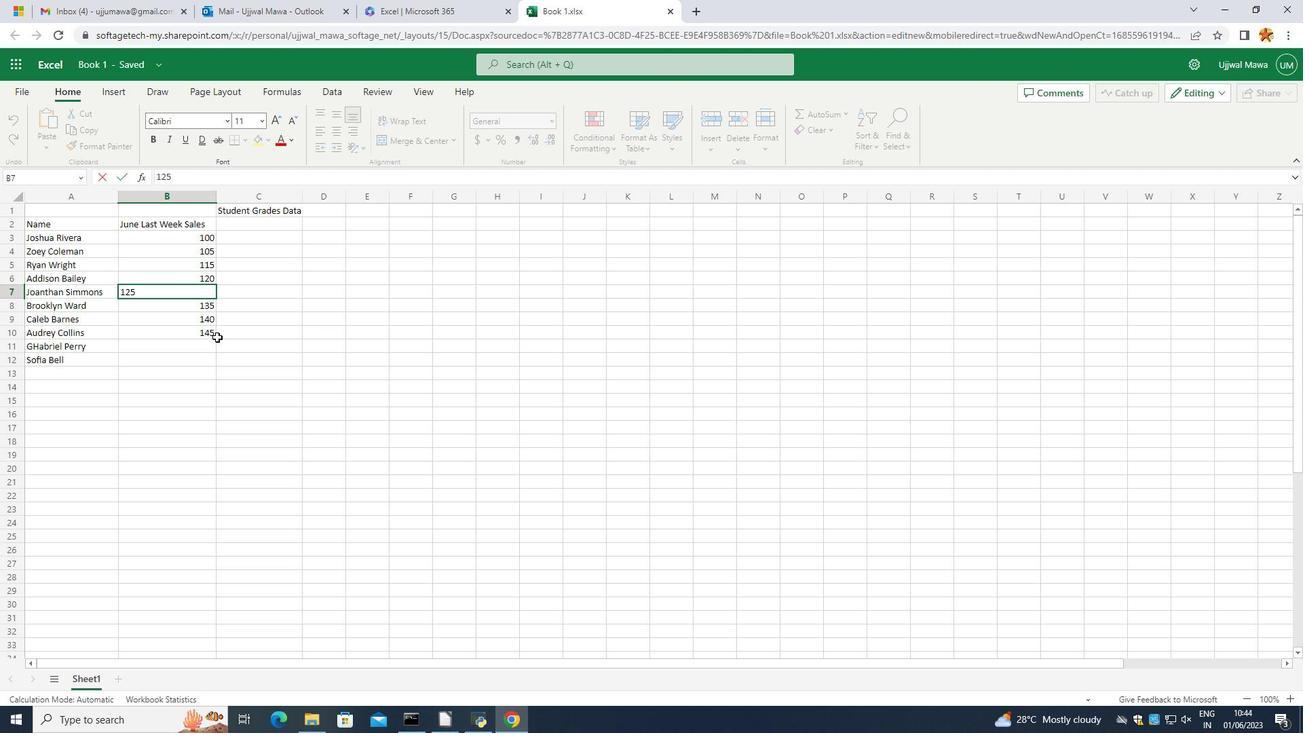 
Action: Mouse pressed left at (274, 363)
Screenshot: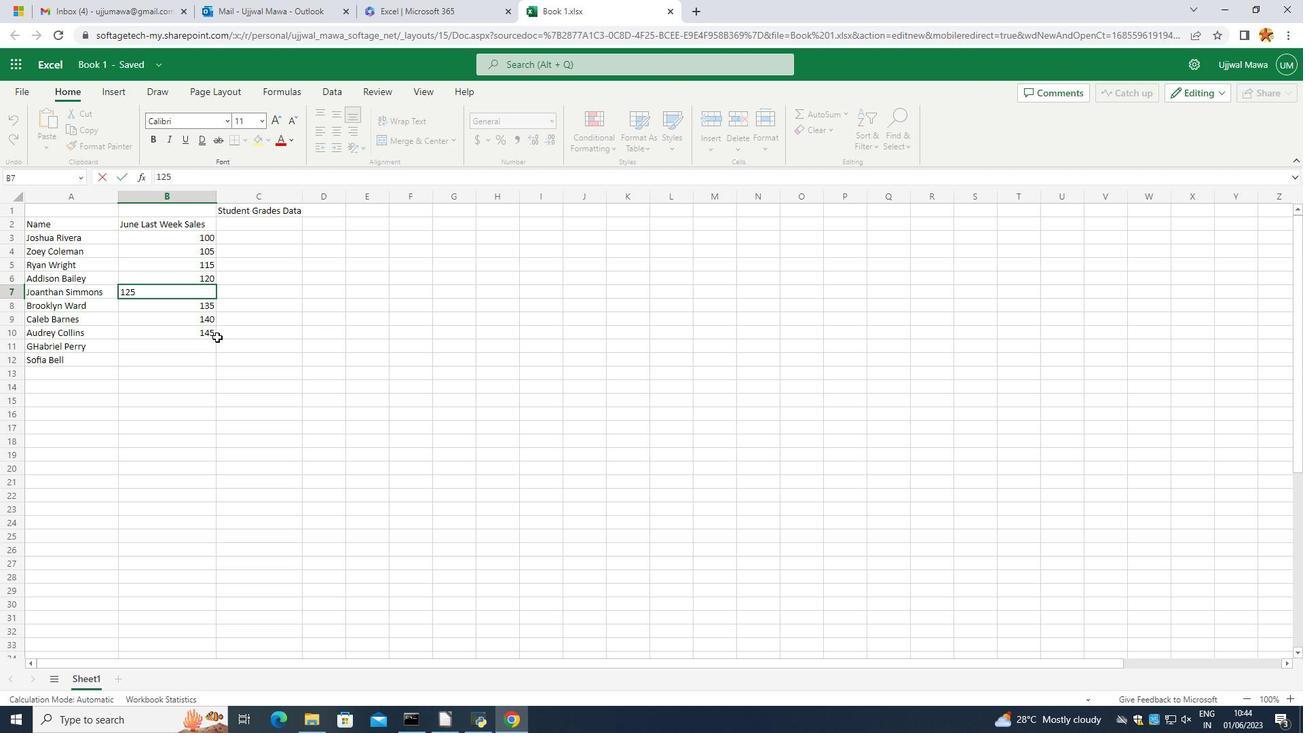 
Action: Mouse moved to (211, 311)
Screenshot: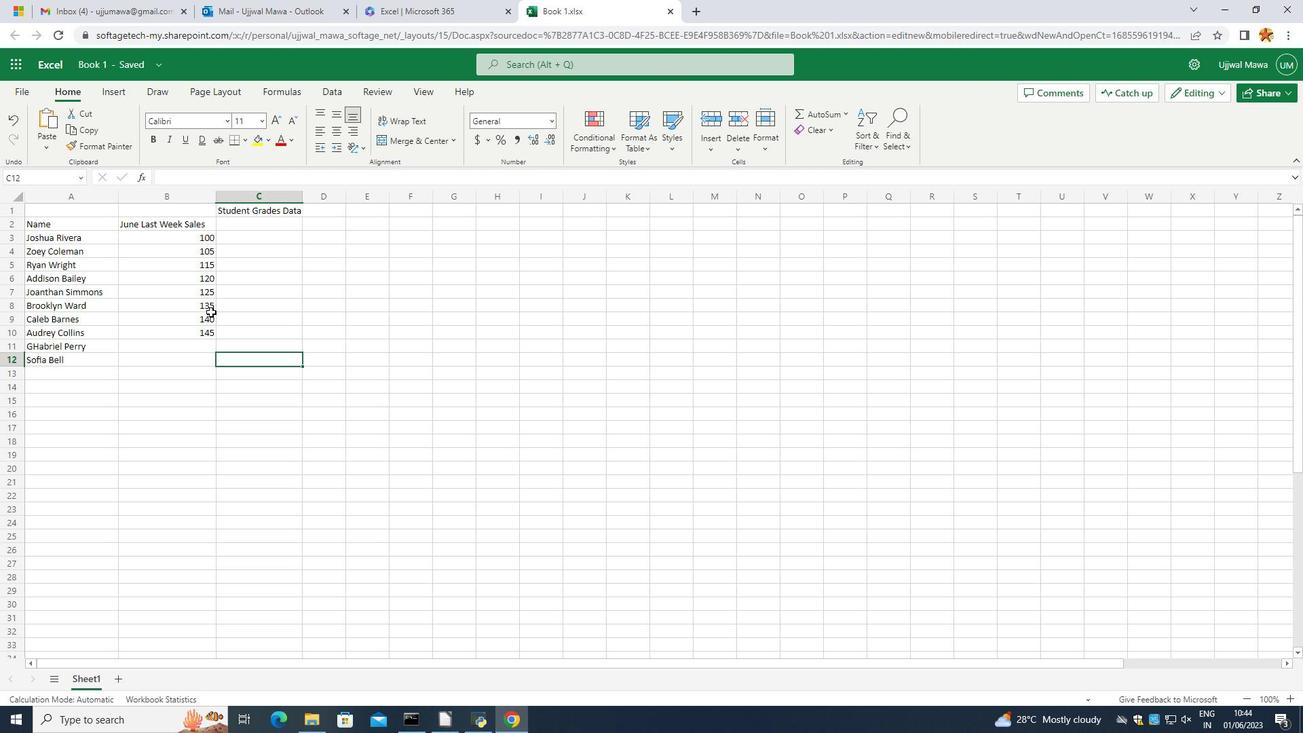 
Action: Mouse pressed left at (211, 311)
Screenshot: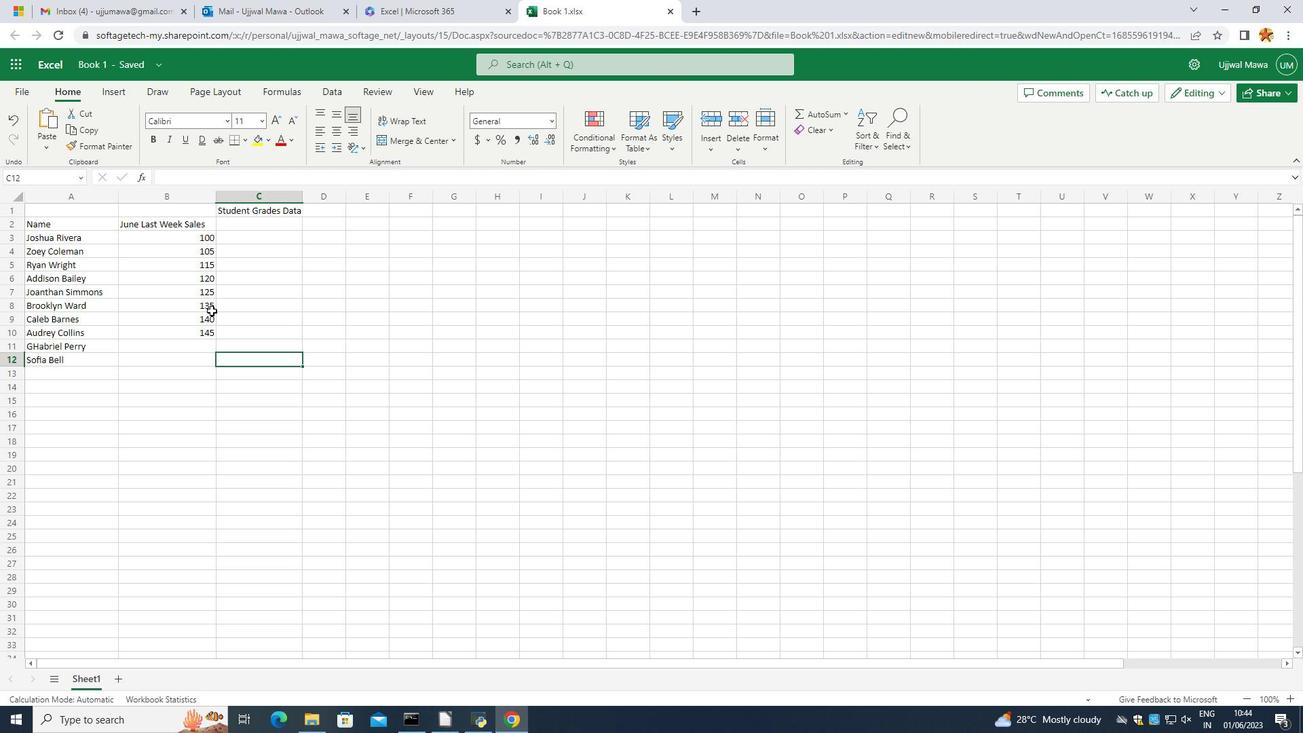 
Action: Mouse moved to (211, 310)
Screenshot: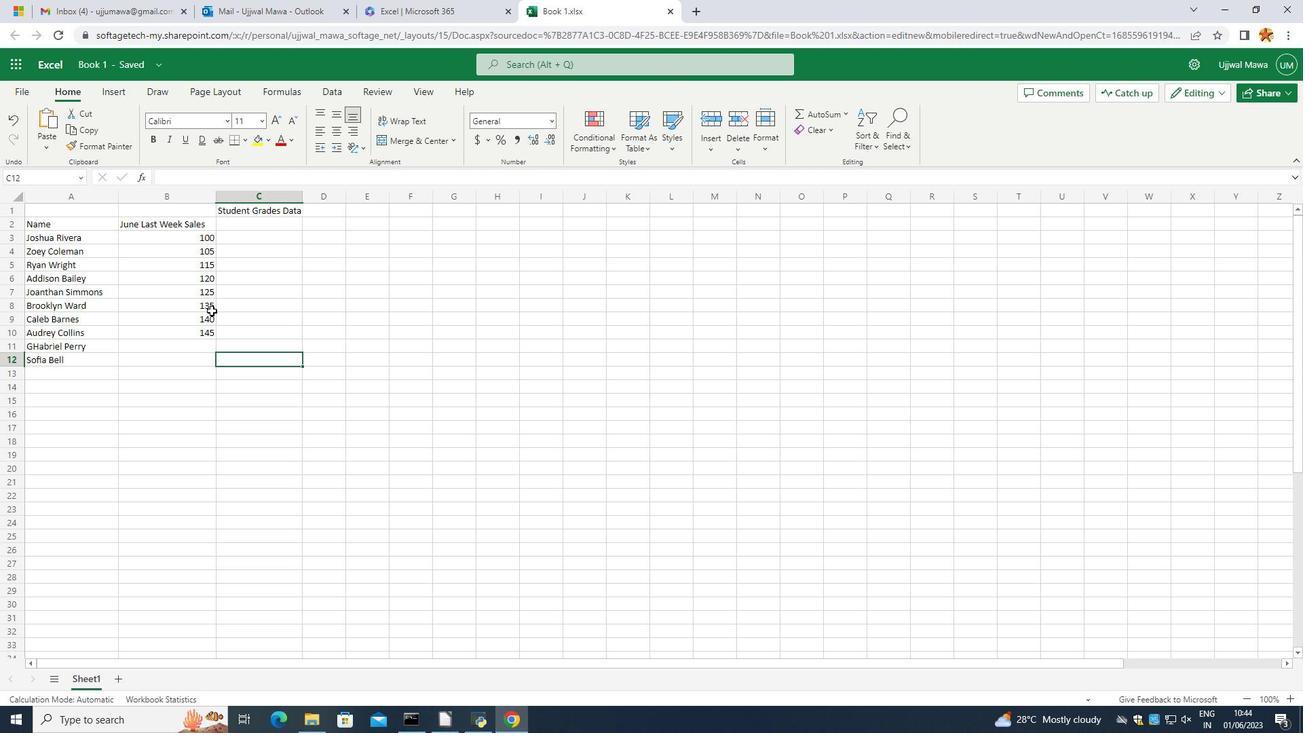 
Action: Mouse pressed left at (211, 310)
Screenshot: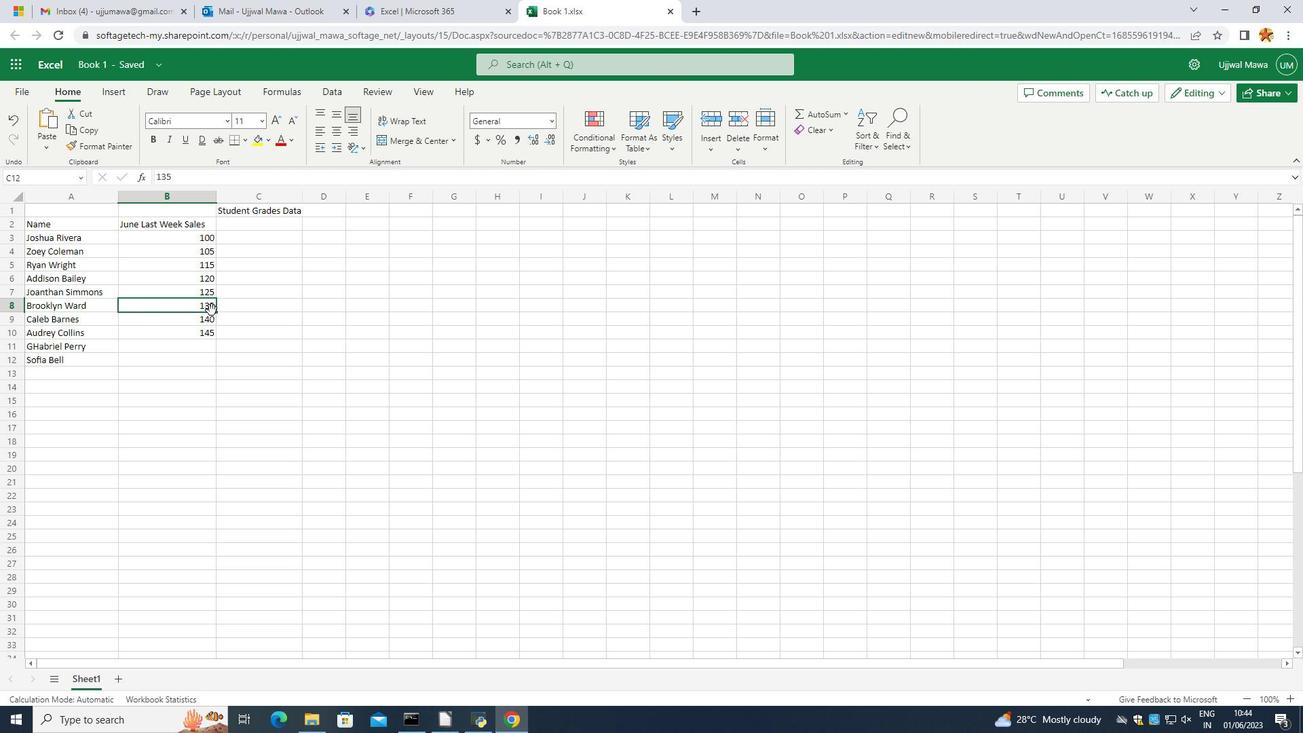 
Action: Mouse pressed left at (211, 310)
Screenshot: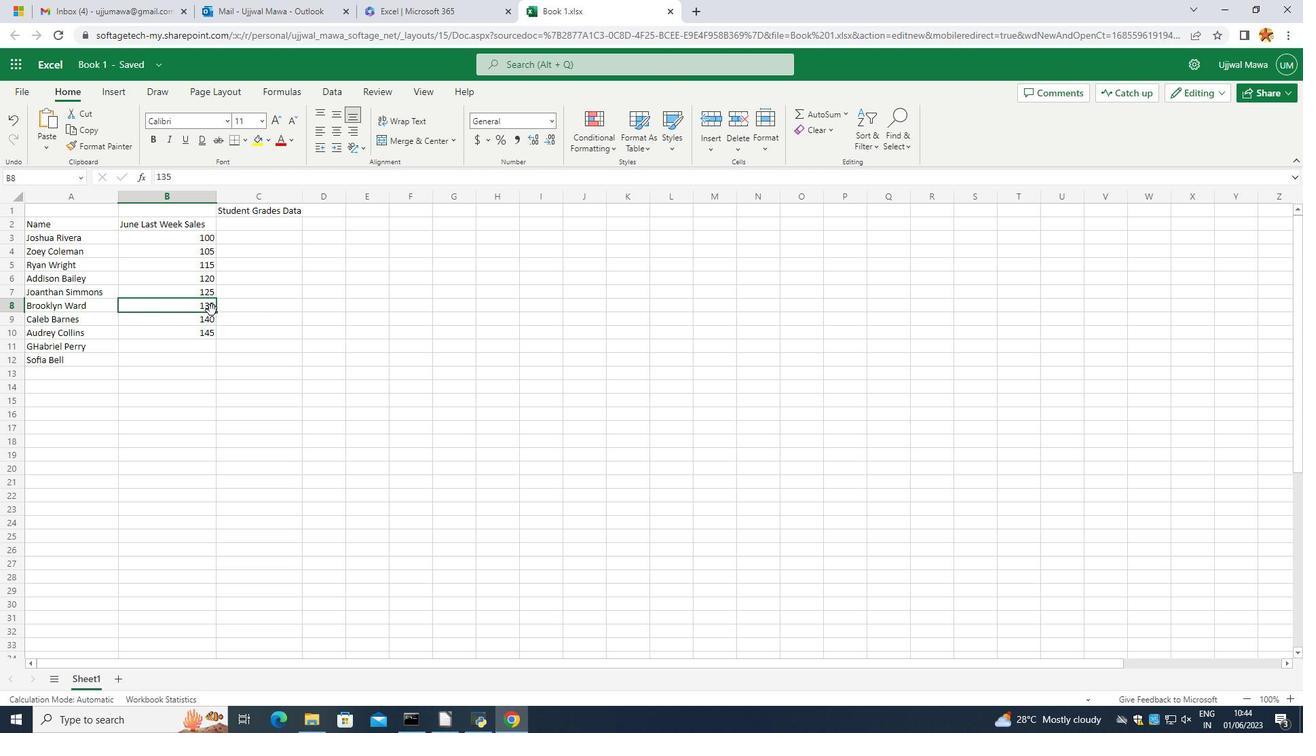 
Action: Mouse moved to (212, 308)
Screenshot: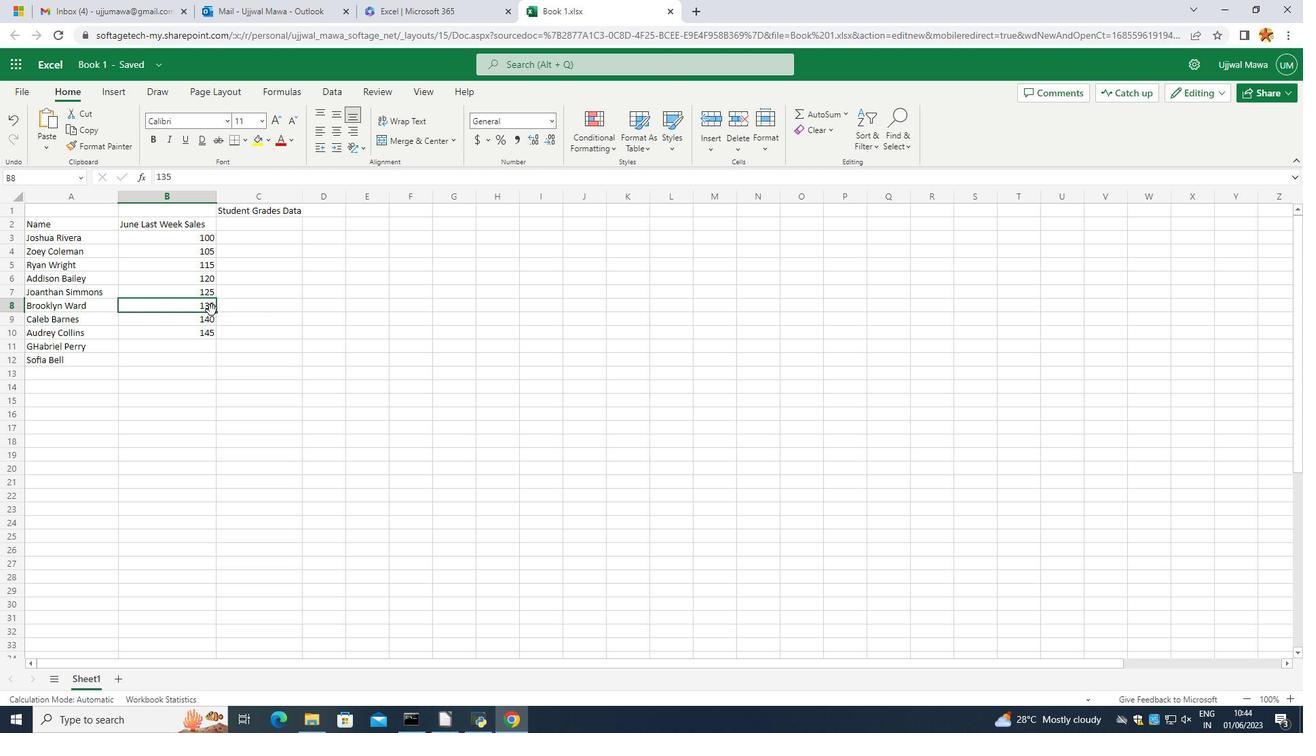 
Action: Mouse pressed left at (212, 308)
Screenshot: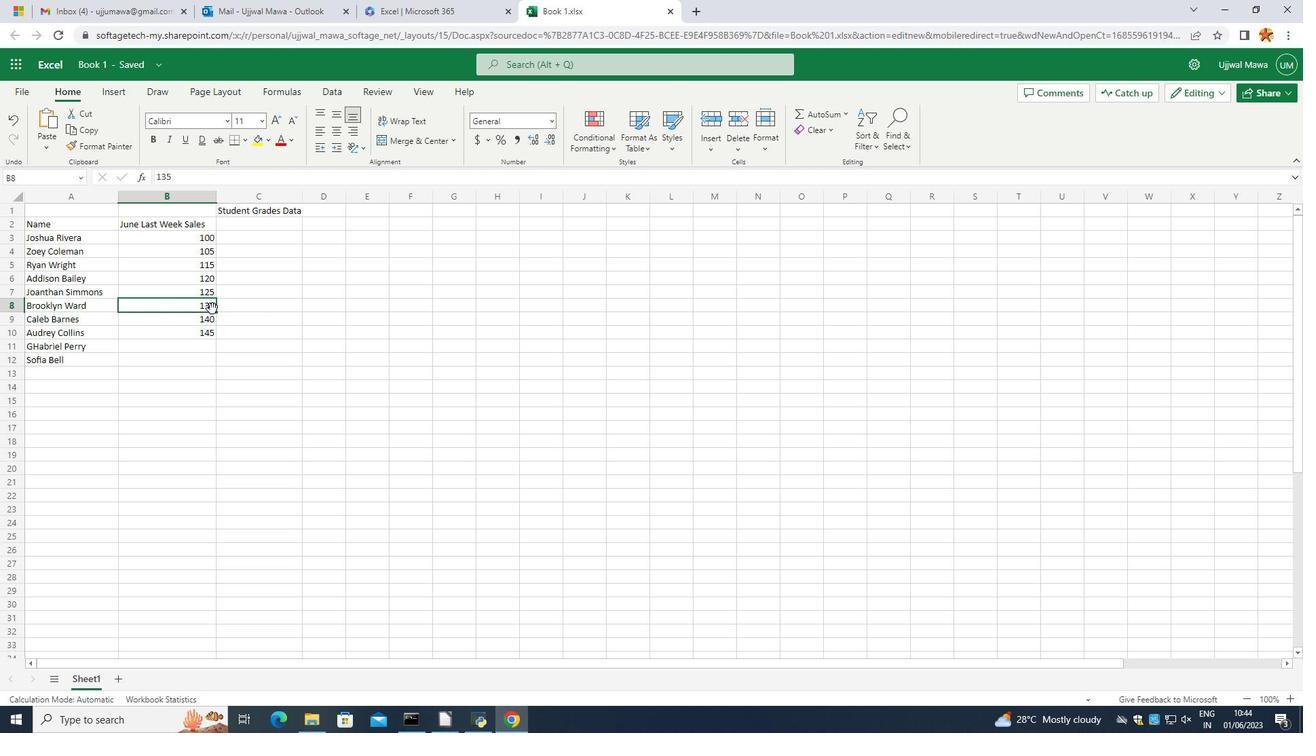 
Action: Mouse moved to (212, 305)
Screenshot: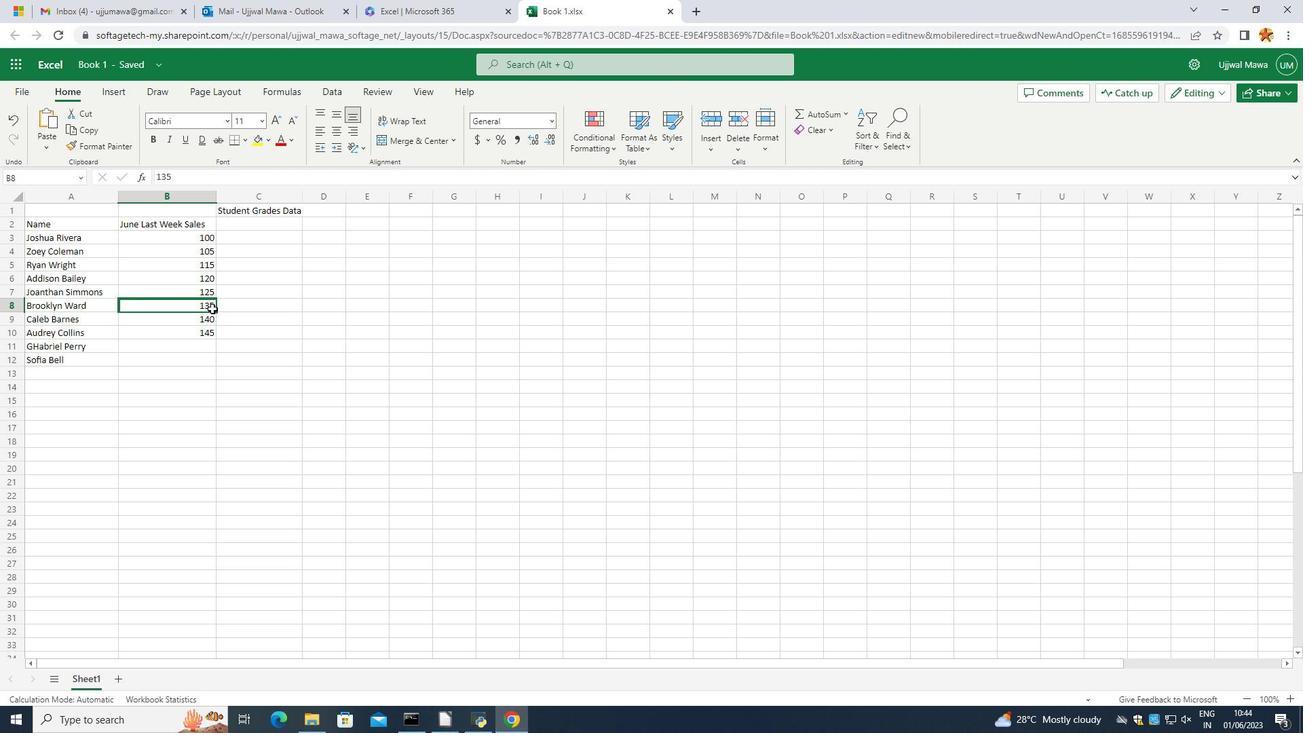 
Action: Mouse pressed left at (212, 305)
Screenshot: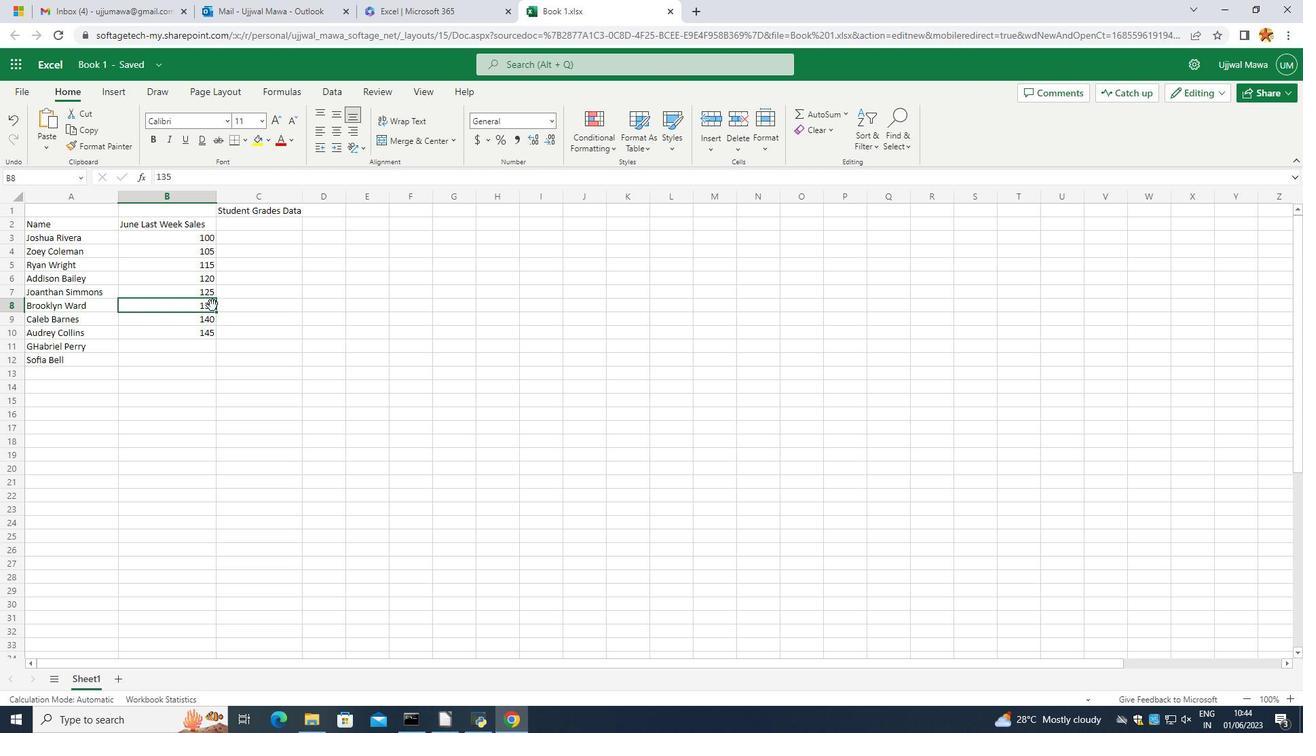 
Action: Mouse pressed left at (212, 305)
Screenshot: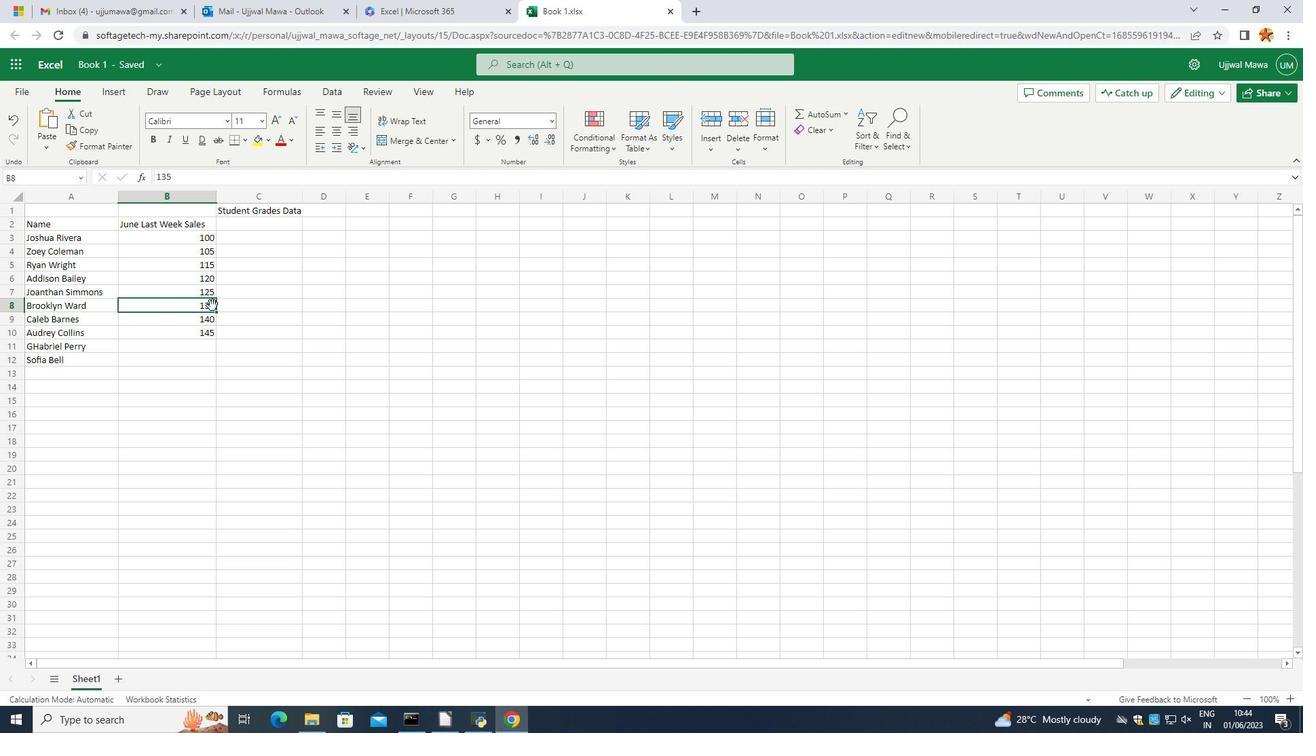 
Action: Mouse pressed left at (212, 305)
Screenshot: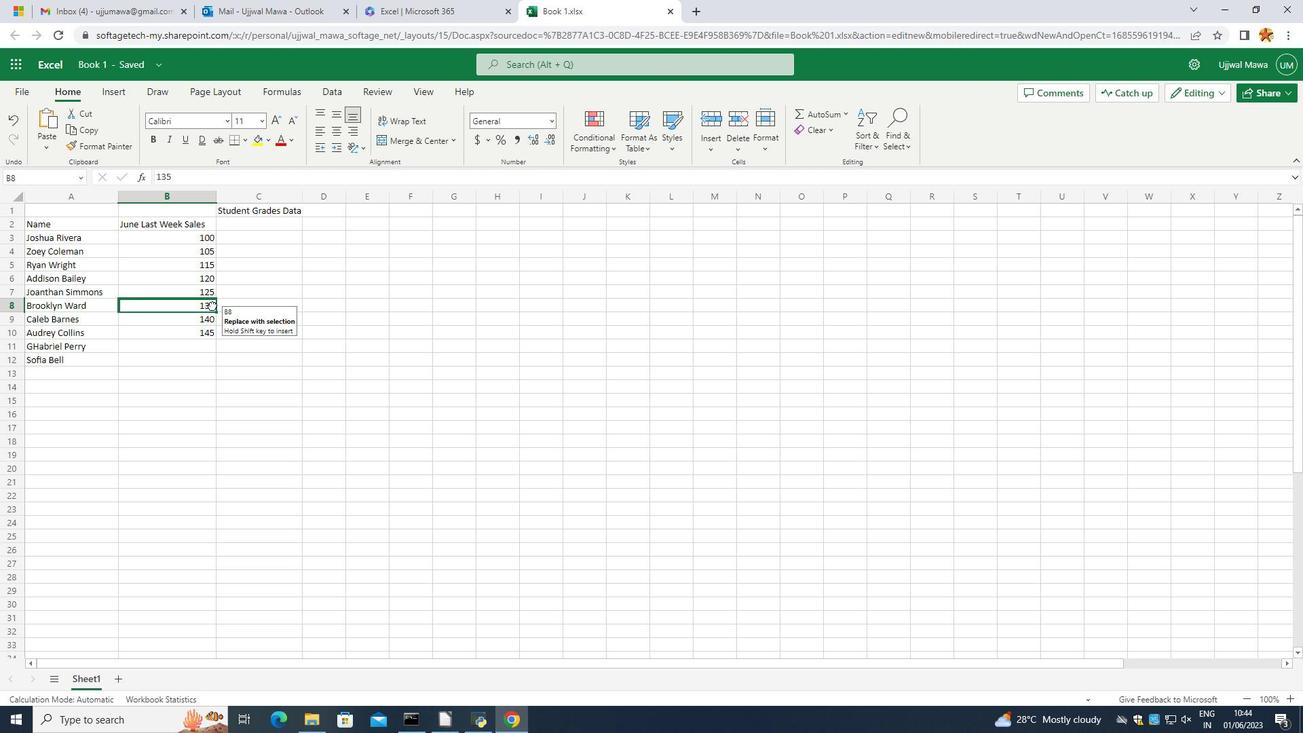 
Action: Mouse moved to (209, 304)
Screenshot: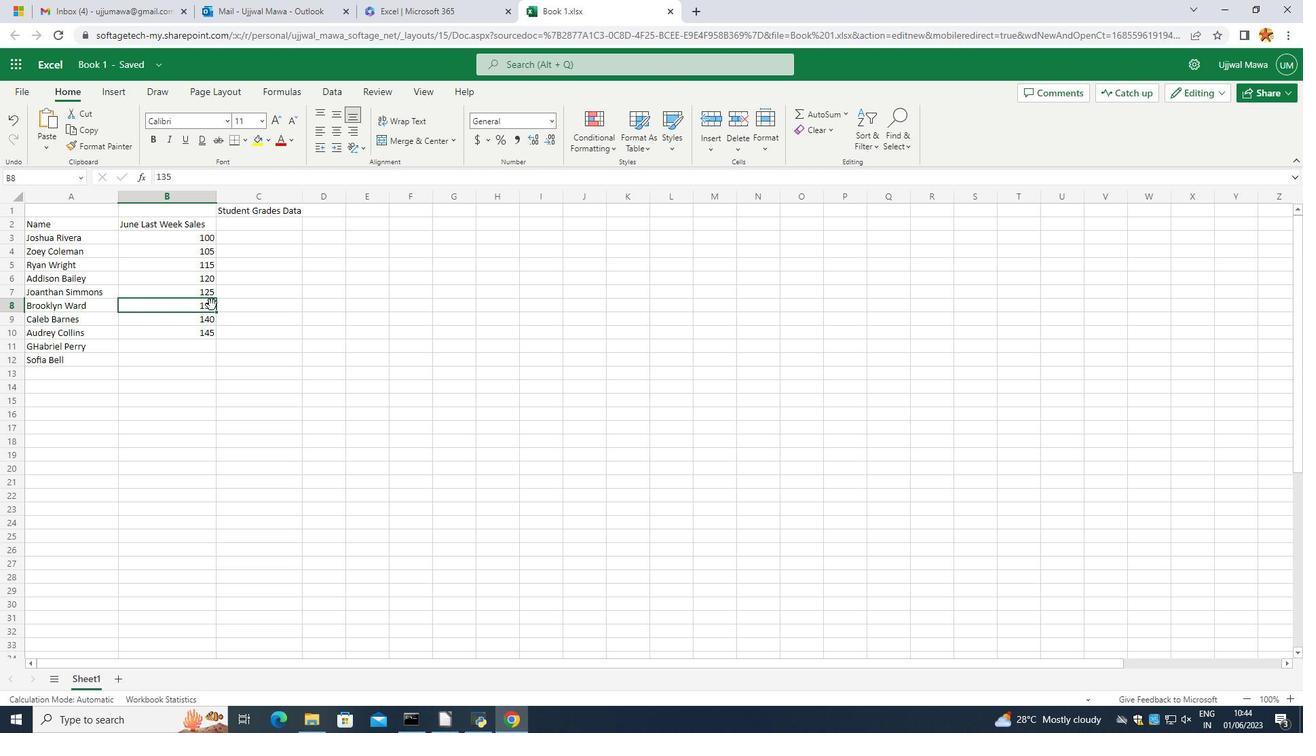 
Action: Mouse pressed left at (209, 304)
Screenshot: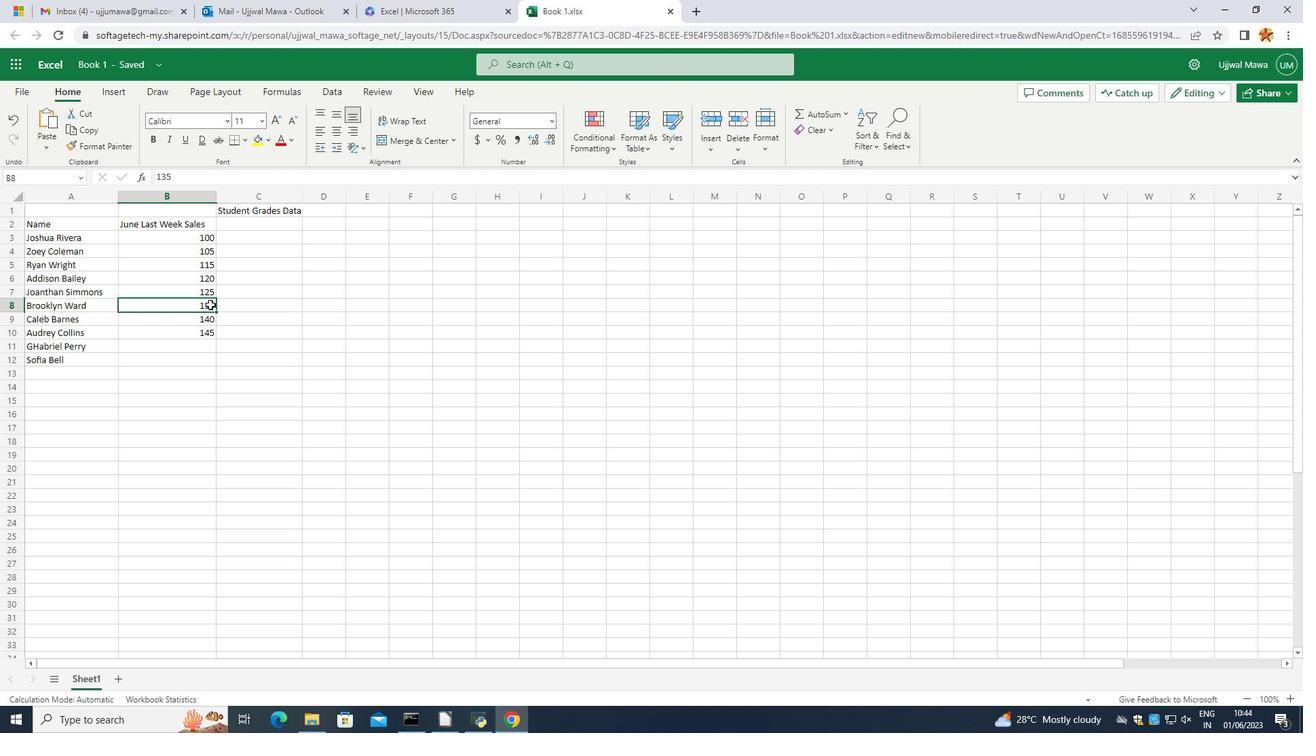 
Action: Mouse moved to (208, 304)
Screenshot: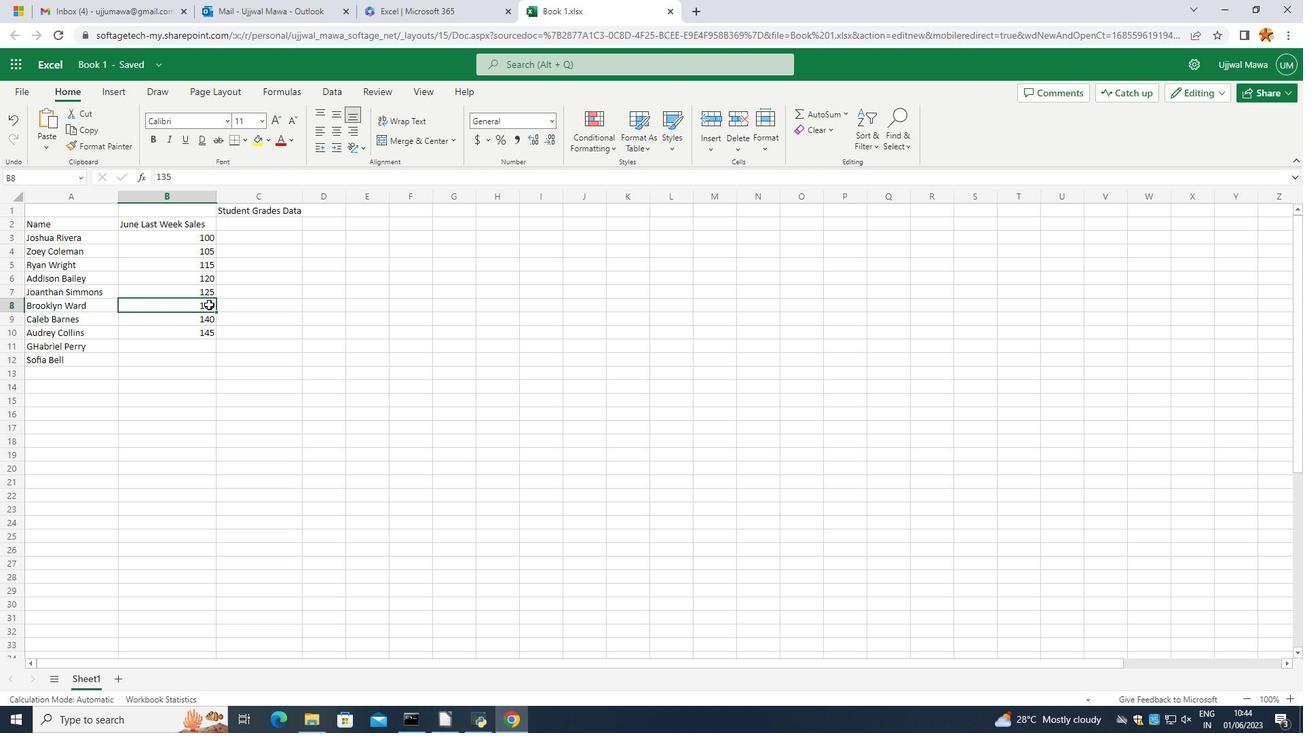 
Action: Mouse pressed left at (208, 304)
Screenshot: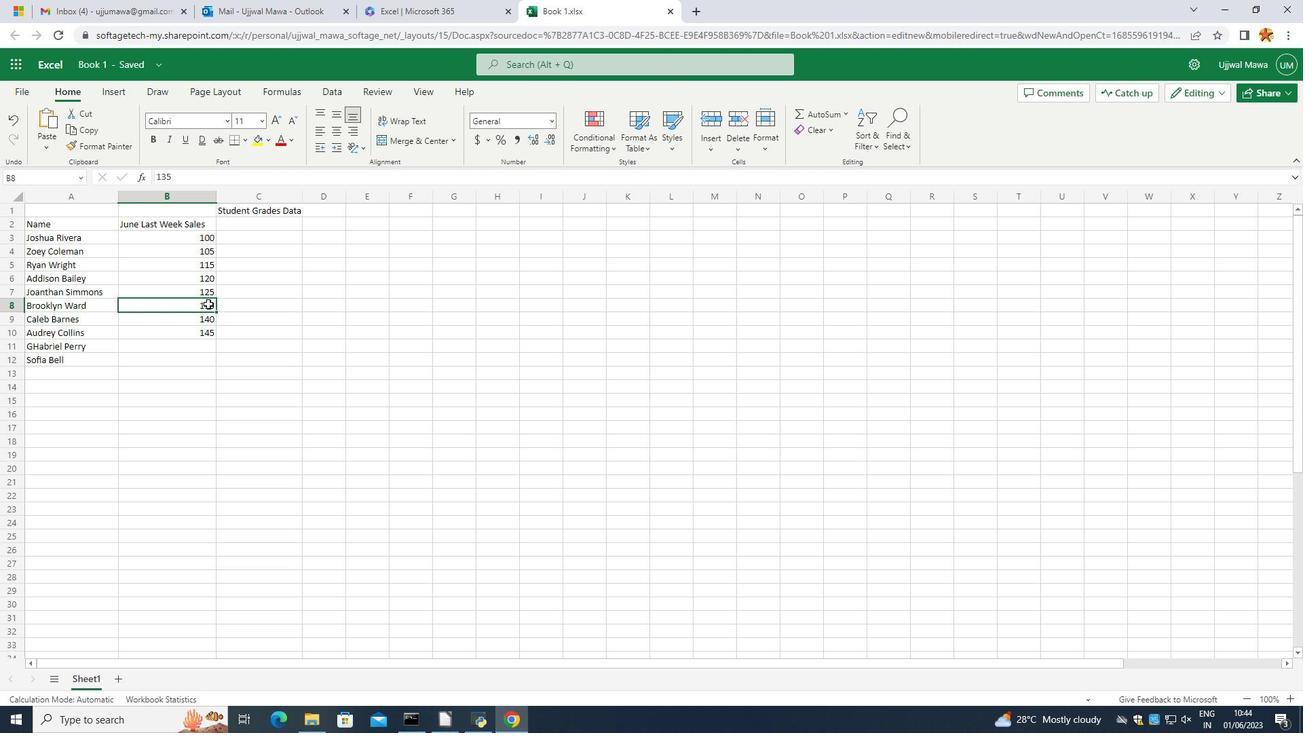 
Action: Mouse moved to (206, 300)
Screenshot: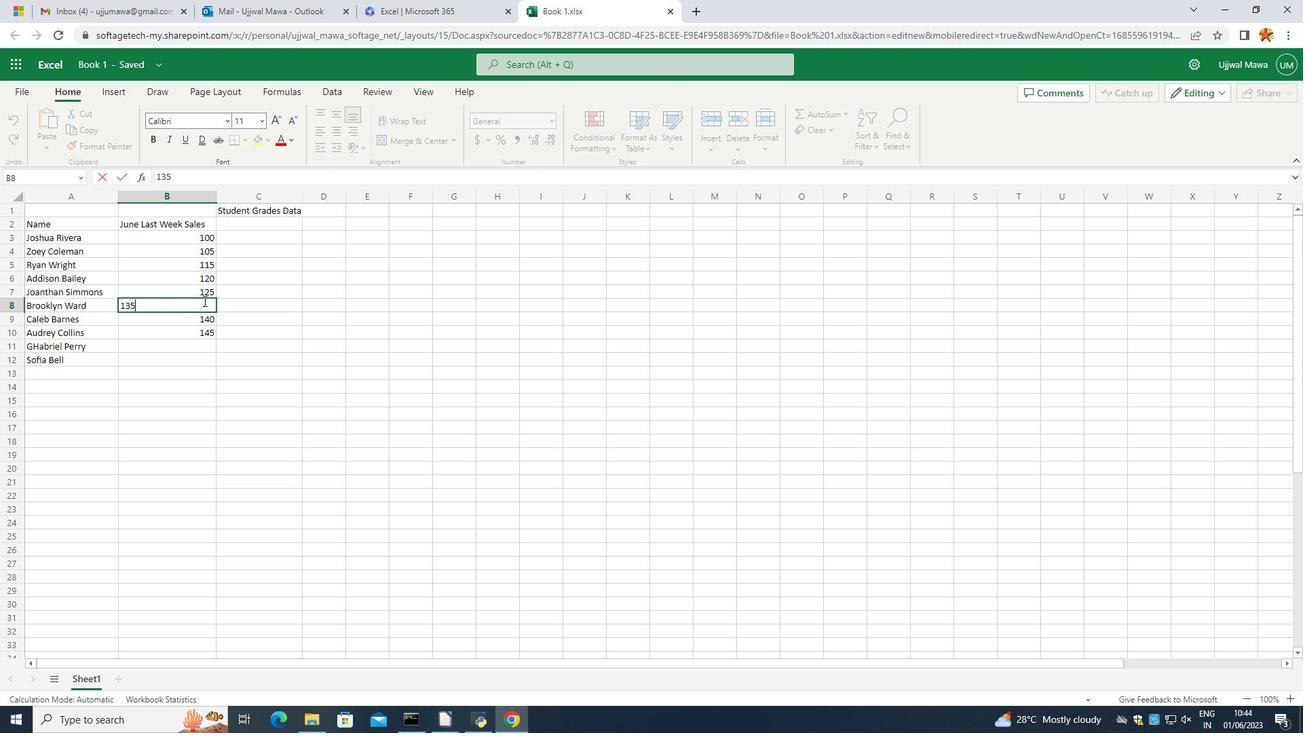 
Action: Key pressed =<Key.backspace><Key.backspace>0<Key.enter><Key.backspace>135<Key.enter>140<Key.enter>145<Key.enter>150<Key.enter>
Screenshot: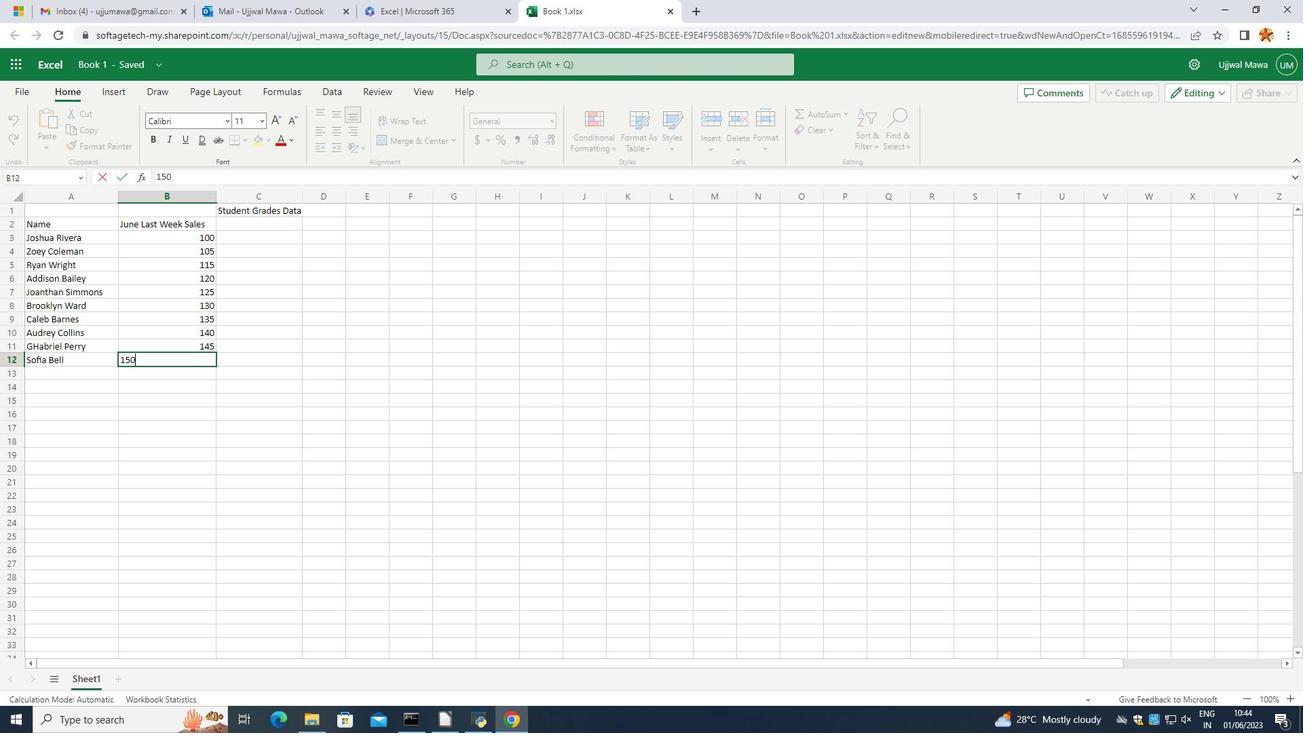 
Action: Mouse moved to (243, 501)
Screenshot: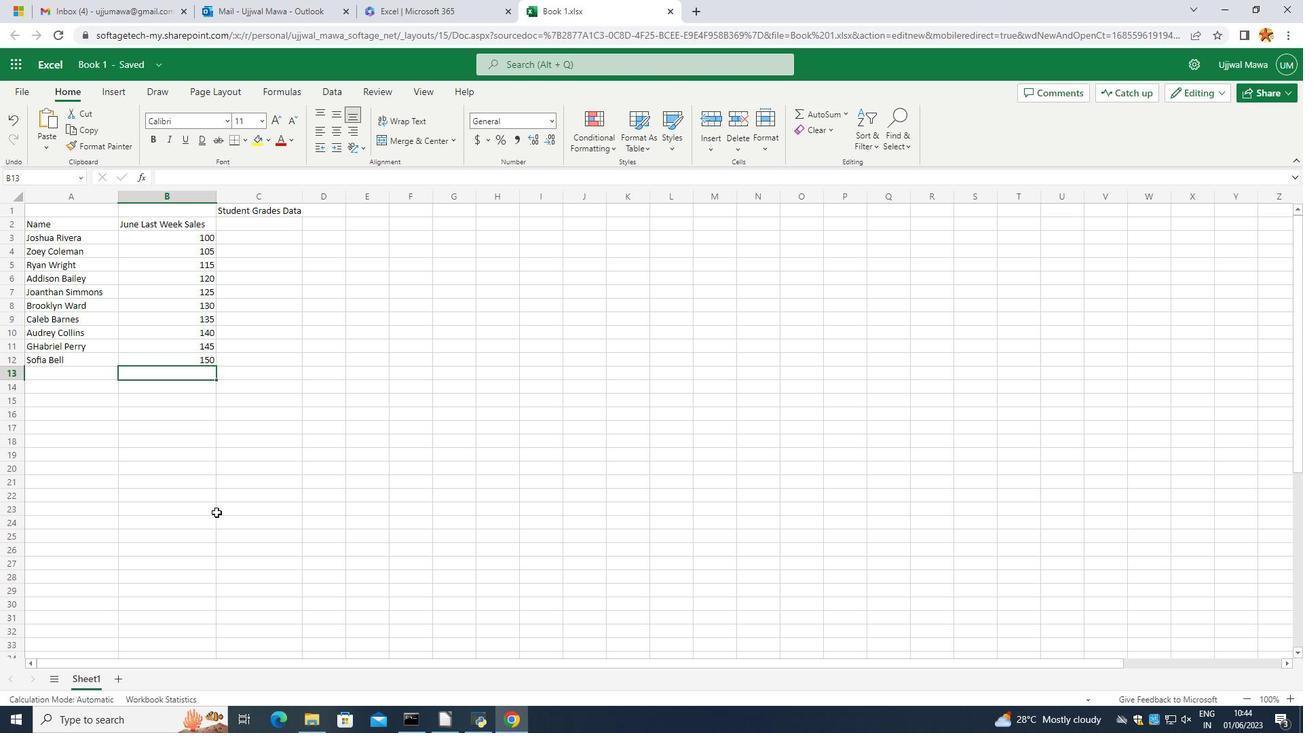 
Action: Mouse pressed left at (243, 501)
Screenshot: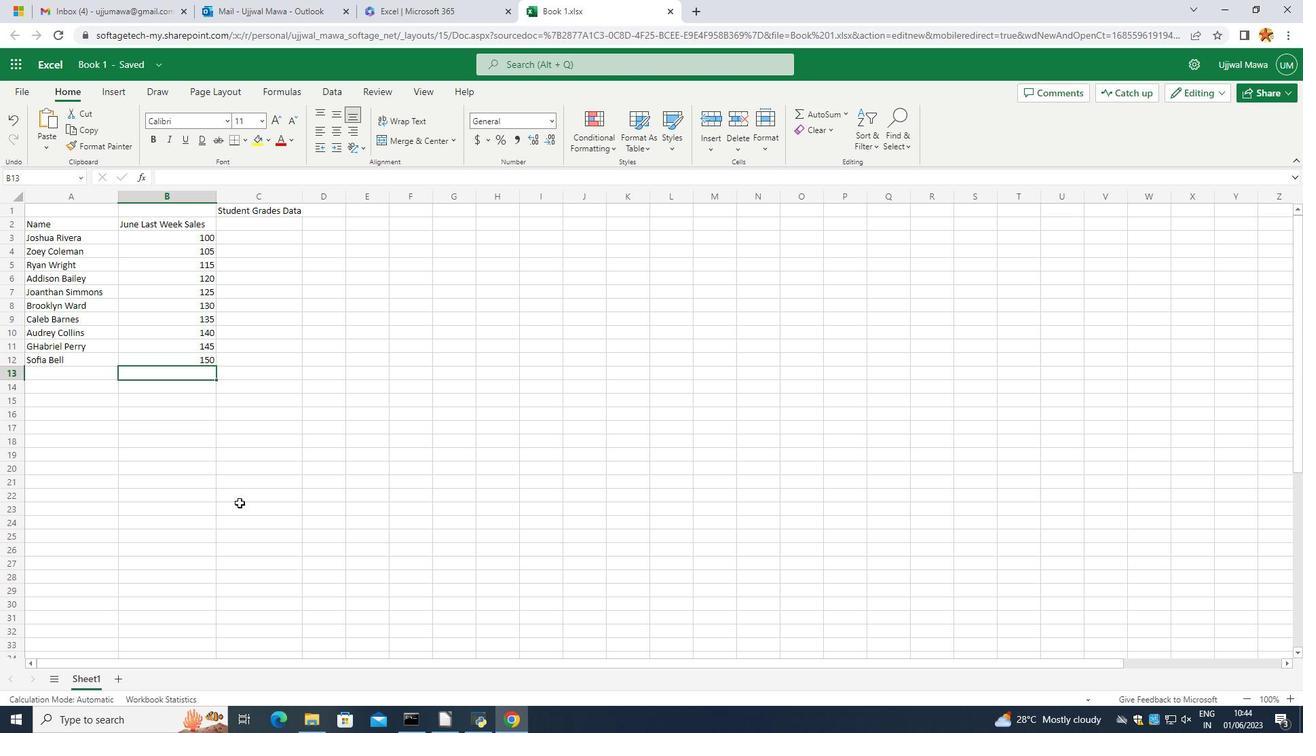 
Action: Mouse moved to (251, 215)
Screenshot: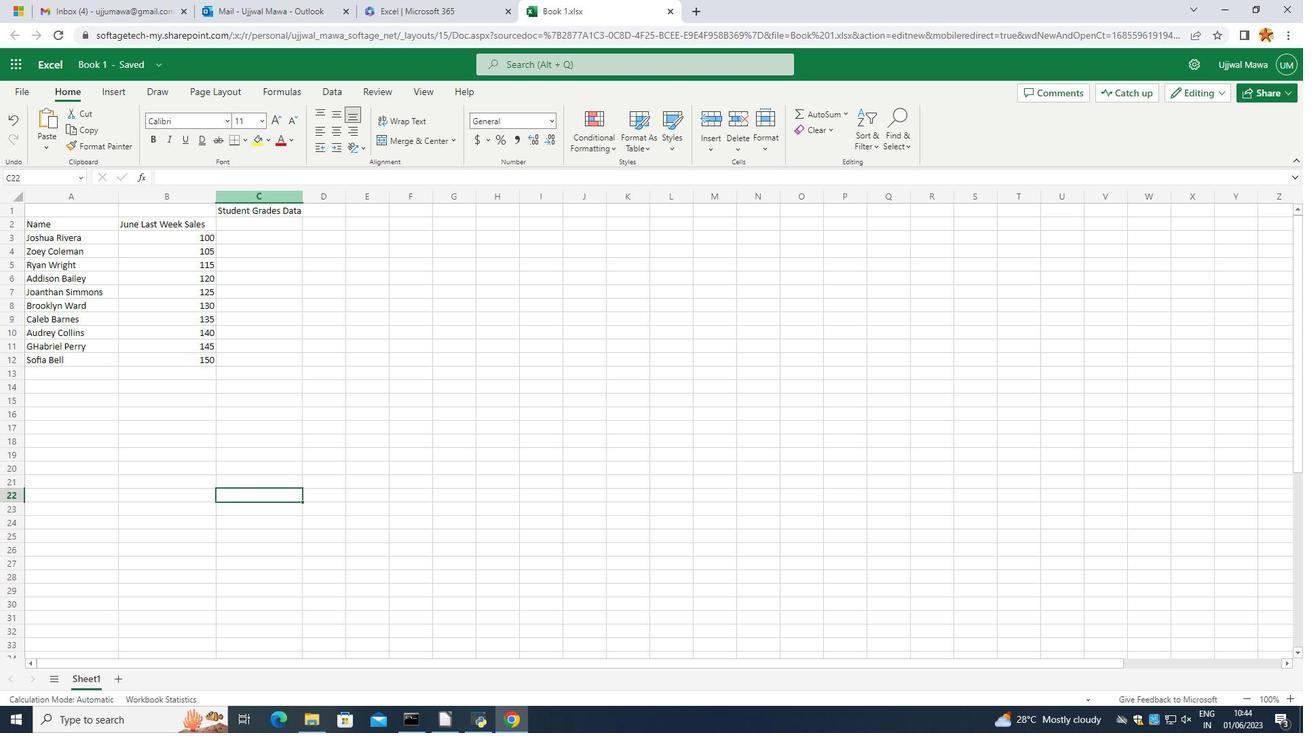 
Action: Mouse pressed left at (251, 215)
Screenshot: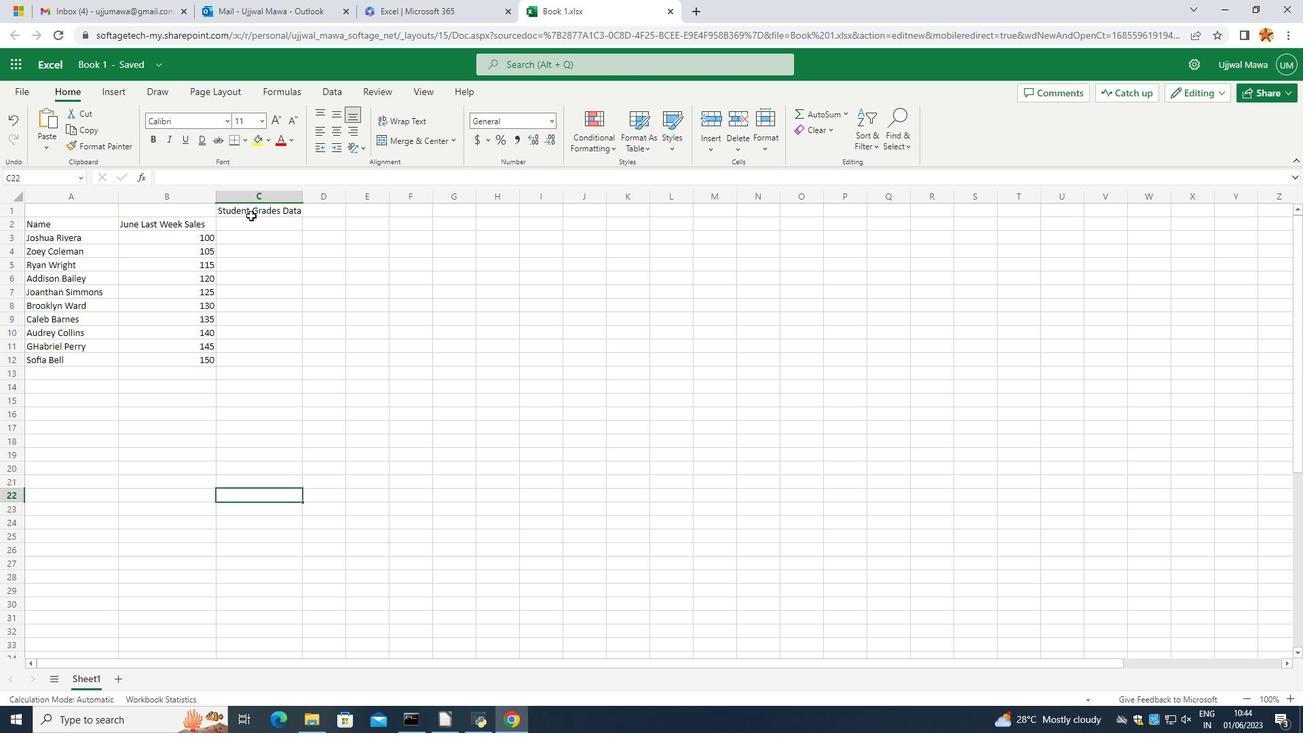 
Action: Mouse moved to (251, 228)
Screenshot: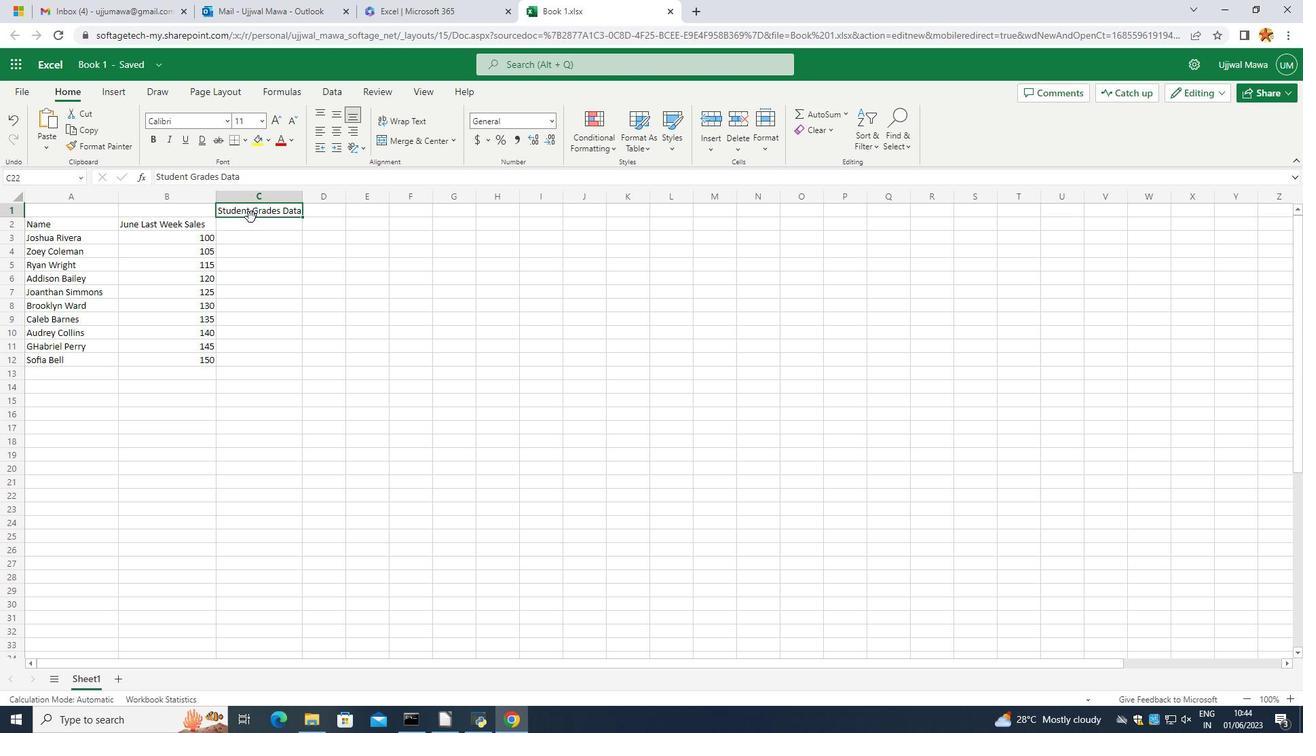 
Action: Mouse pressed left at (251, 228)
Screenshot: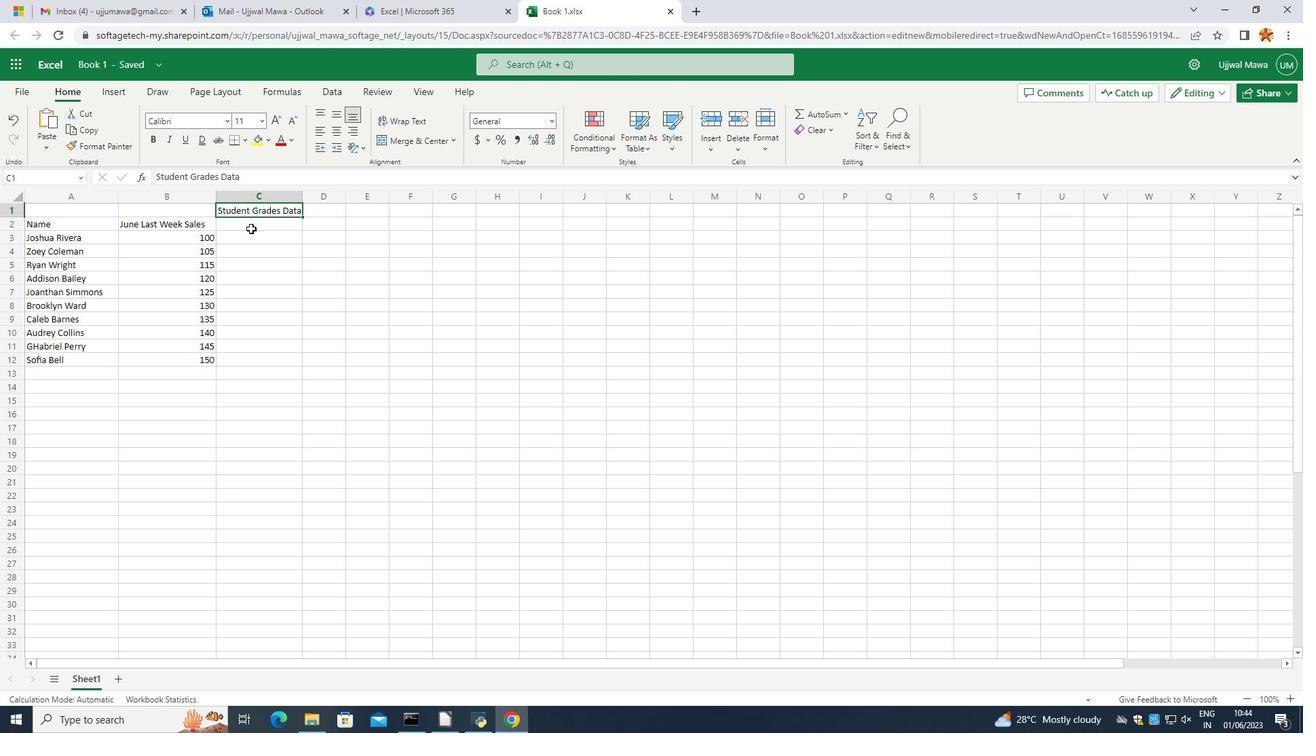 
Action: Mouse moved to (239, 230)
Screenshot: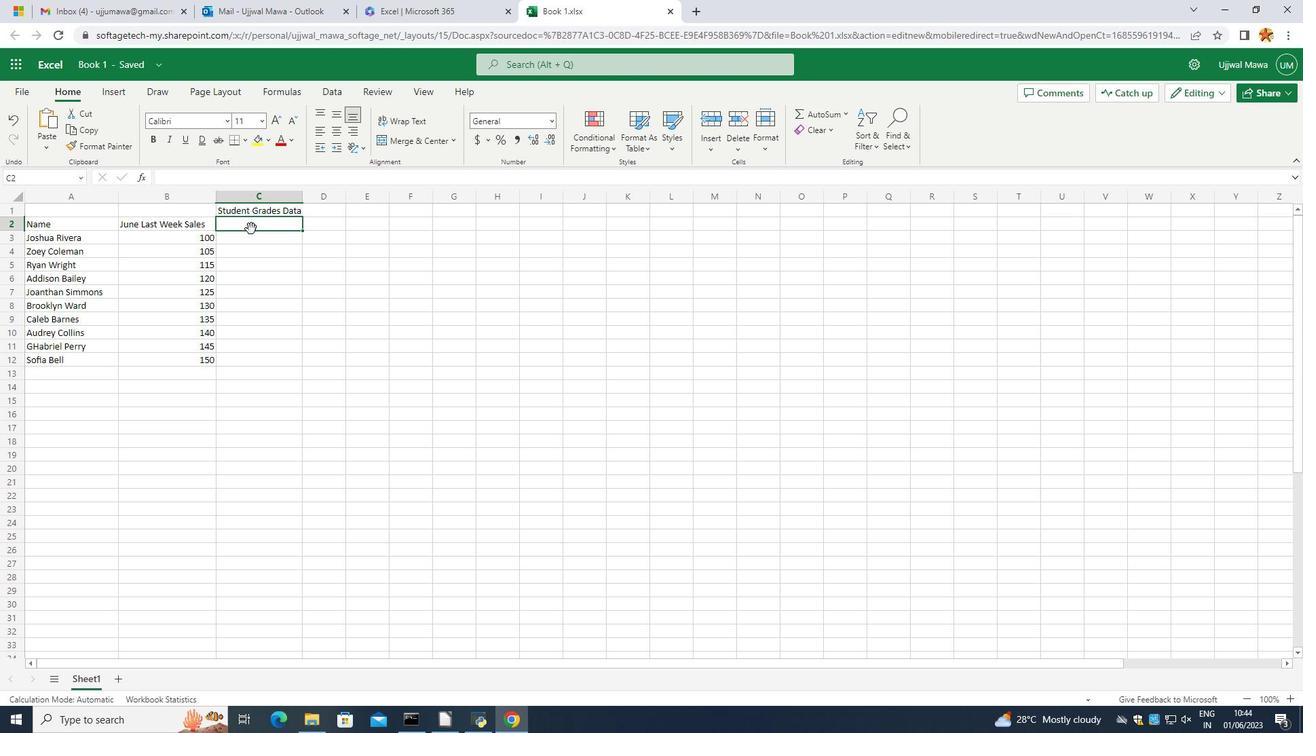 
Action: Key pressed <Key.caps_lock>M<Key.caps_lock>ath<Key.space><Key.caps_lock>F<Key.backspace>G<Key.caps_lock>radw
Screenshot: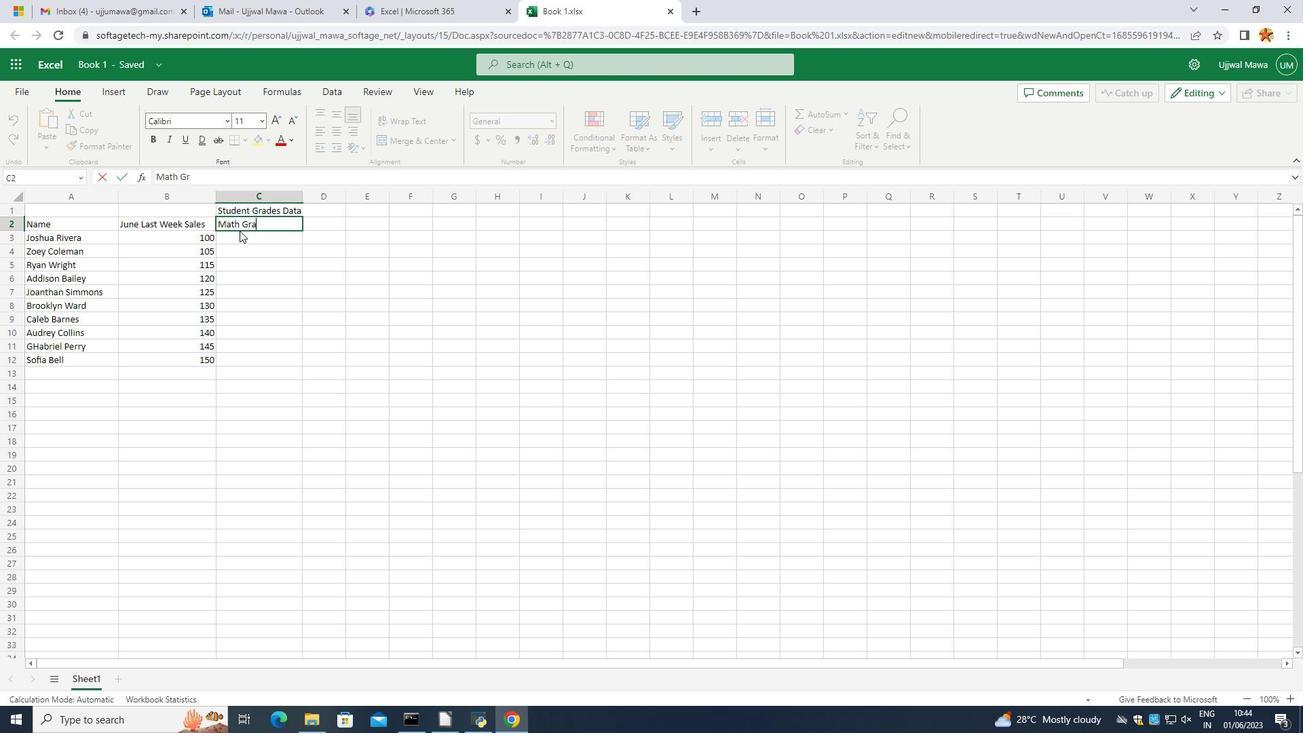 
Action: Mouse moved to (347, 240)
Screenshot: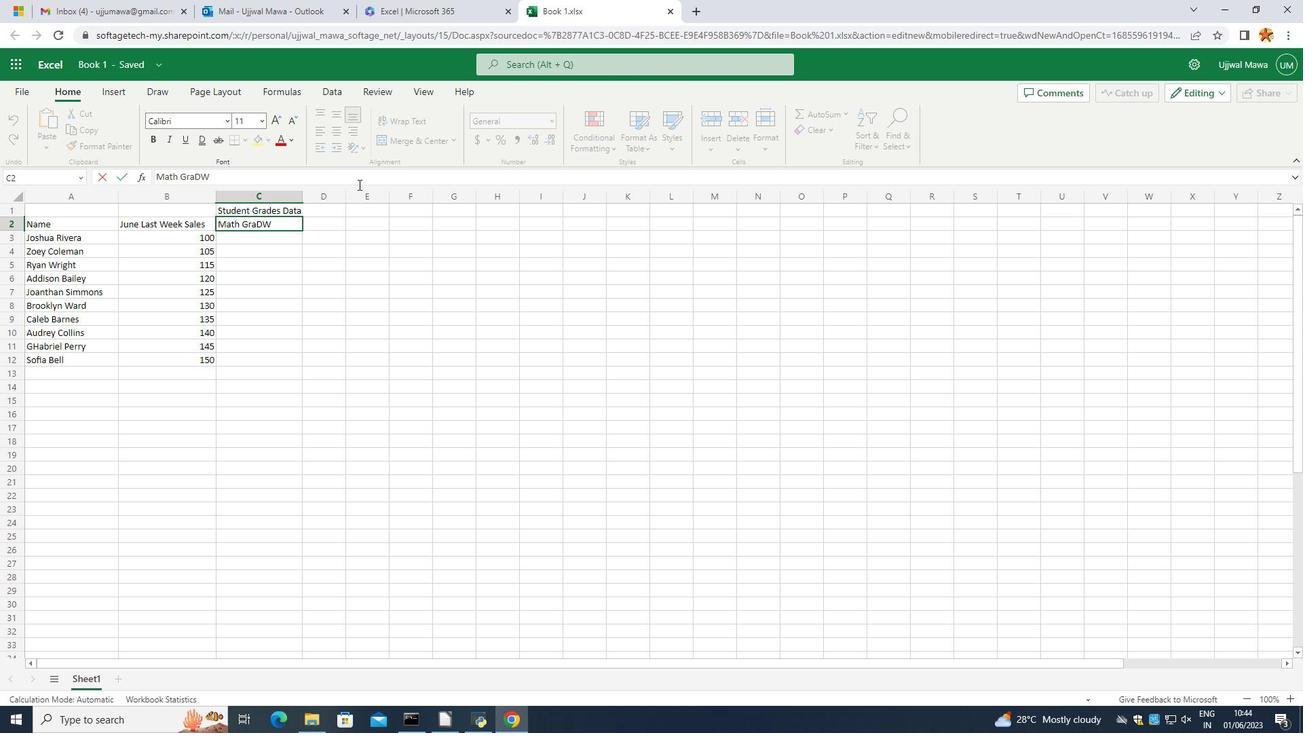 
Action: Key pressed <Key.backspace><Key.backspace><Key.caps_lock>DE
Screenshot: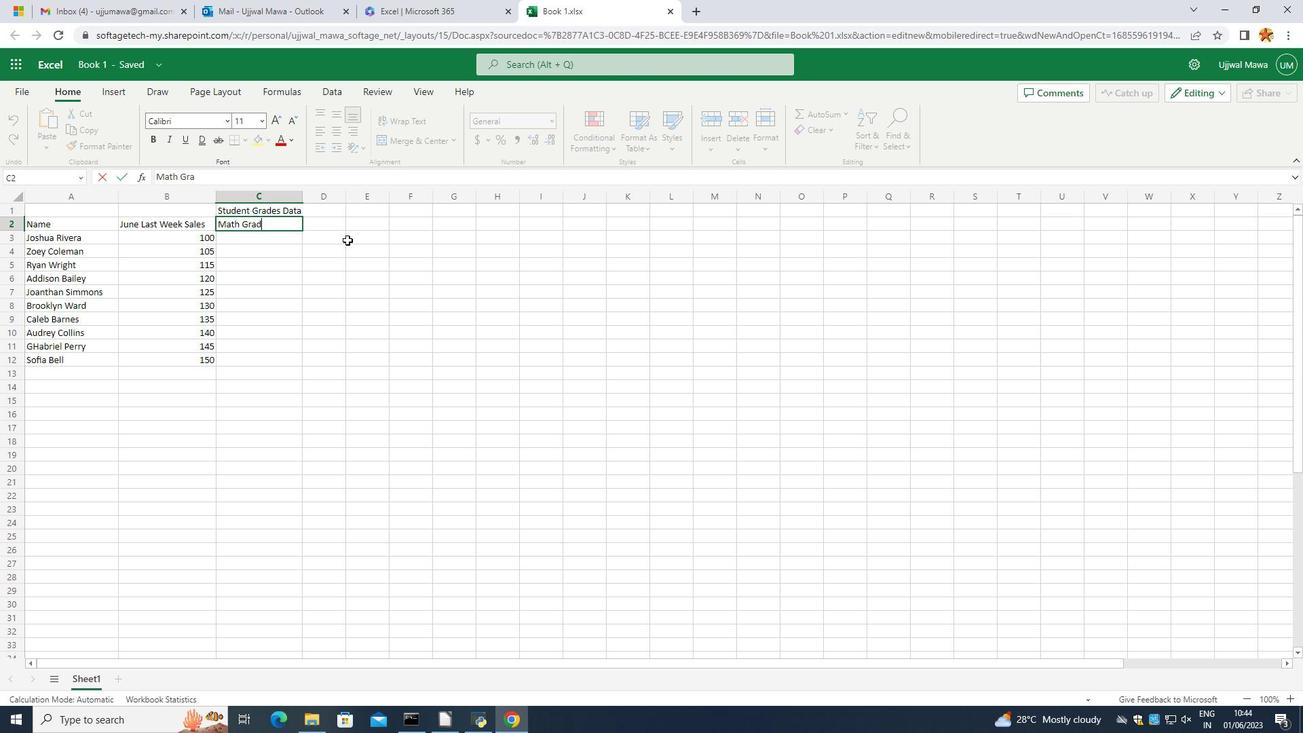 
Action: Mouse moved to (291, 296)
Screenshot: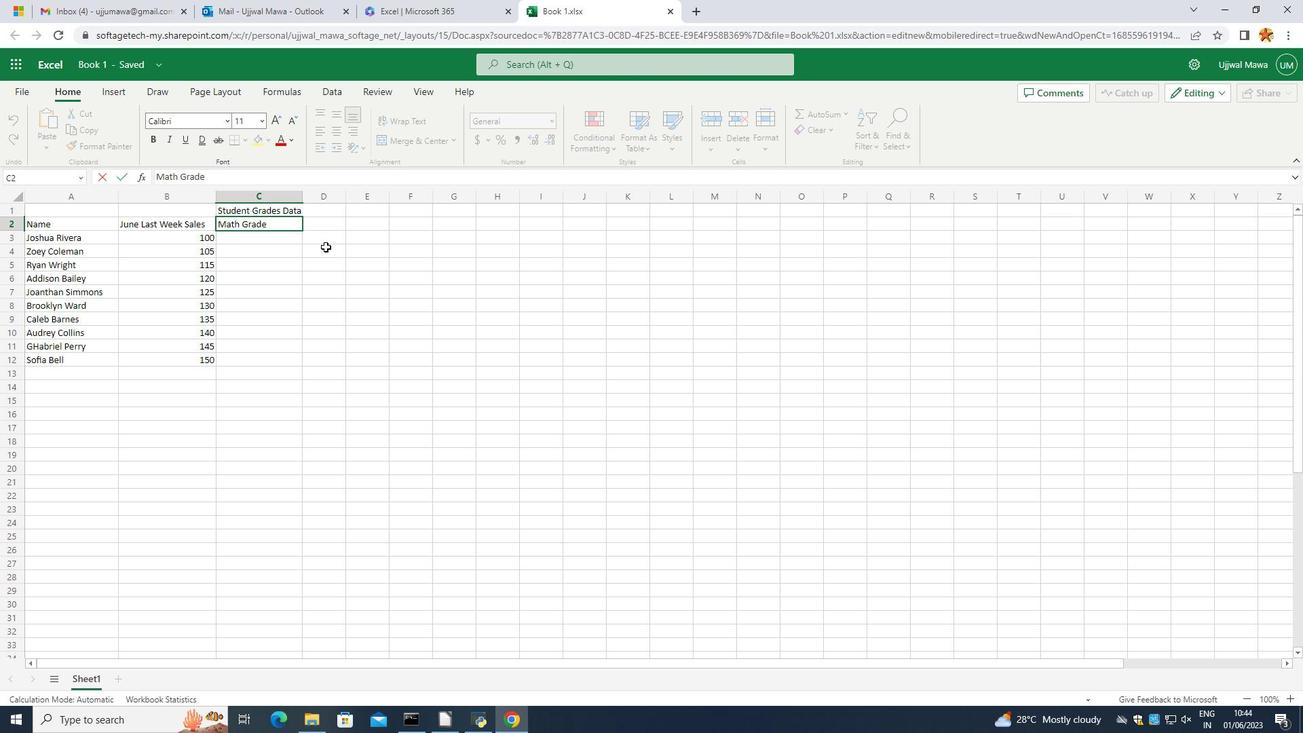 
Action: Mouse pressed left at (291, 296)
Screenshot: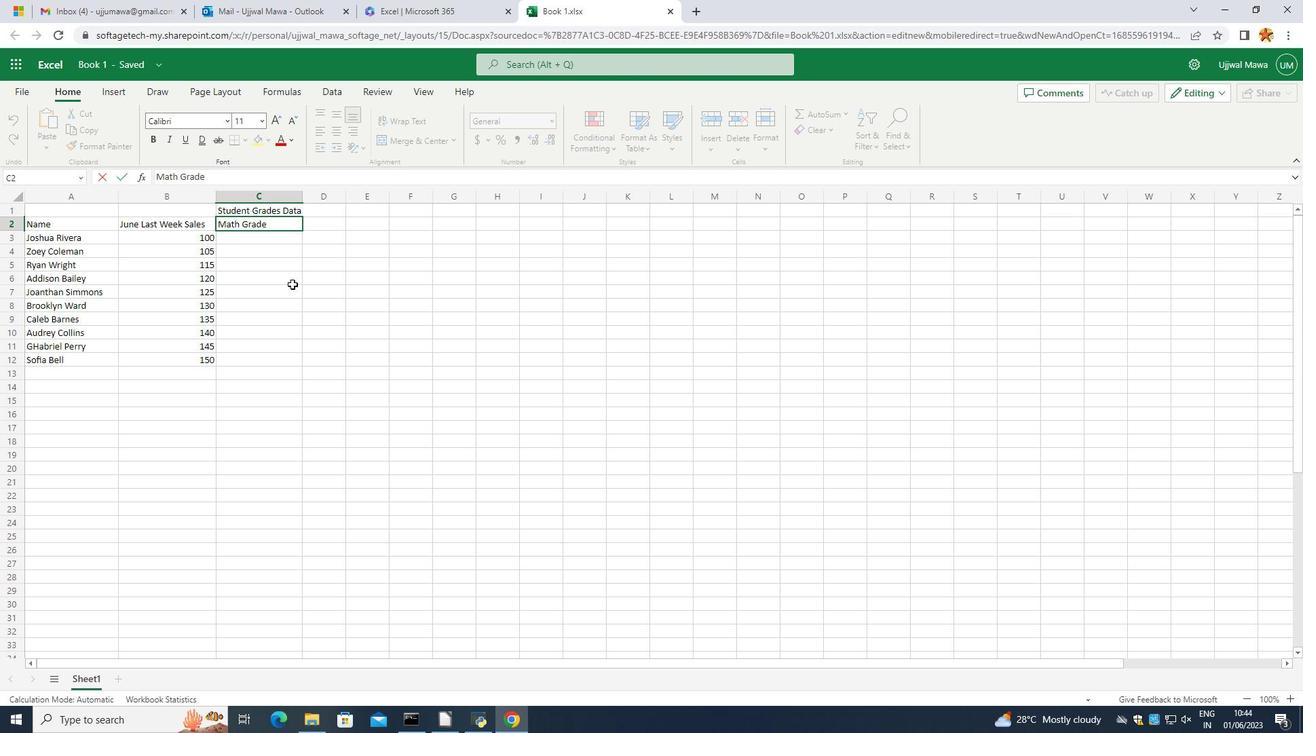 
Action: Mouse moved to (279, 224)
Screenshot: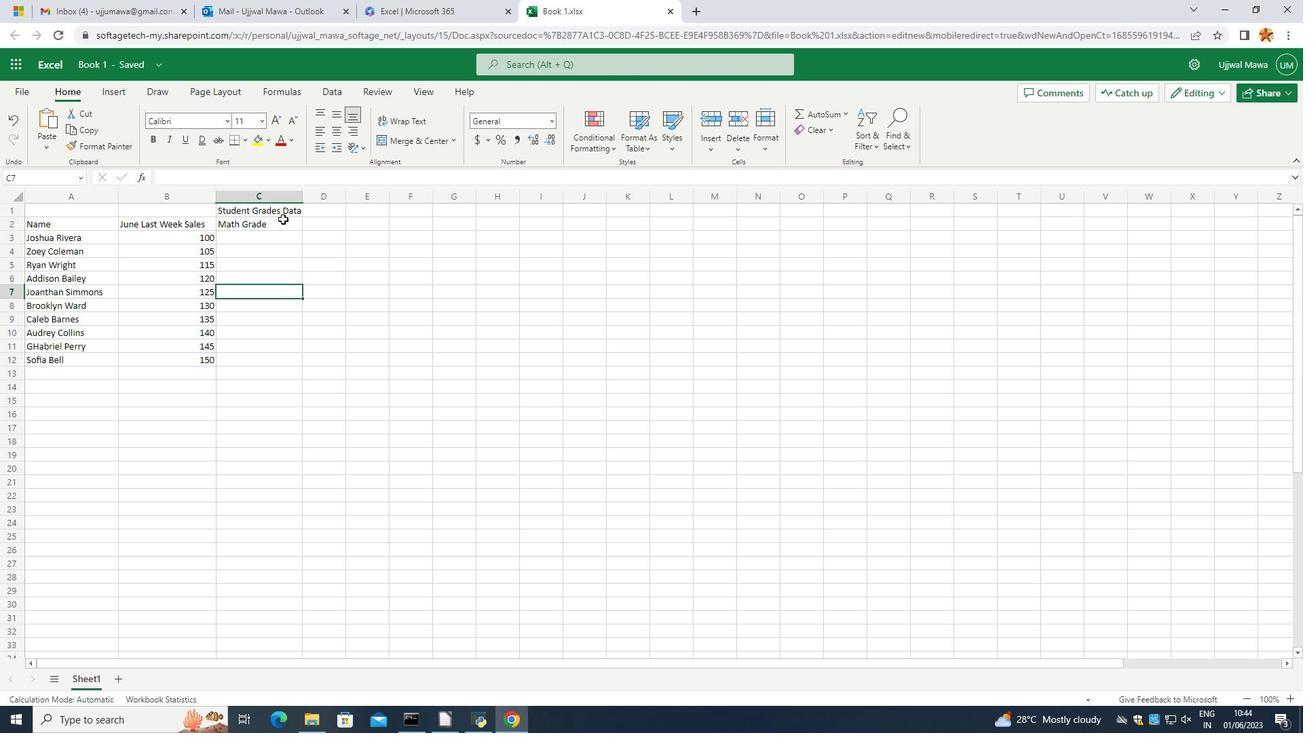 
Action: Mouse pressed left at (279, 224)
Screenshot: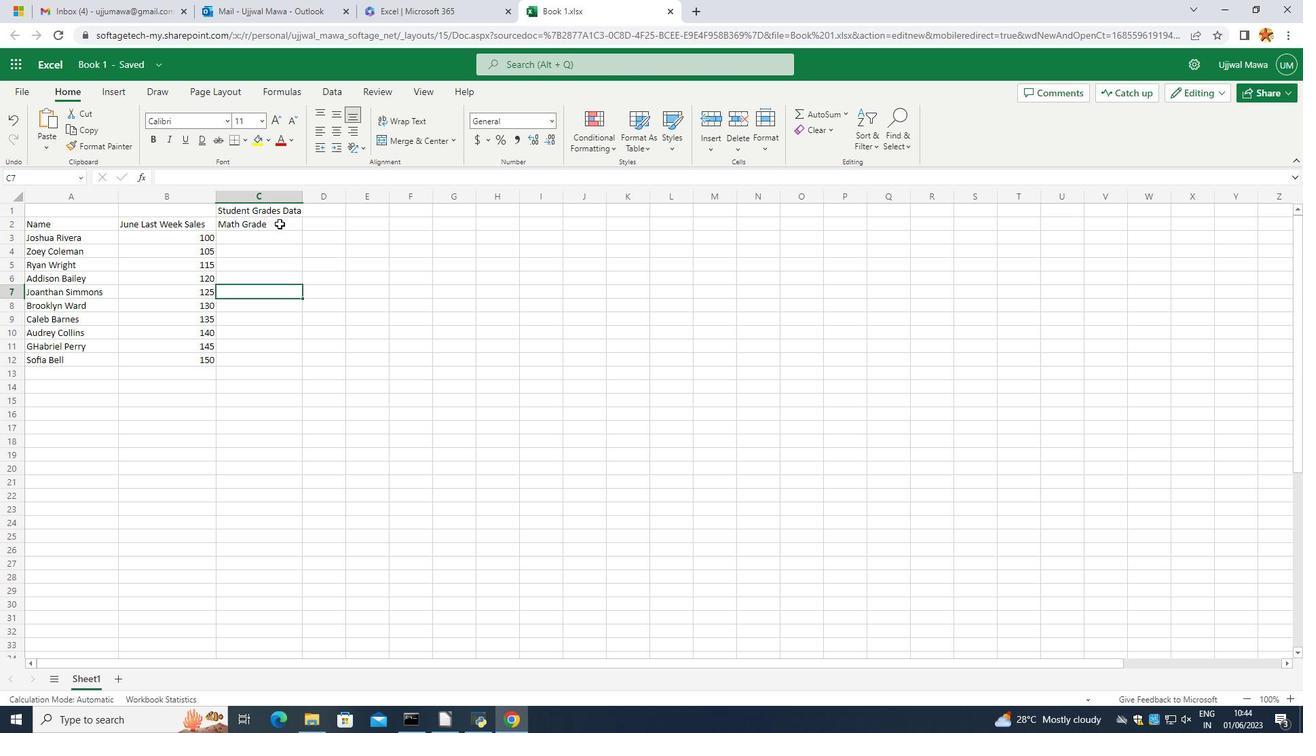 
Action: Mouse moved to (342, 222)
Screenshot: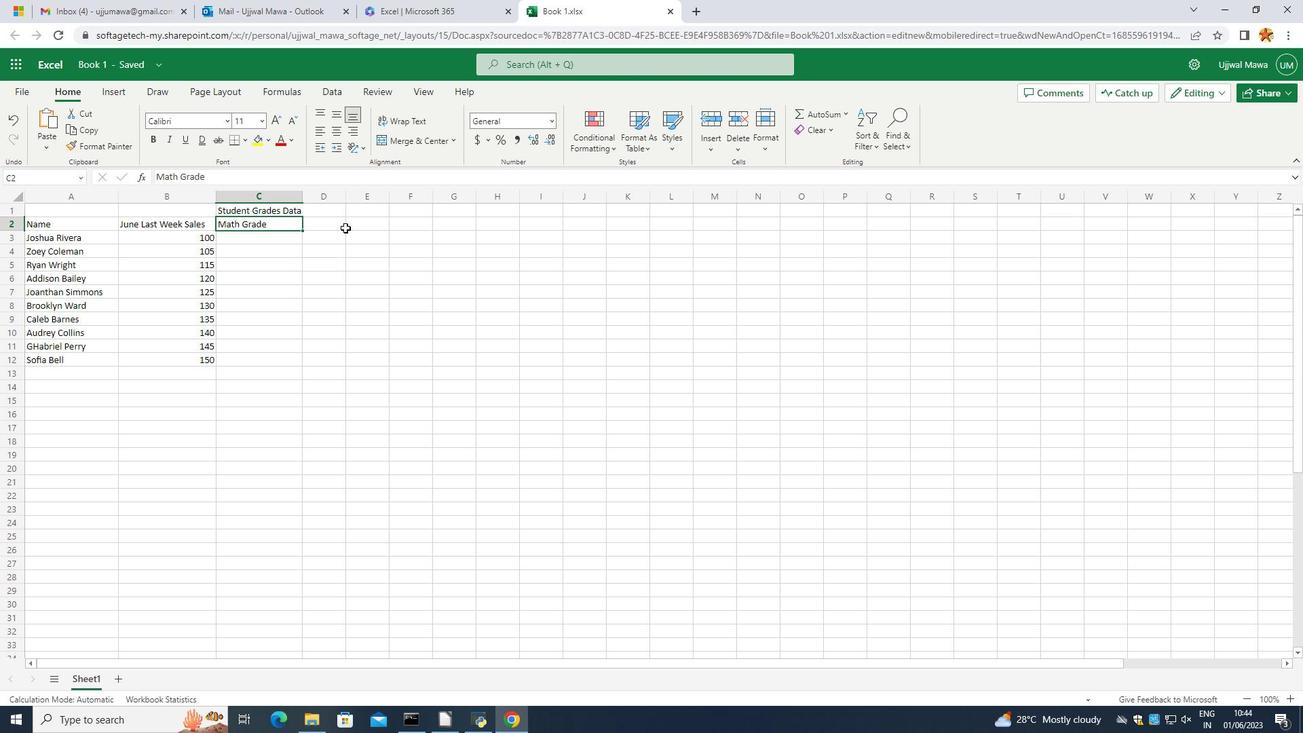 
Action: Mouse pressed left at (342, 222)
Screenshot: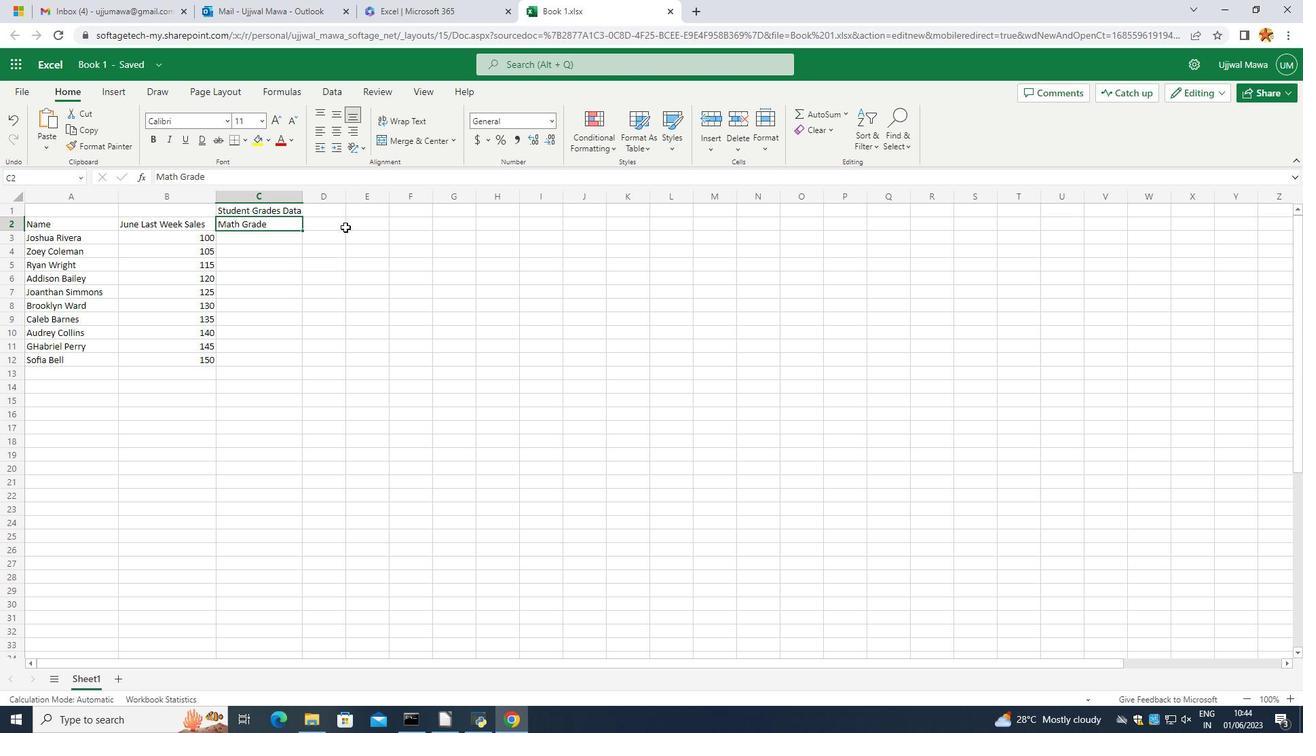 
Action: Mouse moved to (336, 226)
Screenshot: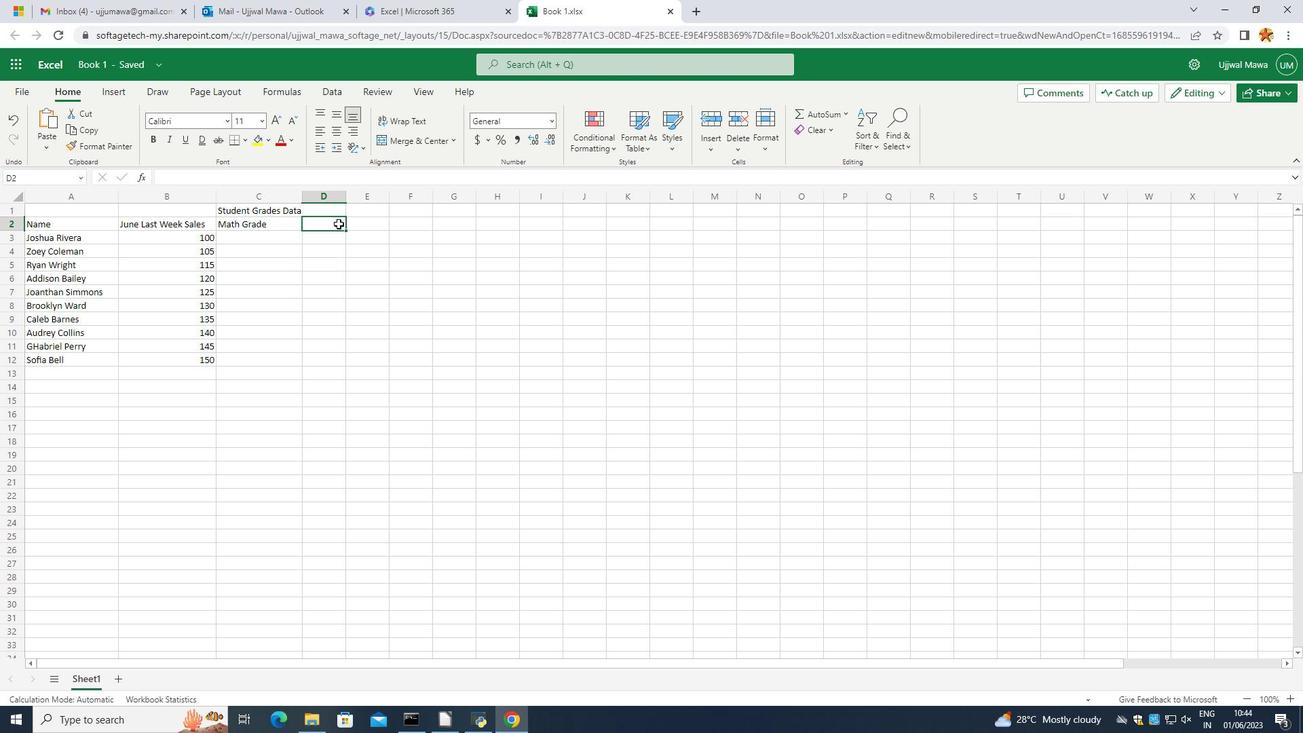 
Action: Key pressed <Key.caps_lock>s<Key.caps_lock>CIENCE<Key.space><Key.caps_lock>g<Key.caps_lock>RADE
Screenshot: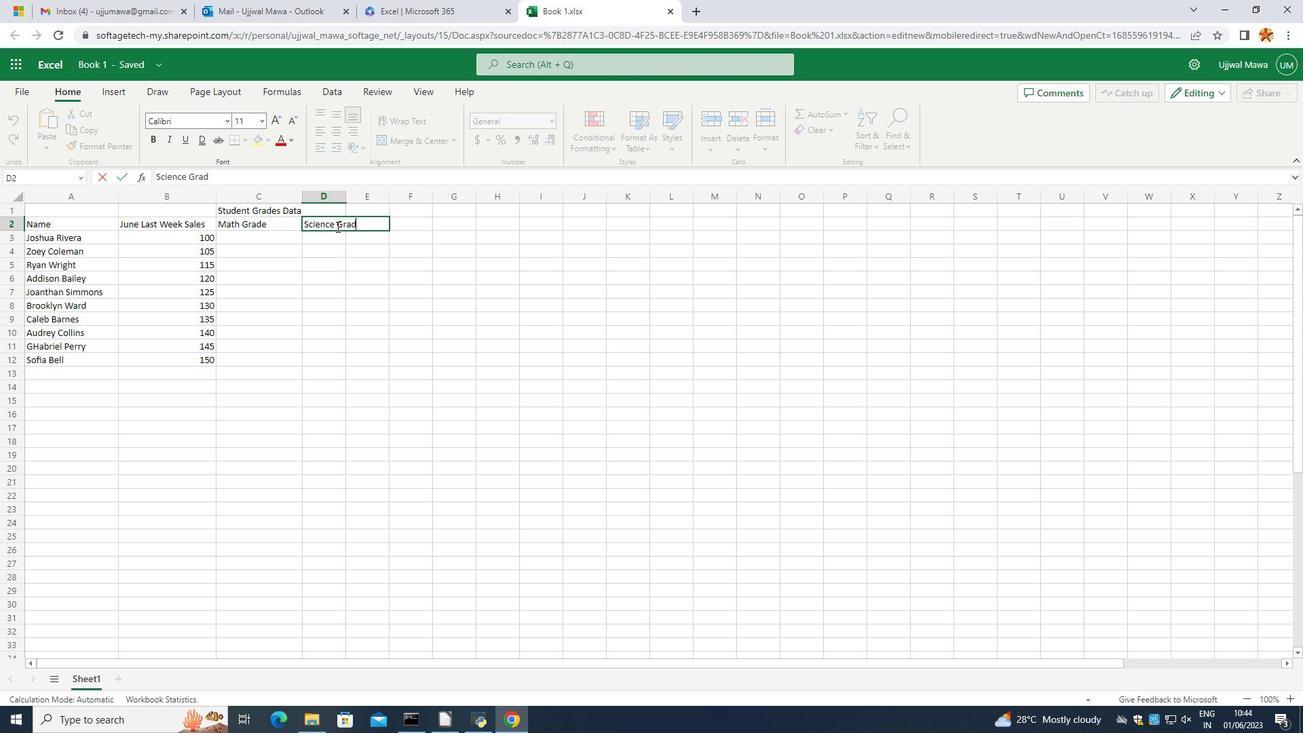 
Action: Mouse moved to (395, 323)
Screenshot: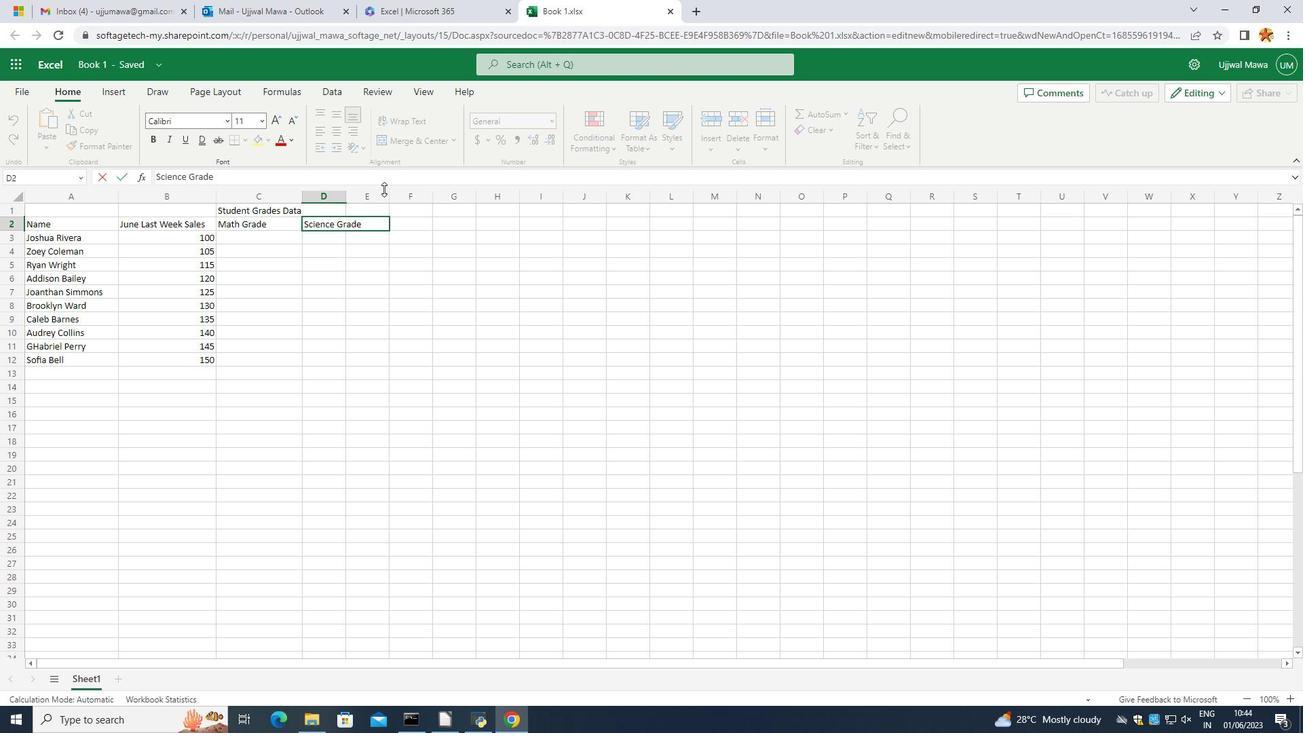 
Action: Mouse pressed left at (395, 323)
Screenshot: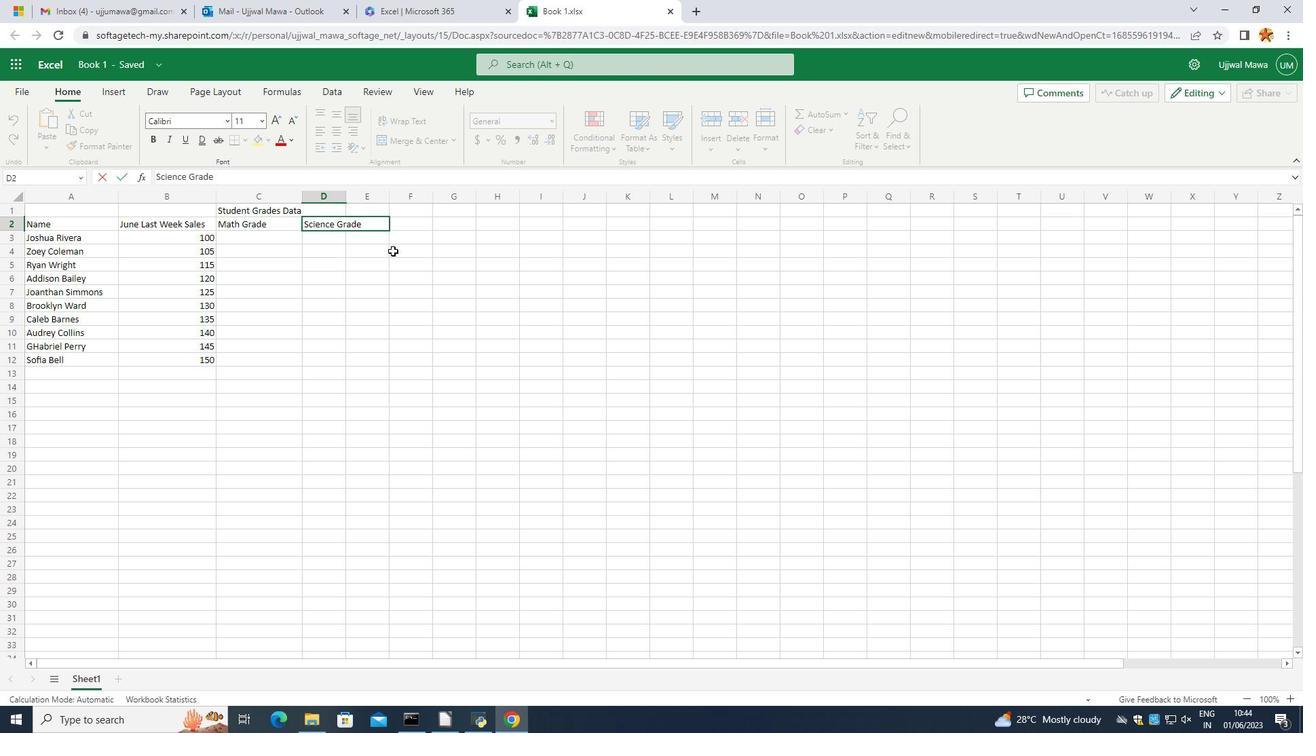 
Action: Mouse moved to (385, 227)
Screenshot: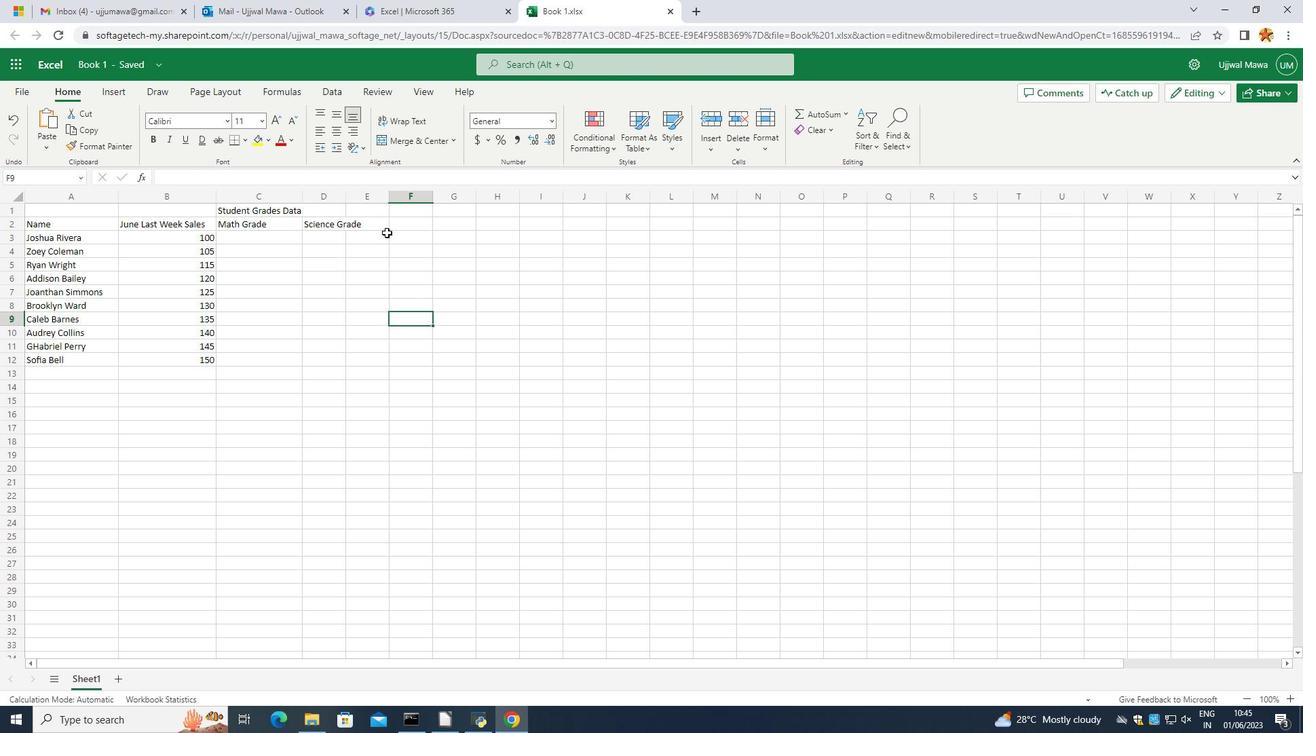 
Action: Mouse pressed left at (385, 227)
Screenshot: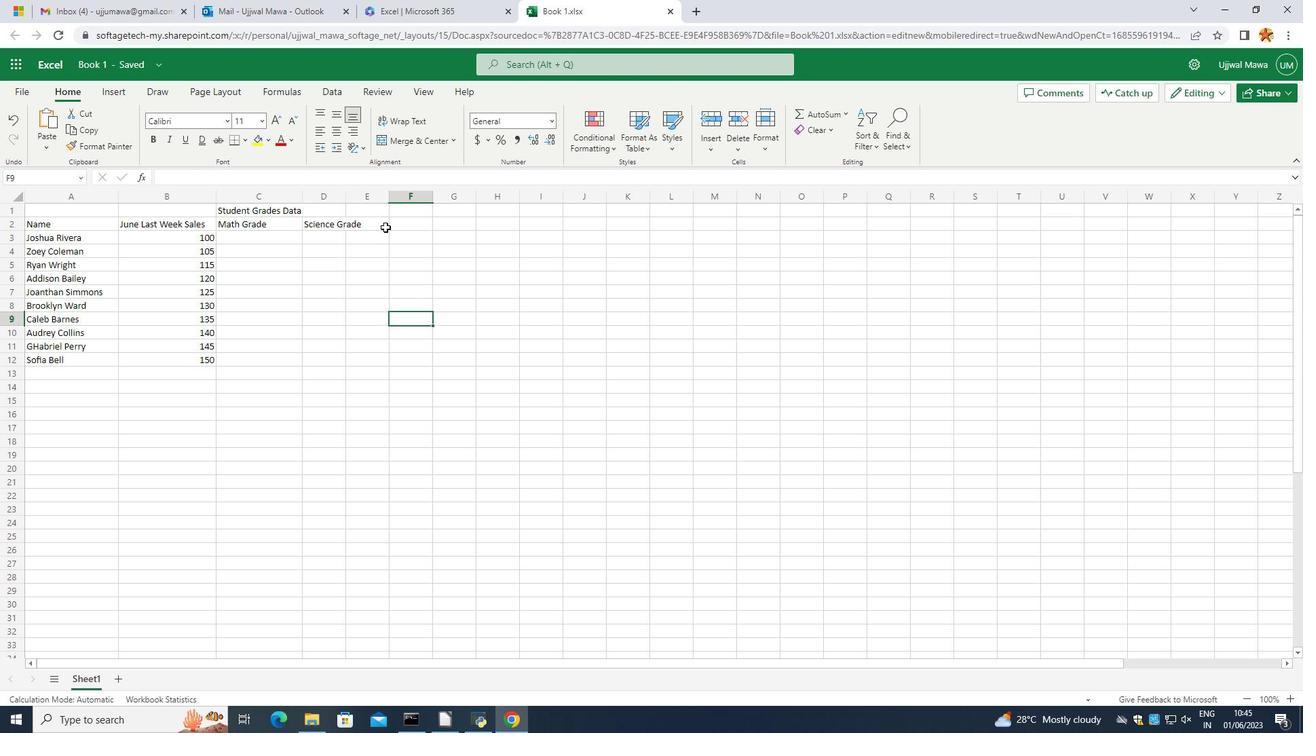 
Action: Mouse pressed left at (385, 227)
Screenshot: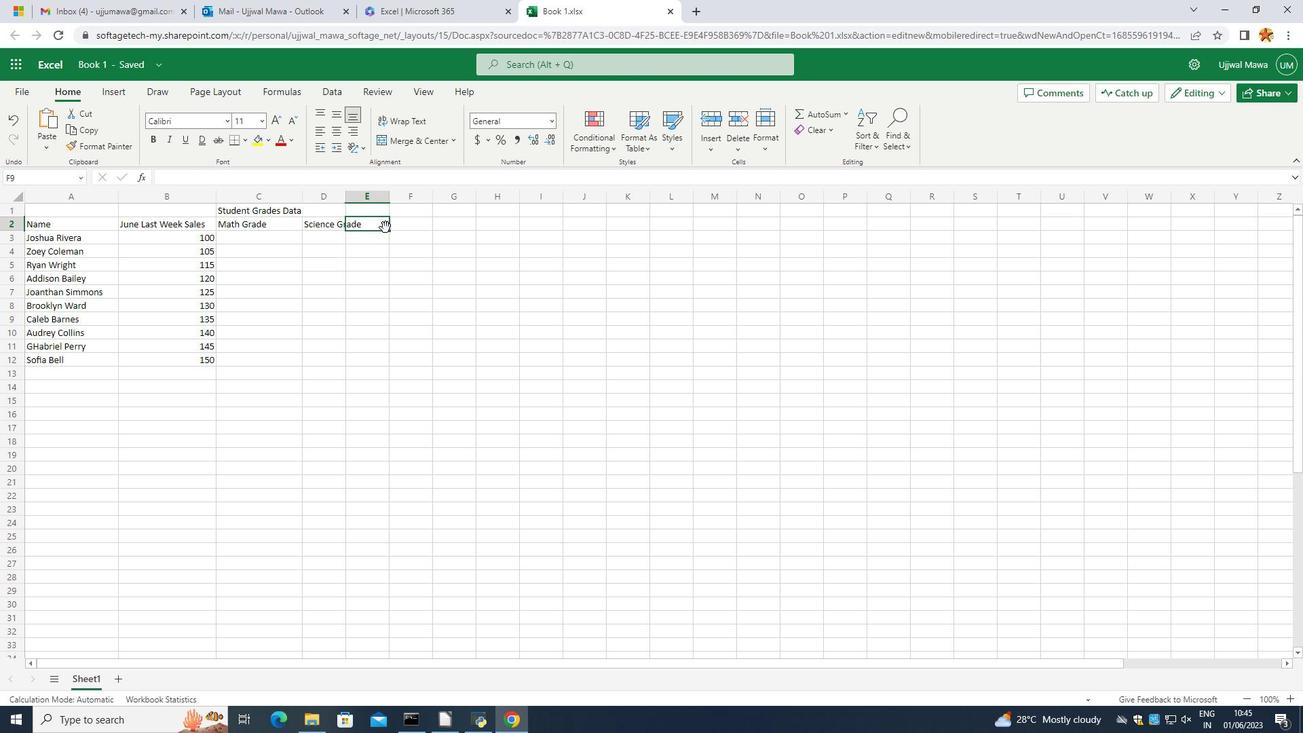 
Action: Mouse moved to (376, 224)
Screenshot: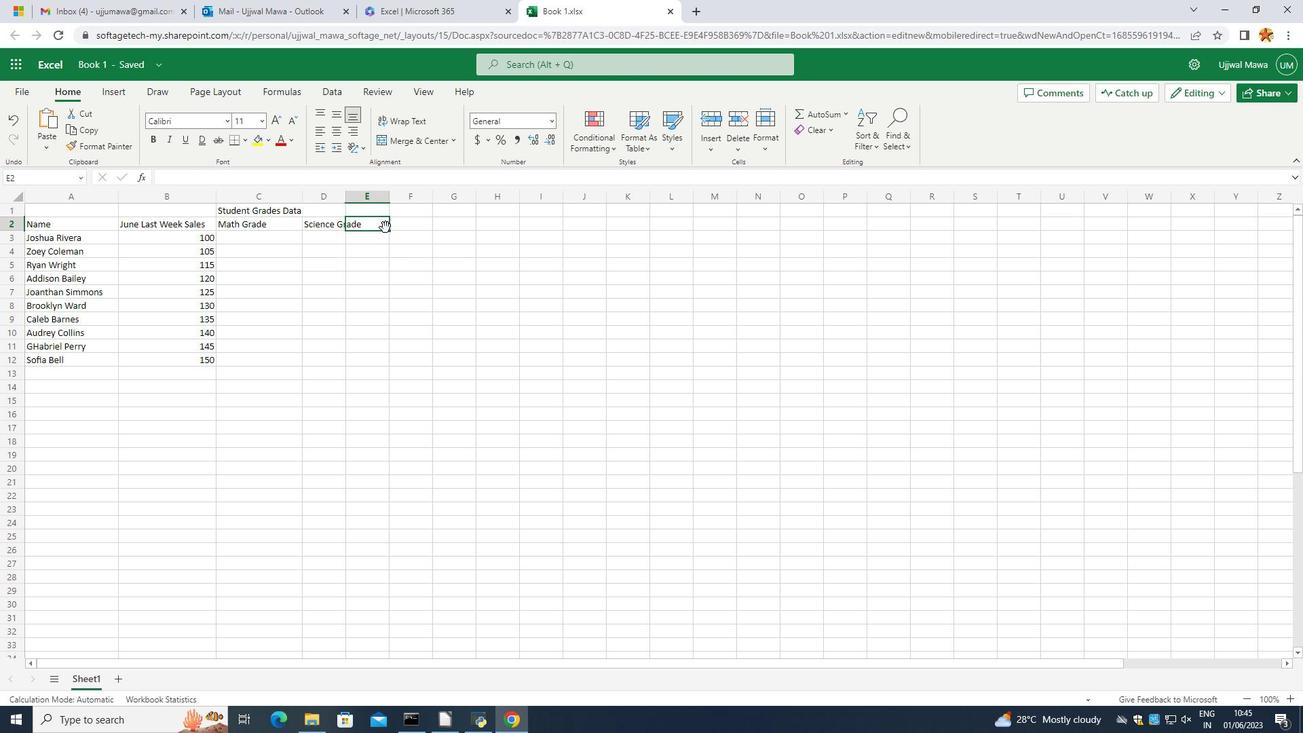 
Action: Mouse pressed left at (376, 224)
Screenshot: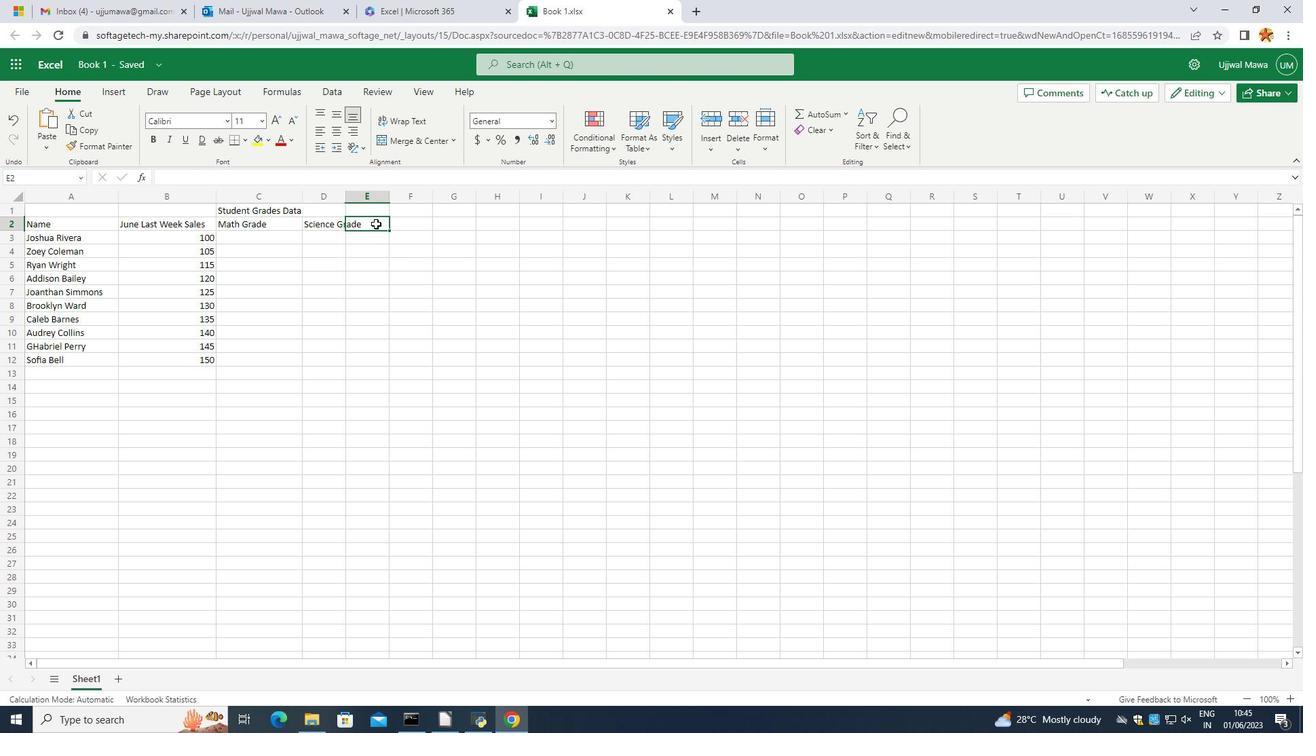 
Action: Mouse pressed left at (376, 224)
Screenshot: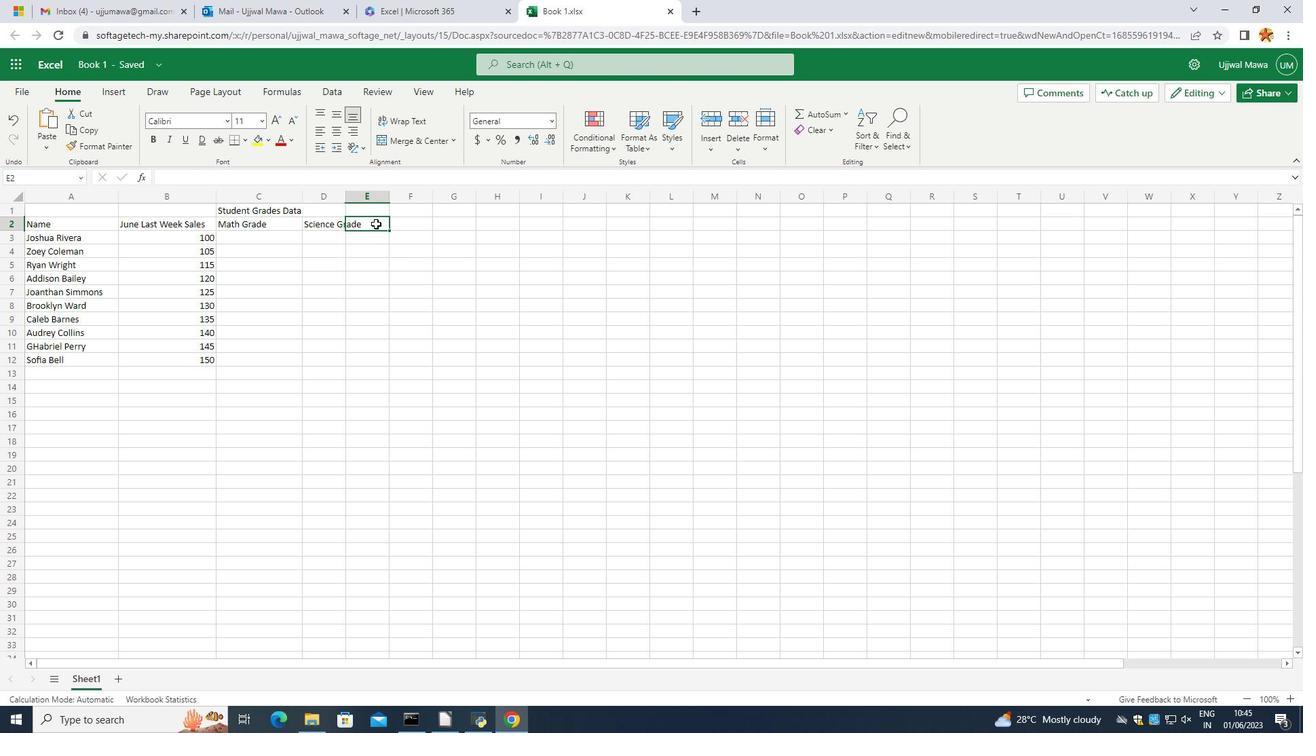 
Action: Mouse moved to (370, 227)
Screenshot: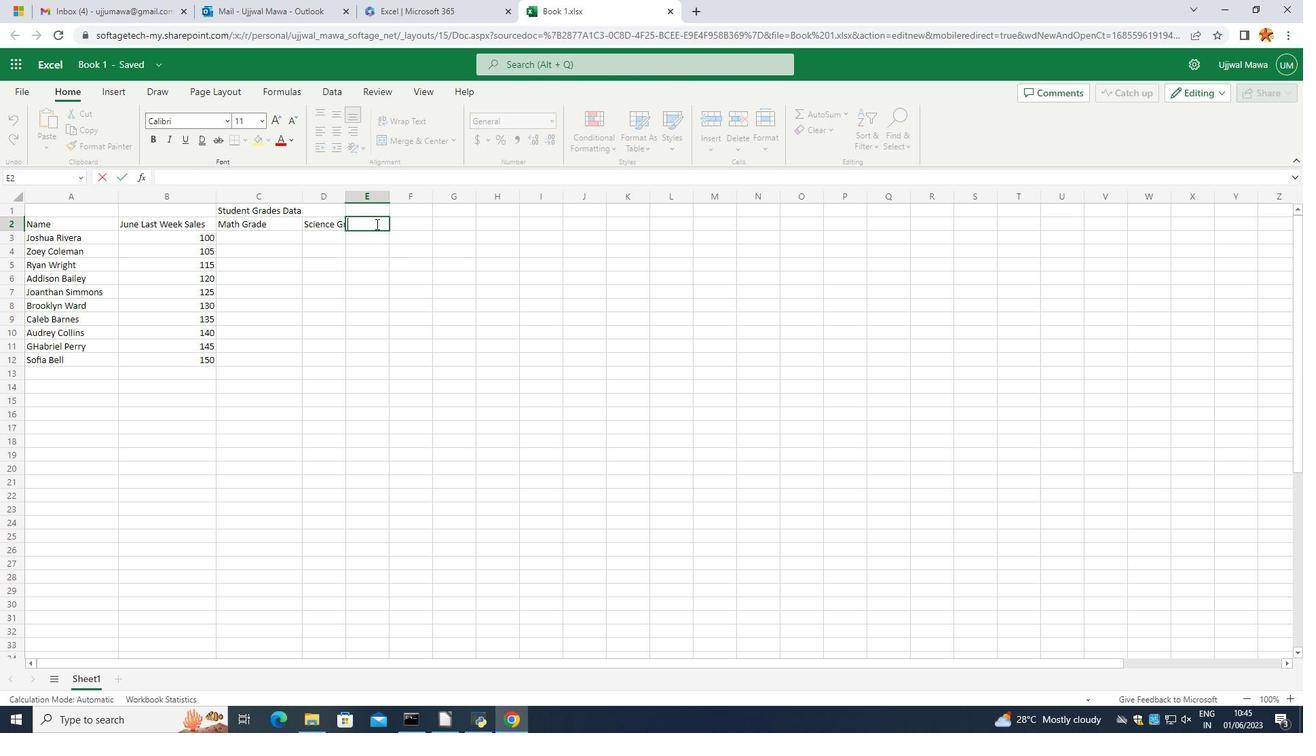 
Action: Key pressed <Key.caps_lock>e<Key.caps_lock>NGLISH<Key.space><Key.caps_lock>g<Key.caps_lock>RADE
Screenshot: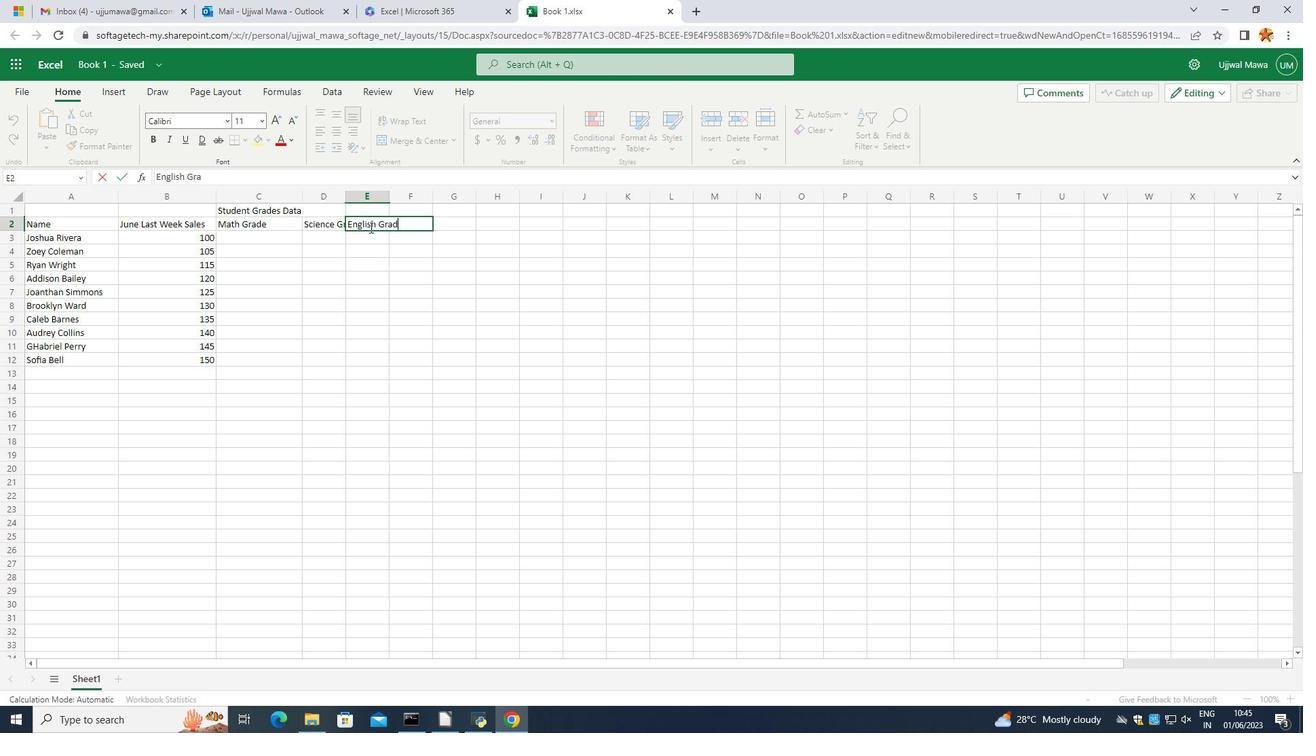 
Action: Mouse moved to (412, 245)
Screenshot: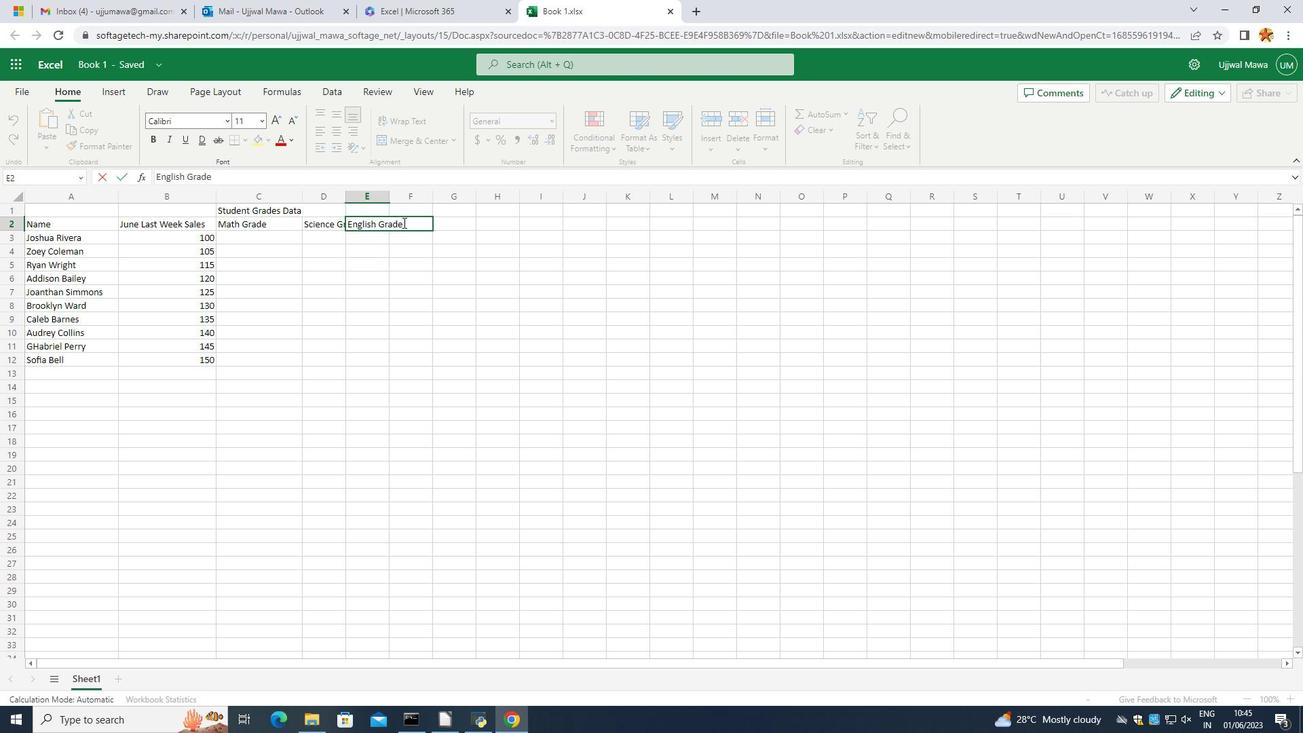 
Action: Mouse pressed left at (412, 245)
Screenshot: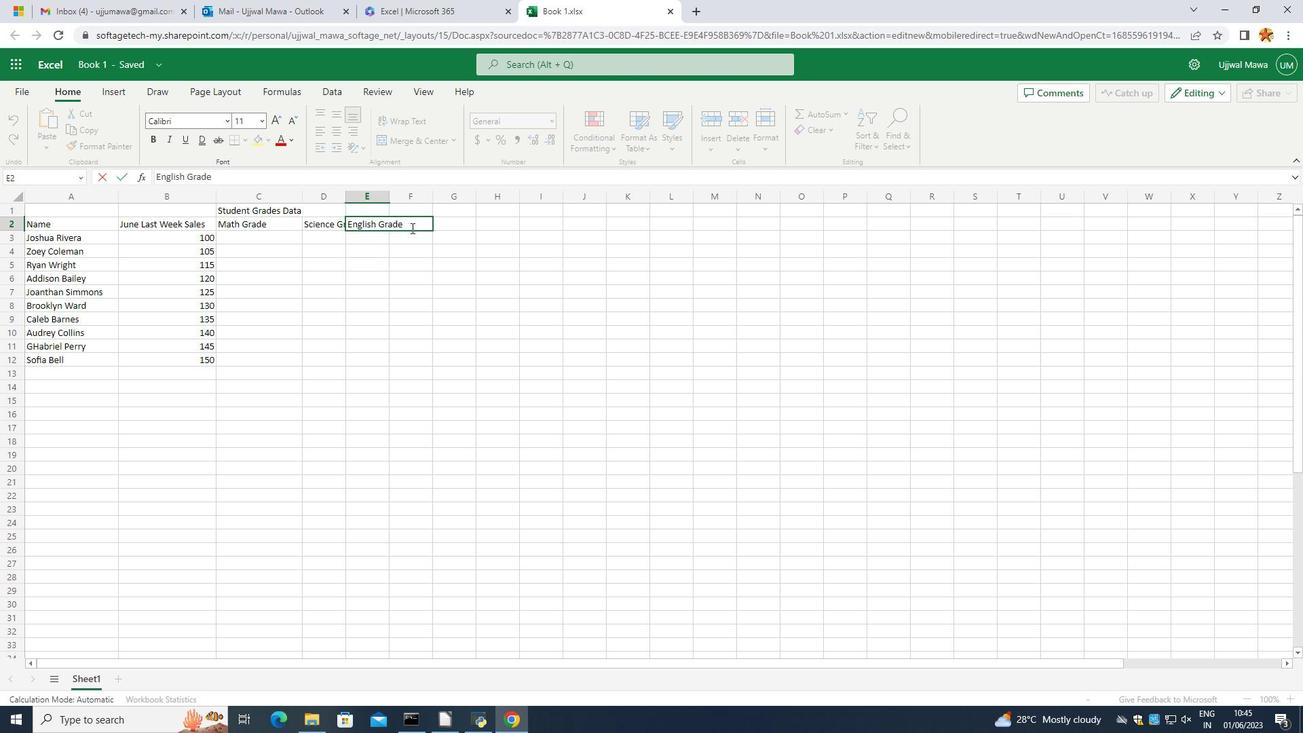 
Action: Mouse moved to (417, 225)
Screenshot: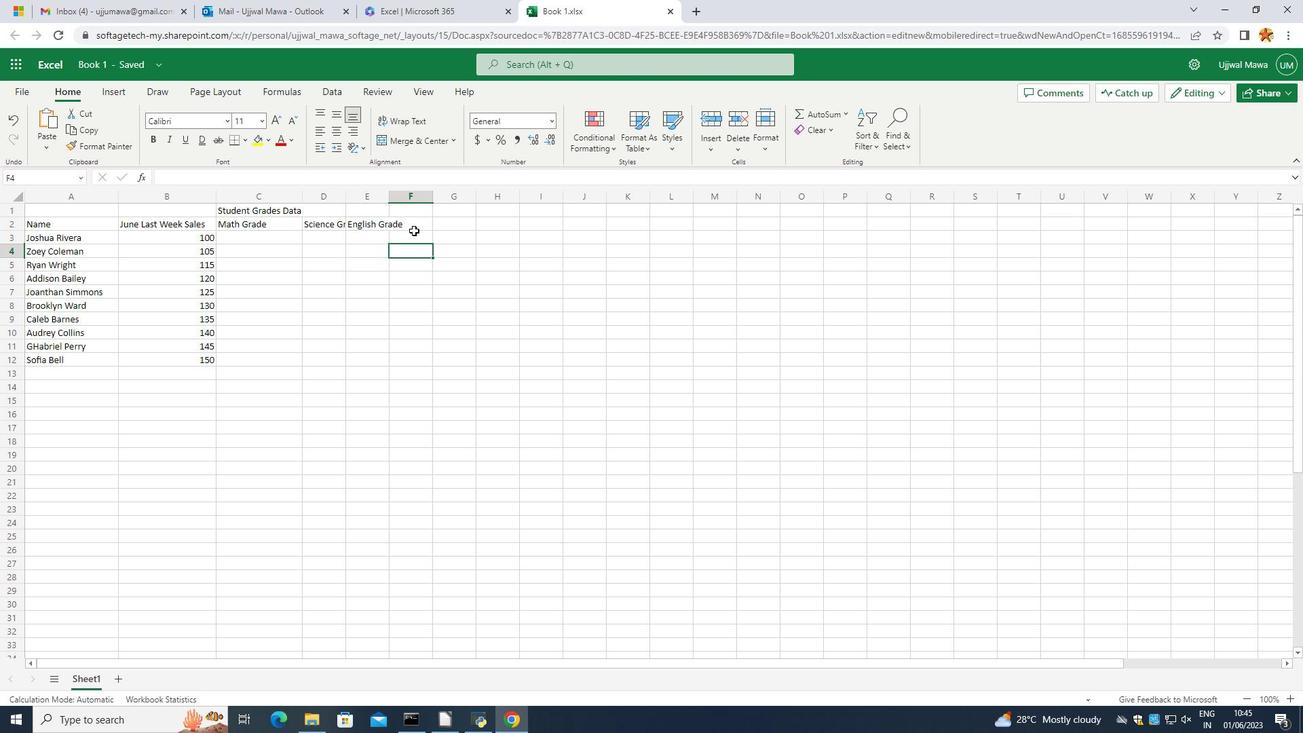 
Action: Mouse pressed left at (417, 225)
Screenshot: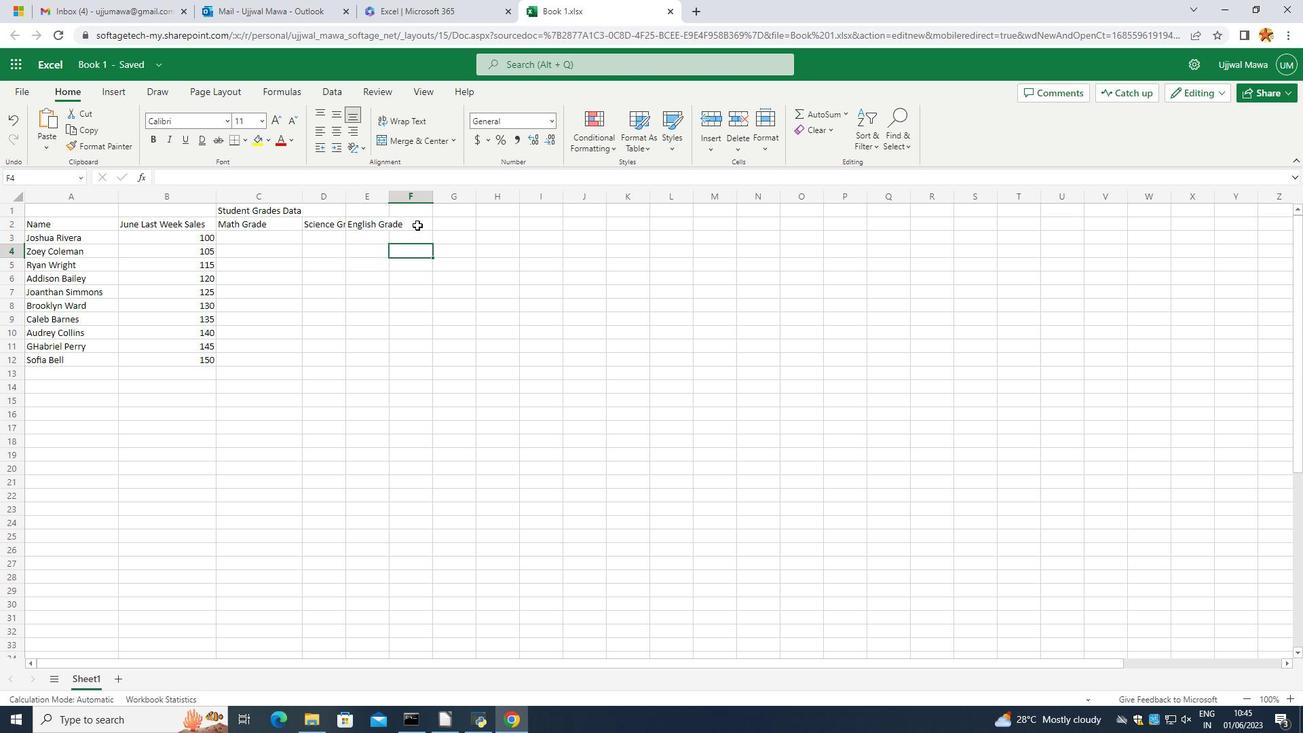 
Action: Mouse pressed left at (417, 225)
Screenshot: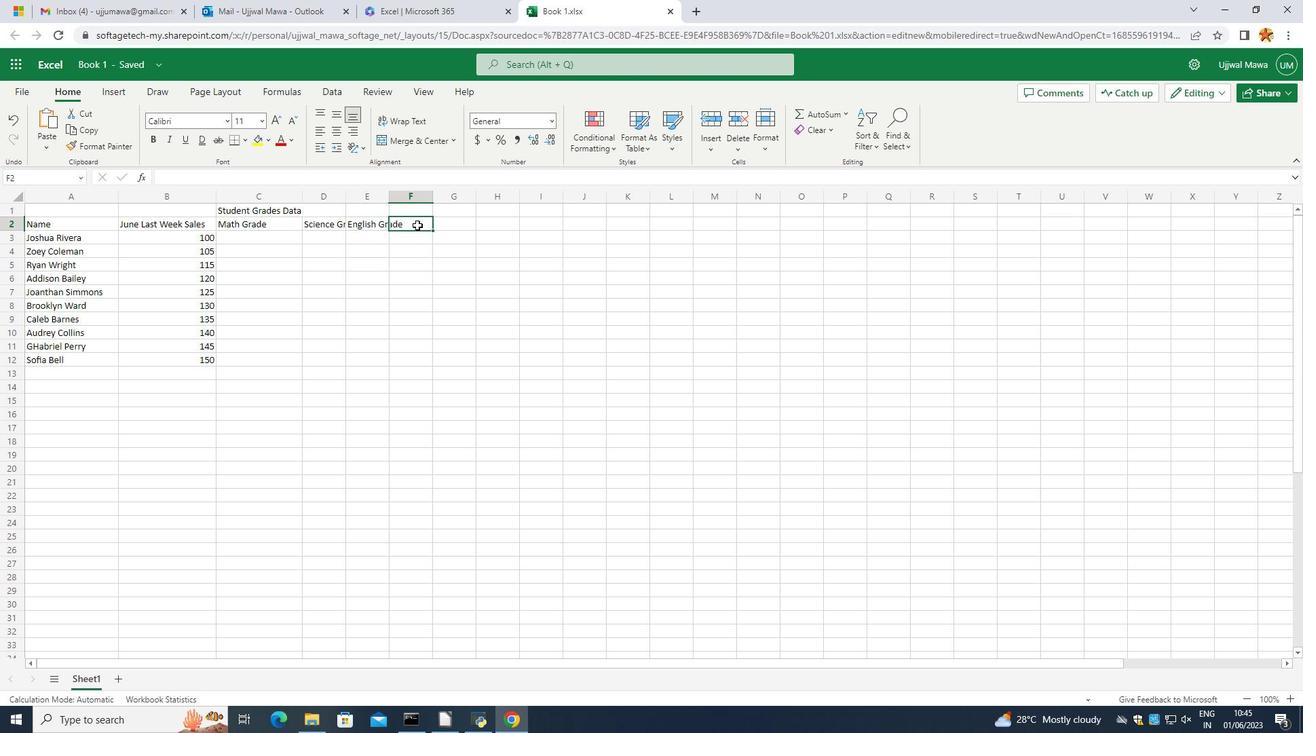 
Action: Mouse moved to (423, 222)
Screenshot: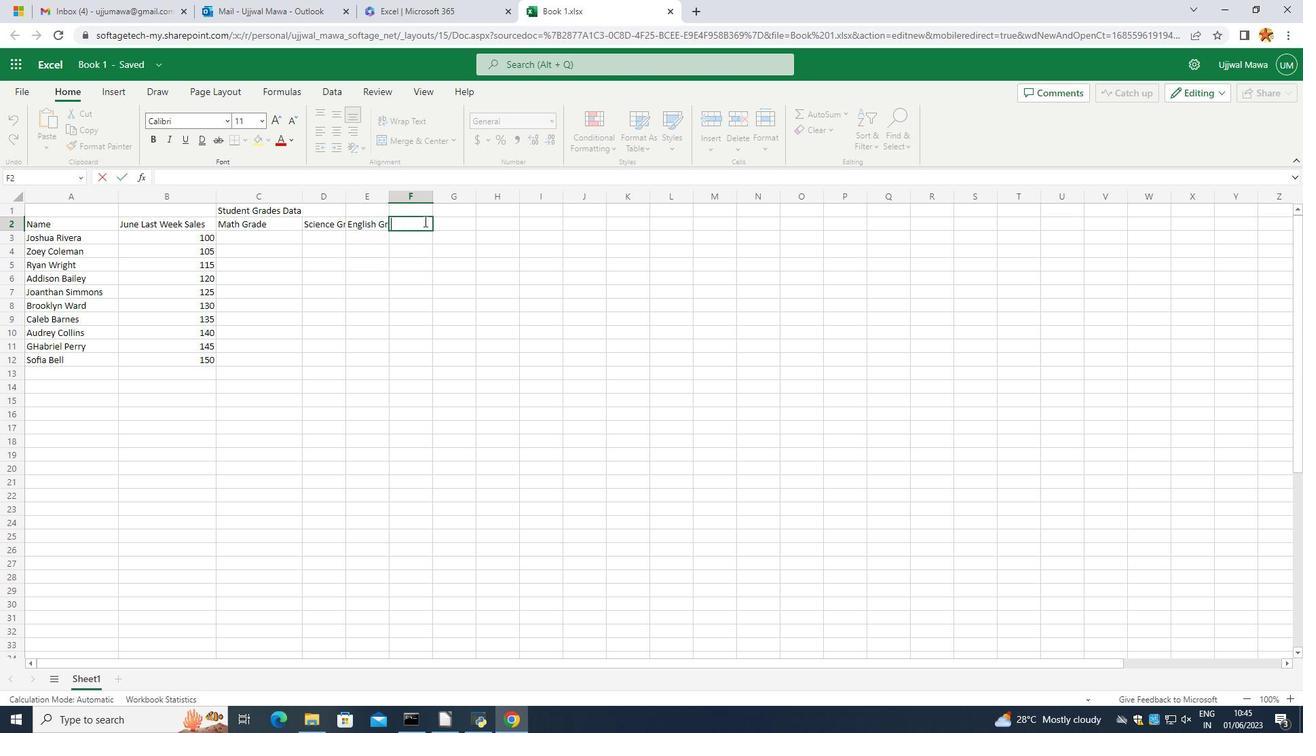 
Action: Key pressed <Key.caps_lock>g<Key.backspace>h<Key.caps_lock>ISTORY<Key.space><Key.caps_lock>g<Key.caps_lock>RADE
Screenshot: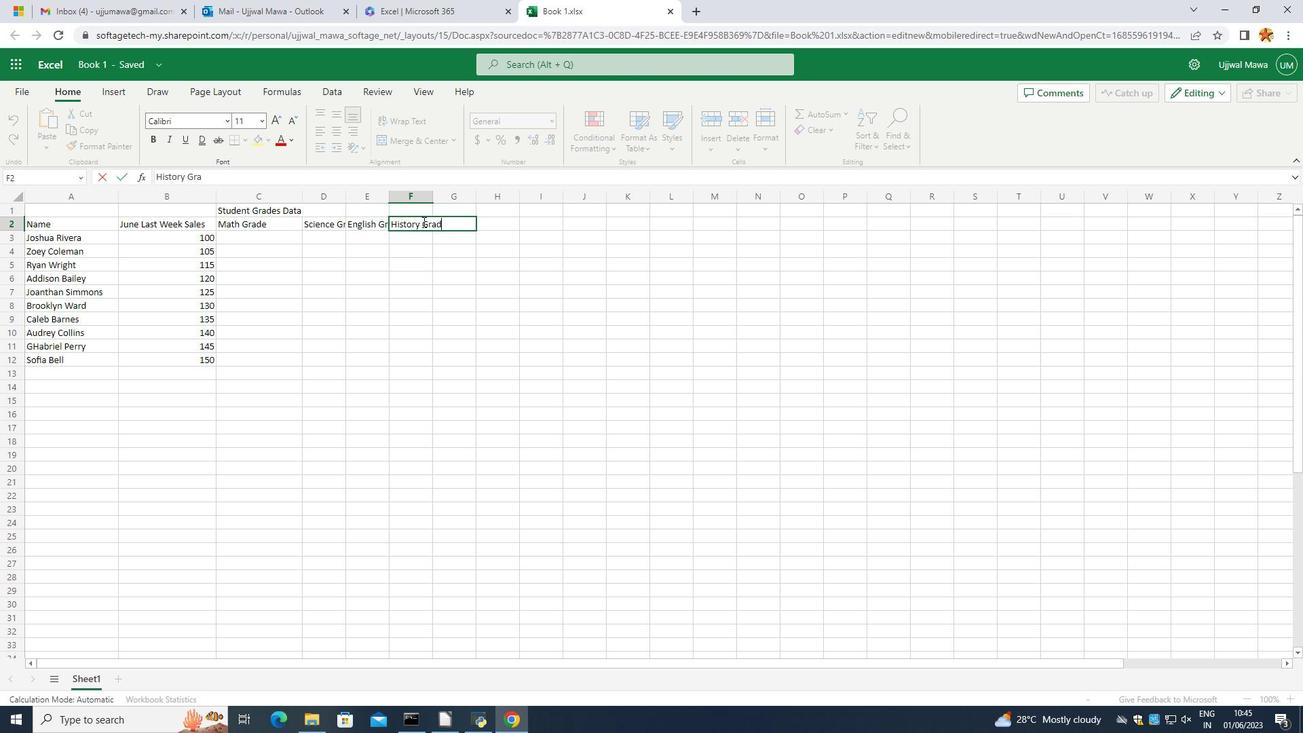 
Action: Mouse moved to (409, 405)
Screenshot: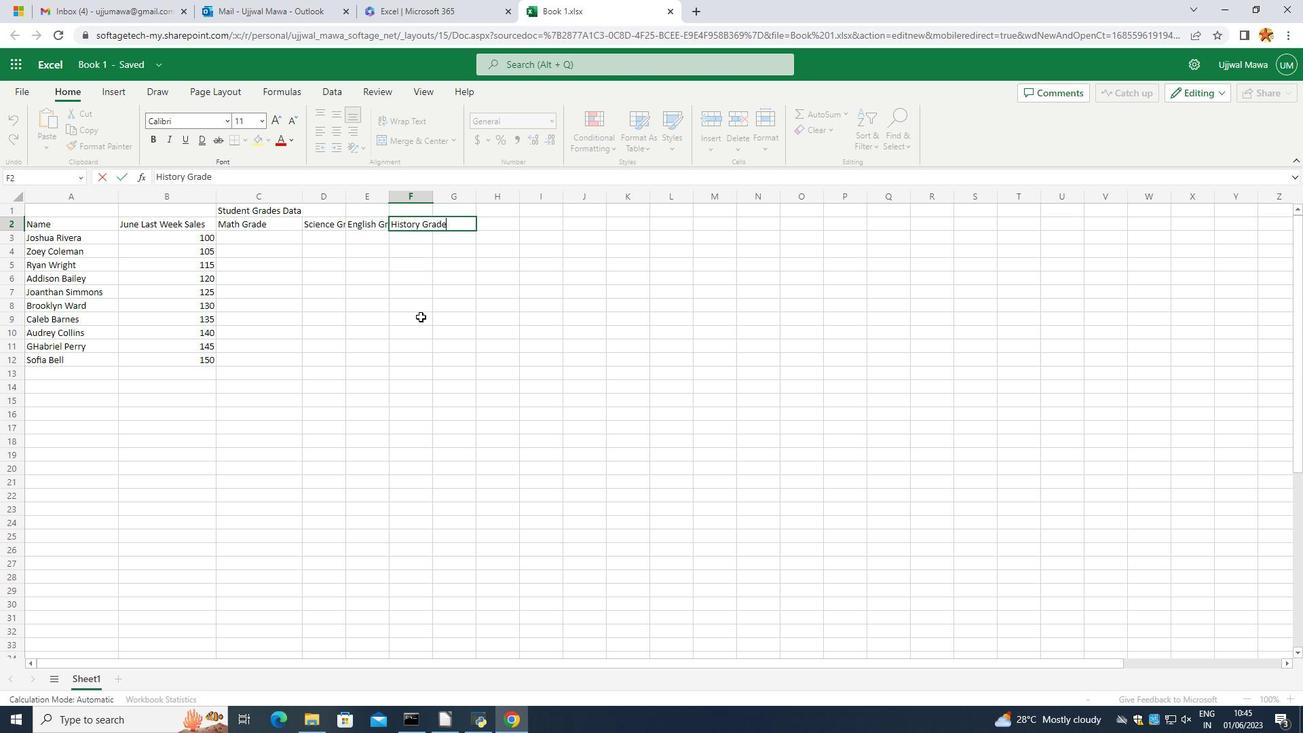 
Action: Mouse pressed left at (409, 405)
Screenshot: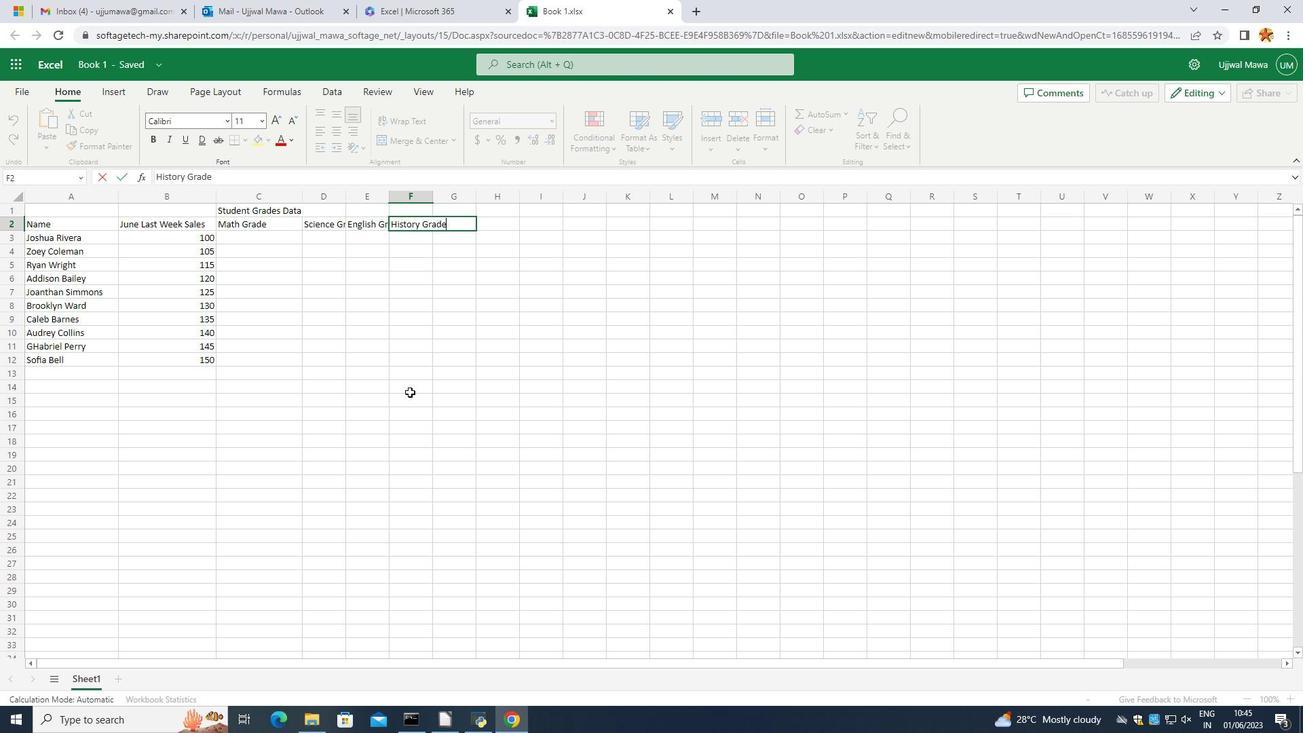 
Action: Mouse moved to (321, 215)
Screenshot: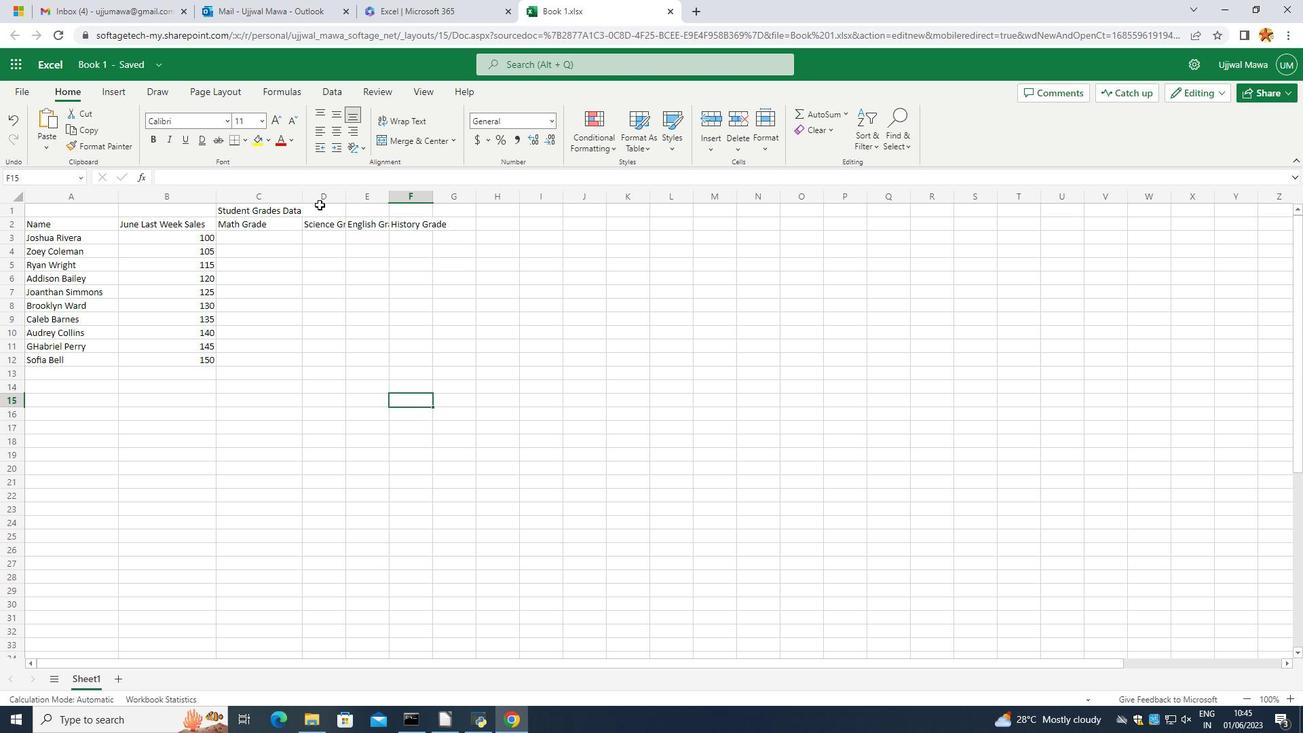 
Action: Mouse pressed left at (321, 215)
Screenshot: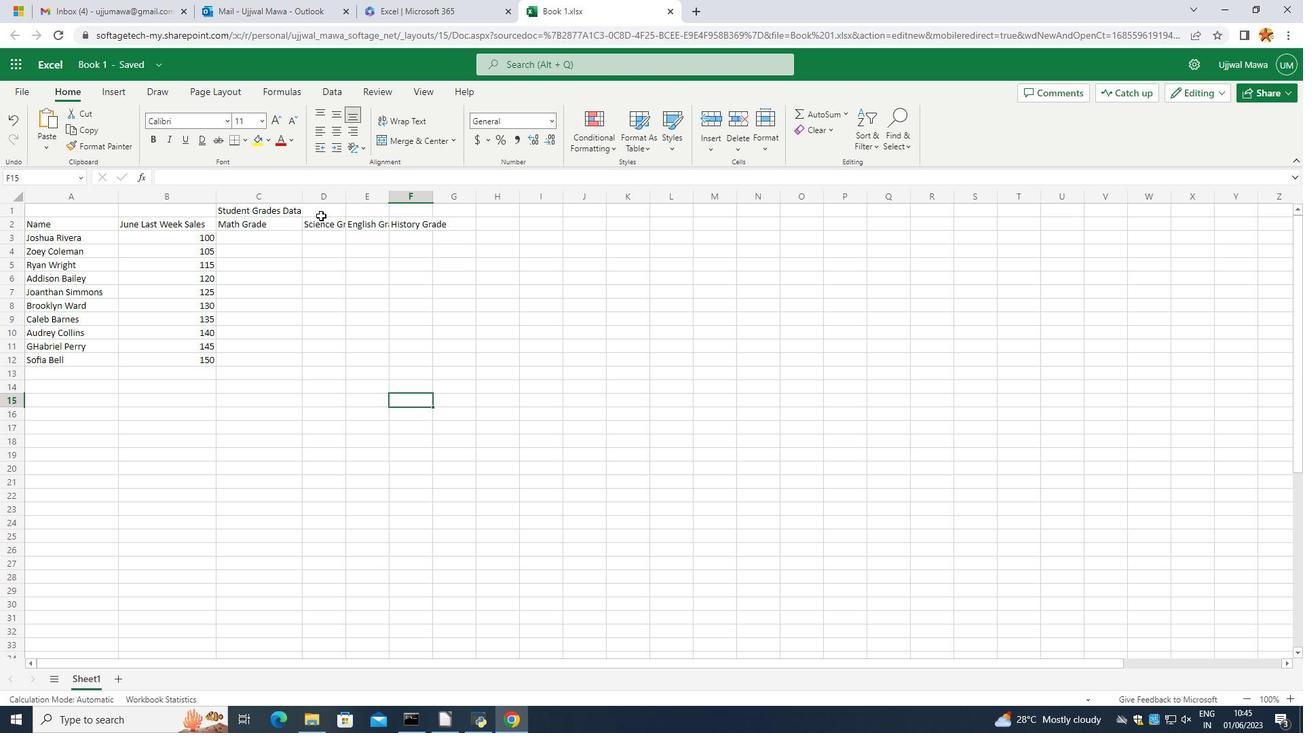 
Action: Mouse moved to (234, 215)
Screenshot: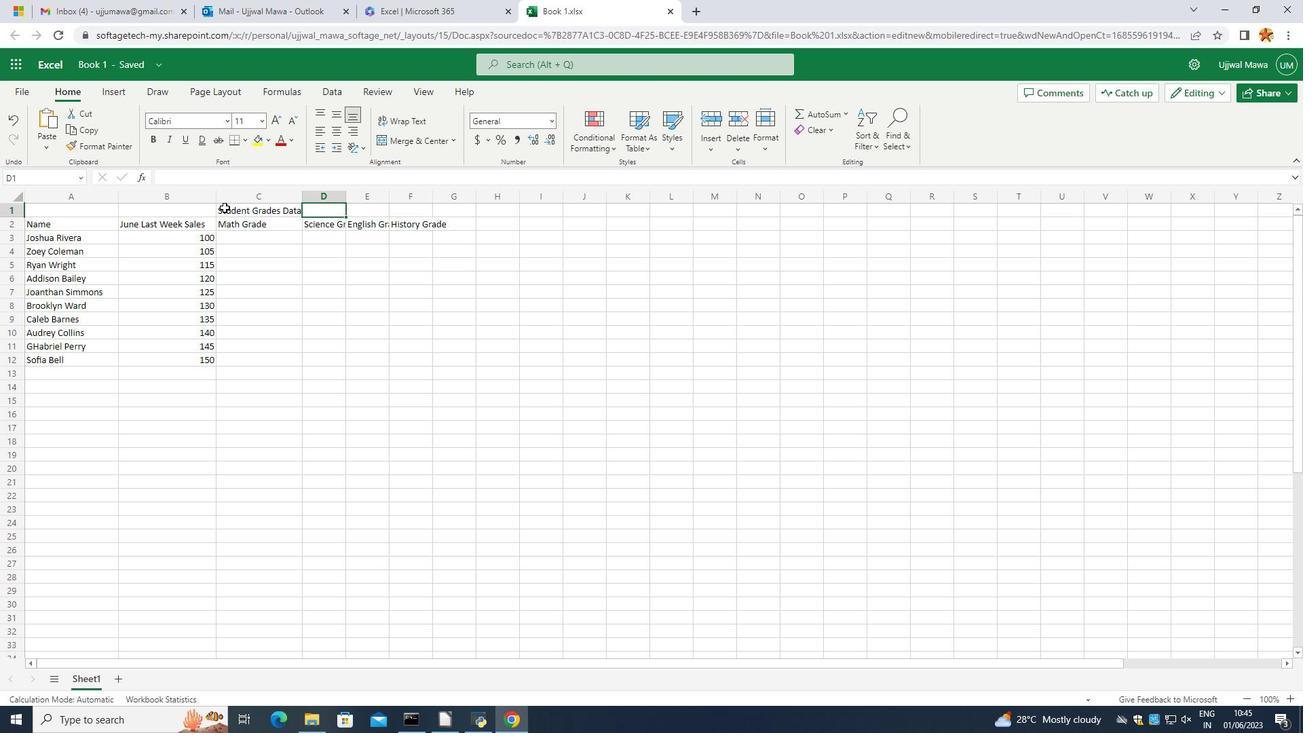 
Action: Mouse pressed left at (234, 215)
Screenshot: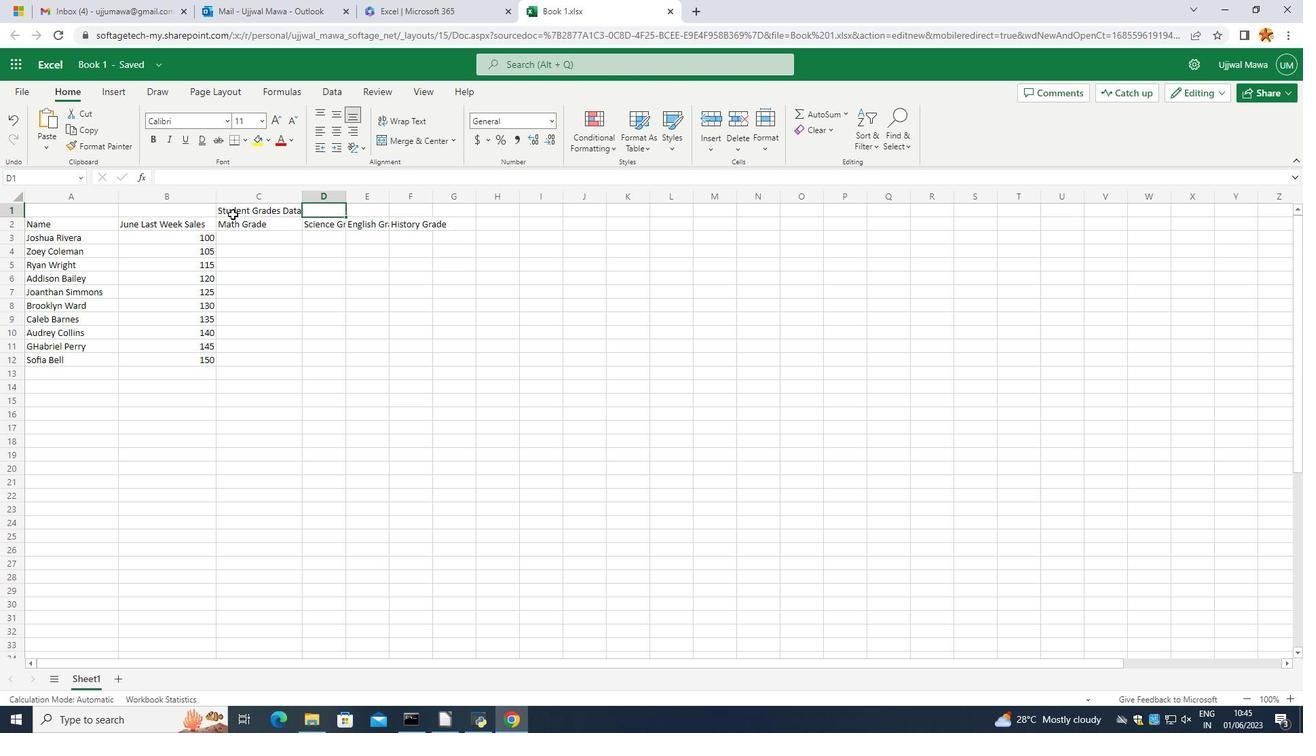 
Action: Mouse moved to (325, 231)
Screenshot: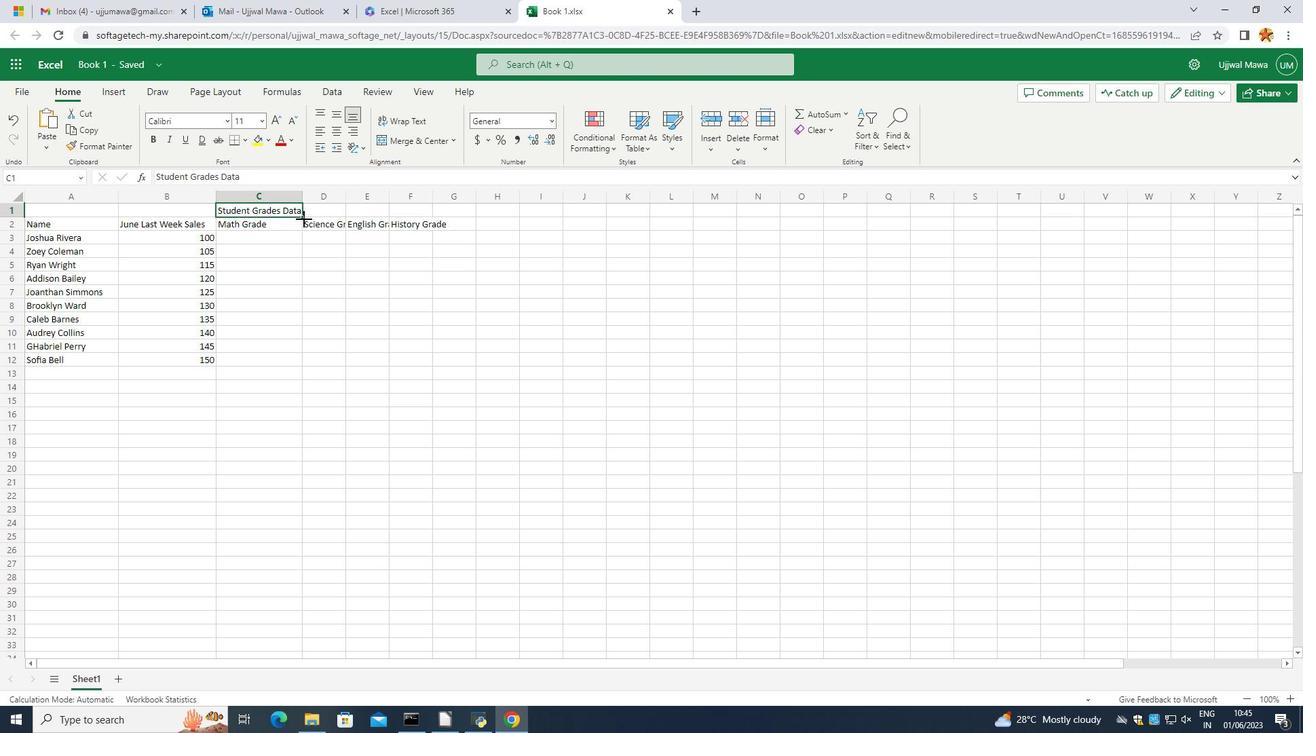 
Action: Mouse pressed left at (325, 231)
Screenshot: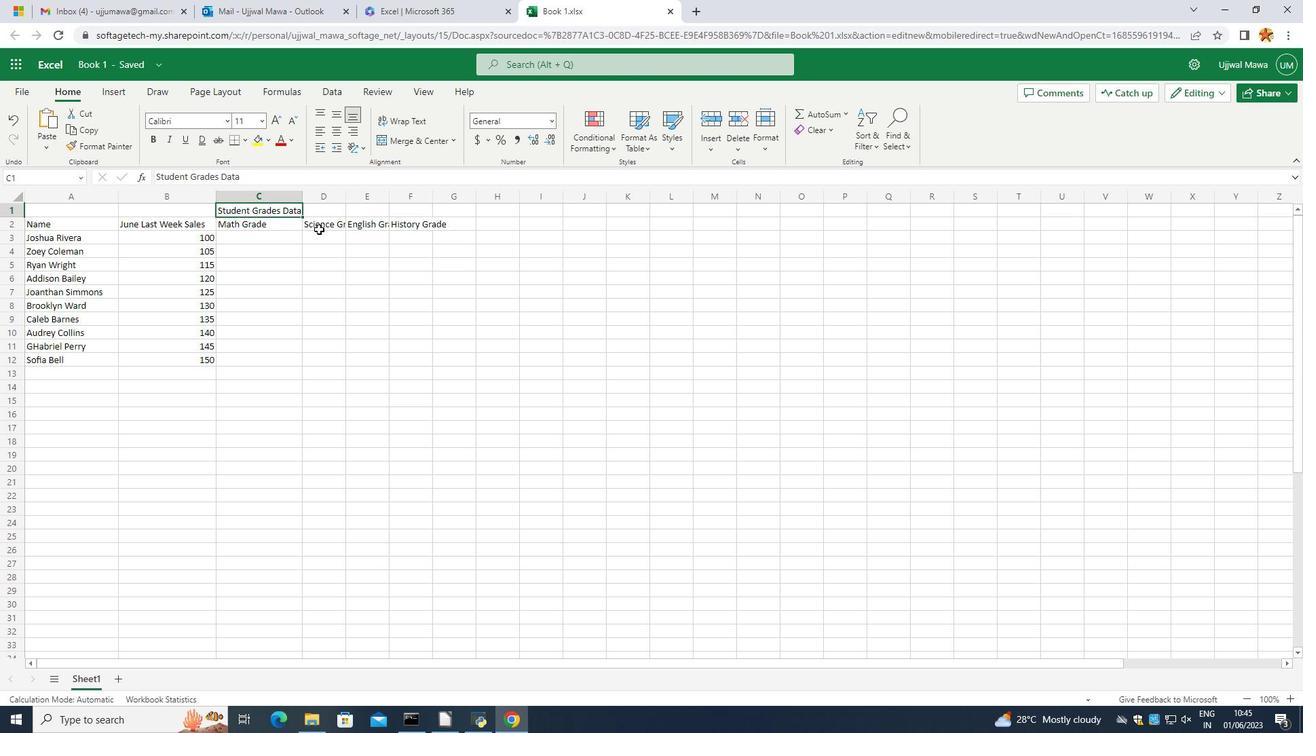 
Action: Mouse moved to (334, 217)
Screenshot: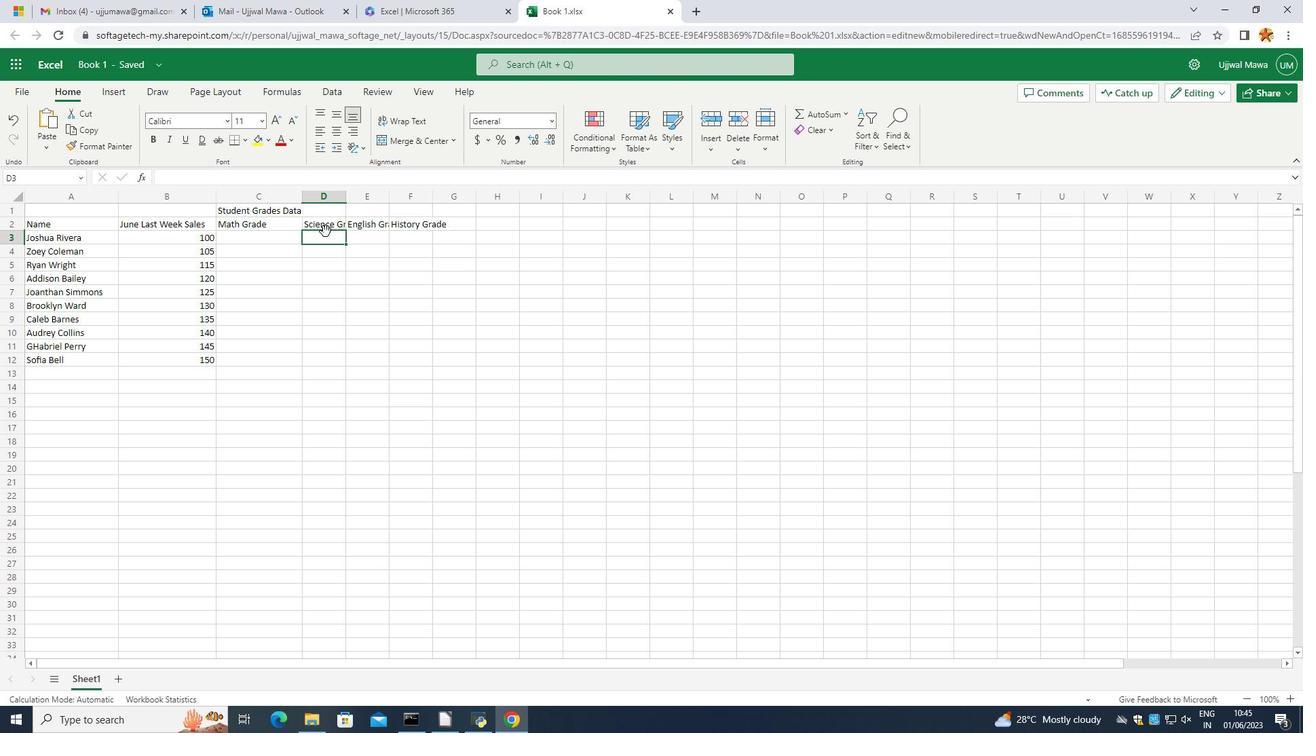 
Action: Mouse pressed left at (334, 217)
Screenshot: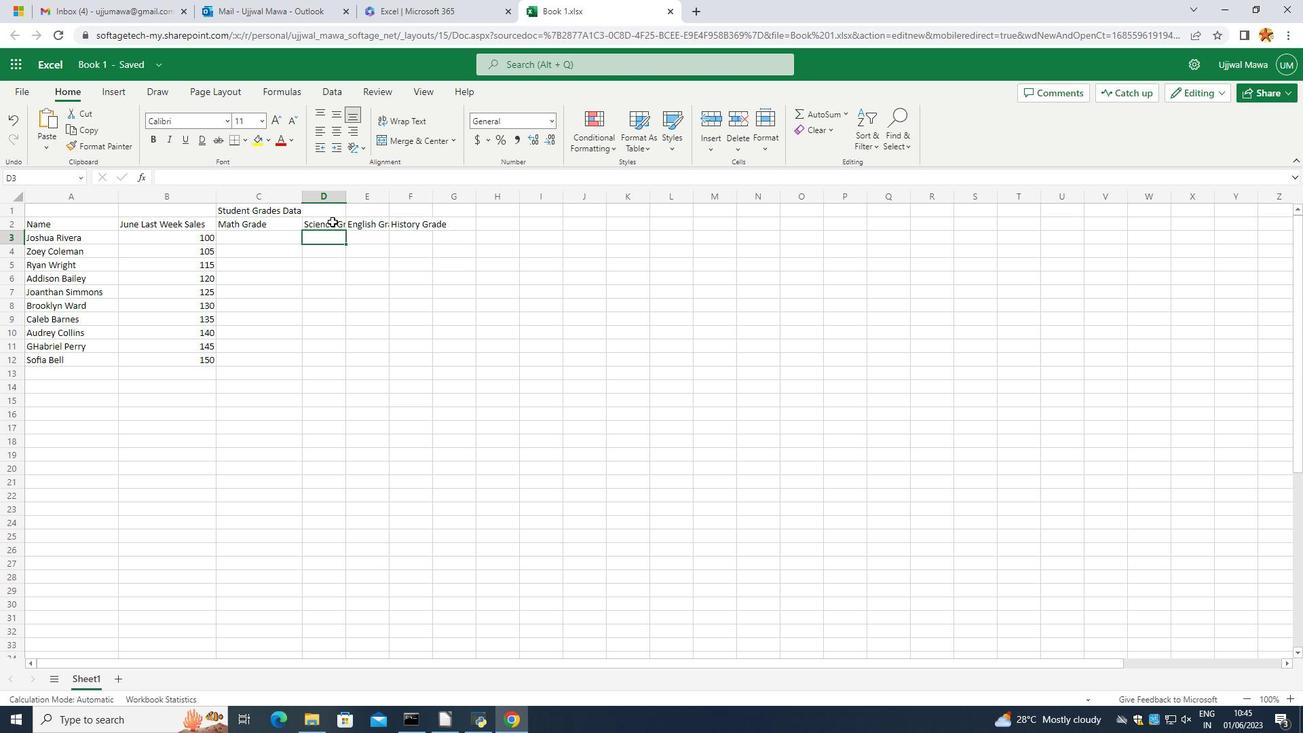 
Action: Mouse moved to (345, 192)
Screenshot: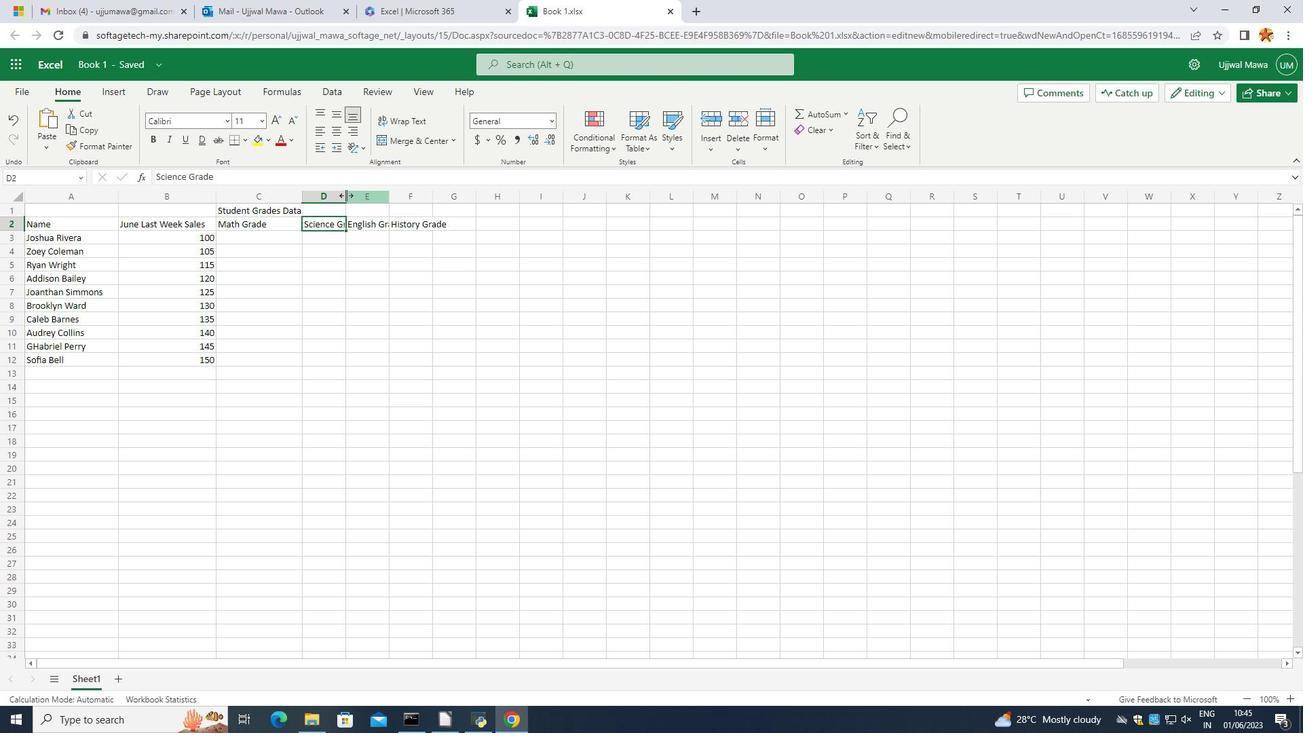 
Action: Mouse pressed left at (345, 192)
Screenshot: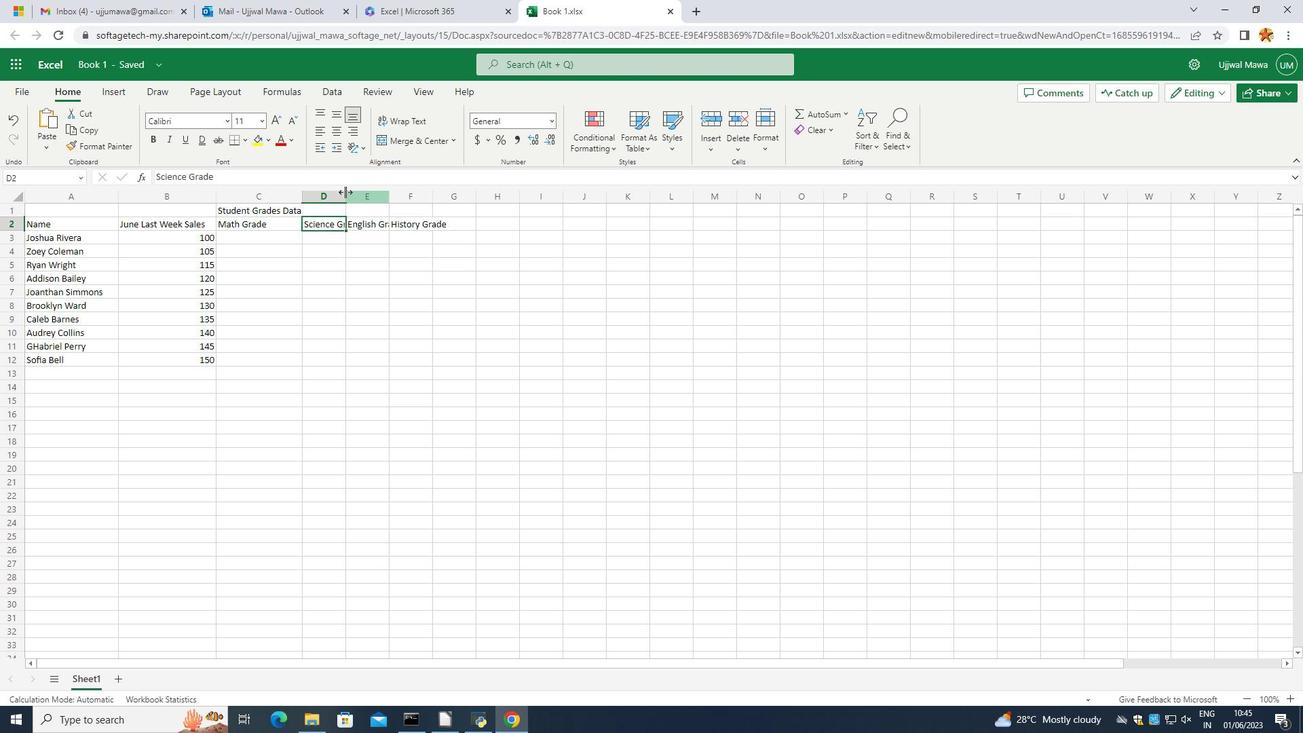 
Action: Mouse moved to (378, 200)
Screenshot: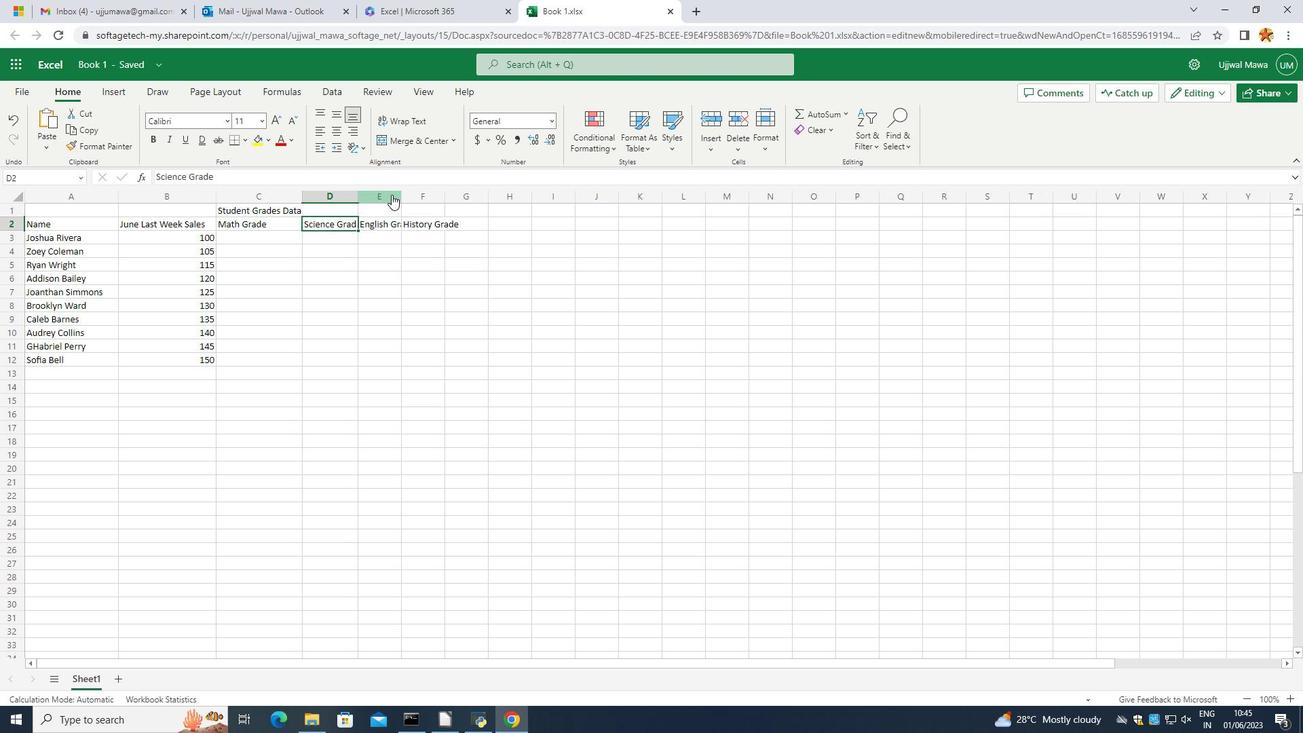 
Action: Mouse pressed left at (378, 200)
Screenshot: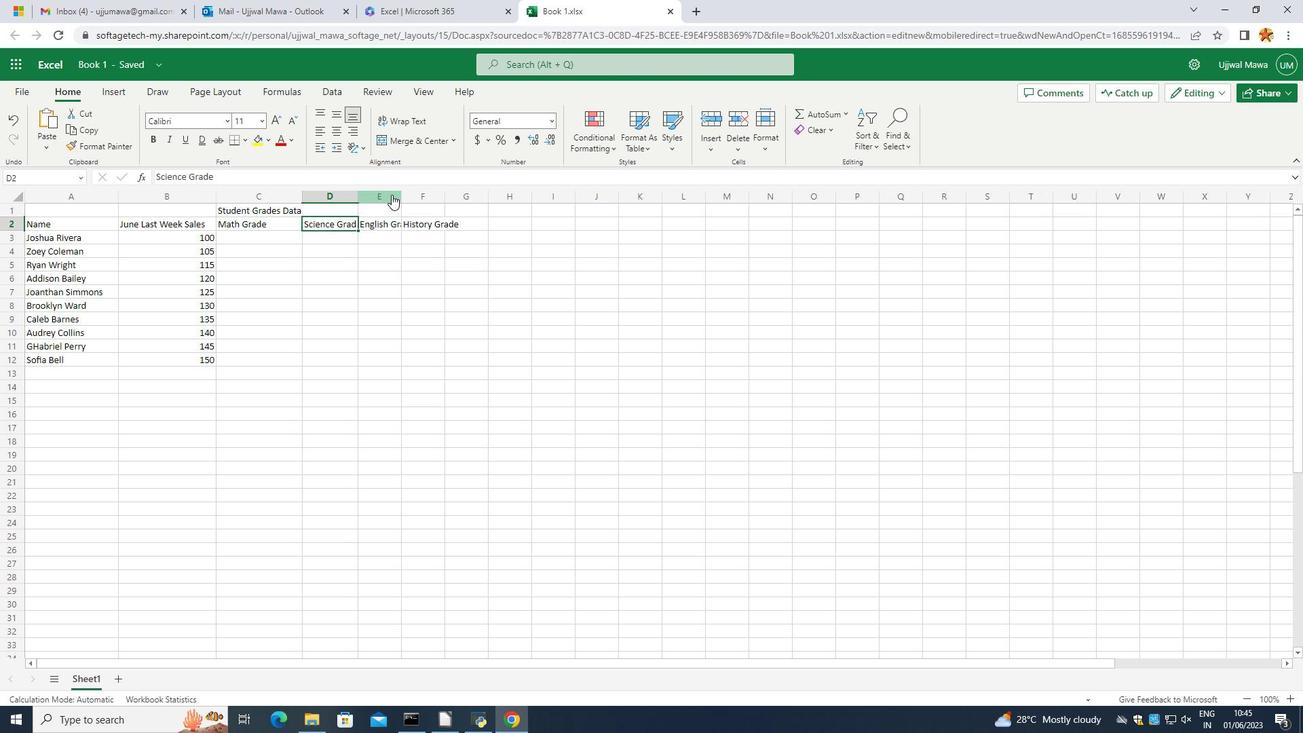 
Action: Mouse moved to (399, 199)
Screenshot: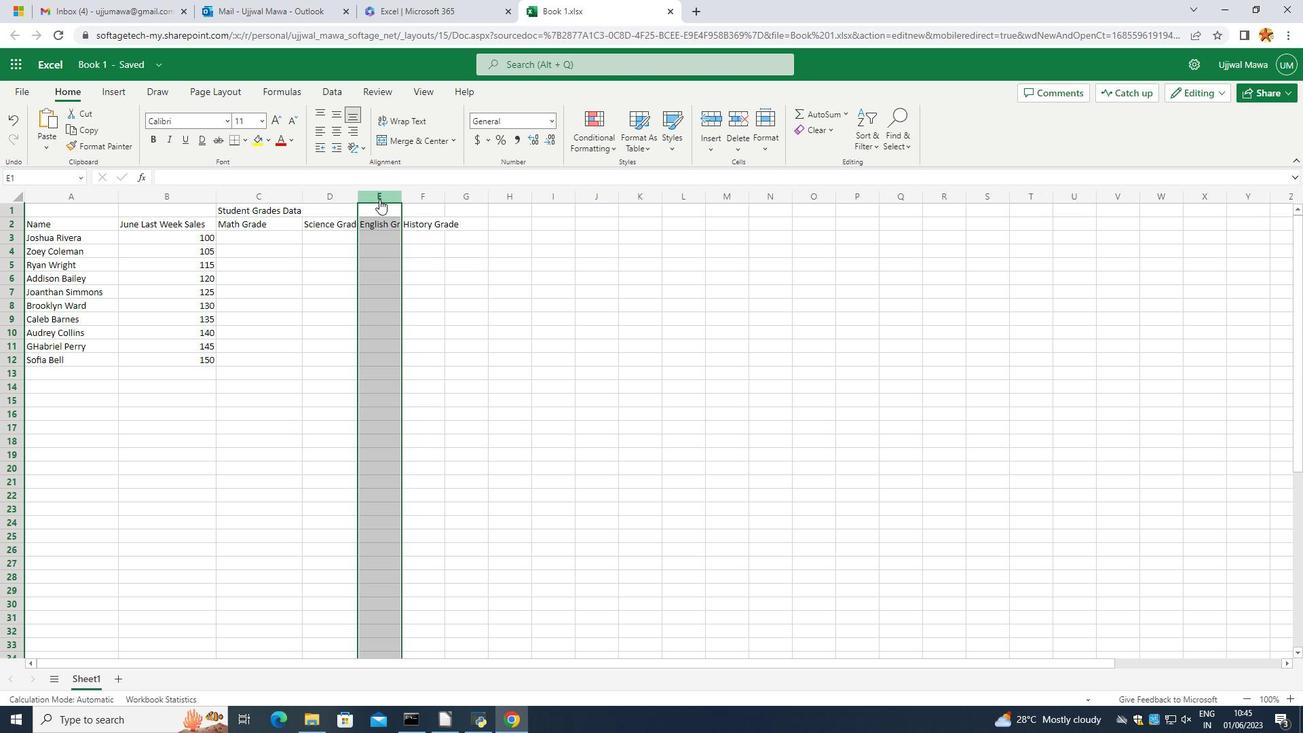 
Action: Mouse pressed left at (399, 199)
Screenshot: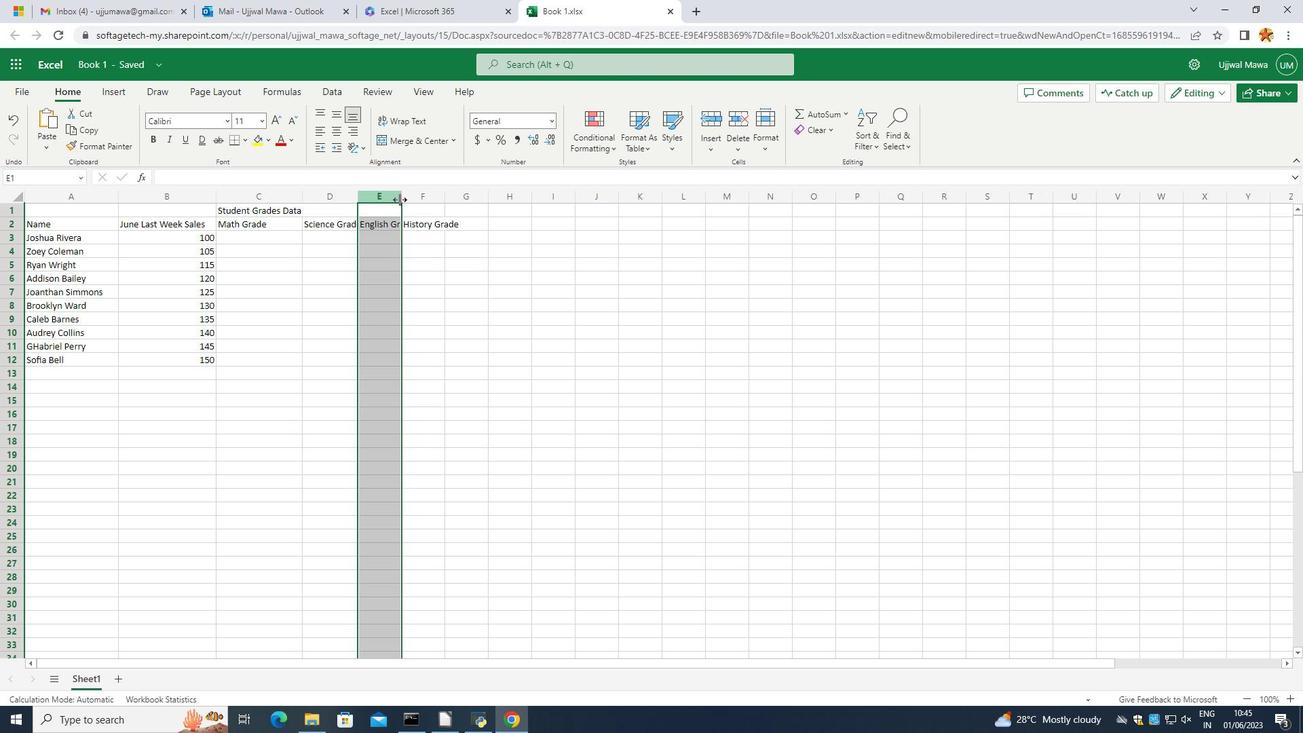 
Action: Mouse moved to (446, 198)
Screenshot: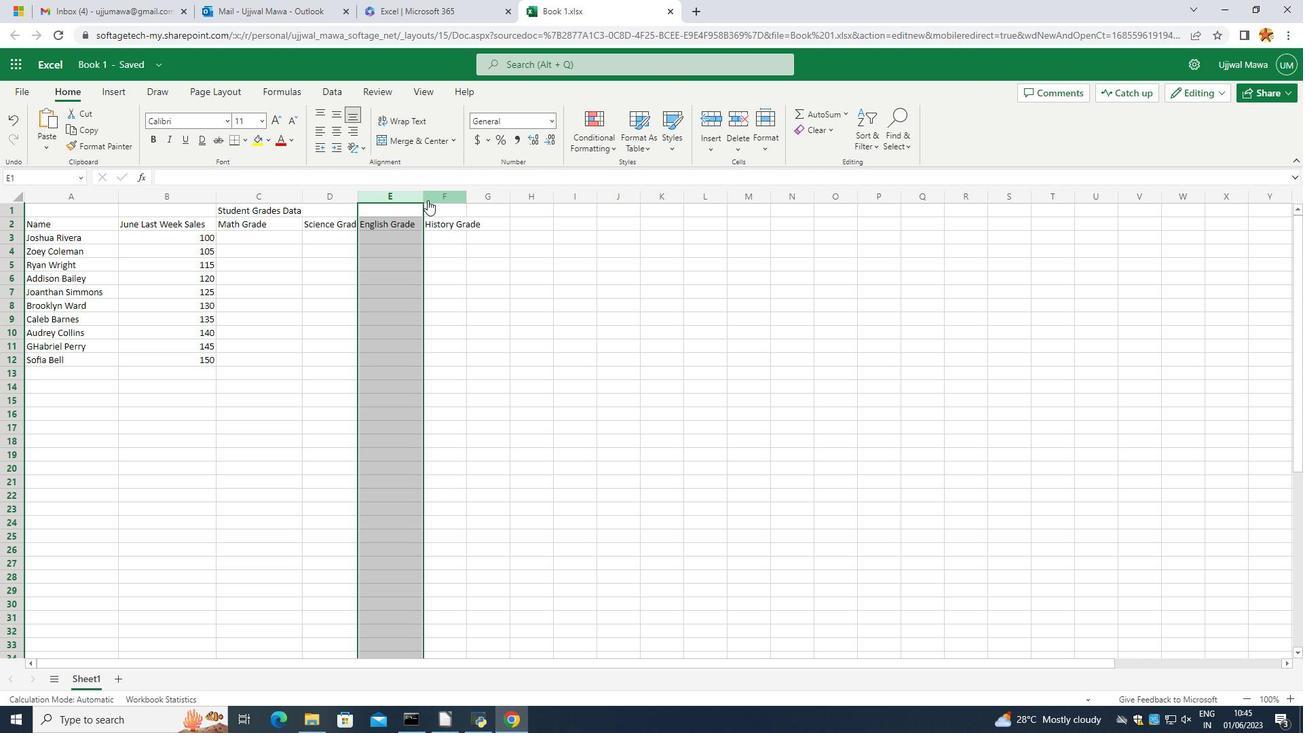 
Action: Mouse pressed left at (446, 198)
Screenshot: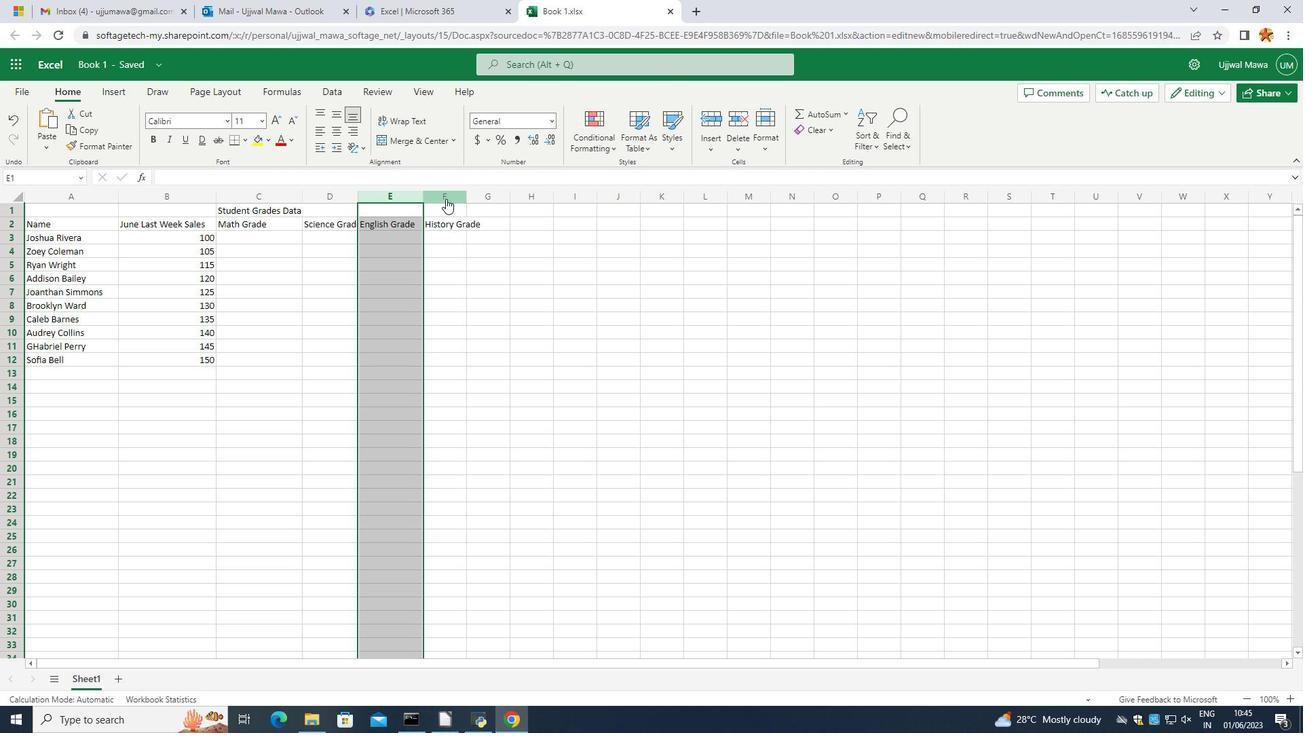 
Action: Mouse moved to (469, 197)
Screenshot: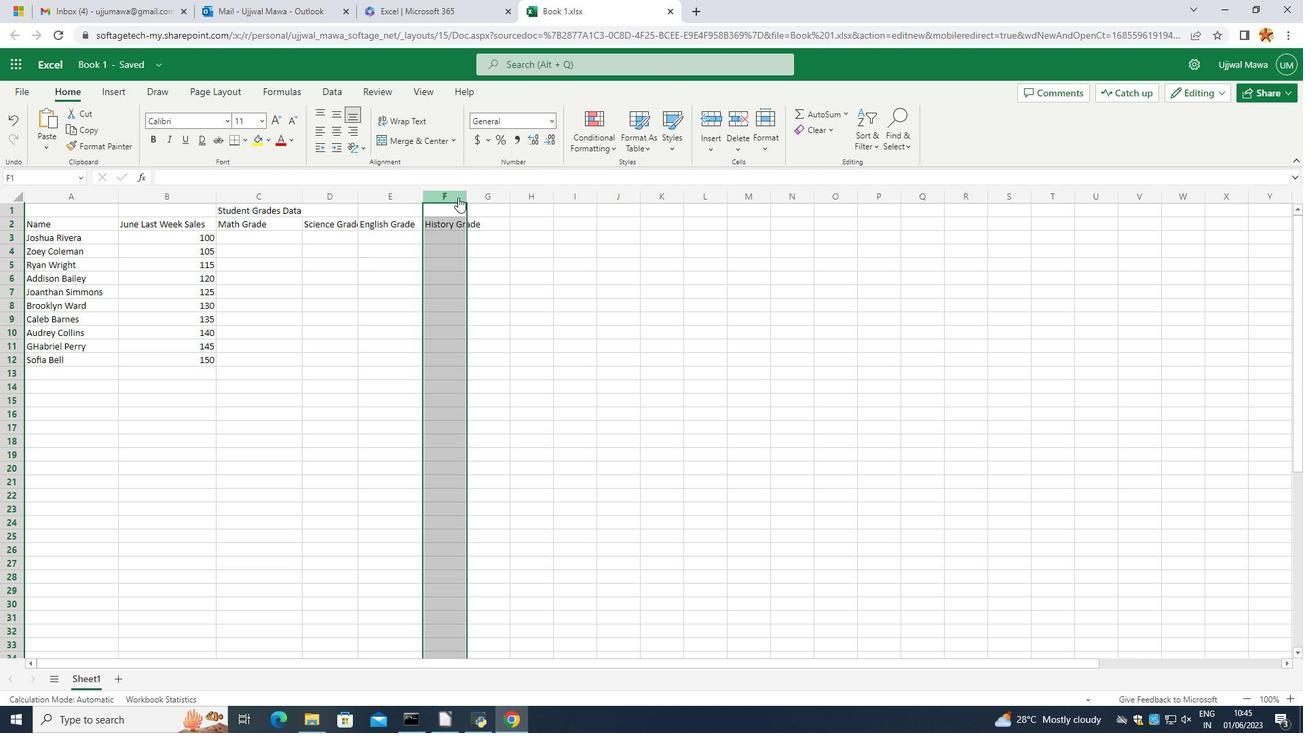 
Action: Mouse pressed left at (469, 197)
Screenshot: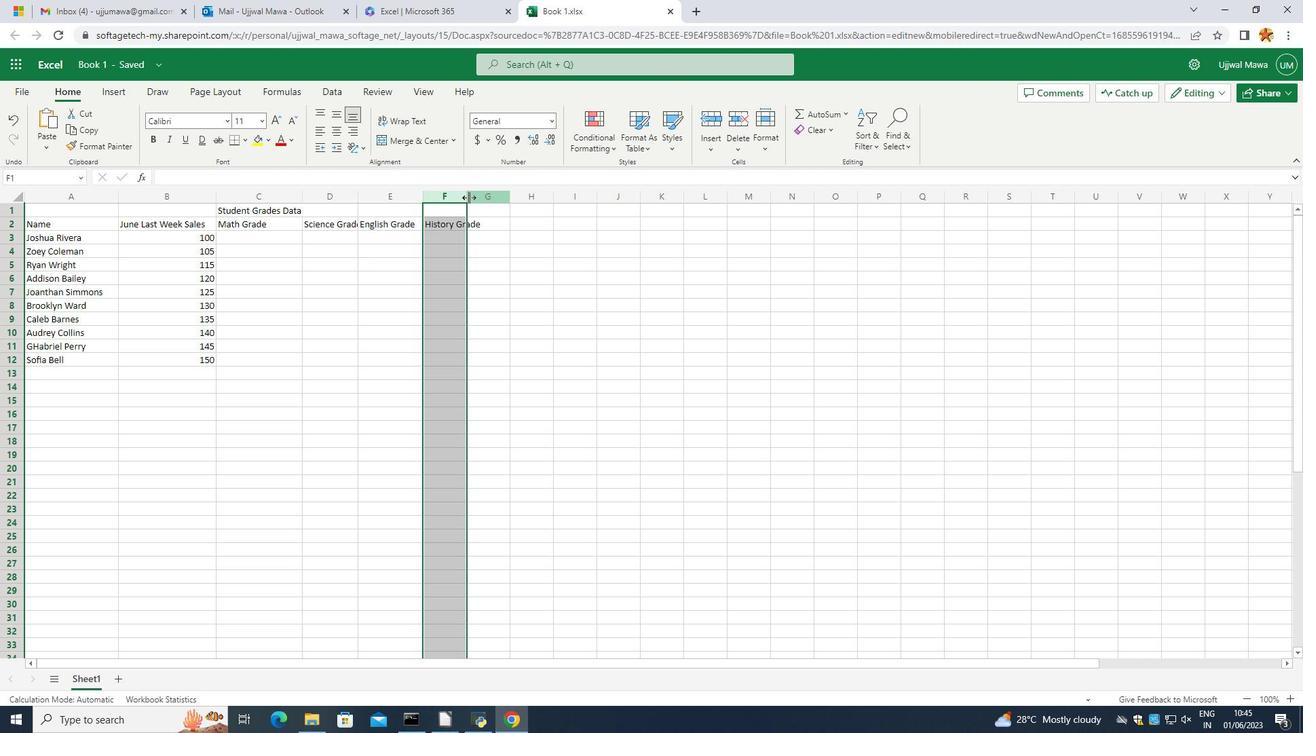 
Action: Mouse moved to (354, 212)
Screenshot: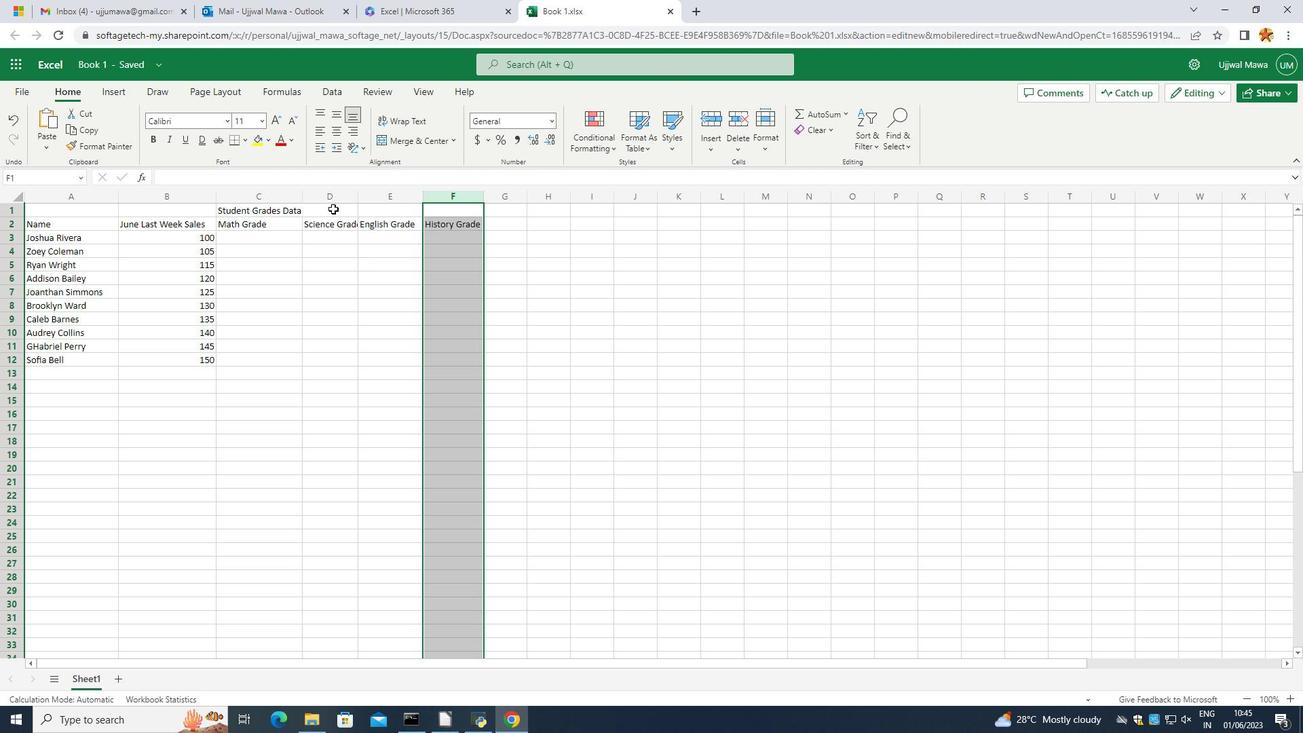 
Action: Mouse pressed left at (354, 212)
Screenshot: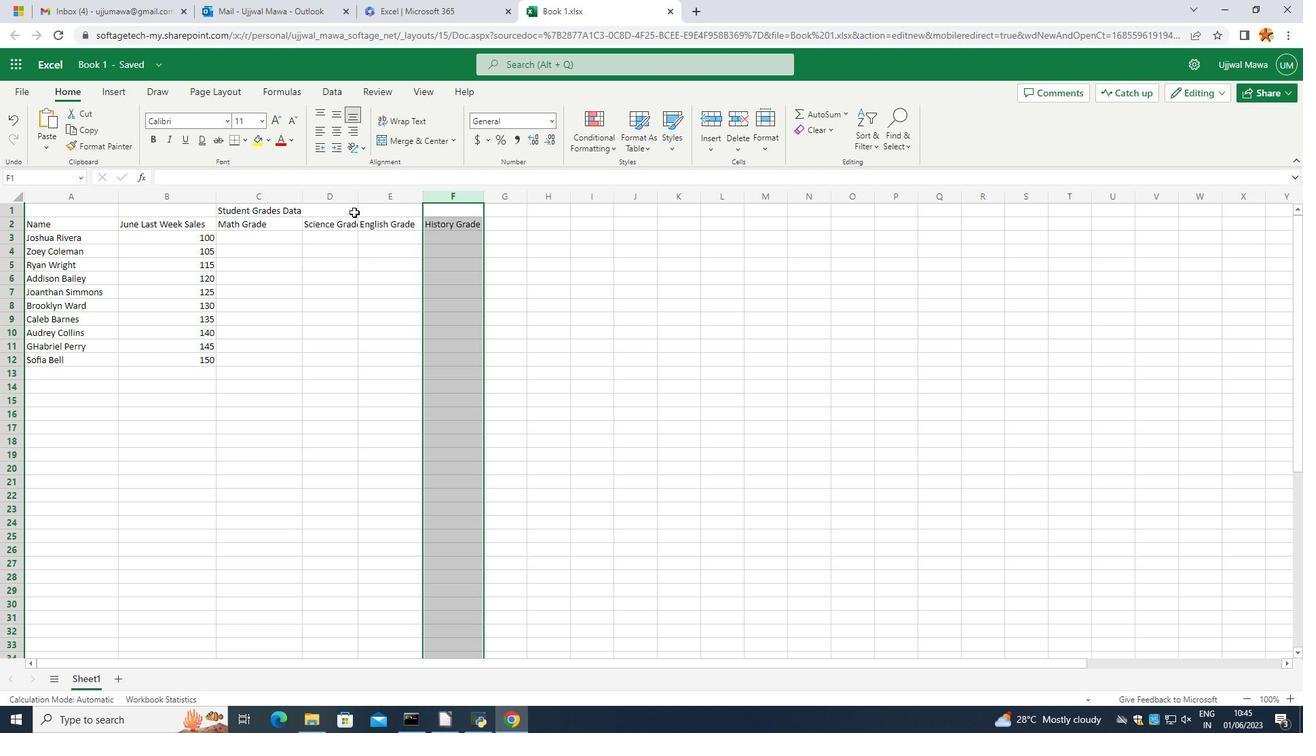 
Action: Mouse moved to (357, 203)
Screenshot: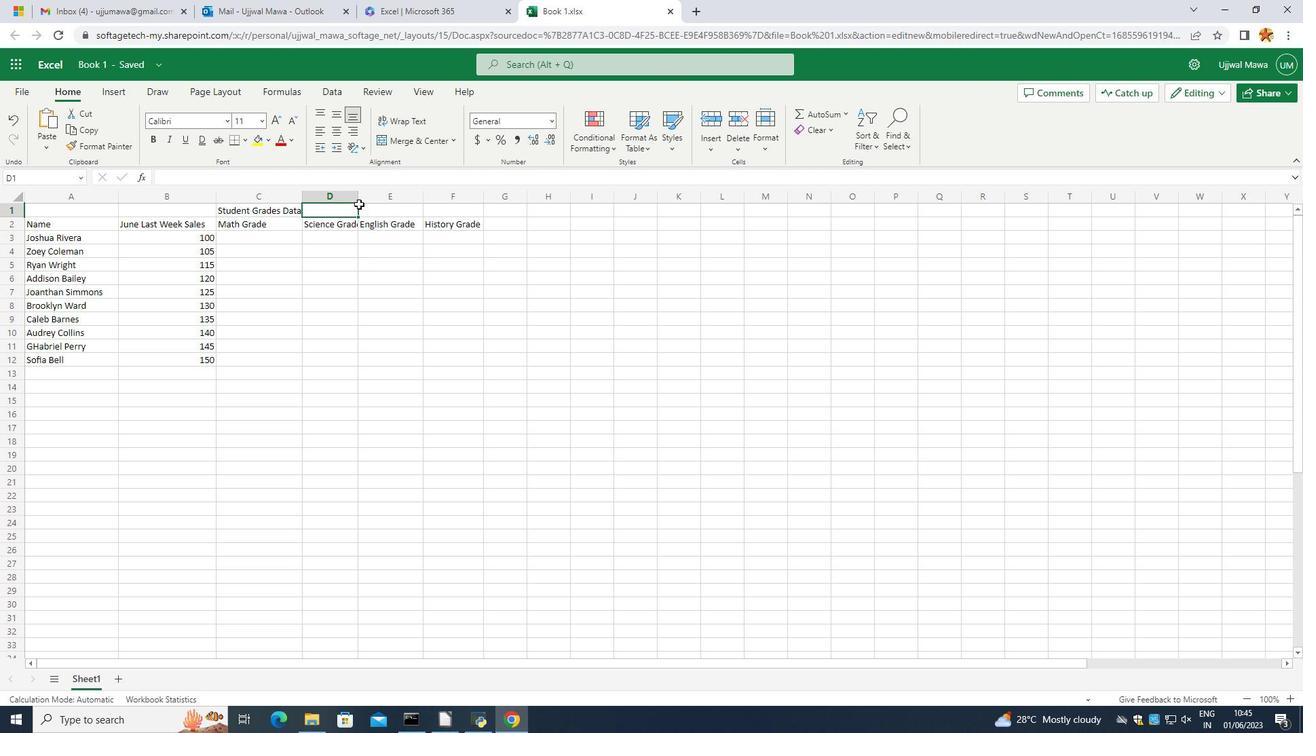 
Action: Mouse pressed left at (357, 203)
Screenshot: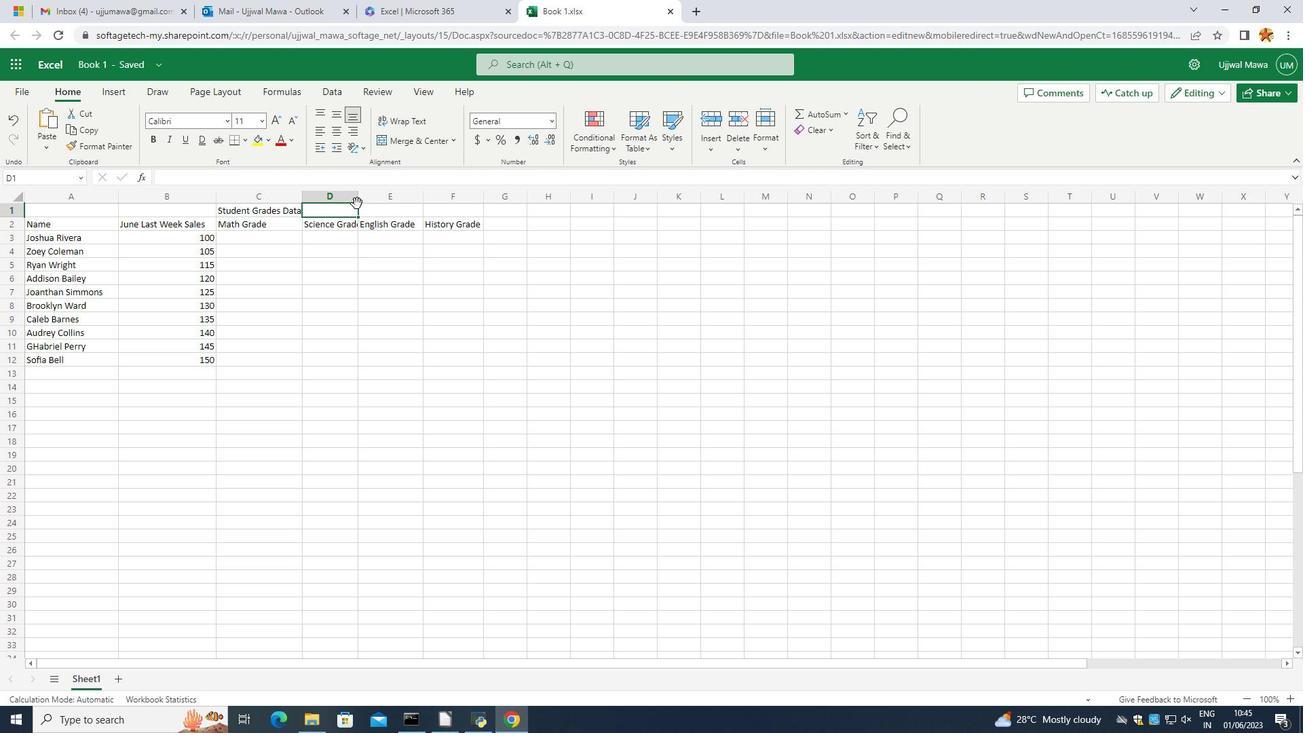 
Action: Mouse moved to (357, 198)
Screenshot: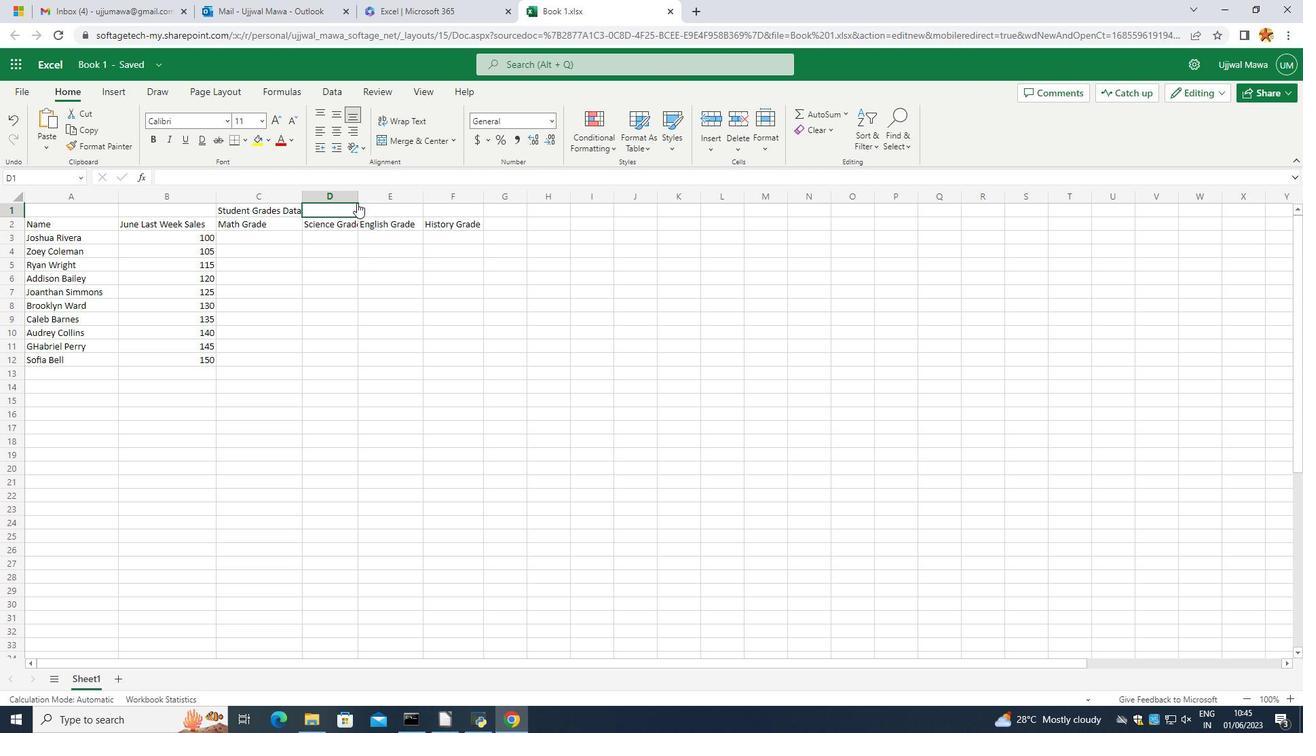 
Action: Mouse pressed left at (357, 198)
Screenshot: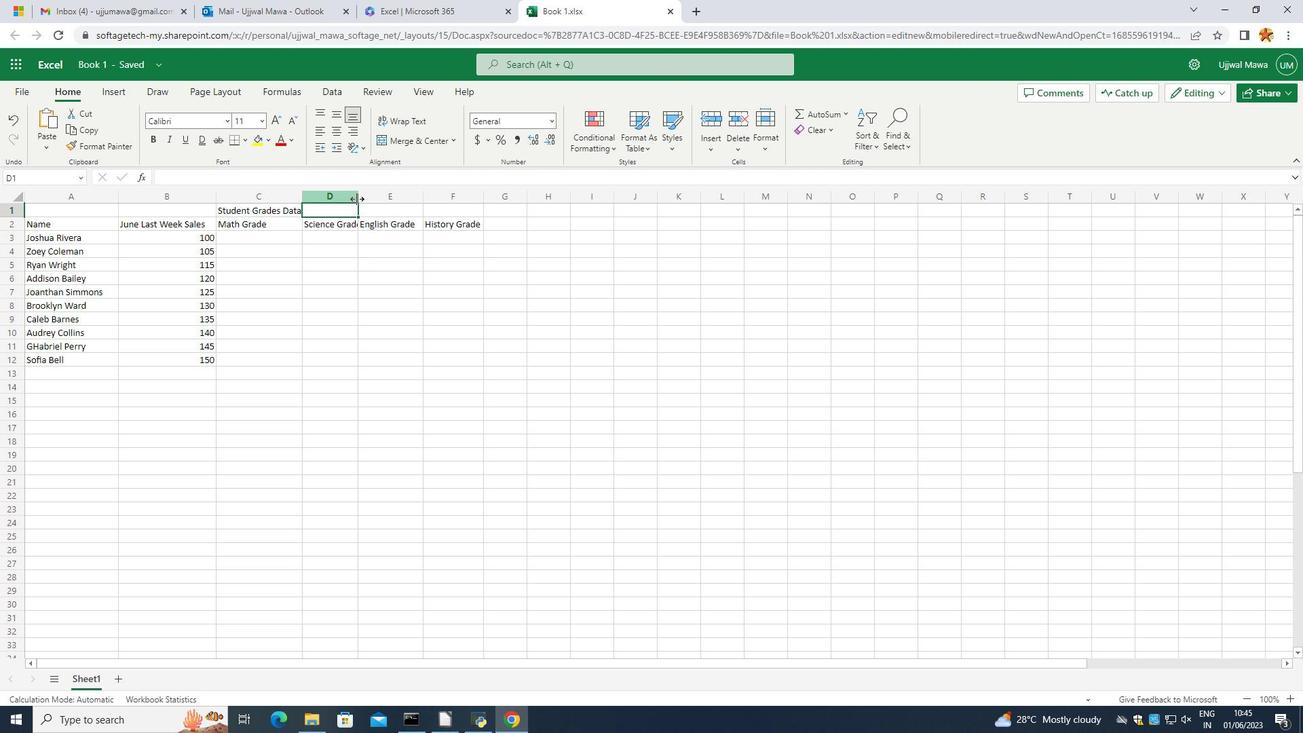 
Action: Mouse moved to (335, 239)
Screenshot: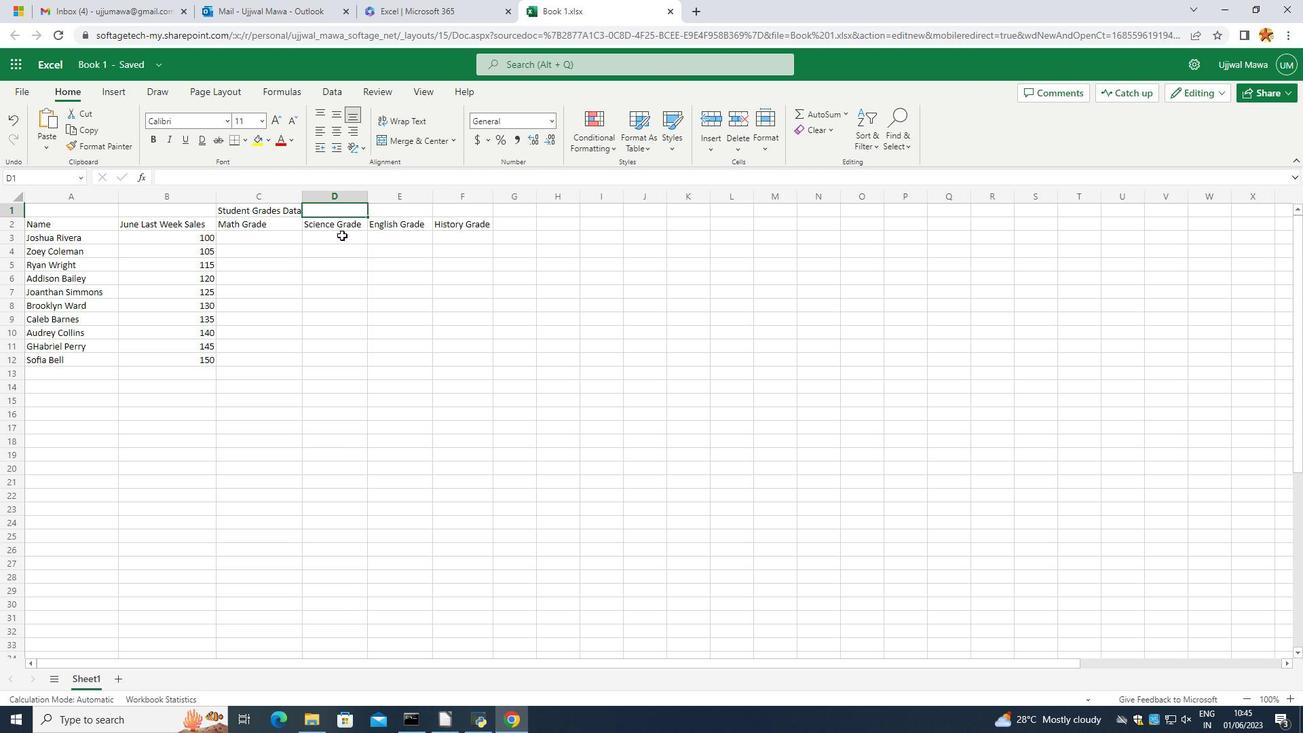 
Action: Mouse pressed left at (335, 239)
Screenshot: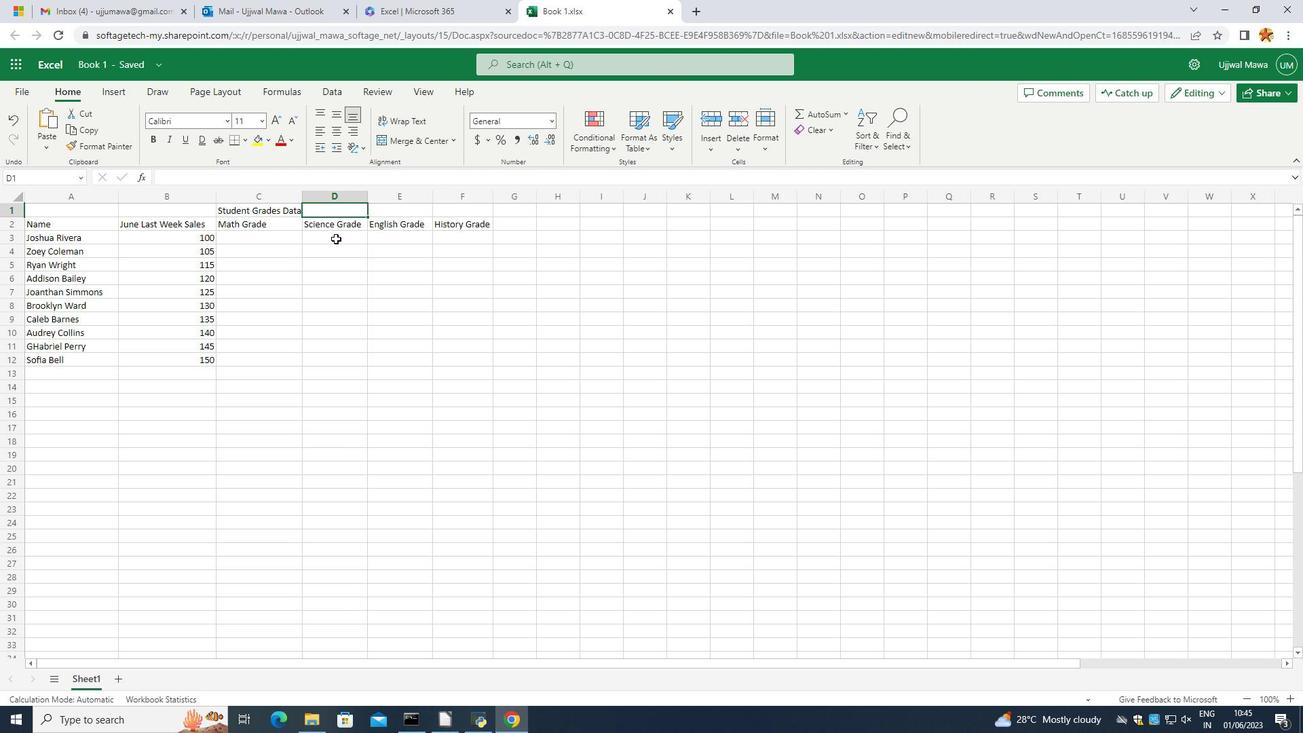 
Action: Mouse pressed left at (335, 239)
Screenshot: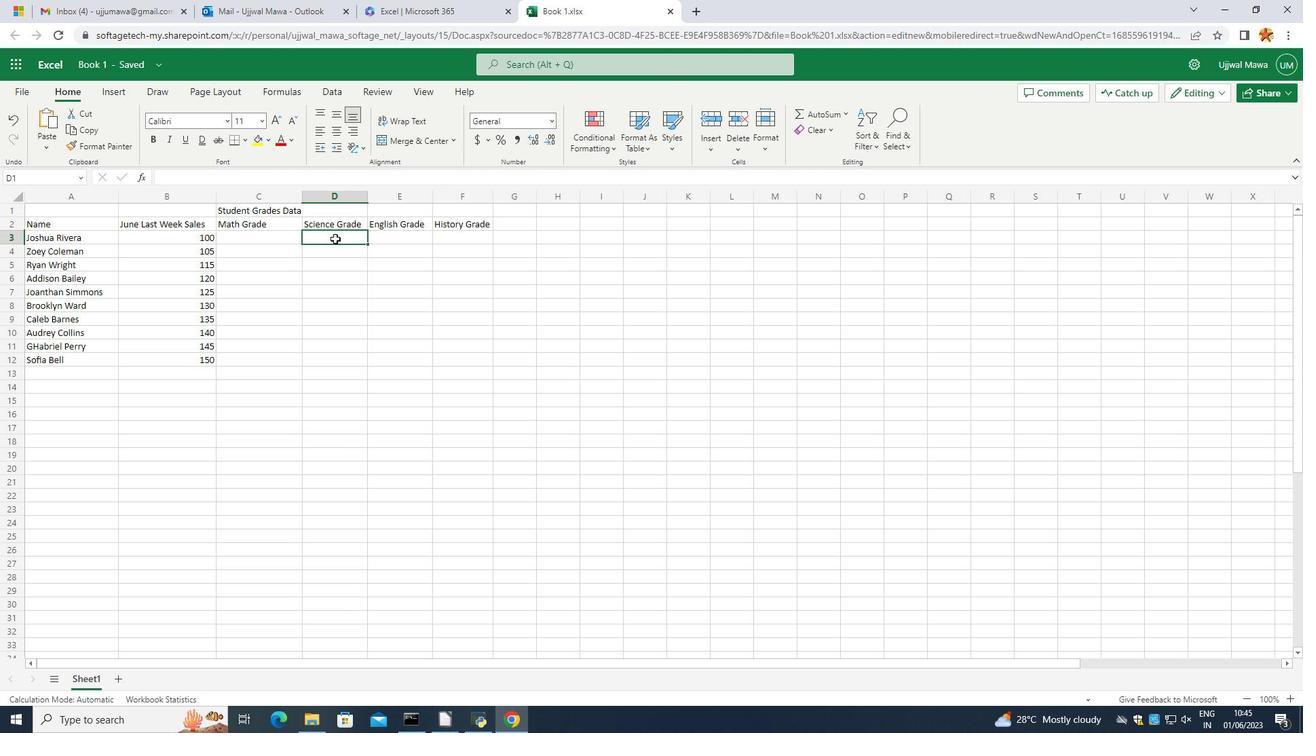 
Action: Mouse moved to (234, 236)
Screenshot: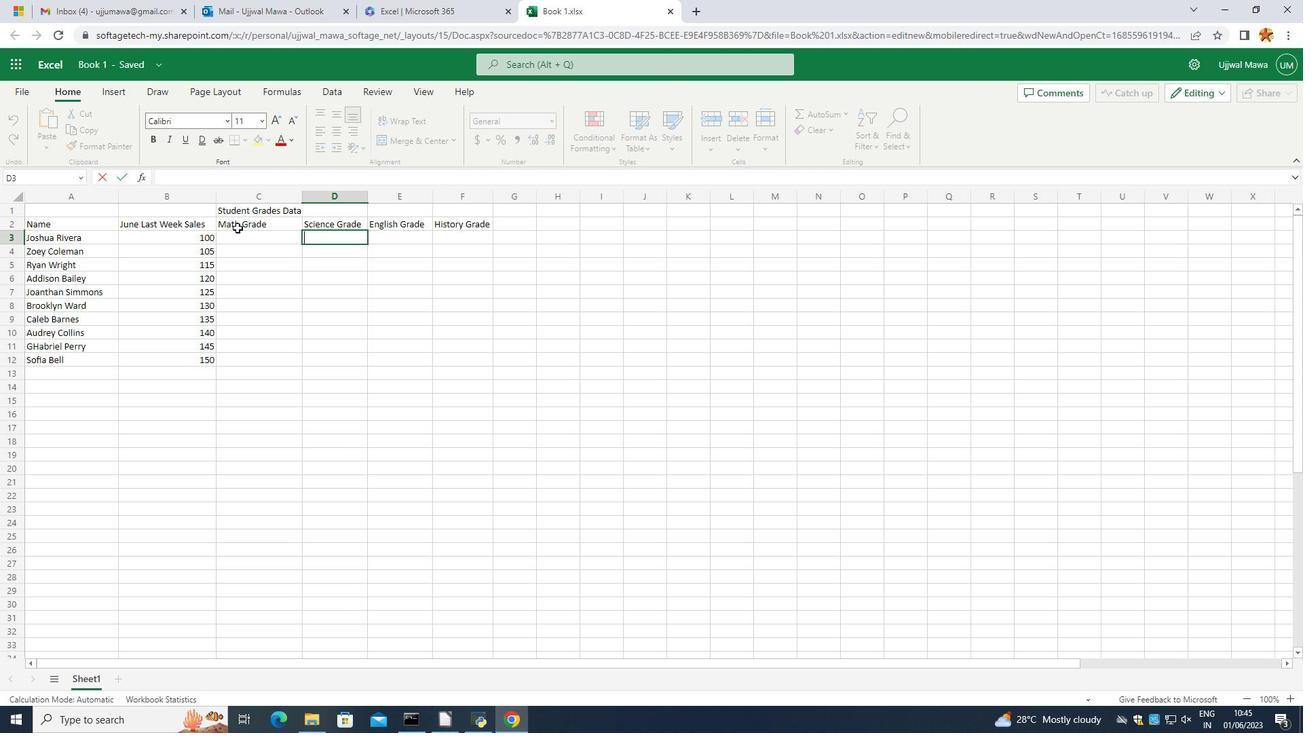 
Action: Mouse pressed left at (234, 236)
Screenshot: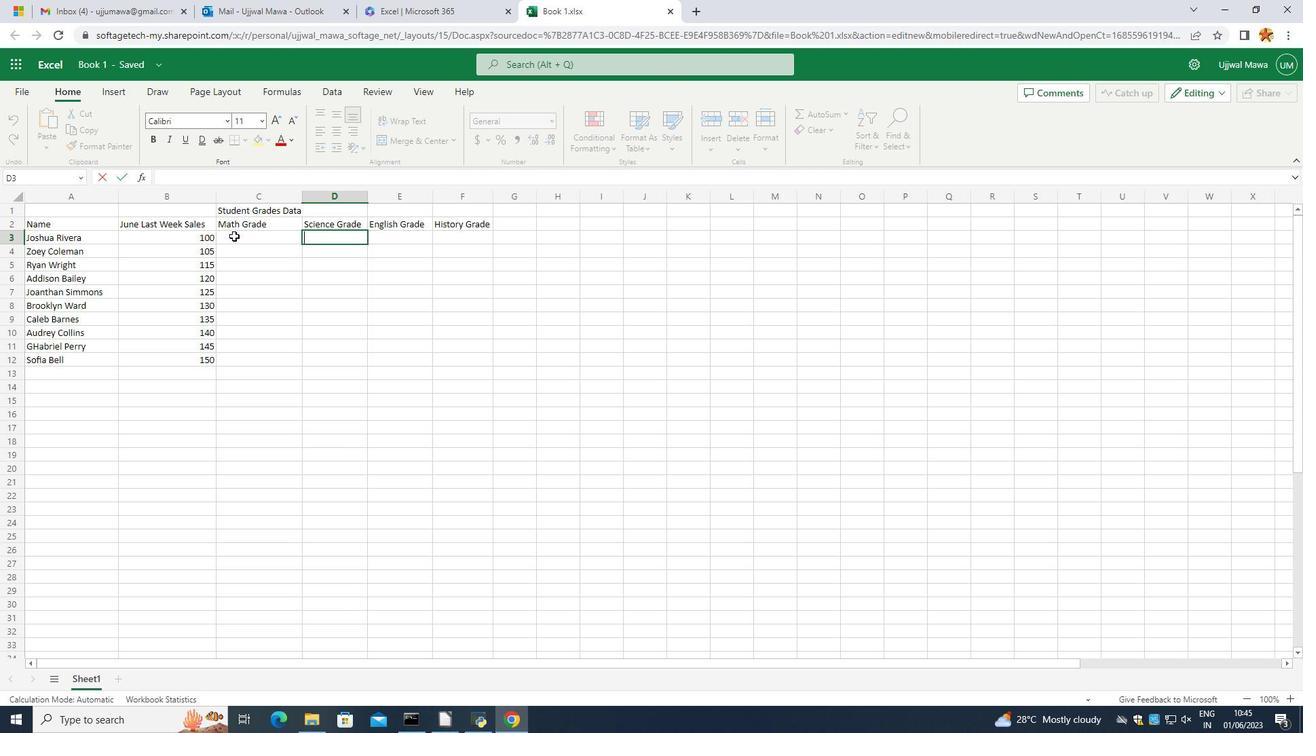 
Action: Mouse pressed left at (234, 236)
Screenshot: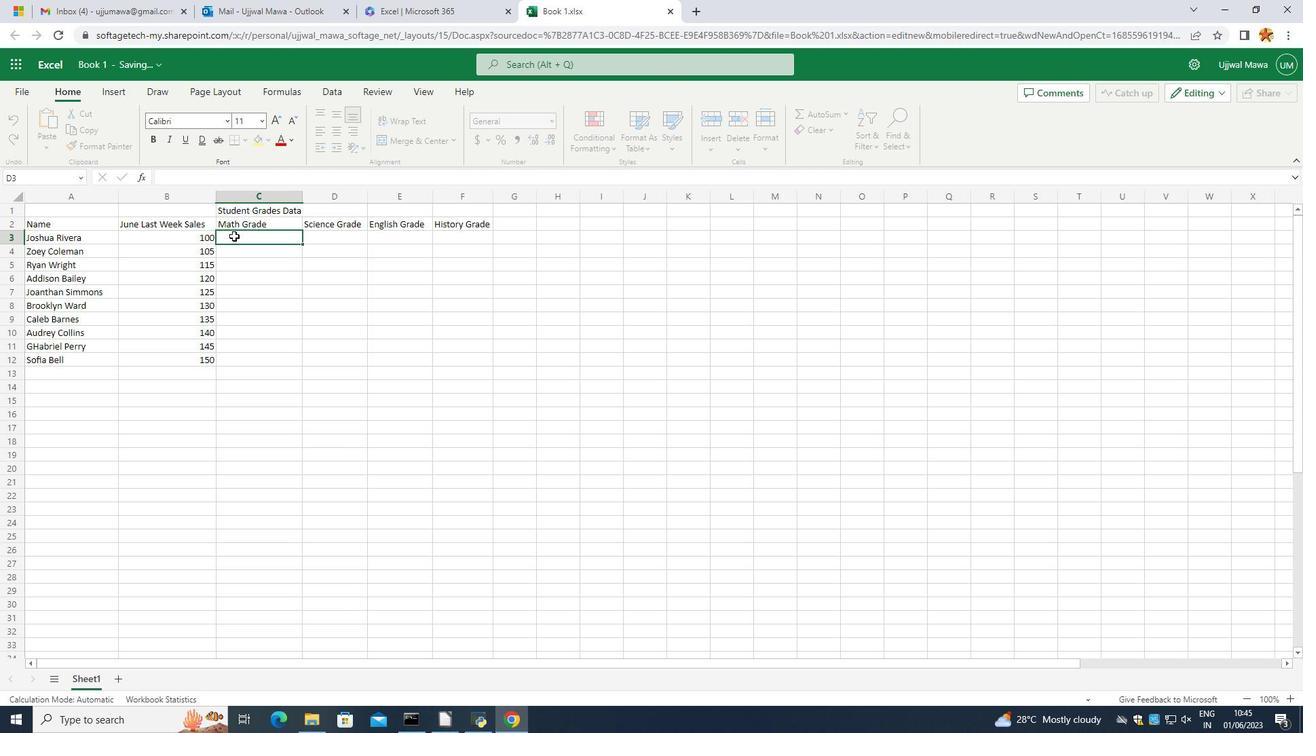 
Action: Mouse moved to (231, 220)
Screenshot: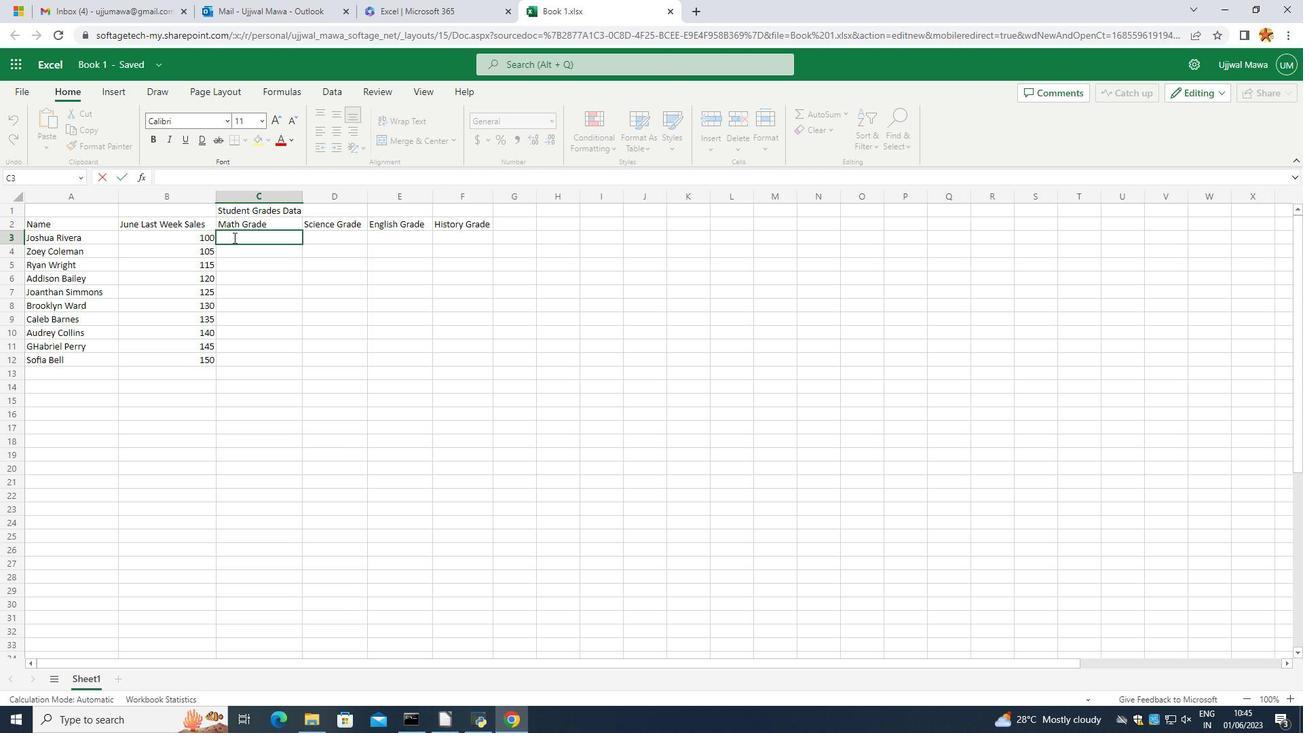 
Action: Key pressed 90<Key.enter>96<Key.backspace>5<Key.enter>80<Key.enter>92<Key.enter>85<Key.enter>88<Key.enter>90<Key.enter>78<Key.enter>92<Key.enter>85<Key.enter>
Screenshot: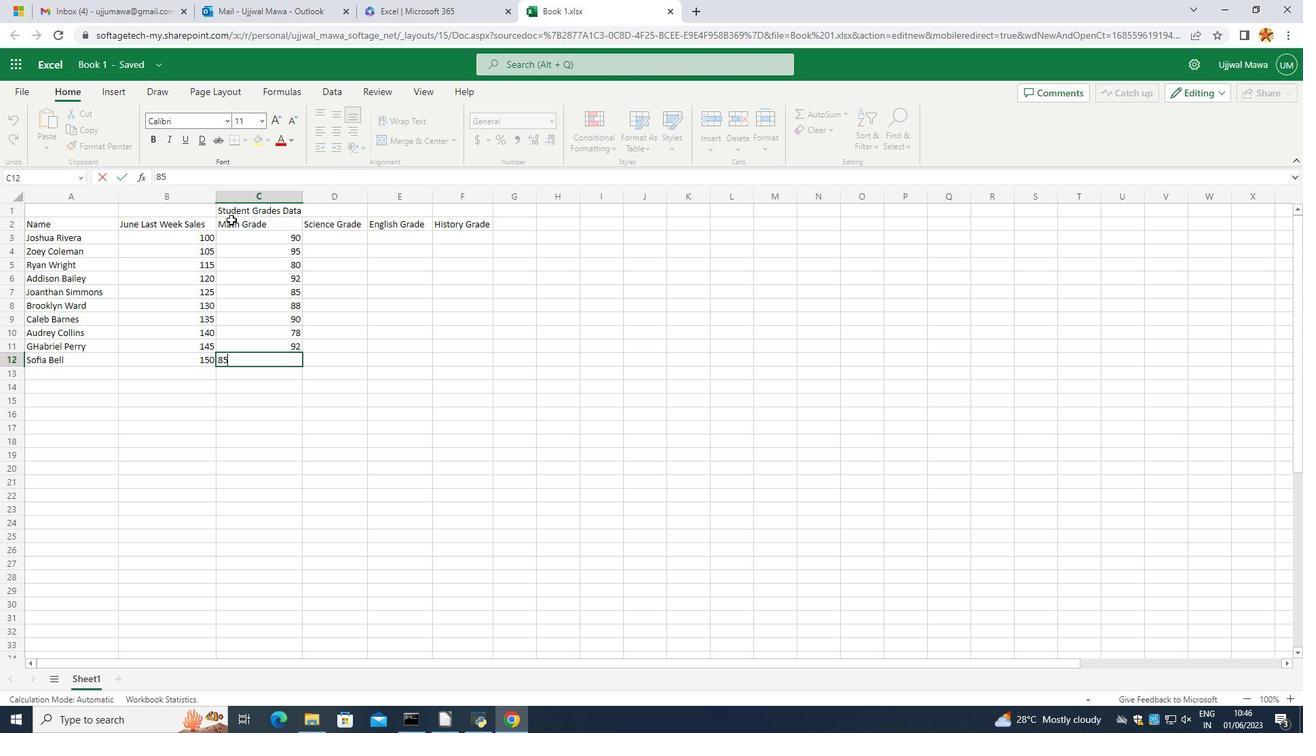
Action: Mouse moved to (337, 232)
Screenshot: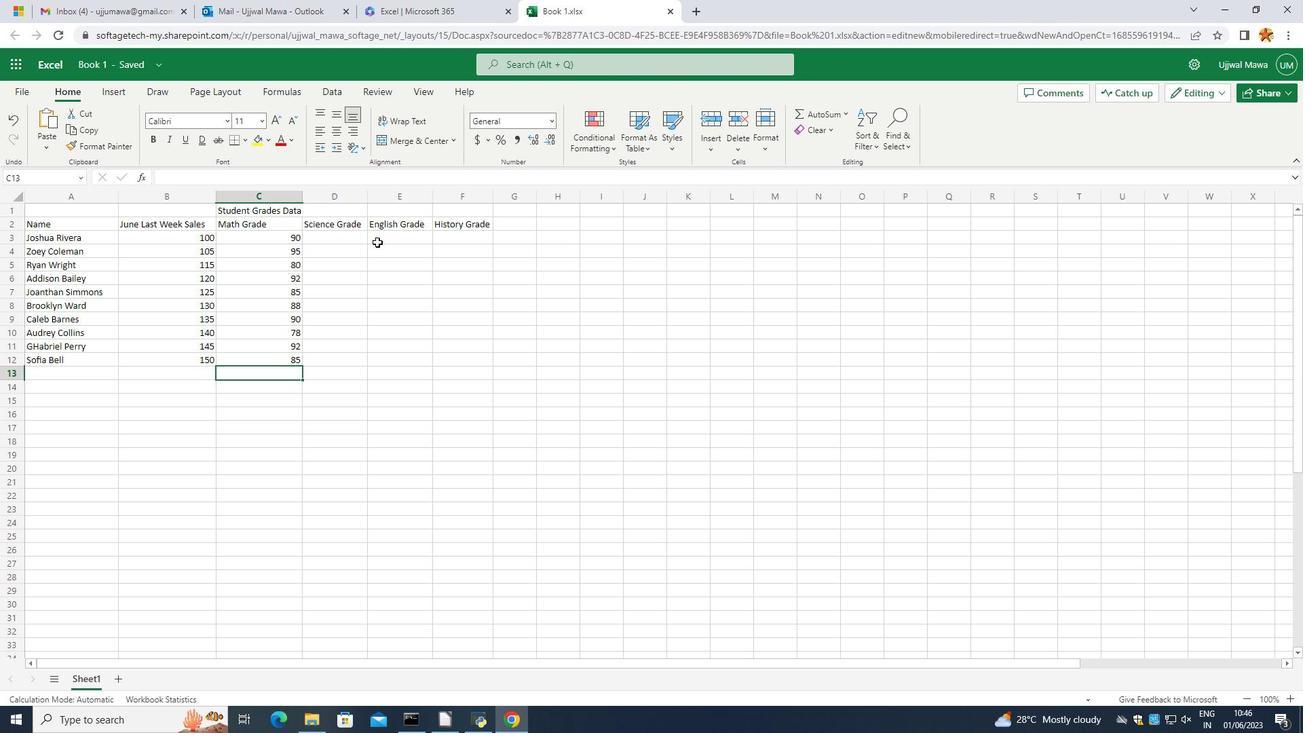 
Action: Mouse pressed left at (337, 232)
Screenshot: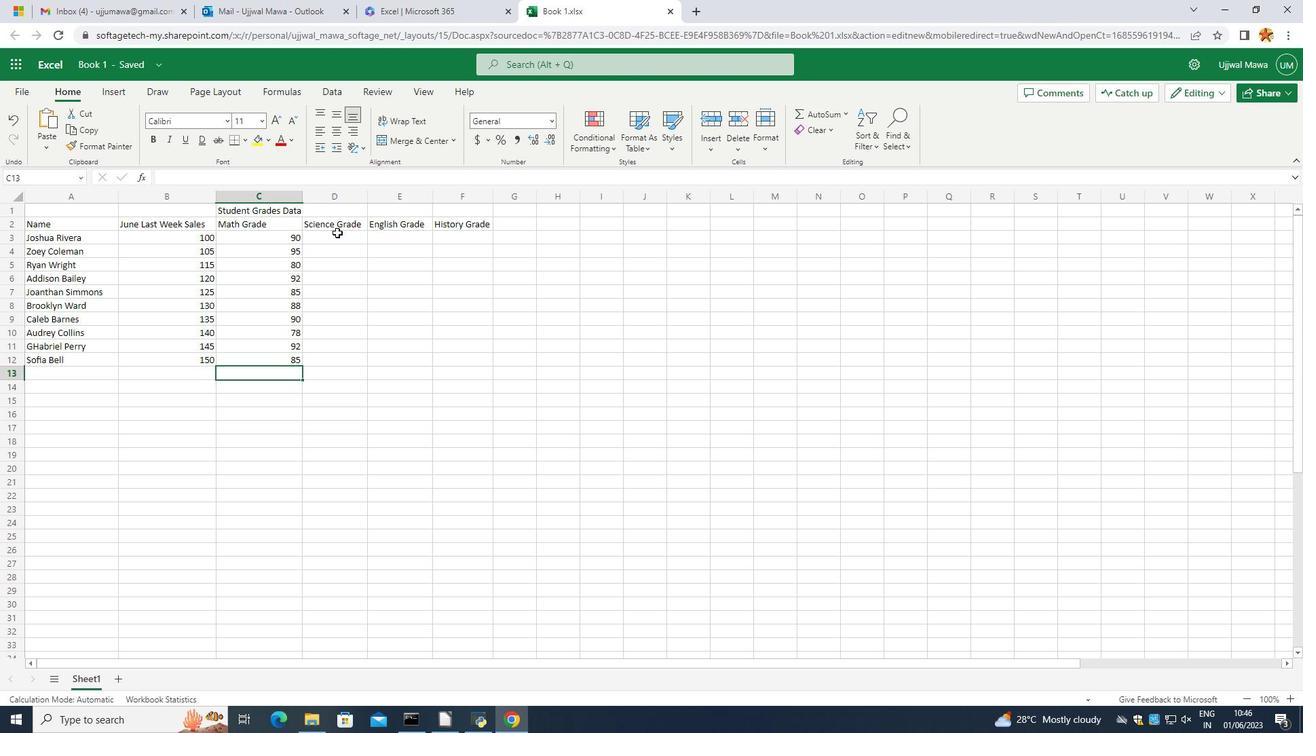
Action: Key pressed 8
Screenshot: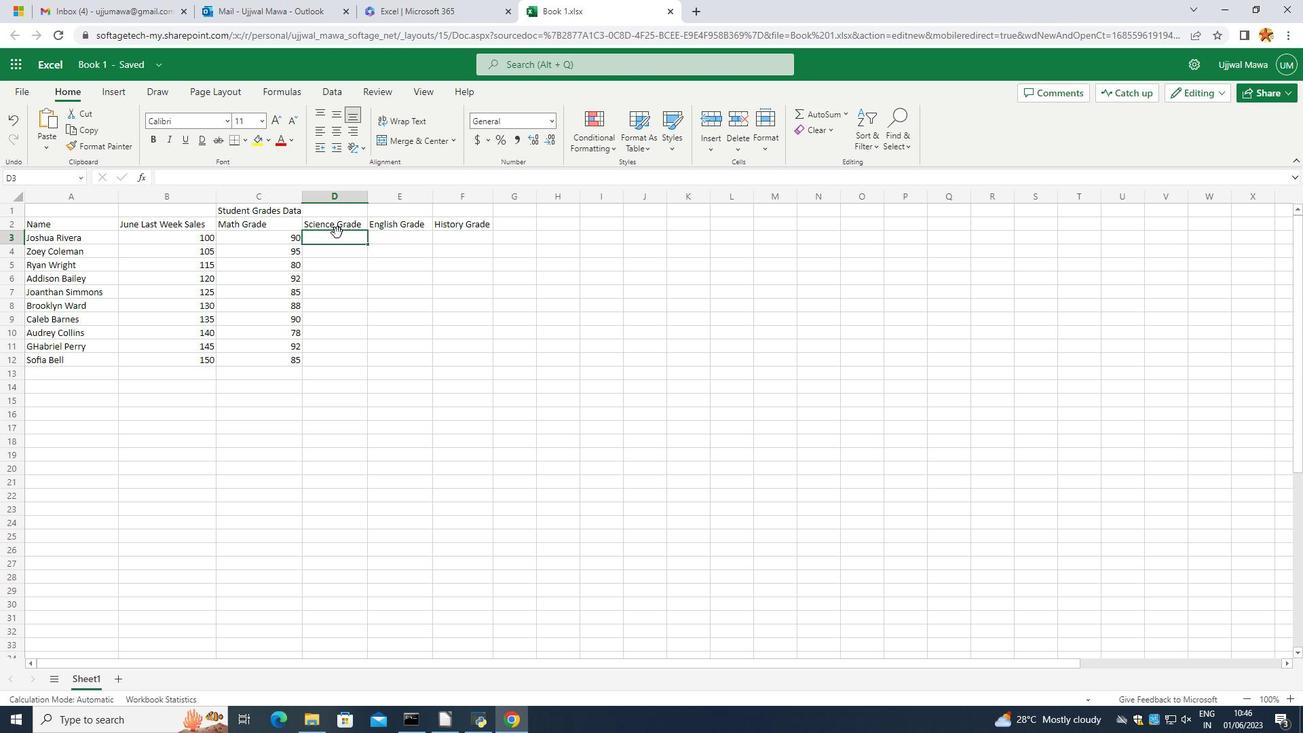 
Action: Mouse moved to (336, 233)
Screenshot: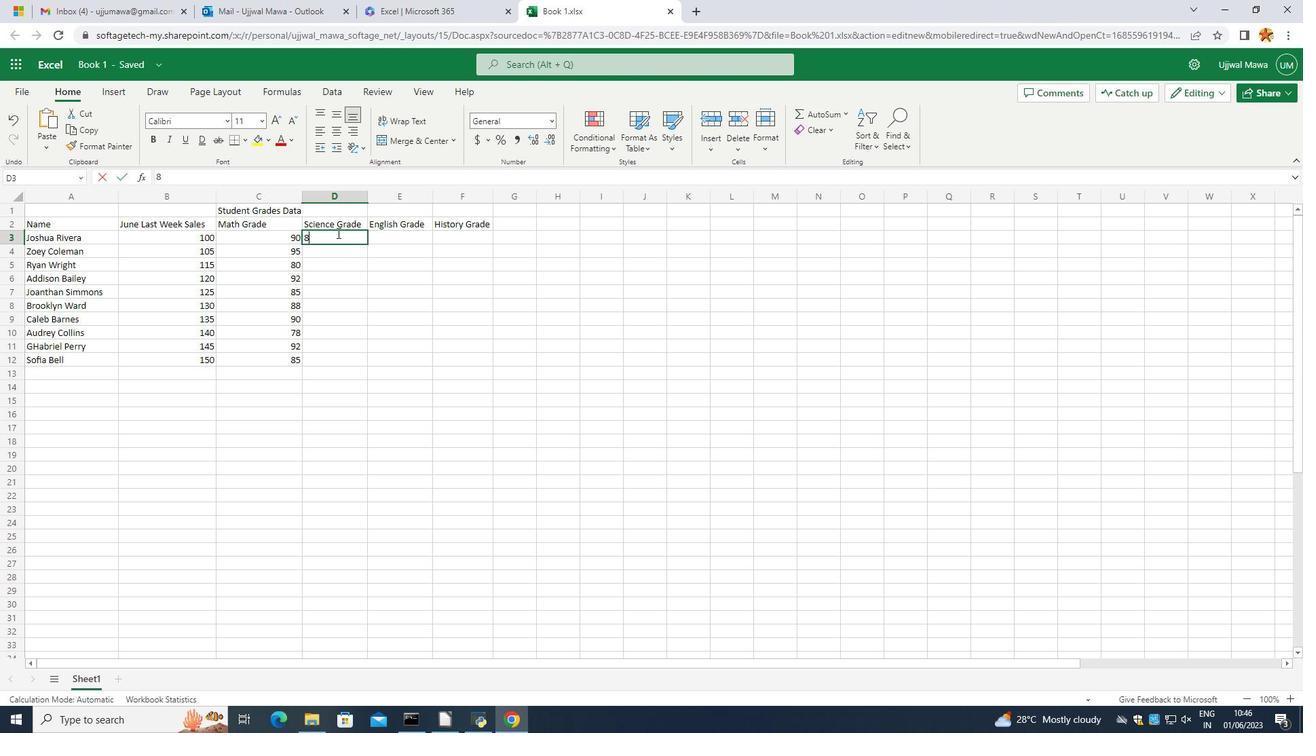 
Action: Key pressed 6
Screenshot: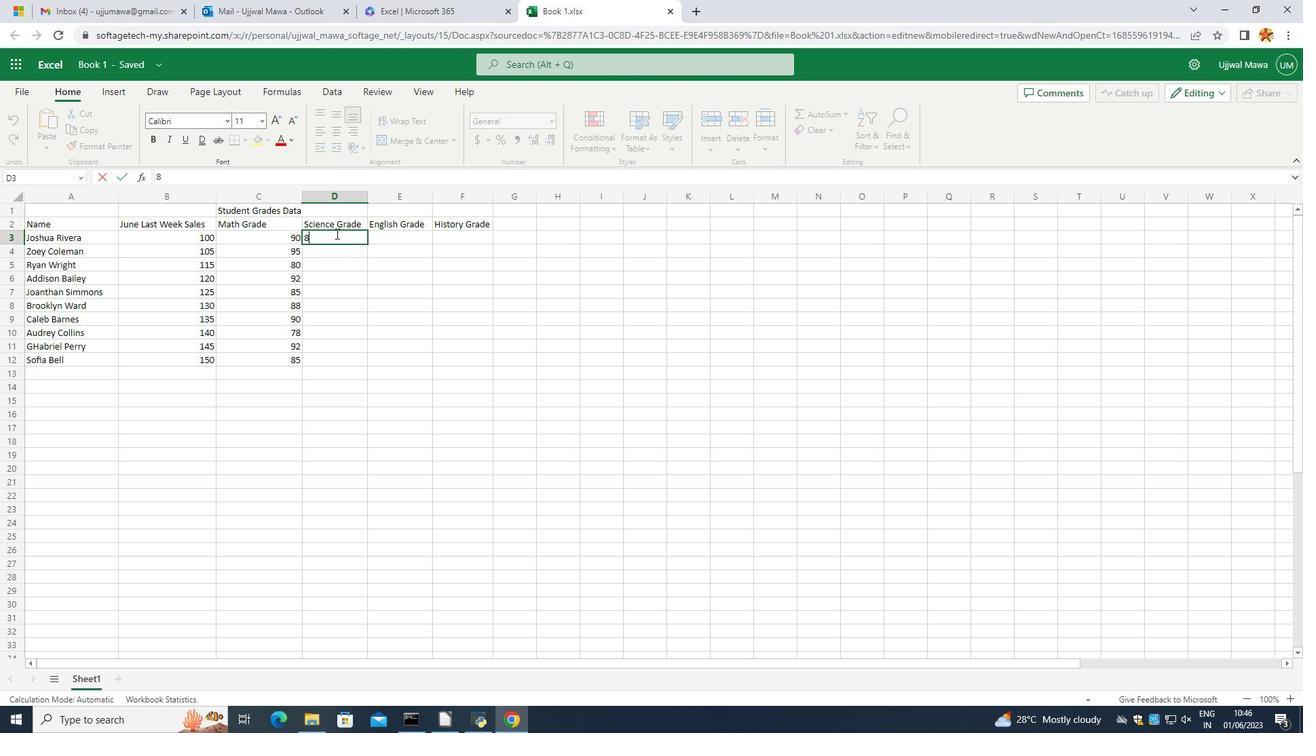 
Action: Mouse moved to (334, 234)
Screenshot: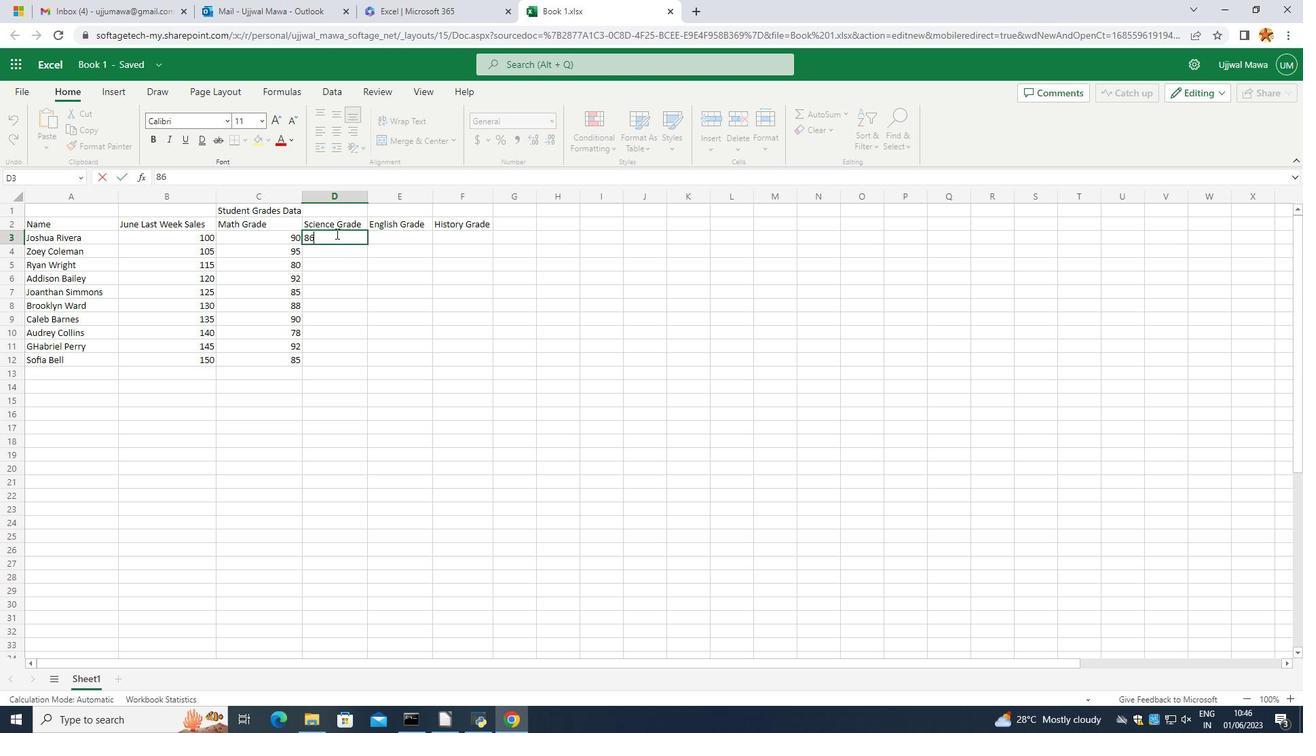 
Action: Key pressed <Key.backspace>
Screenshot: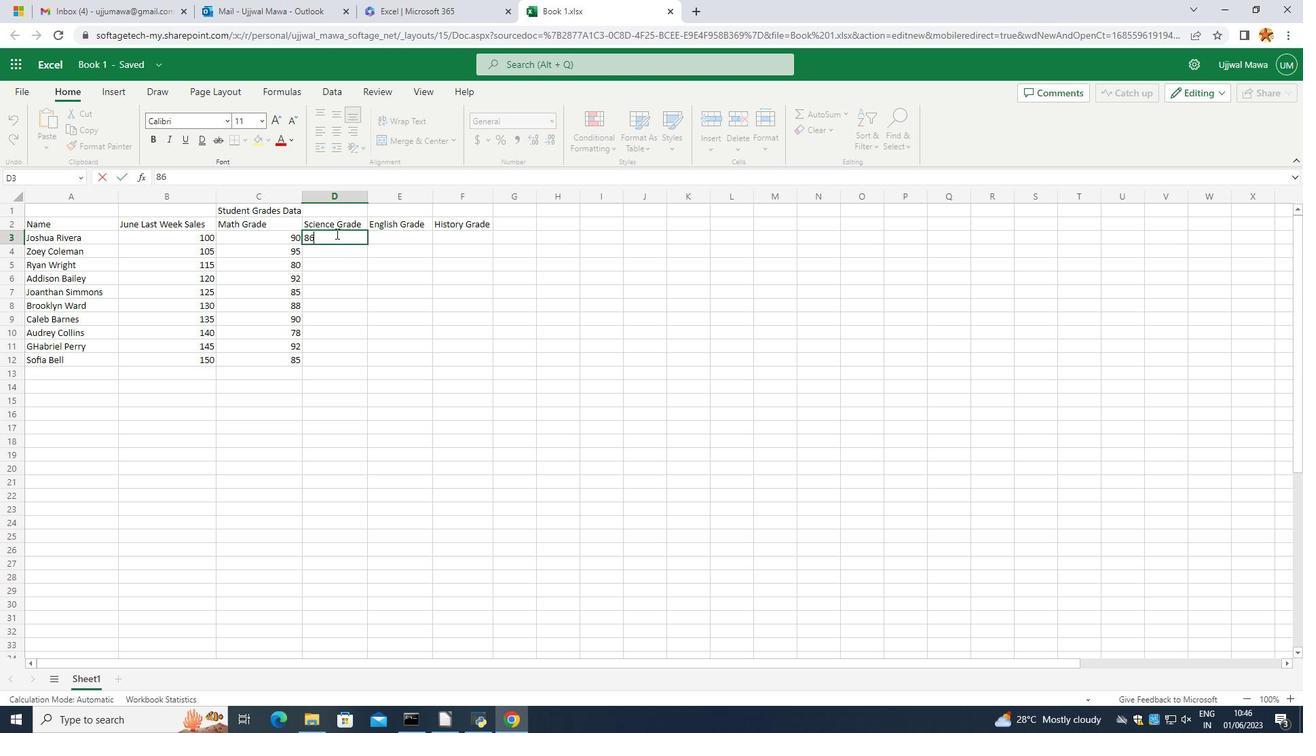 
Action: Mouse moved to (334, 238)
Screenshot: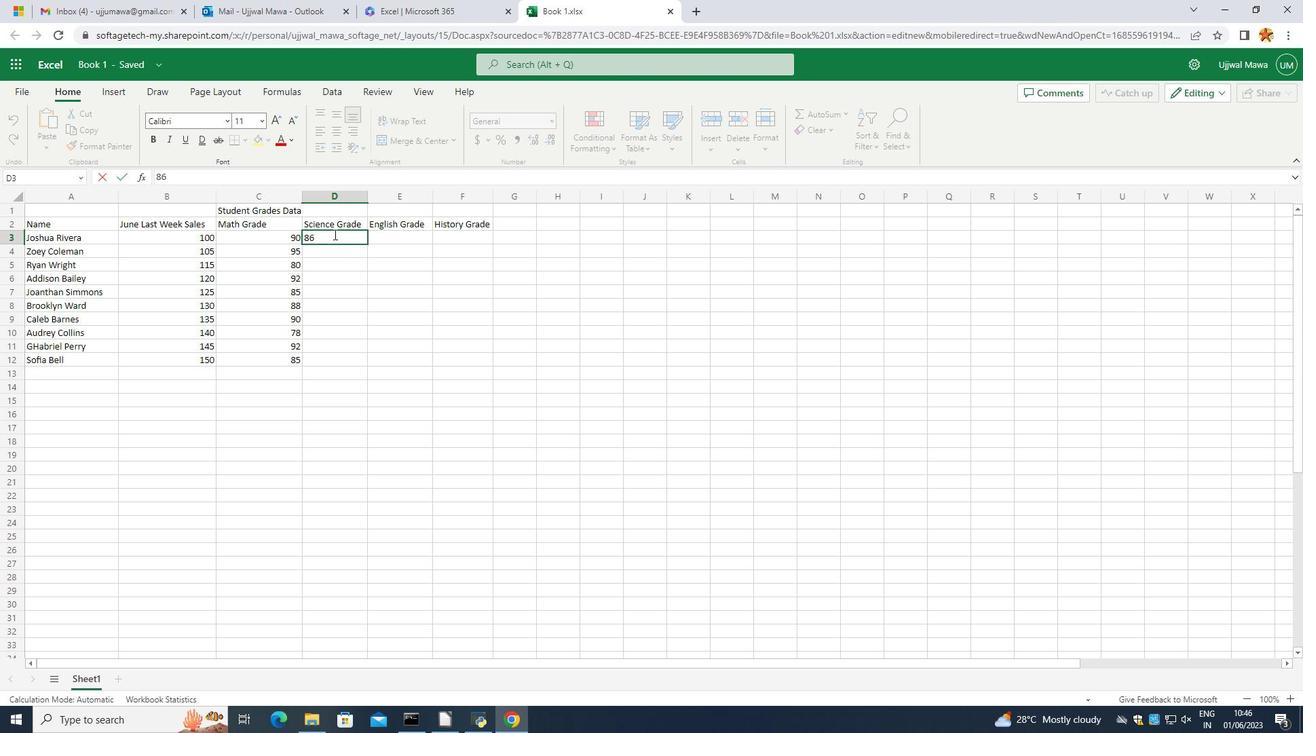 
Action: Key pressed 5
Screenshot: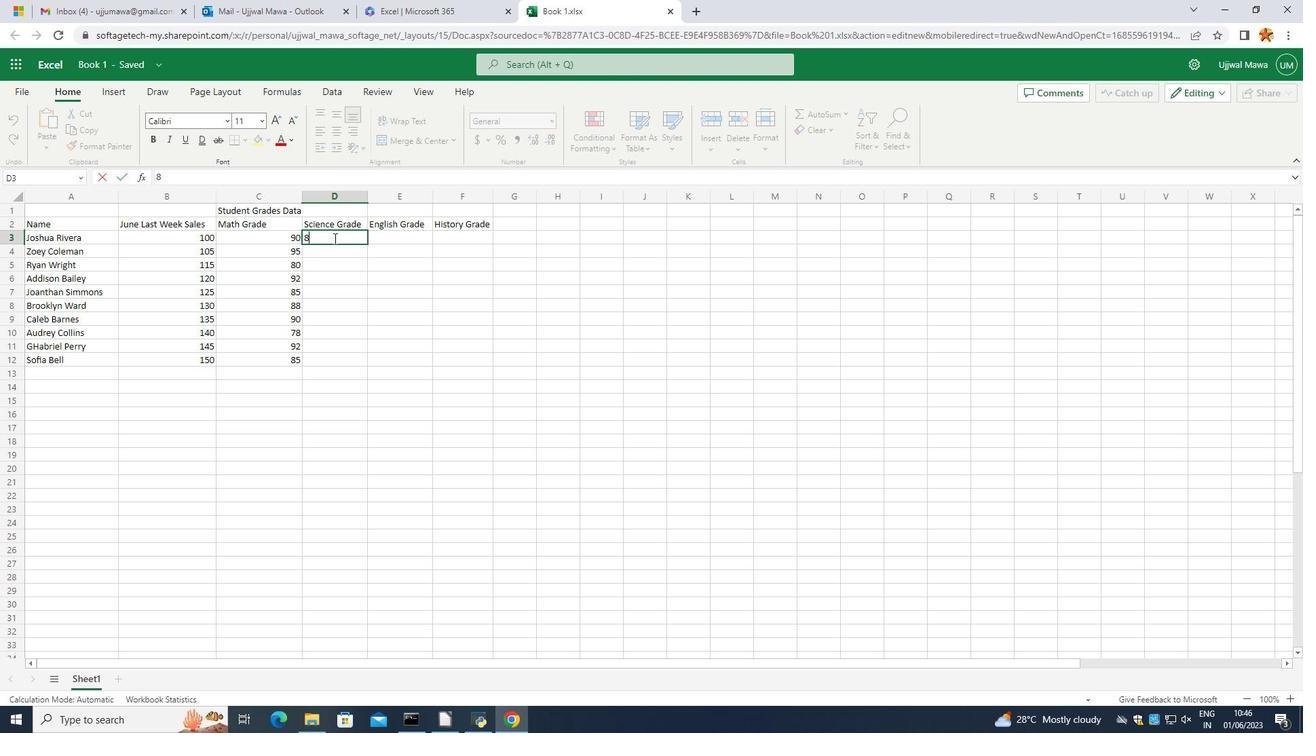 
Action: Mouse moved to (333, 239)
Screenshot: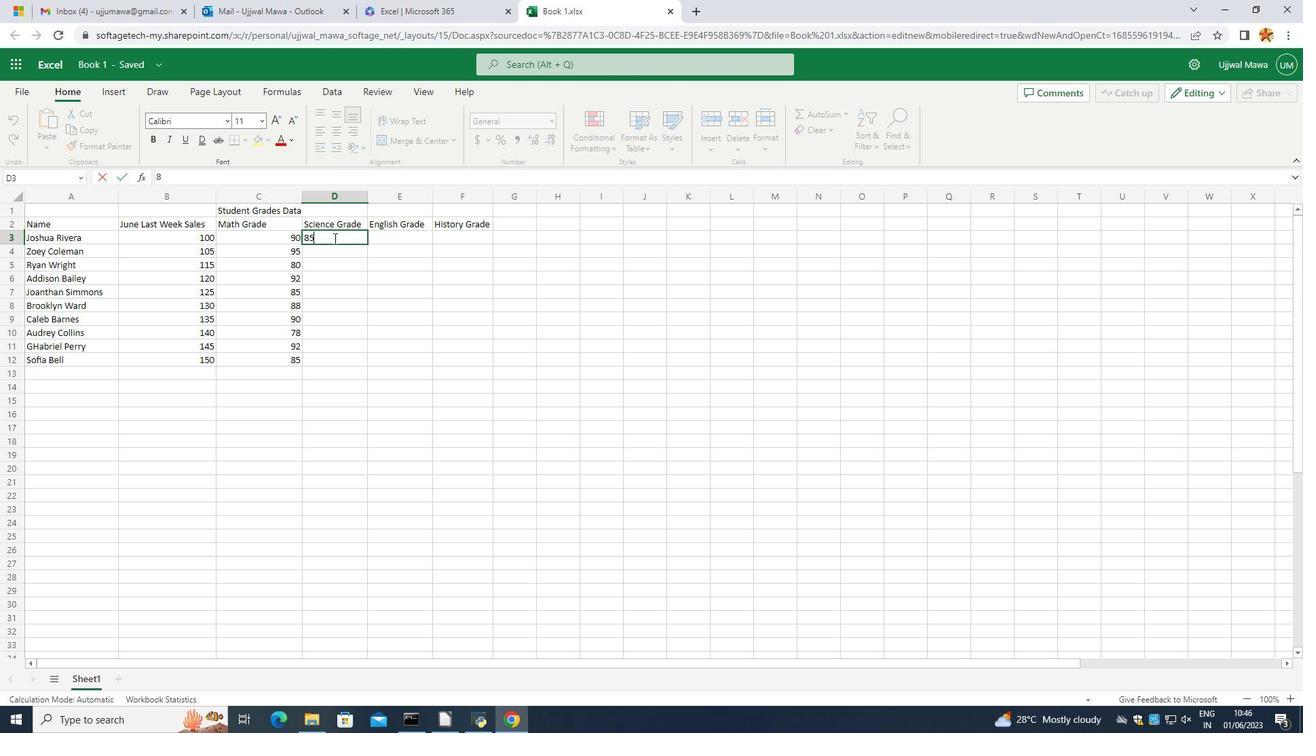 
Action: Key pressed <Key.enter>
Screenshot: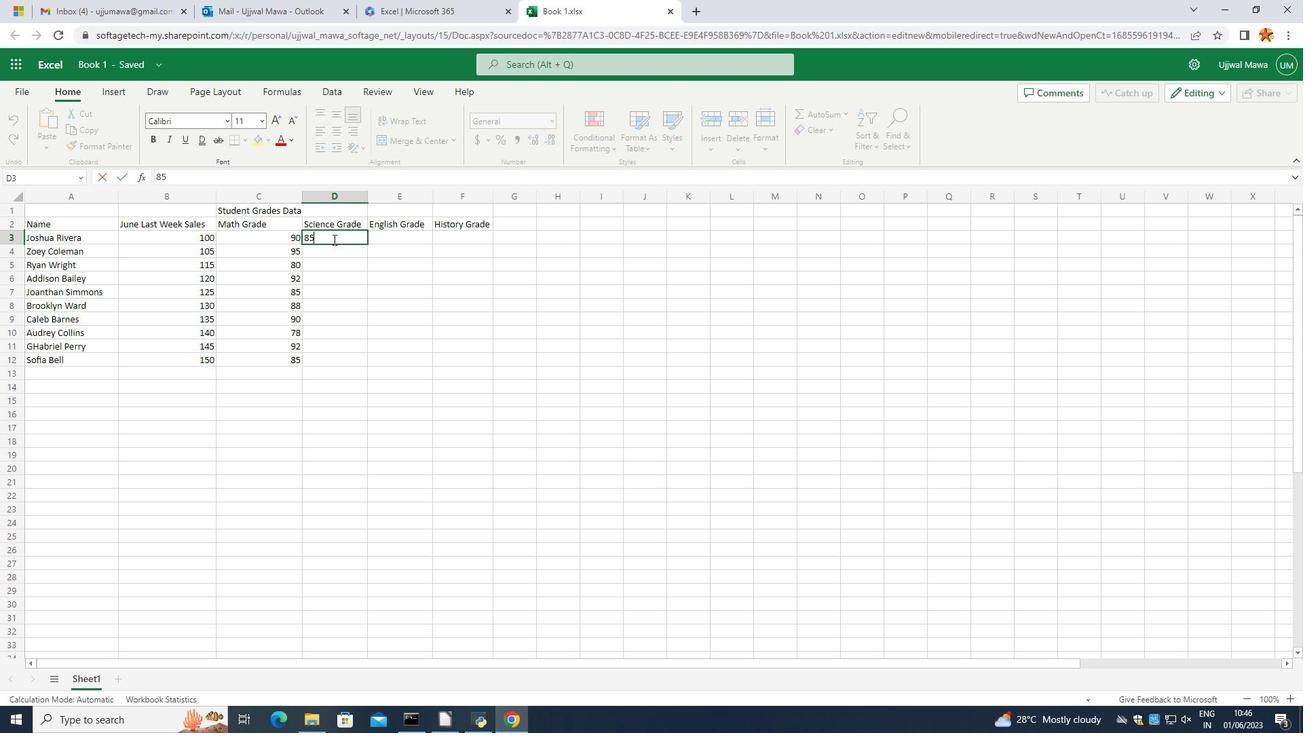 
Action: Mouse moved to (333, 240)
Screenshot: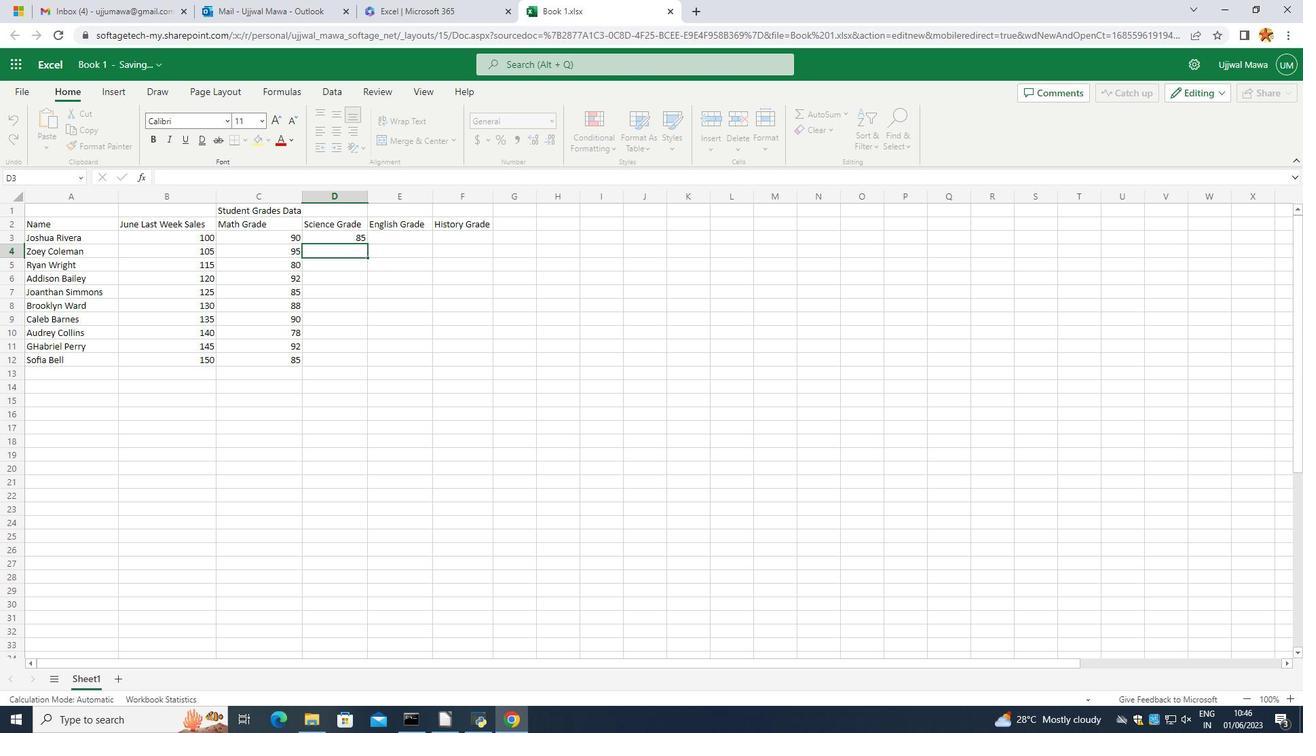 
Action: Key pressed 87<Key.enter>92<Key.enter>
Screenshot: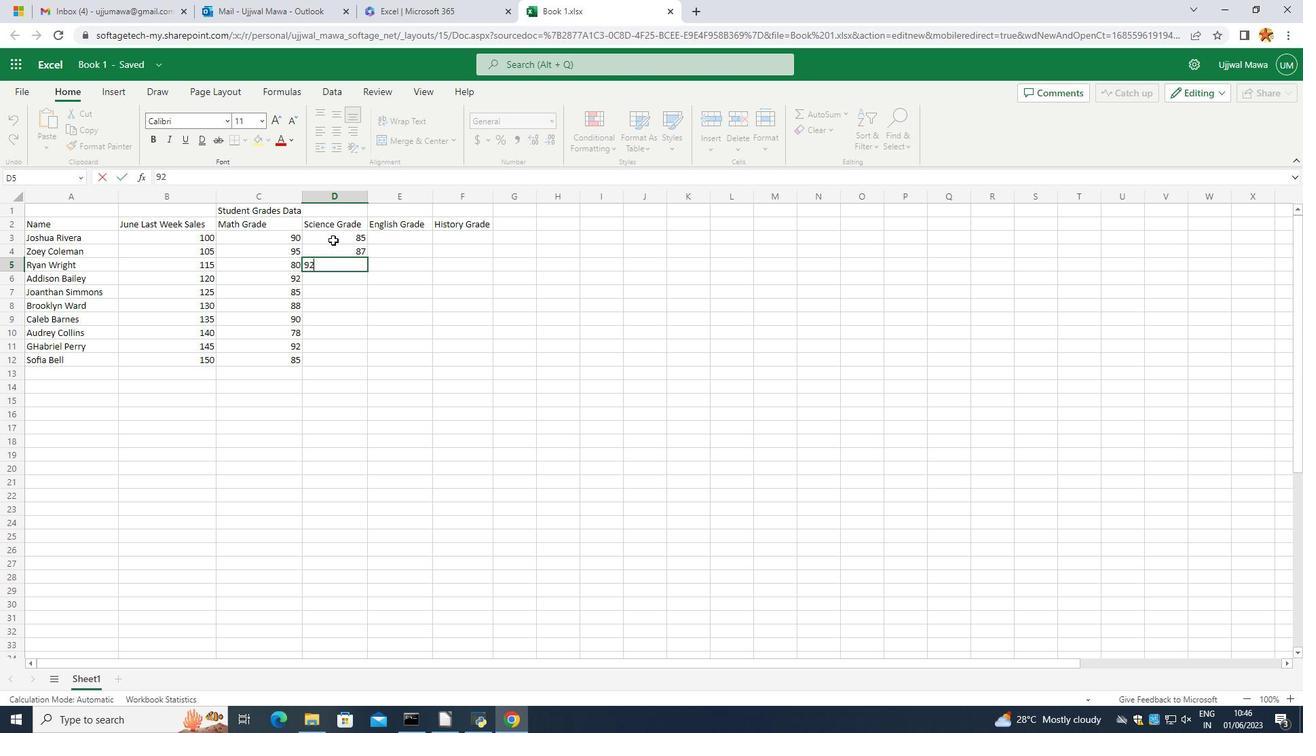 
Action: Mouse moved to (334, 241)
Screenshot: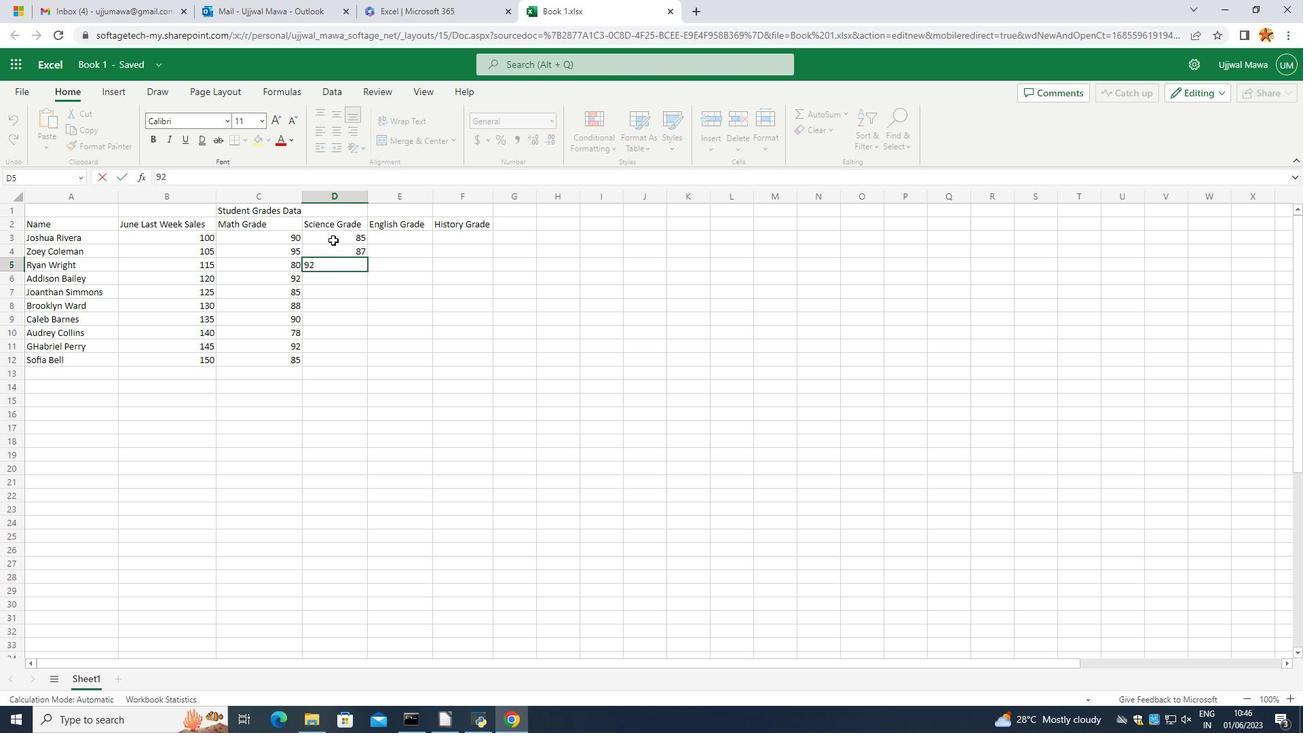 
Action: Key pressed 88<Key.enter>90<Key.enter>86<Key.backspace>5<Key.enter>92<Key.enter>
Screenshot: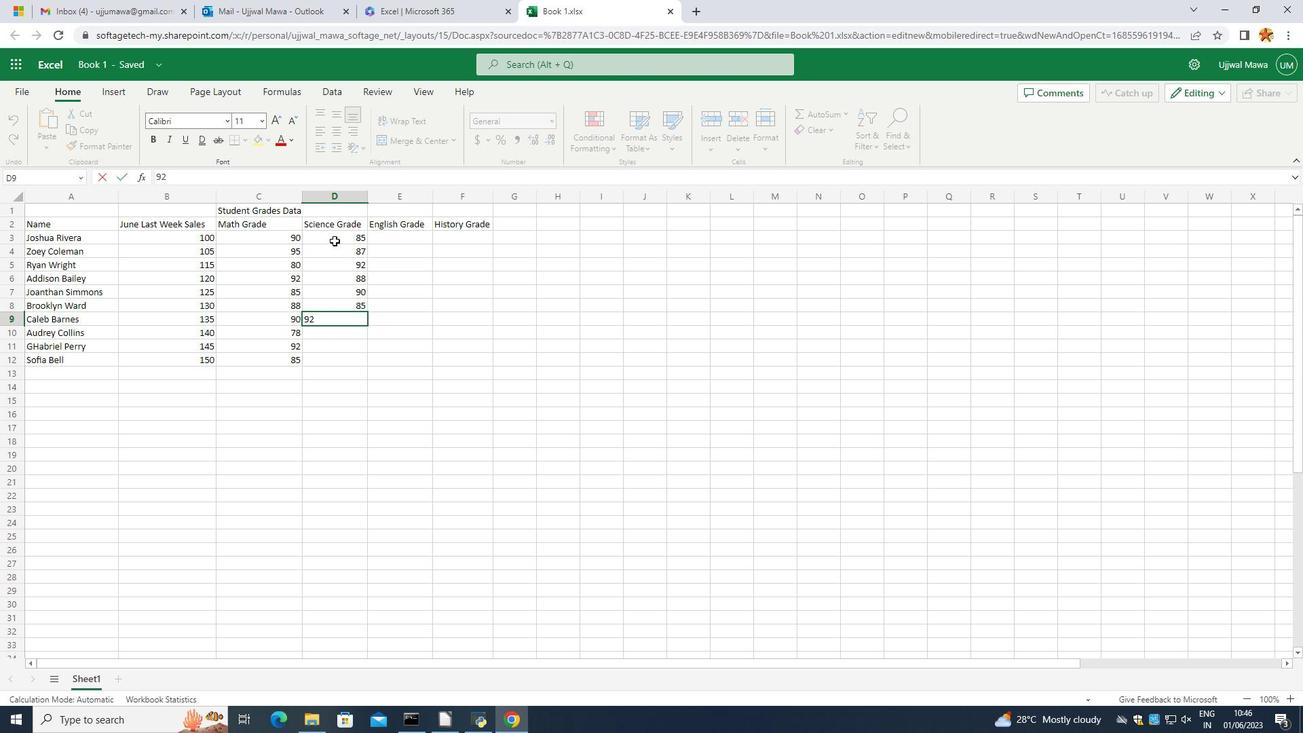 
Action: Mouse moved to (336, 243)
Screenshot: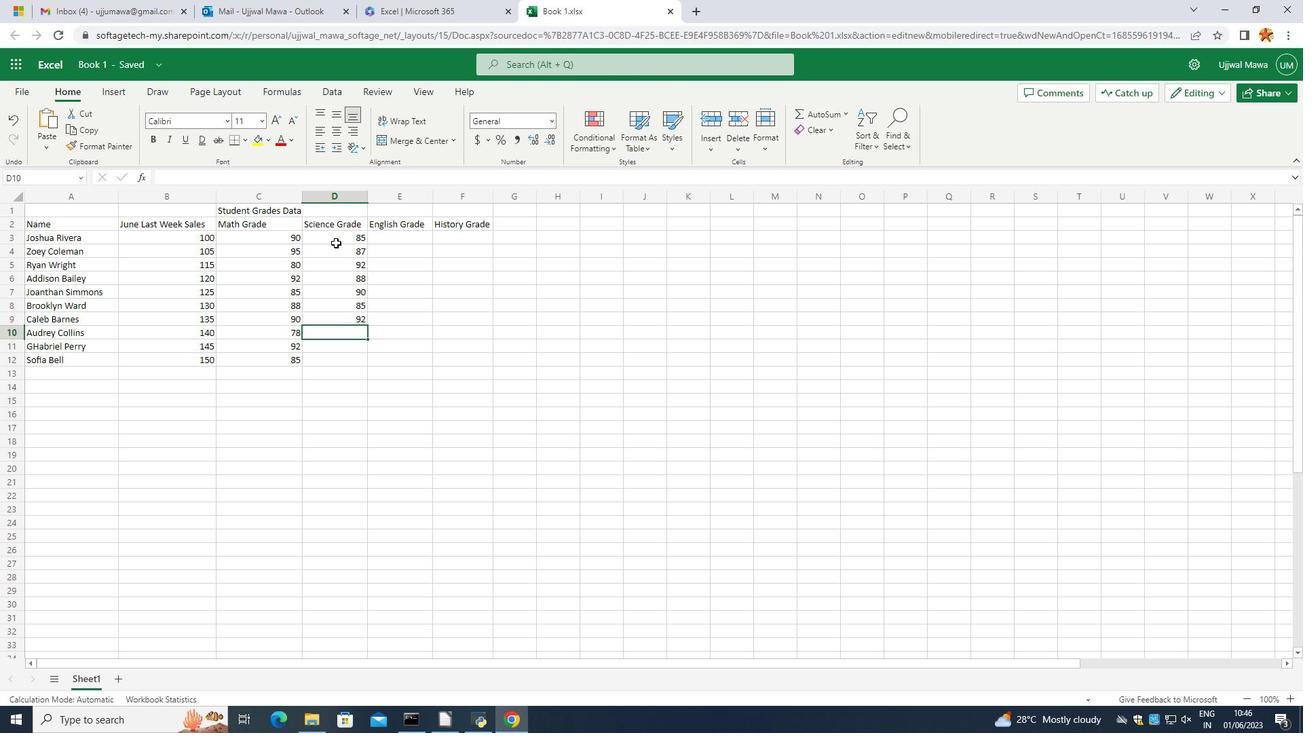 
Action: Key pressed 80<Key.enter>88<Key.enter>90<Key.enter>
Screenshot: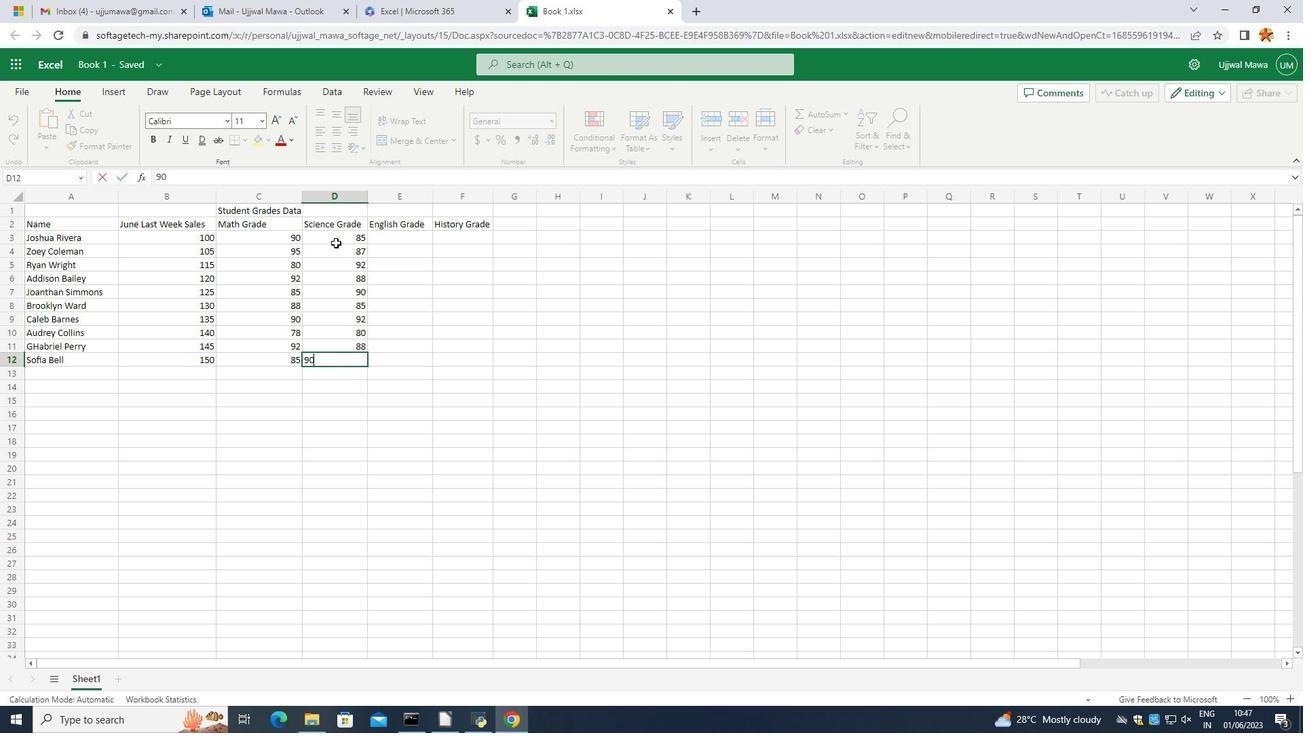 
Action: Mouse moved to (504, 308)
Screenshot: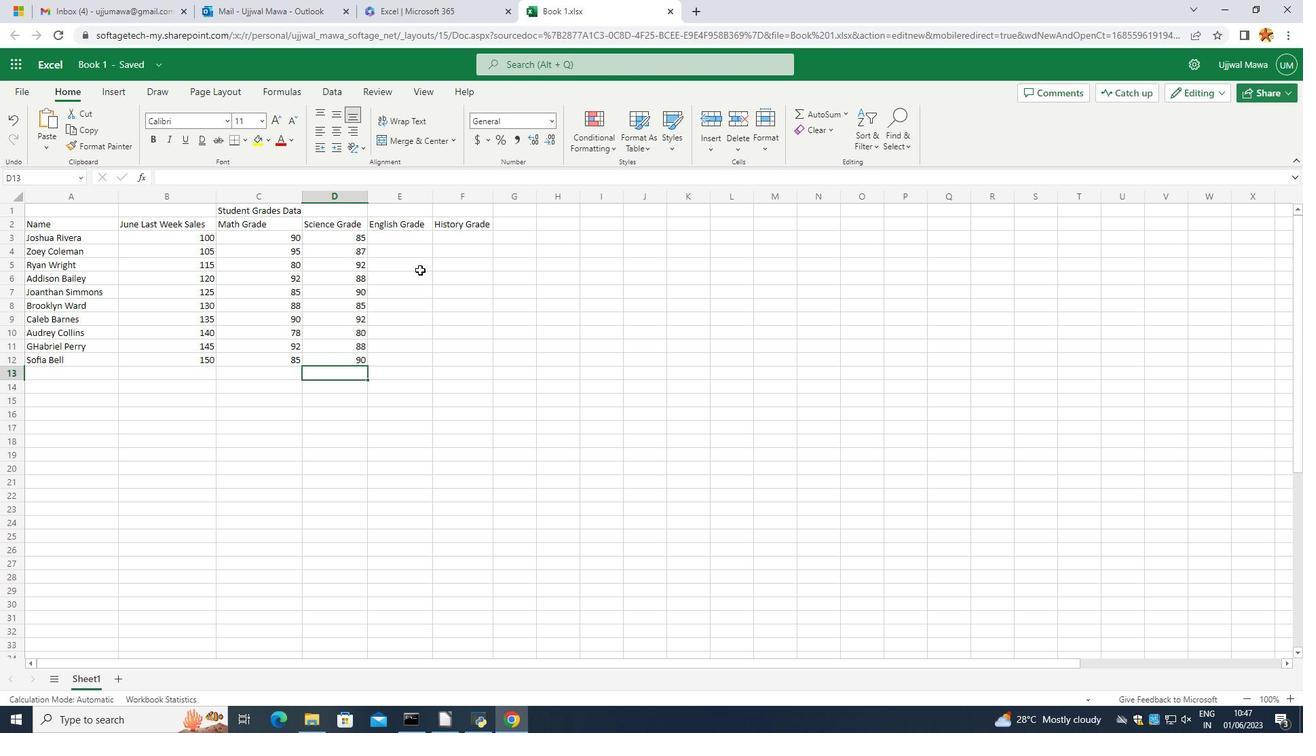 
Action: Mouse pressed left at (504, 308)
Screenshot: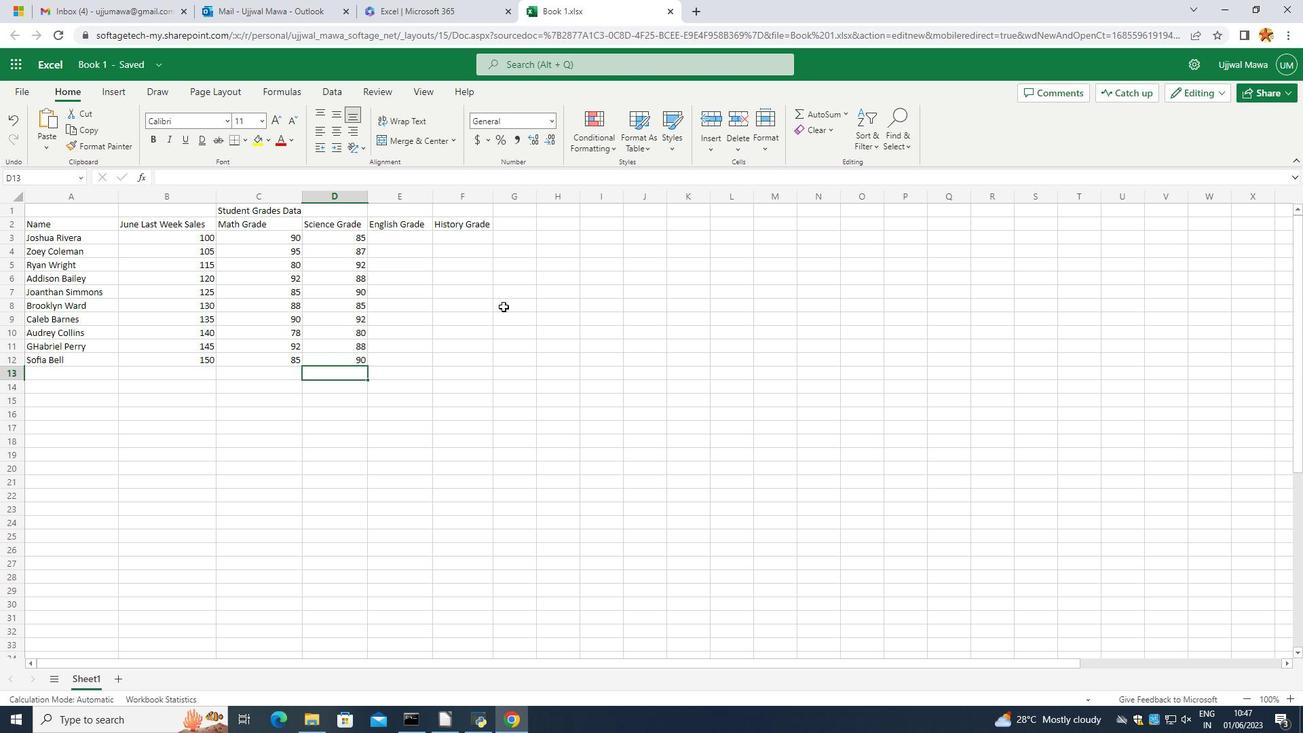 
Action: Mouse moved to (412, 242)
